 Task: Create a professional business flyer.
Action: Mouse pressed left at (451, 162)
Screenshot: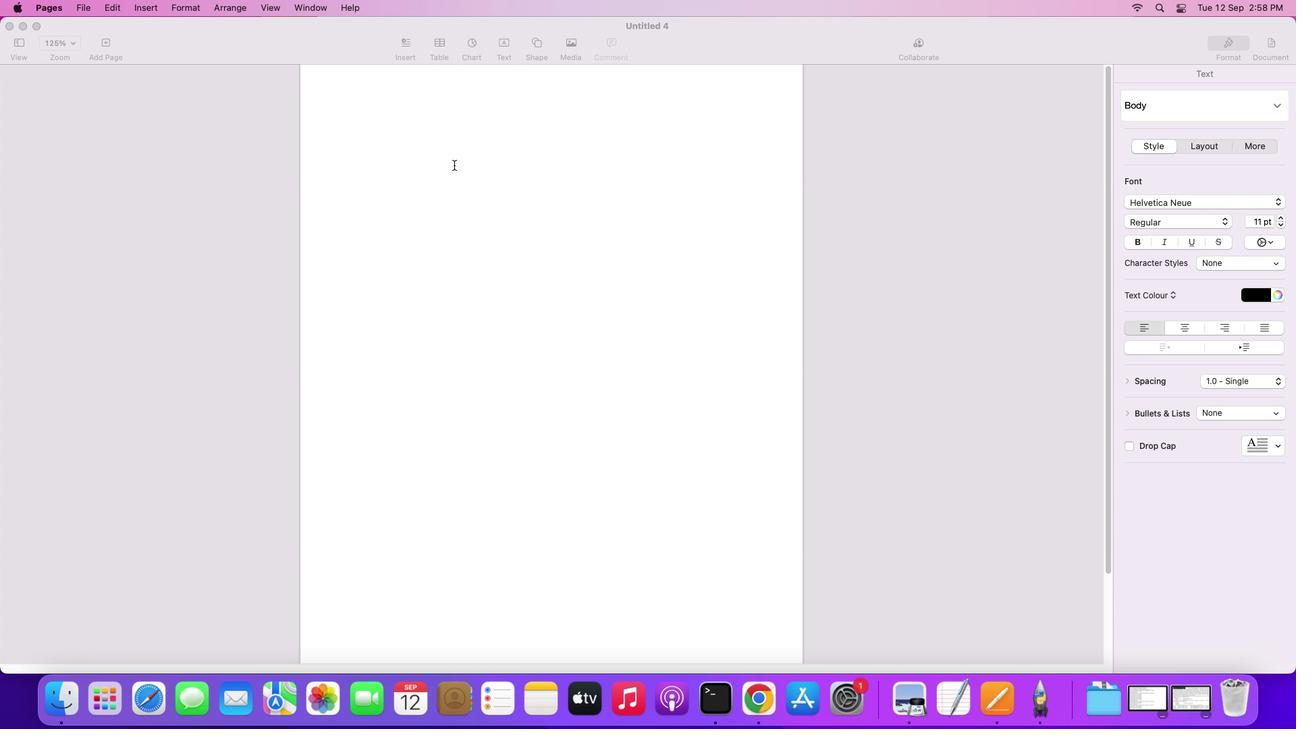 
Action: Mouse moved to (532, 43)
Screenshot: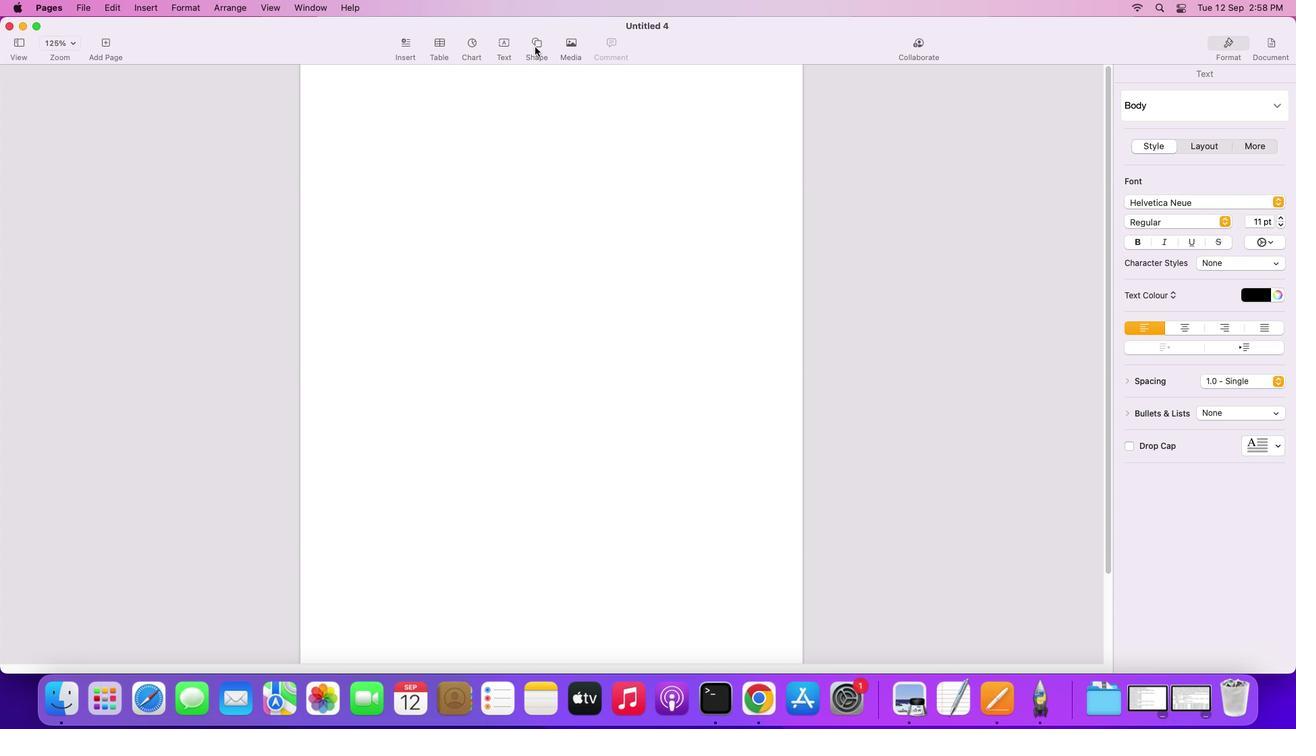 
Action: Mouse pressed left at (532, 43)
Screenshot: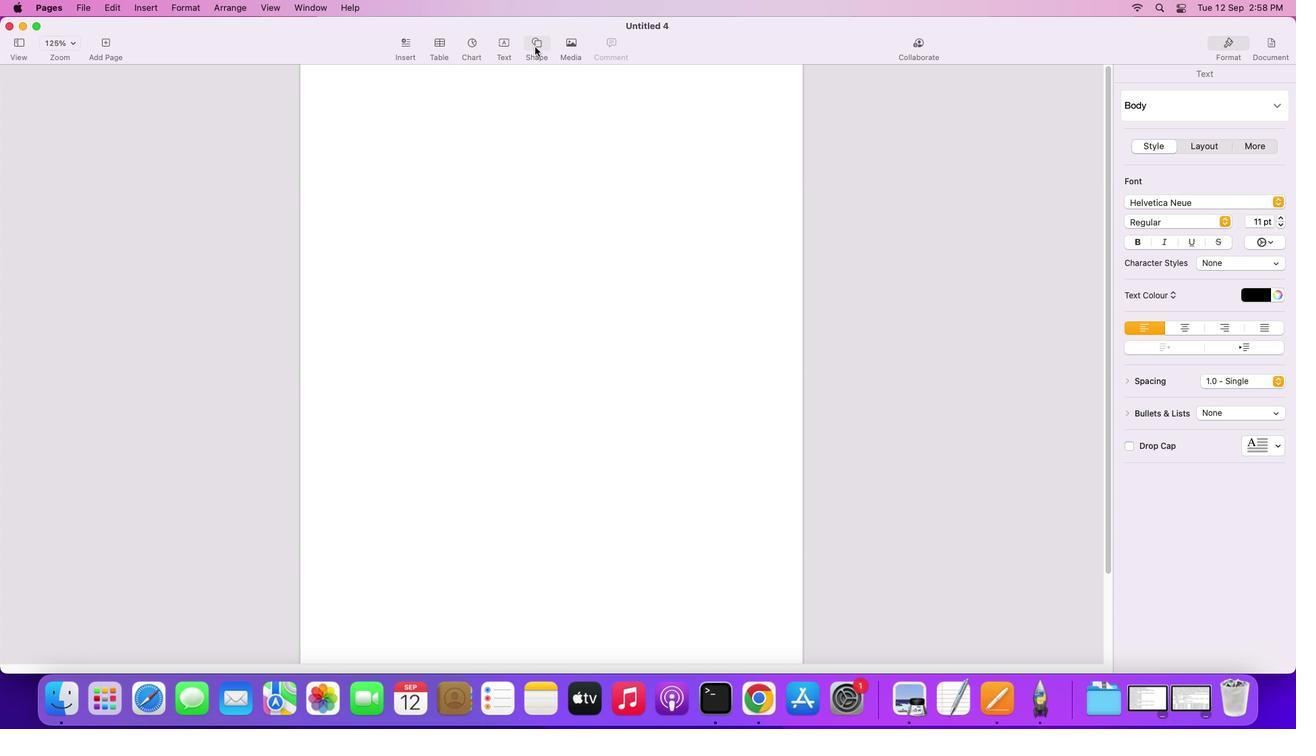 
Action: Mouse moved to (524, 151)
Screenshot: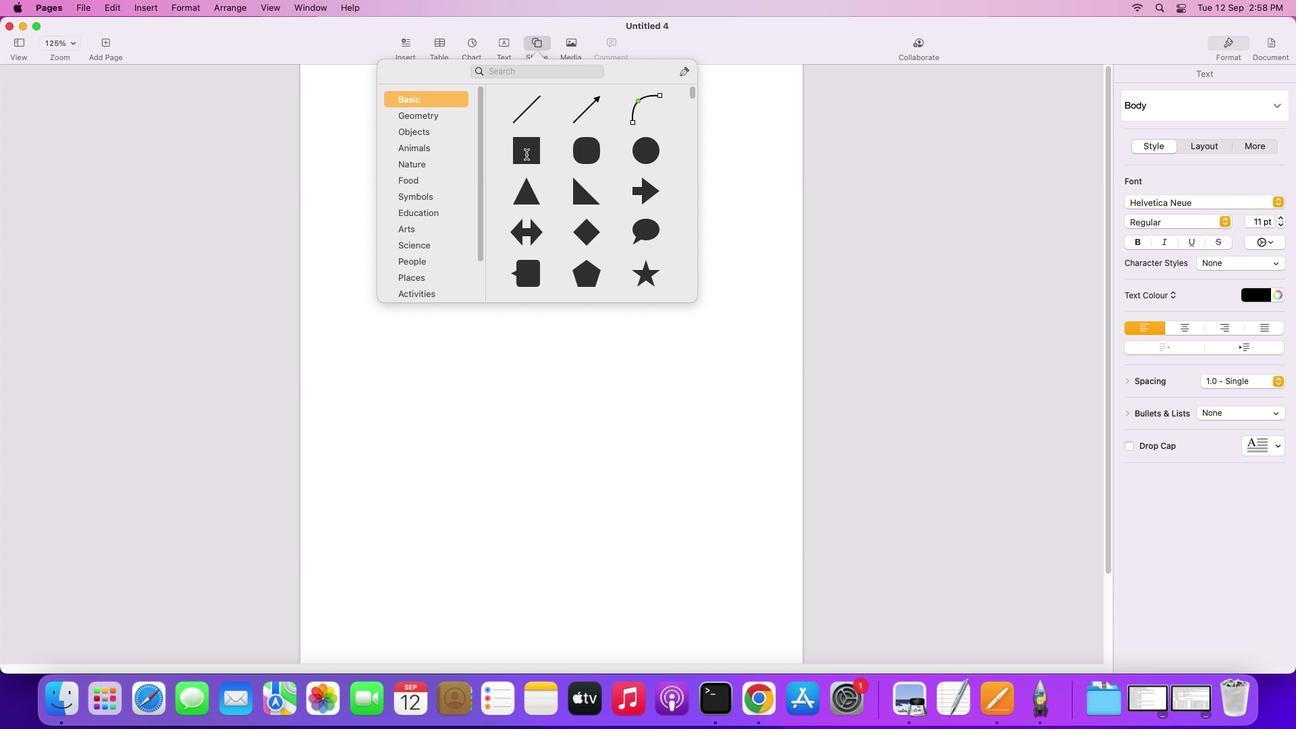 
Action: Mouse pressed left at (524, 151)
Screenshot: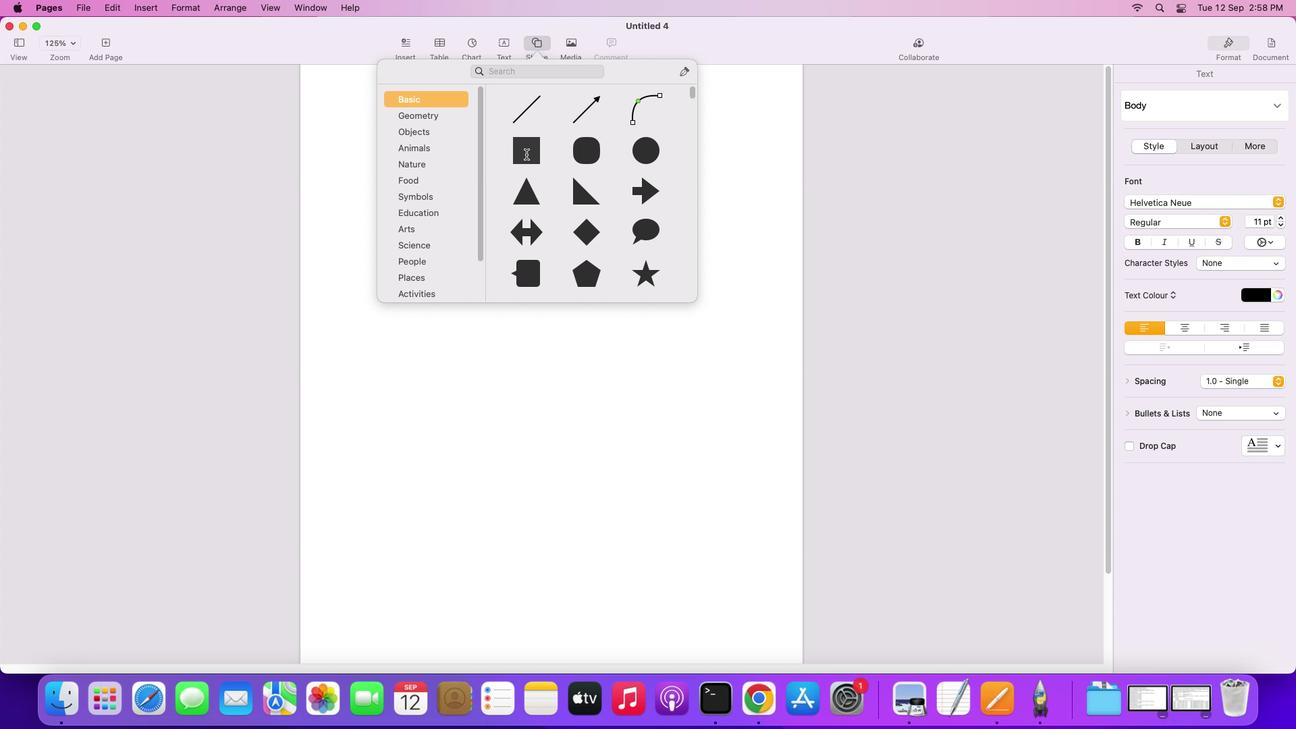 
Action: Mouse moved to (541, 165)
Screenshot: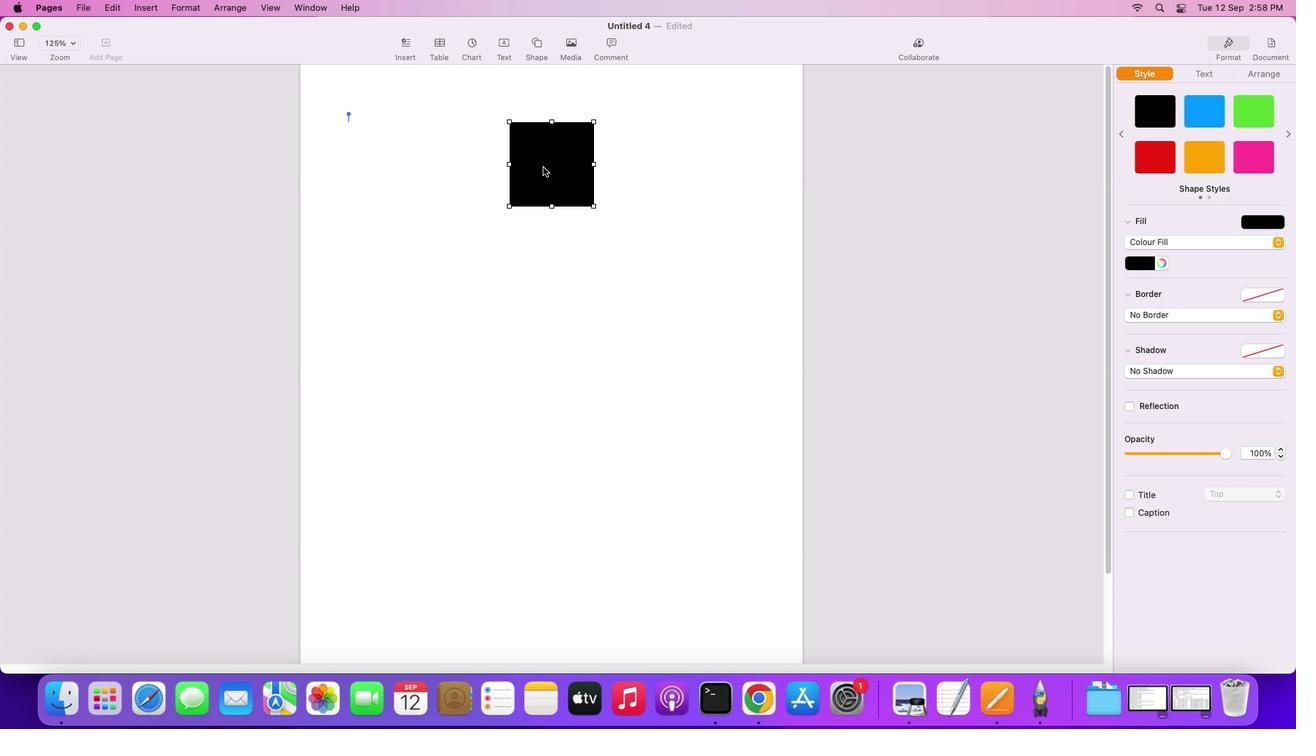 
Action: Mouse pressed left at (541, 165)
Screenshot: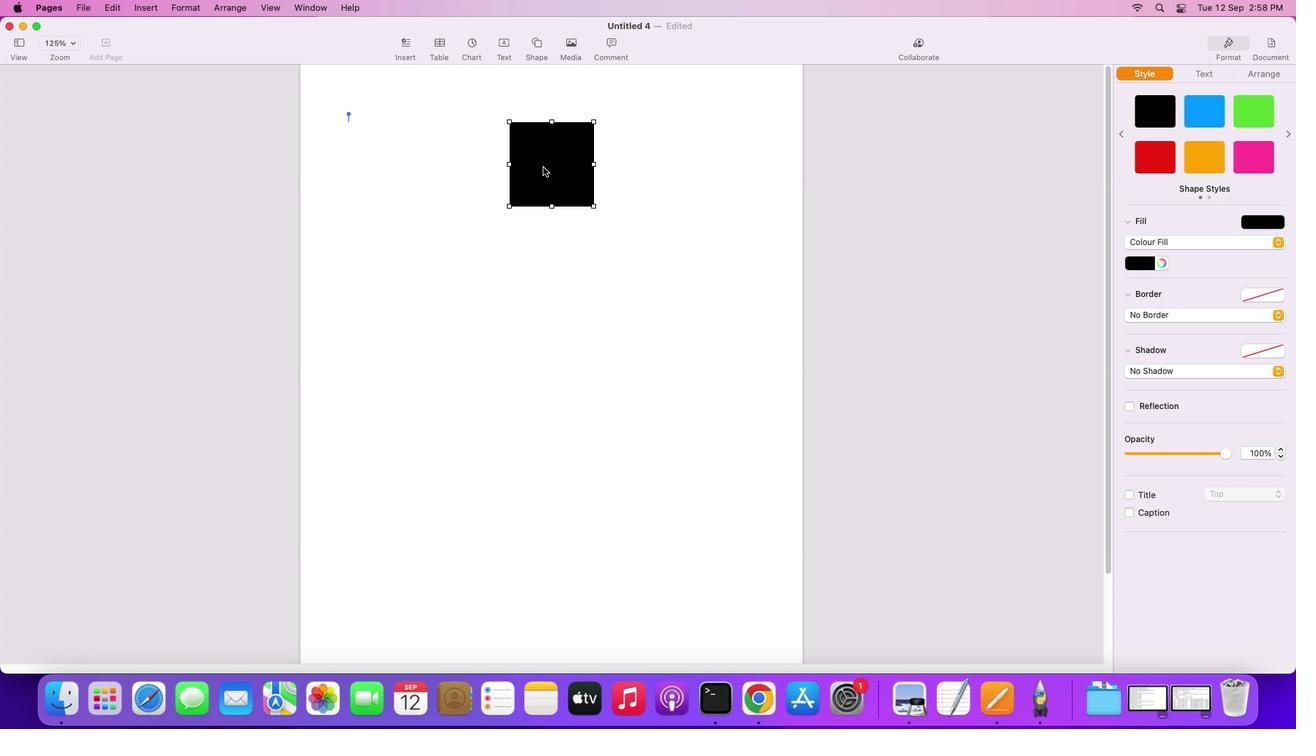 
Action: Mouse moved to (361, 117)
Screenshot: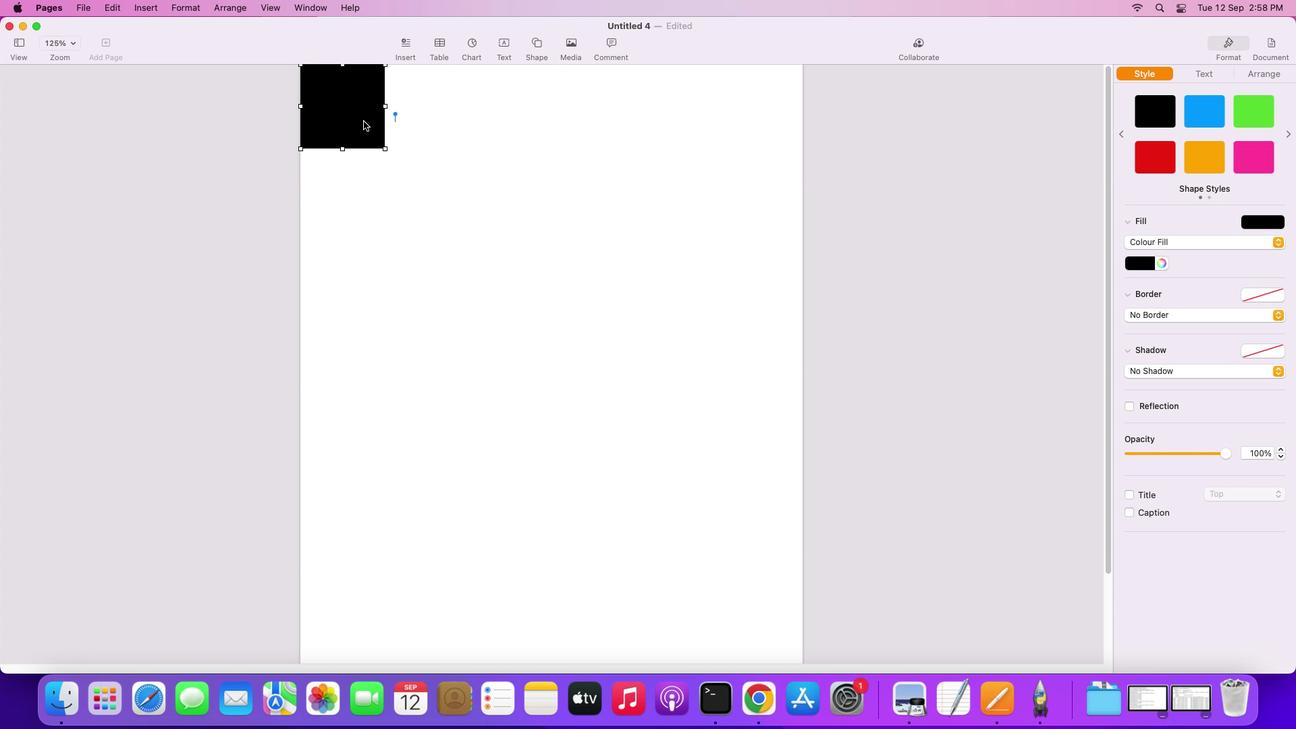 
Action: Mouse scrolled (361, 117) with delta (-2, -1)
Screenshot: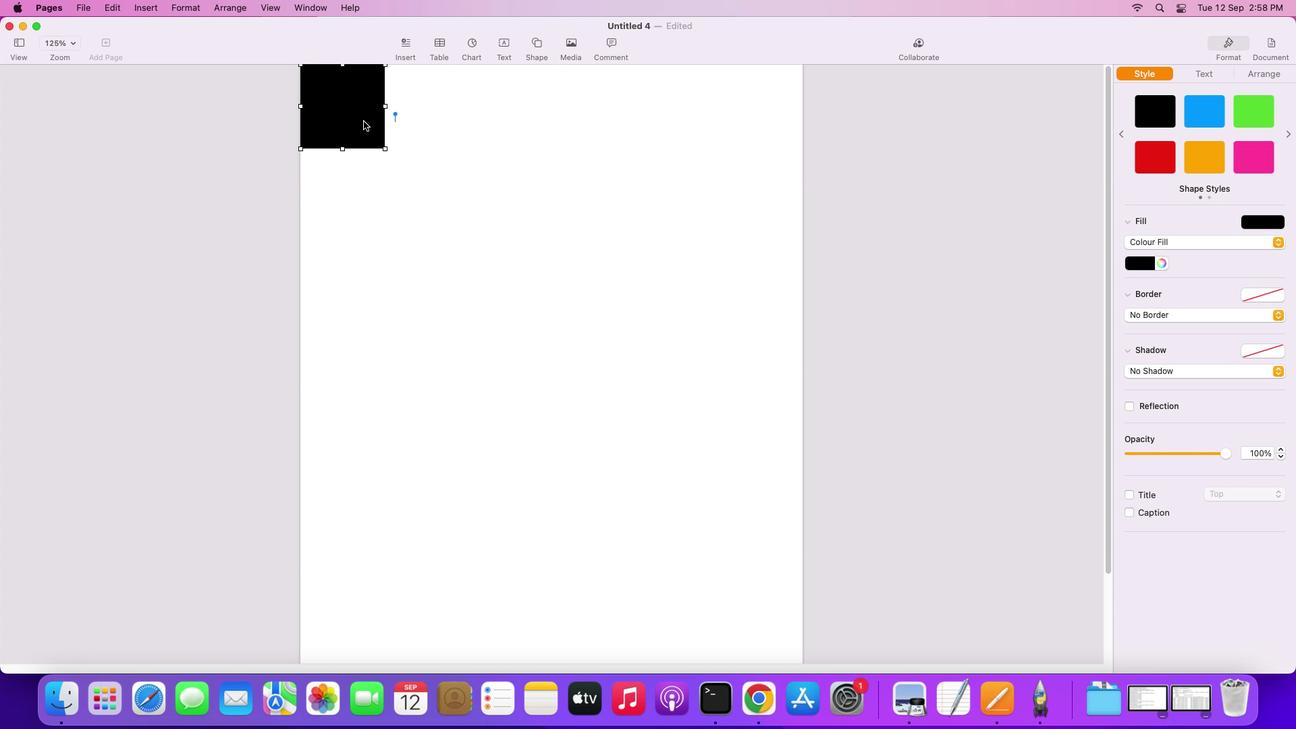 
Action: Mouse moved to (361, 118)
Screenshot: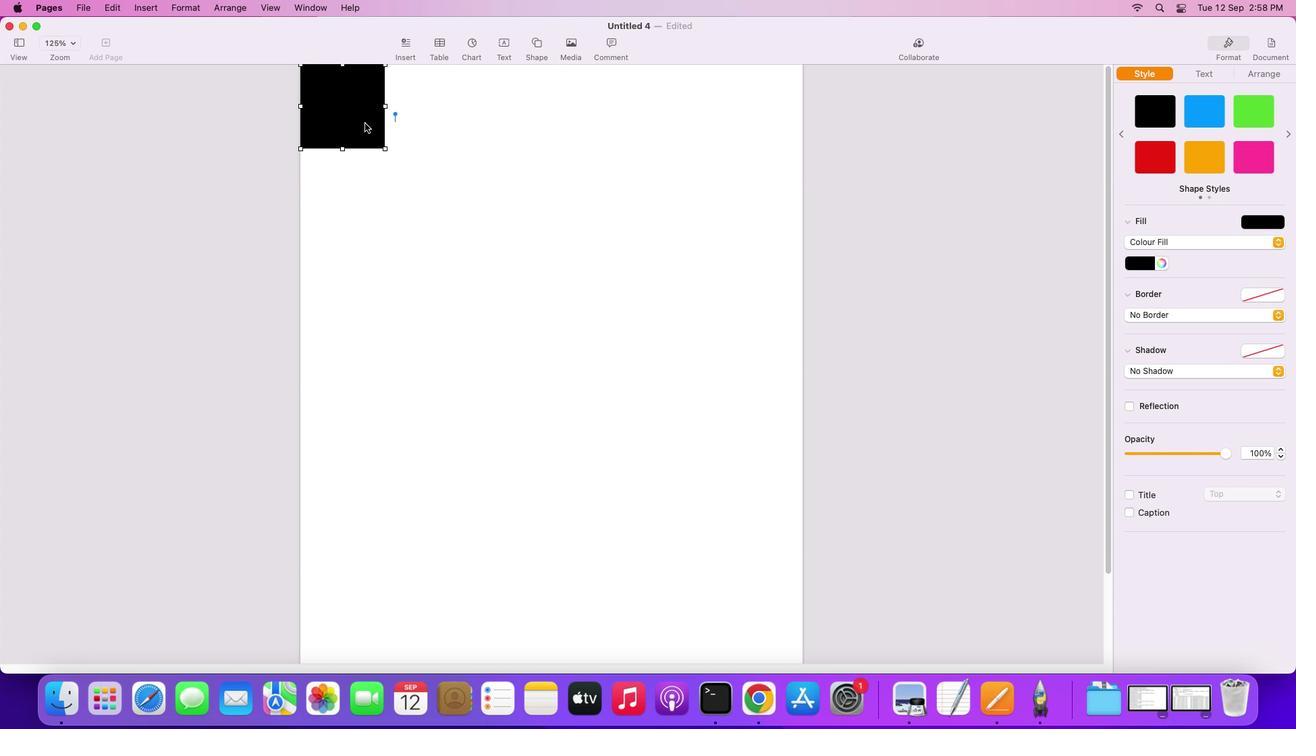 
Action: Mouse scrolled (361, 118) with delta (-2, -1)
Screenshot: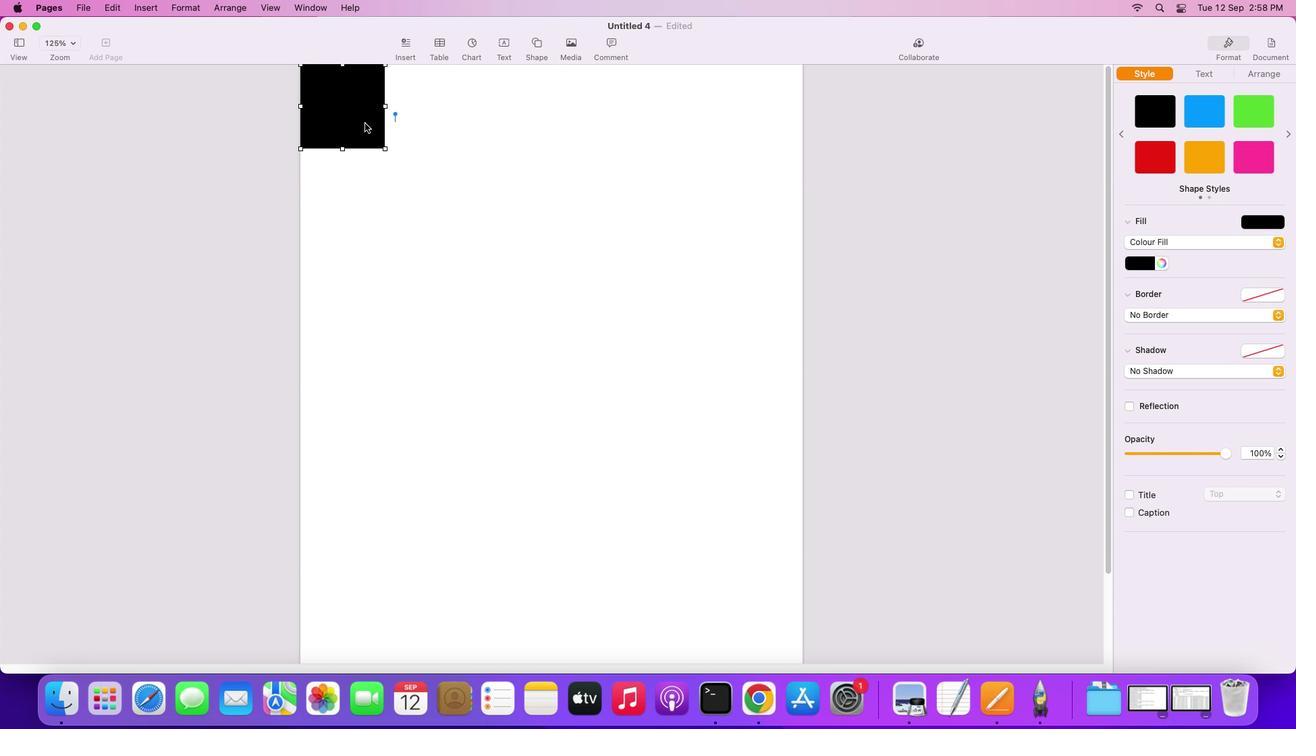 
Action: Mouse scrolled (361, 118) with delta (-2, 0)
Screenshot: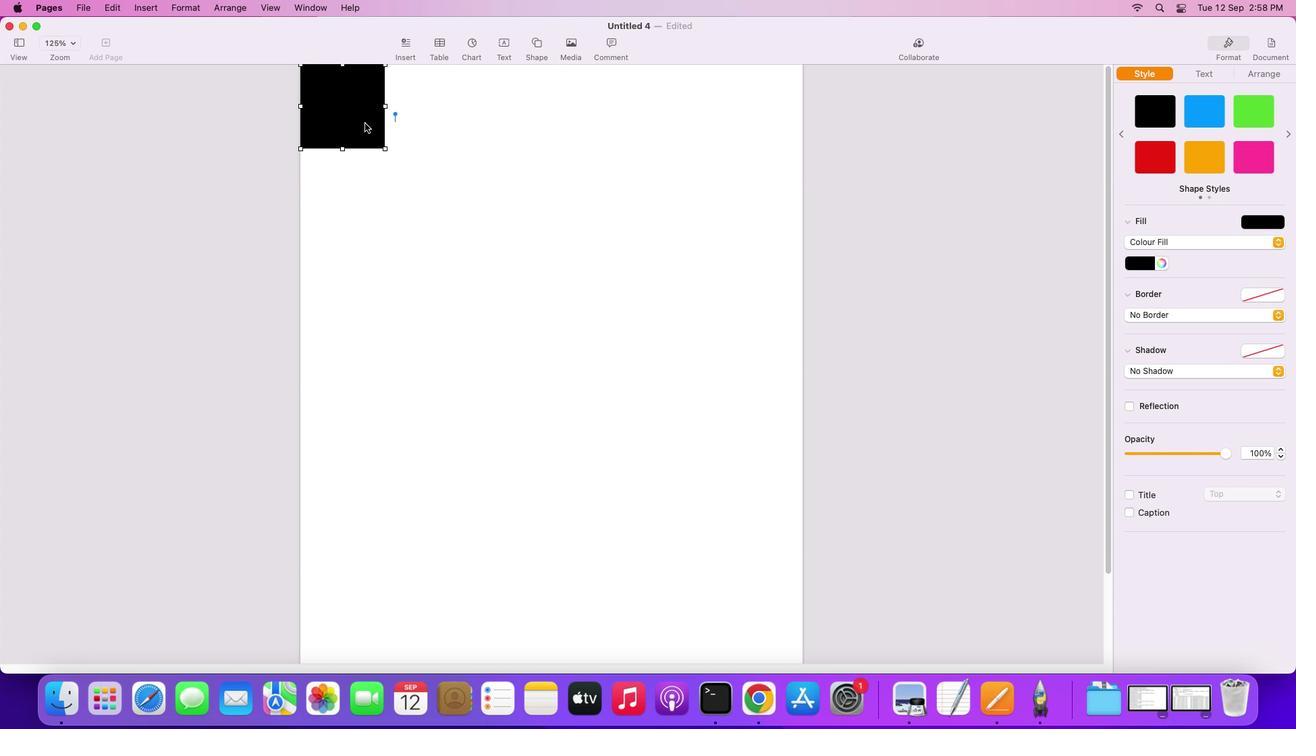 
Action: Mouse moved to (361, 118)
Screenshot: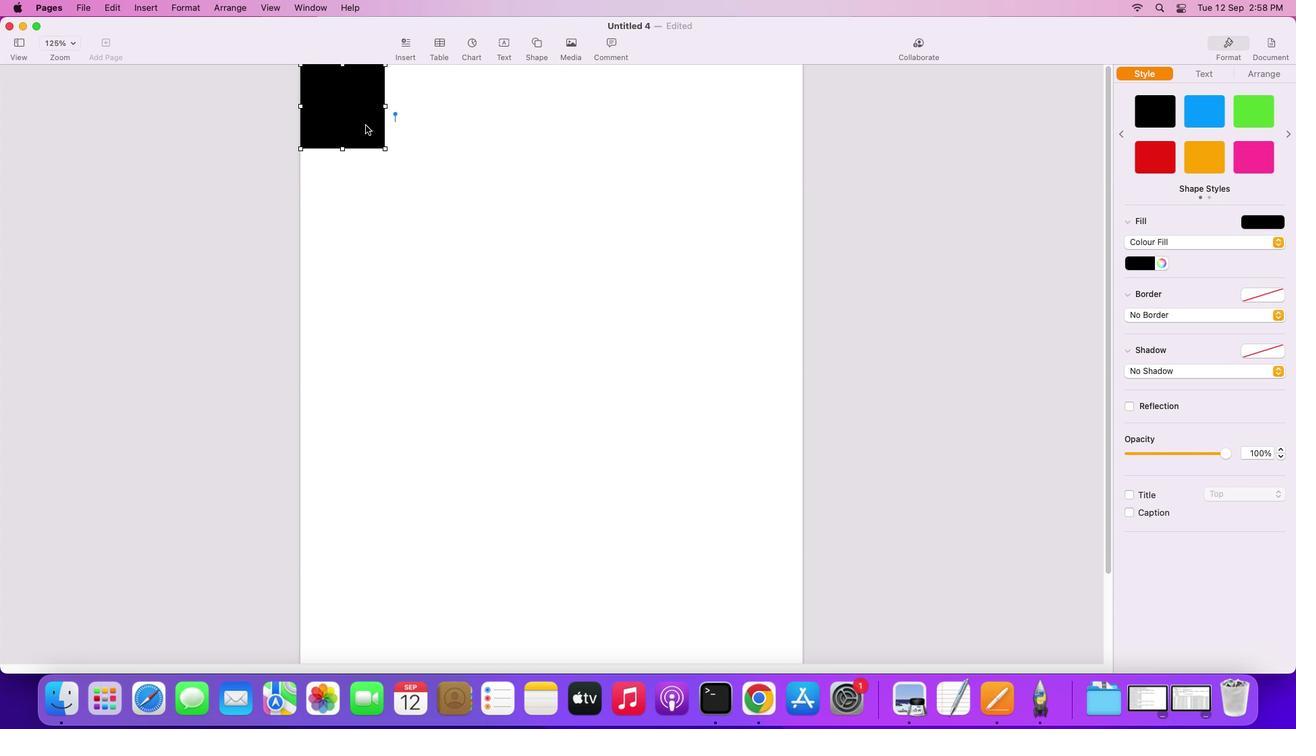 
Action: Mouse scrolled (361, 118) with delta (-2, 0)
Screenshot: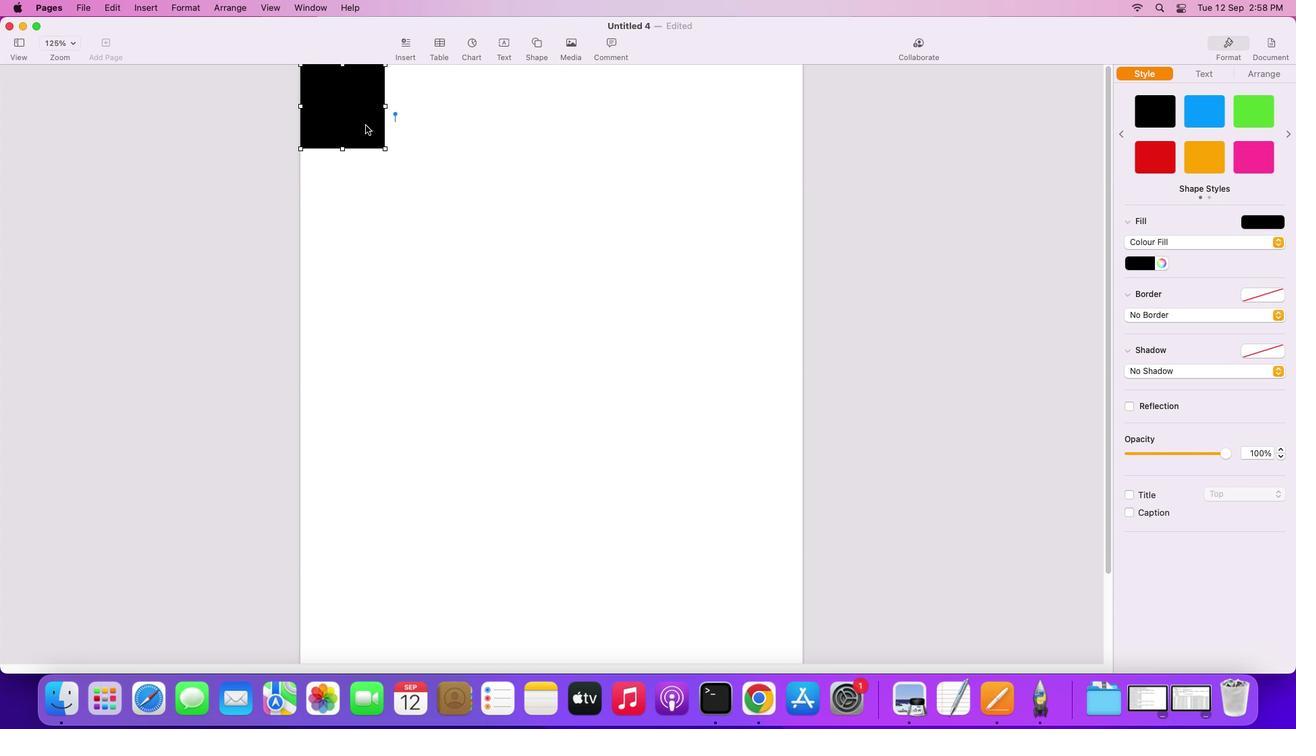 
Action: Mouse moved to (382, 104)
Screenshot: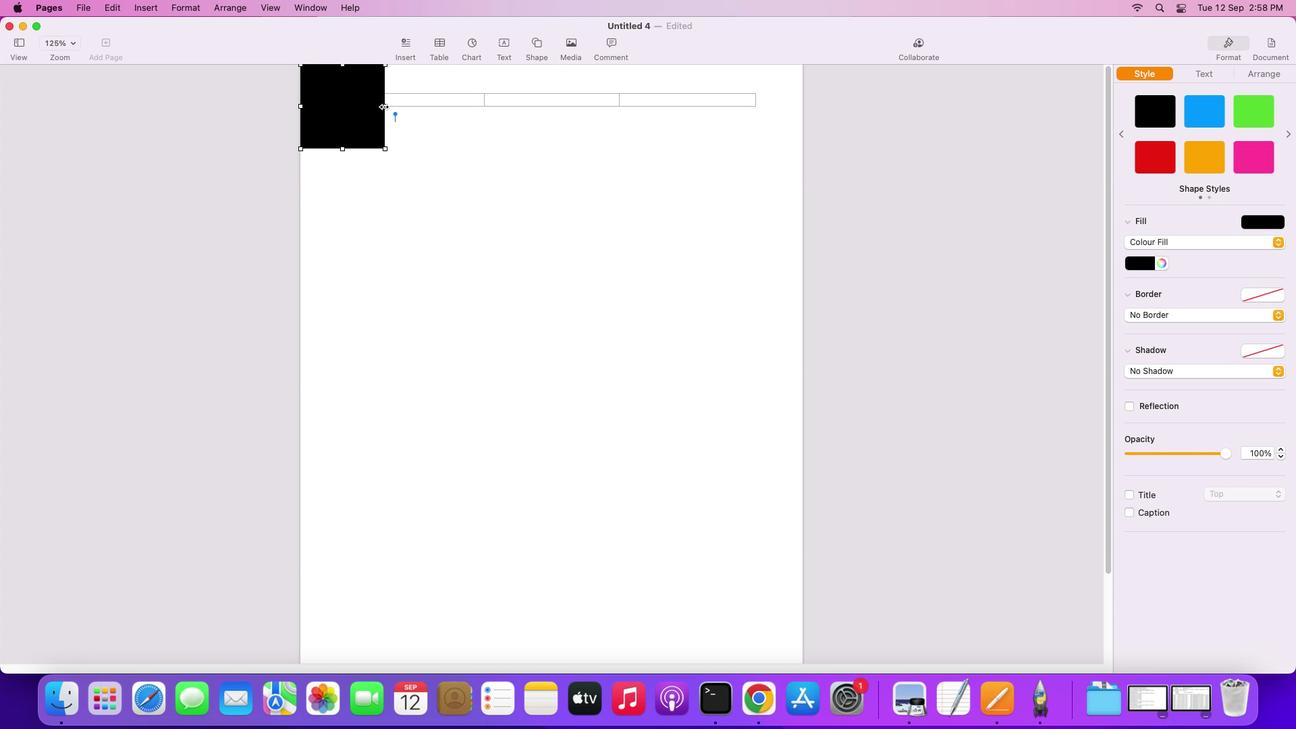 
Action: Mouse pressed left at (382, 104)
Screenshot: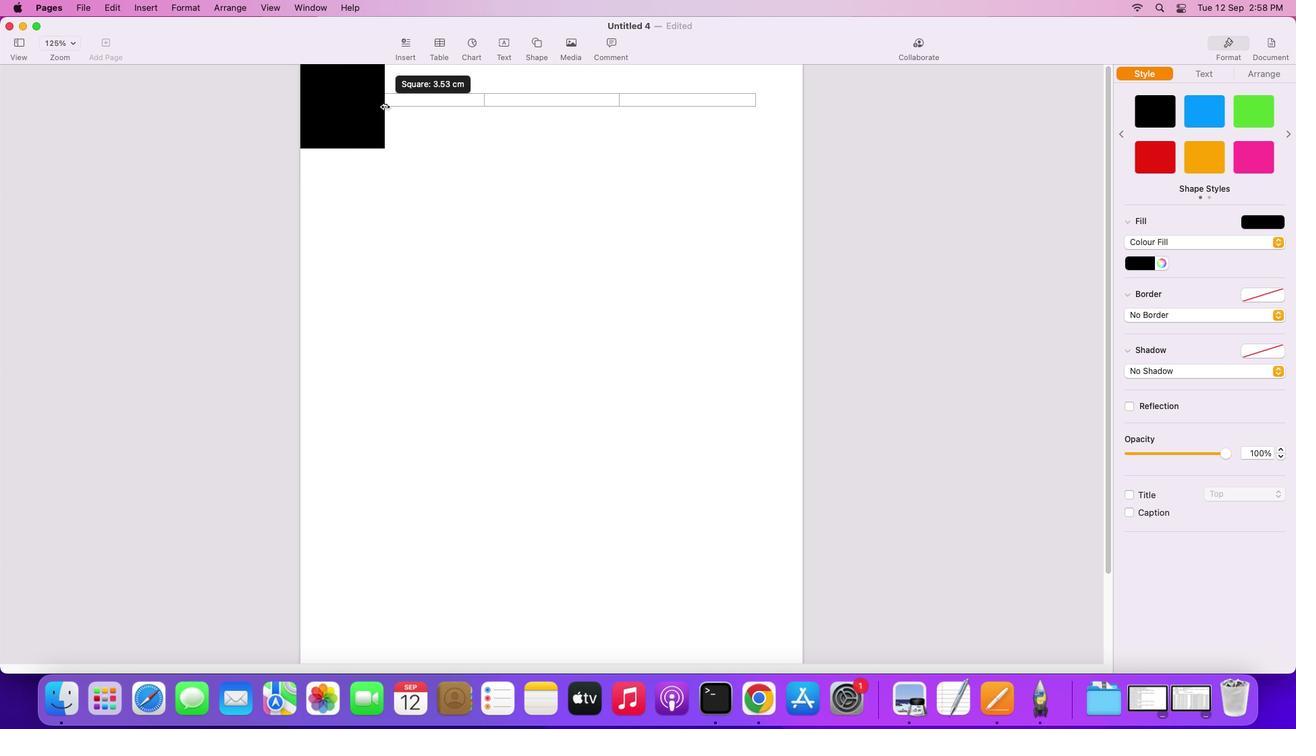 
Action: Mouse moved to (548, 145)
Screenshot: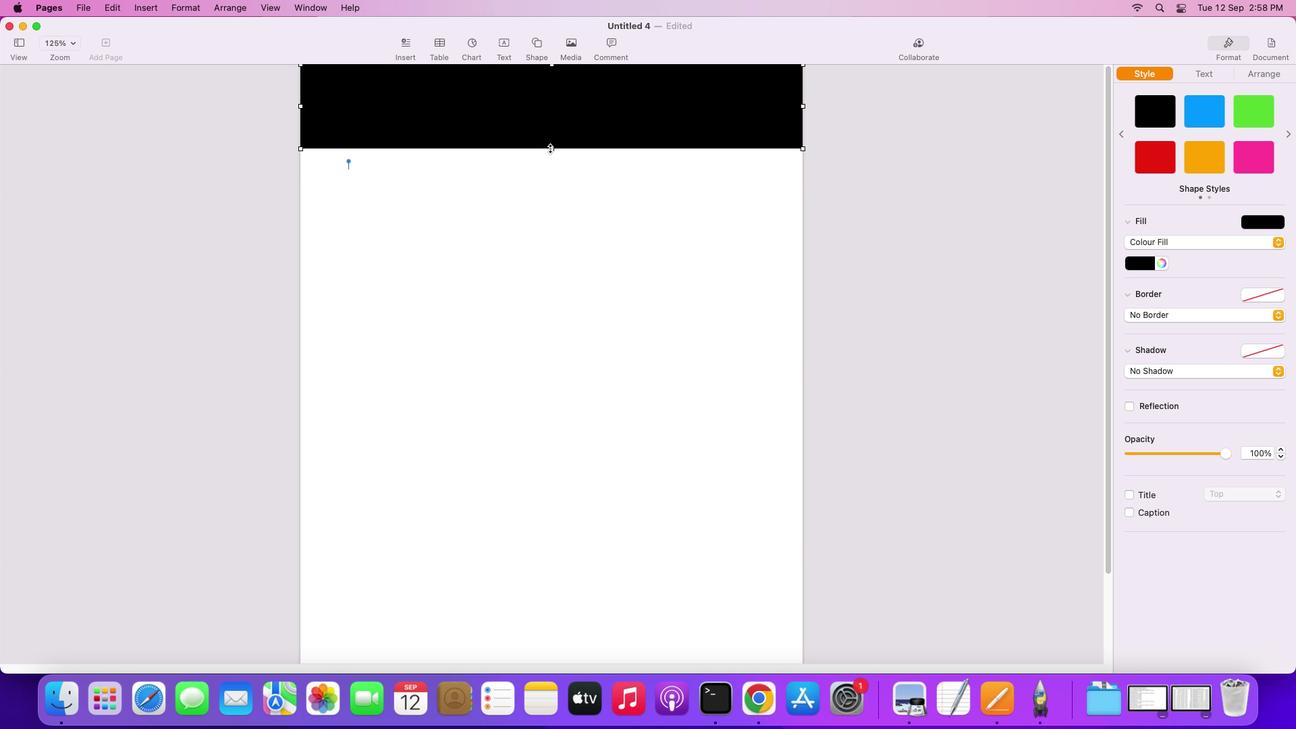 
Action: Mouse pressed left at (548, 145)
Screenshot: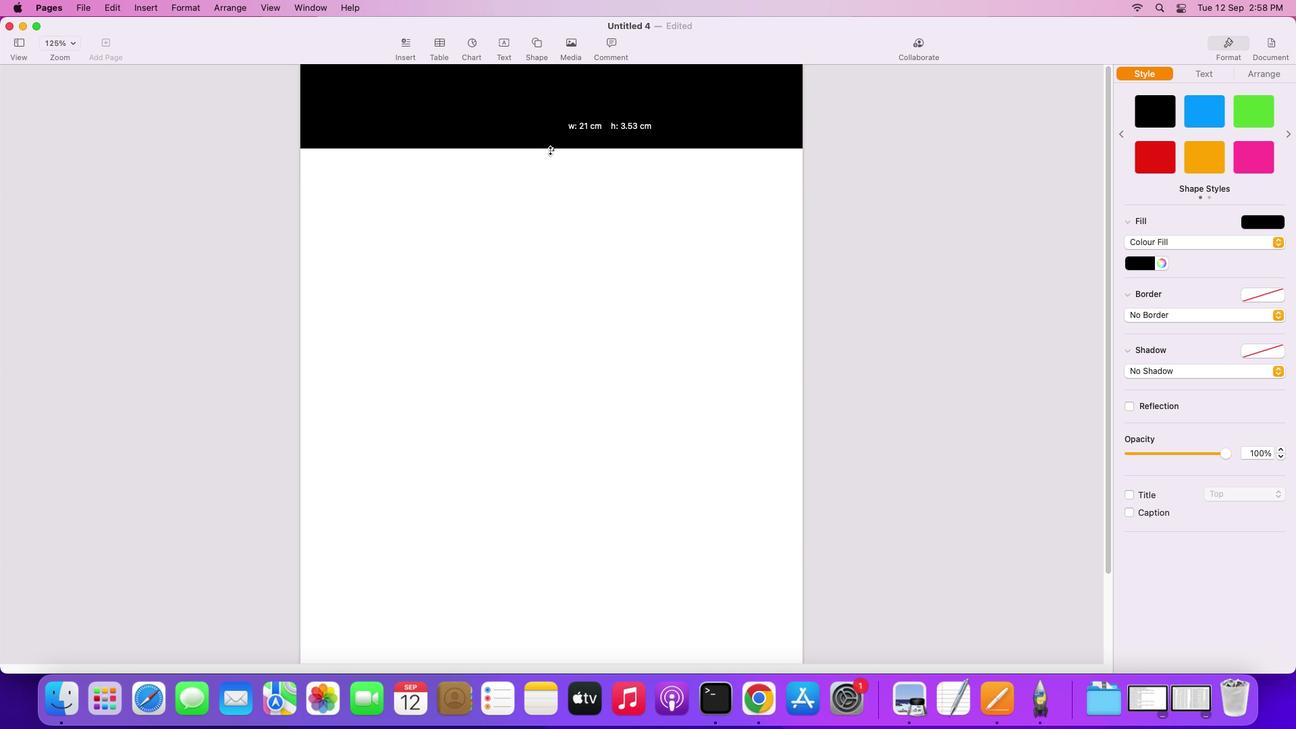 
Action: Mouse moved to (565, 305)
Screenshot: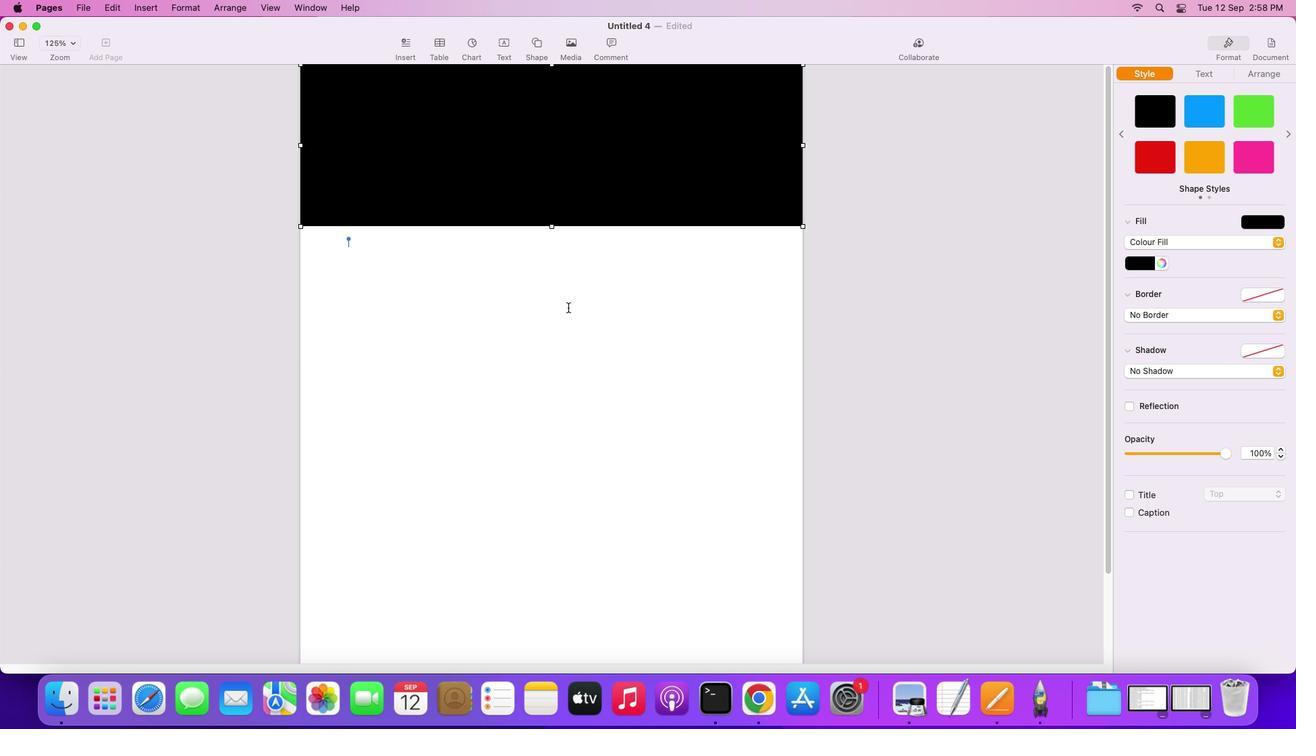 
Action: Mouse scrolled (565, 305) with delta (-2, -2)
Screenshot: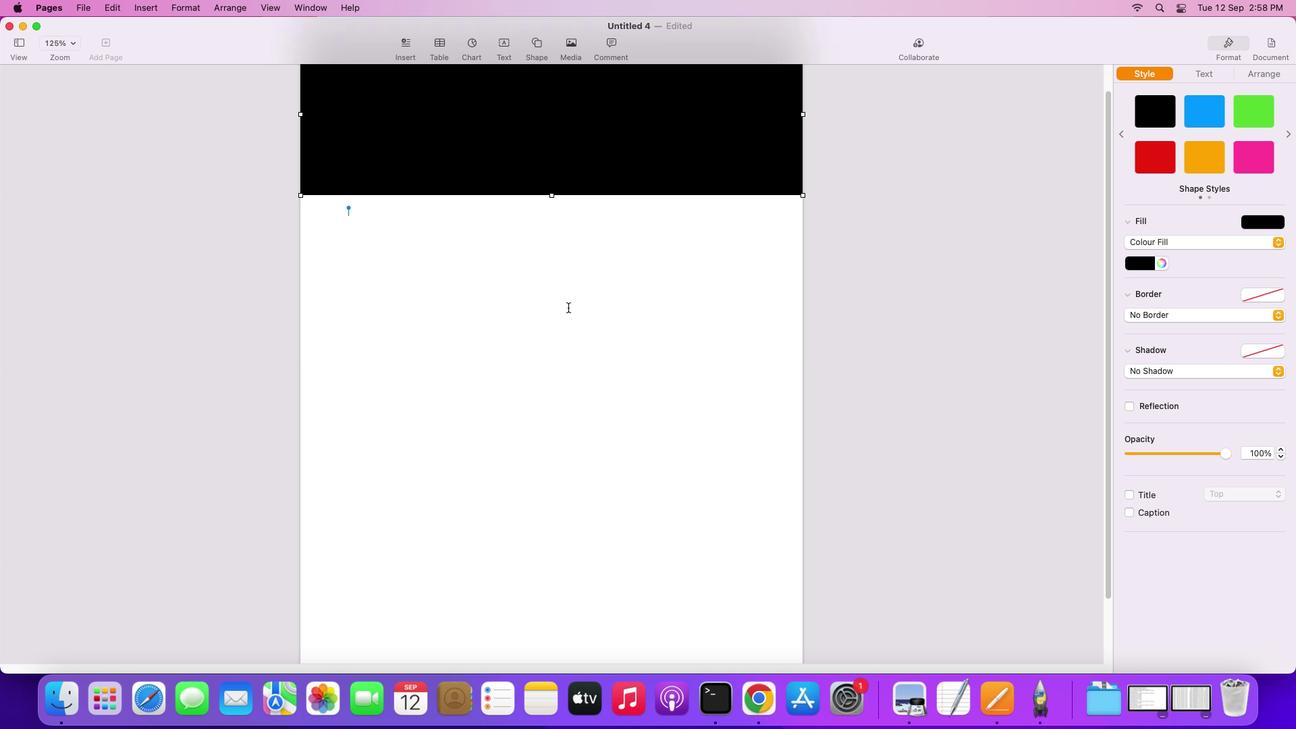 
Action: Mouse scrolled (565, 305) with delta (-2, -2)
Screenshot: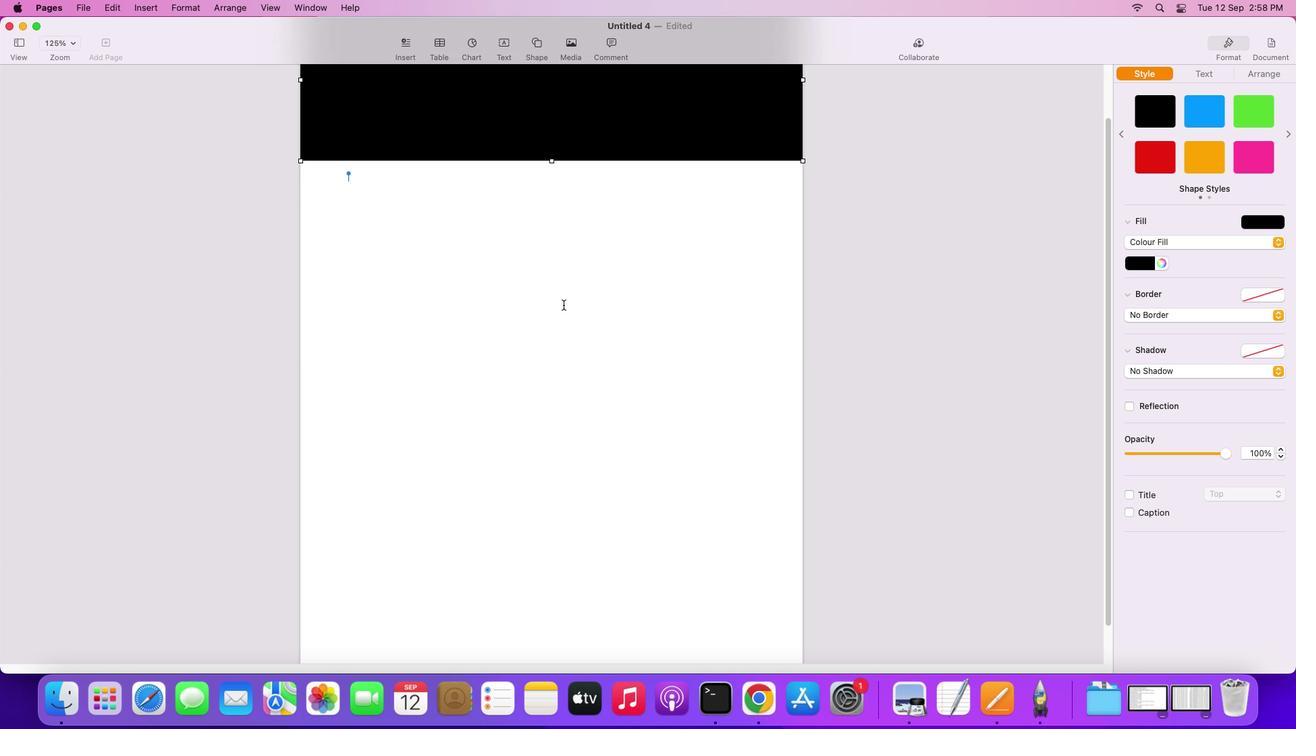 
Action: Mouse scrolled (565, 305) with delta (-2, -4)
Screenshot: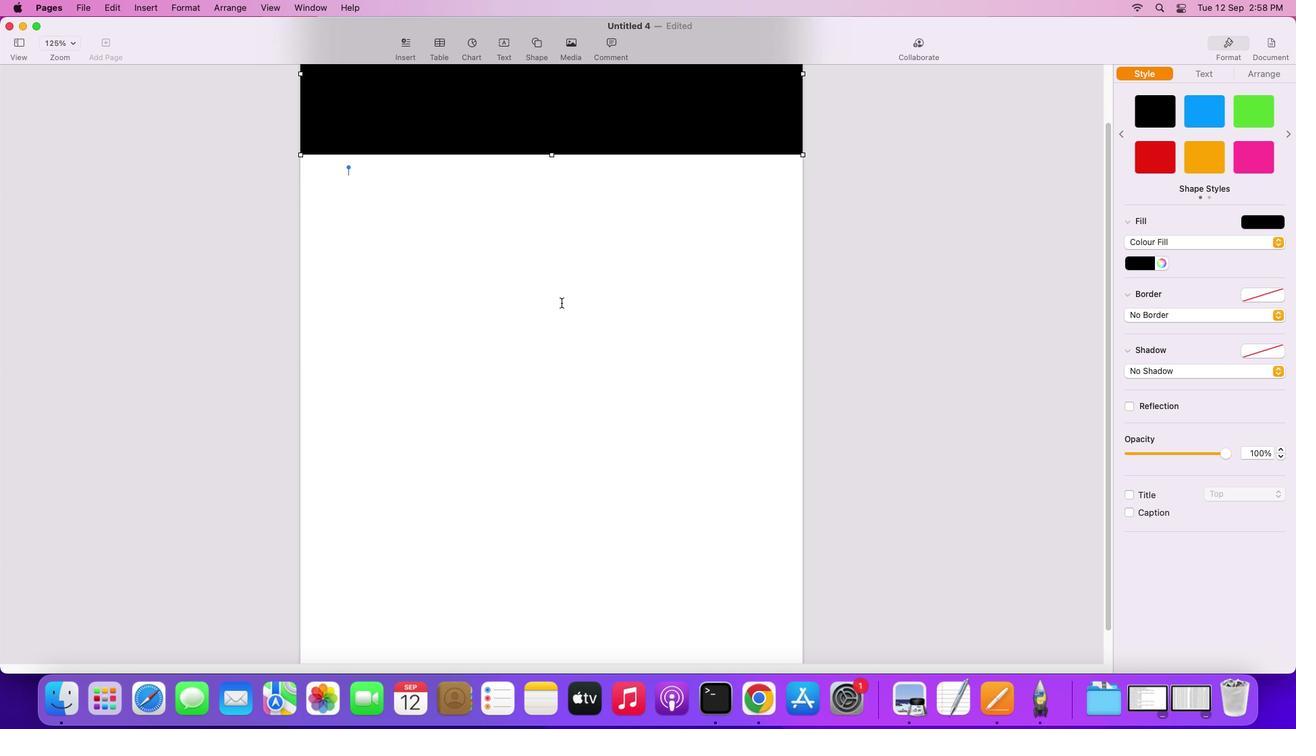 
Action: Mouse moved to (565, 304)
Screenshot: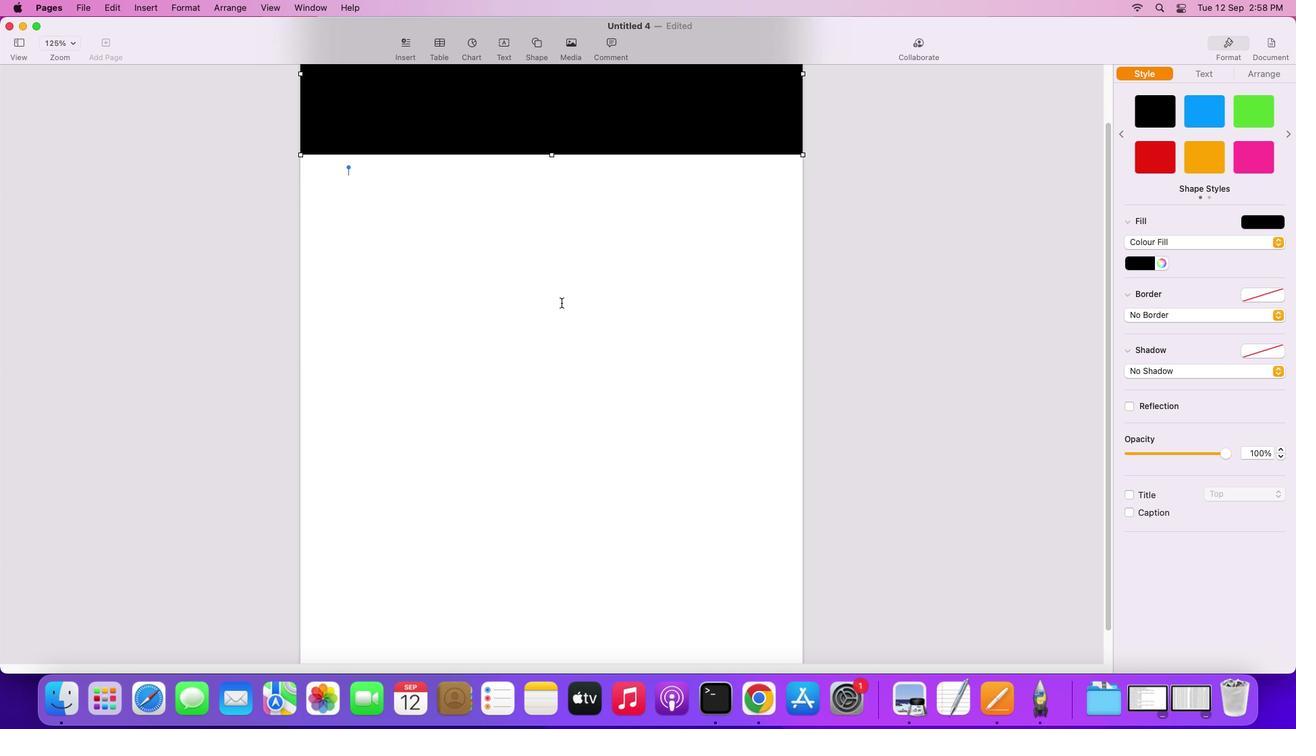 
Action: Mouse scrolled (565, 304) with delta (-2, -5)
Screenshot: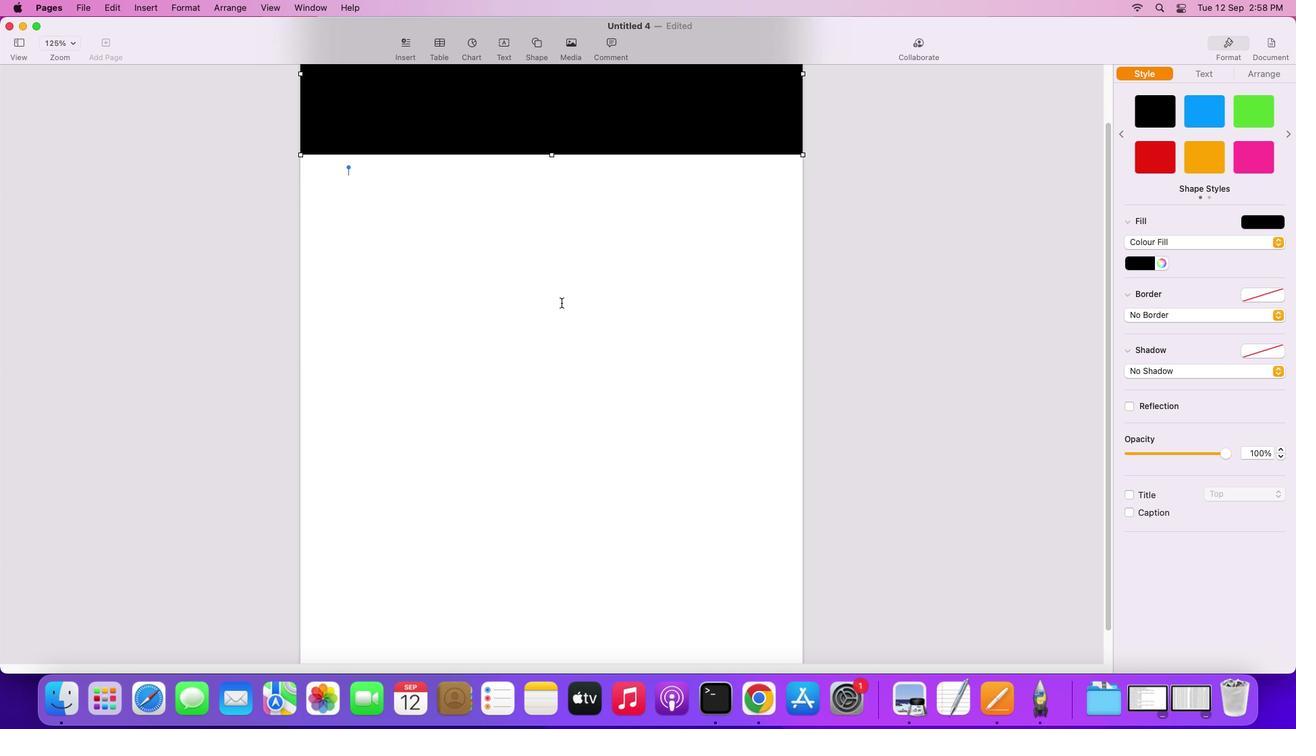 
Action: Mouse moved to (559, 300)
Screenshot: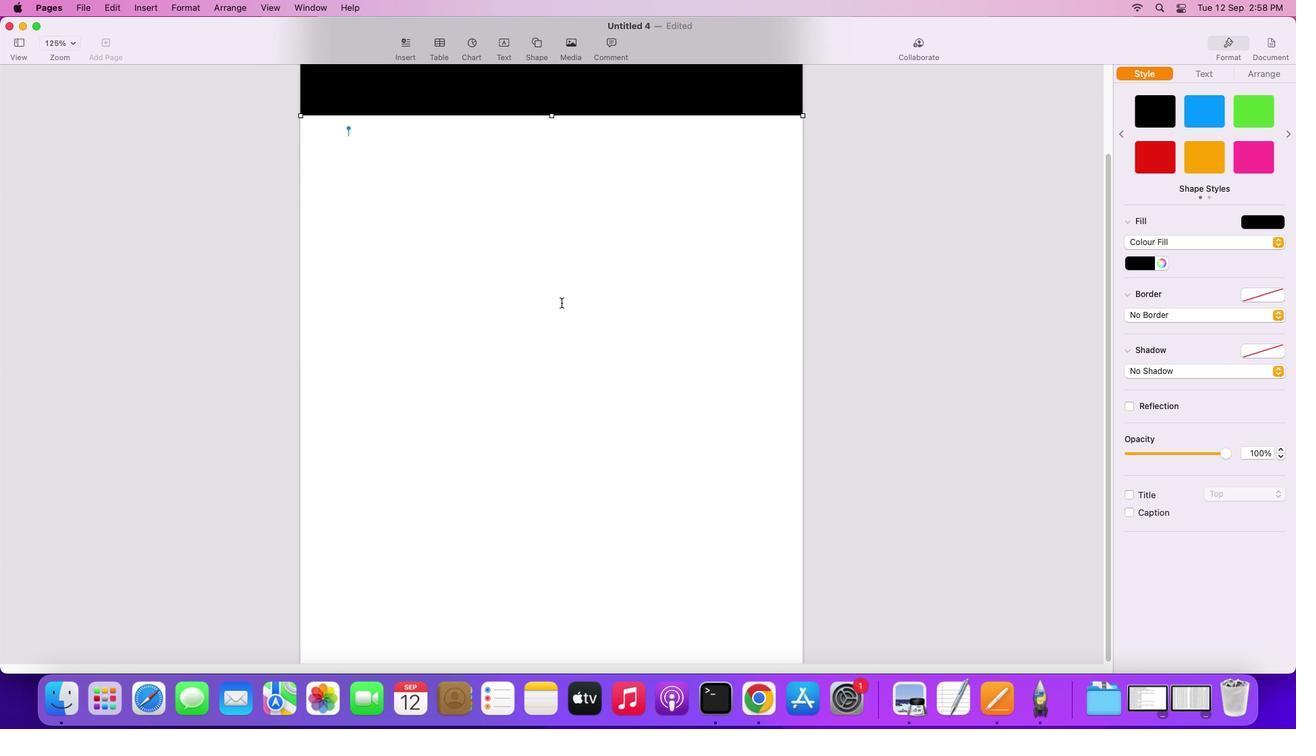 
Action: Mouse scrolled (559, 300) with delta (-2, -5)
Screenshot: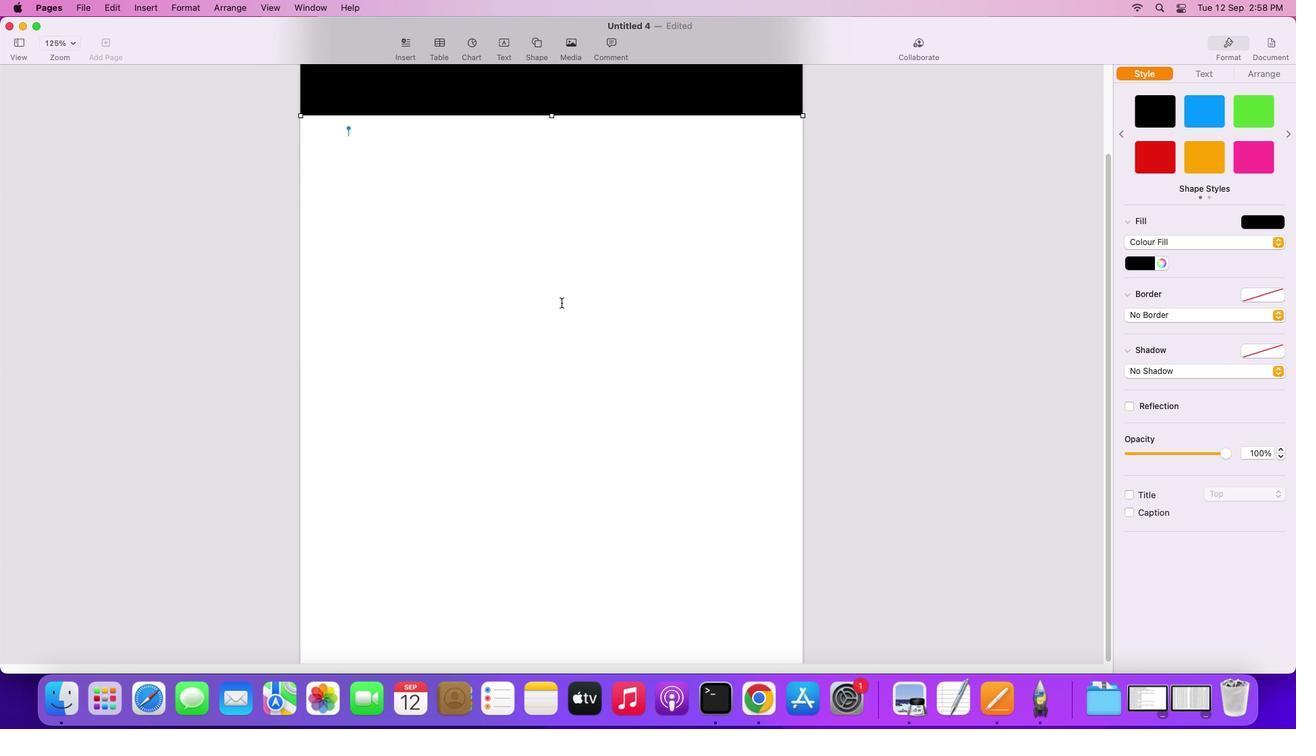 
Action: Mouse moved to (558, 300)
Screenshot: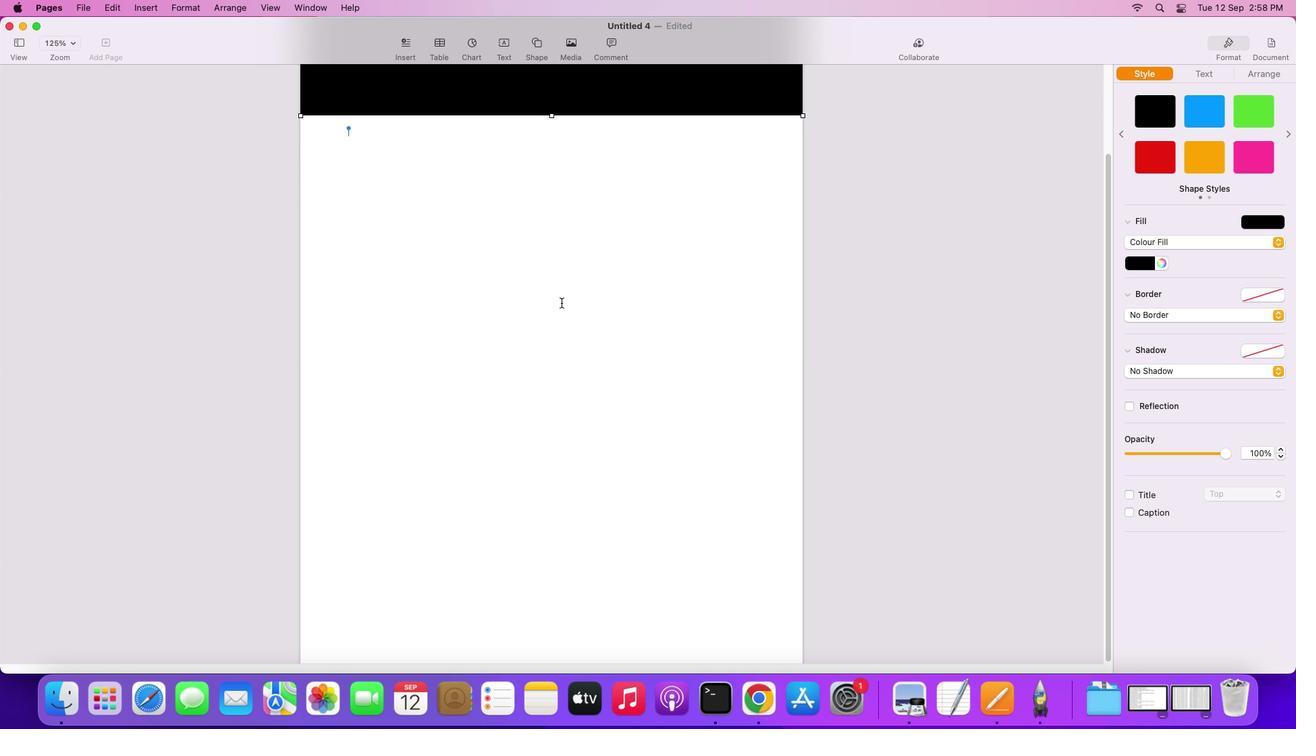 
Action: Mouse scrolled (558, 300) with delta (-2, -2)
Screenshot: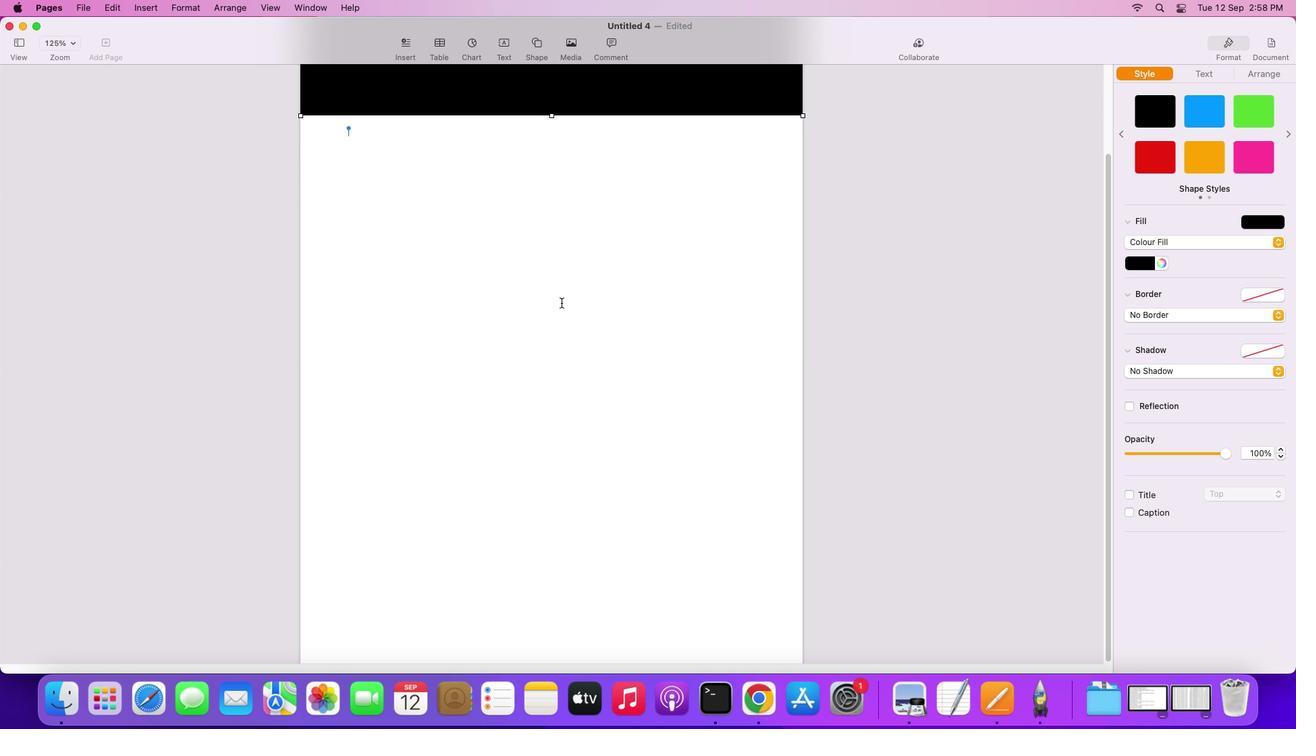 
Action: Mouse scrolled (558, 300) with delta (-2, -2)
Screenshot: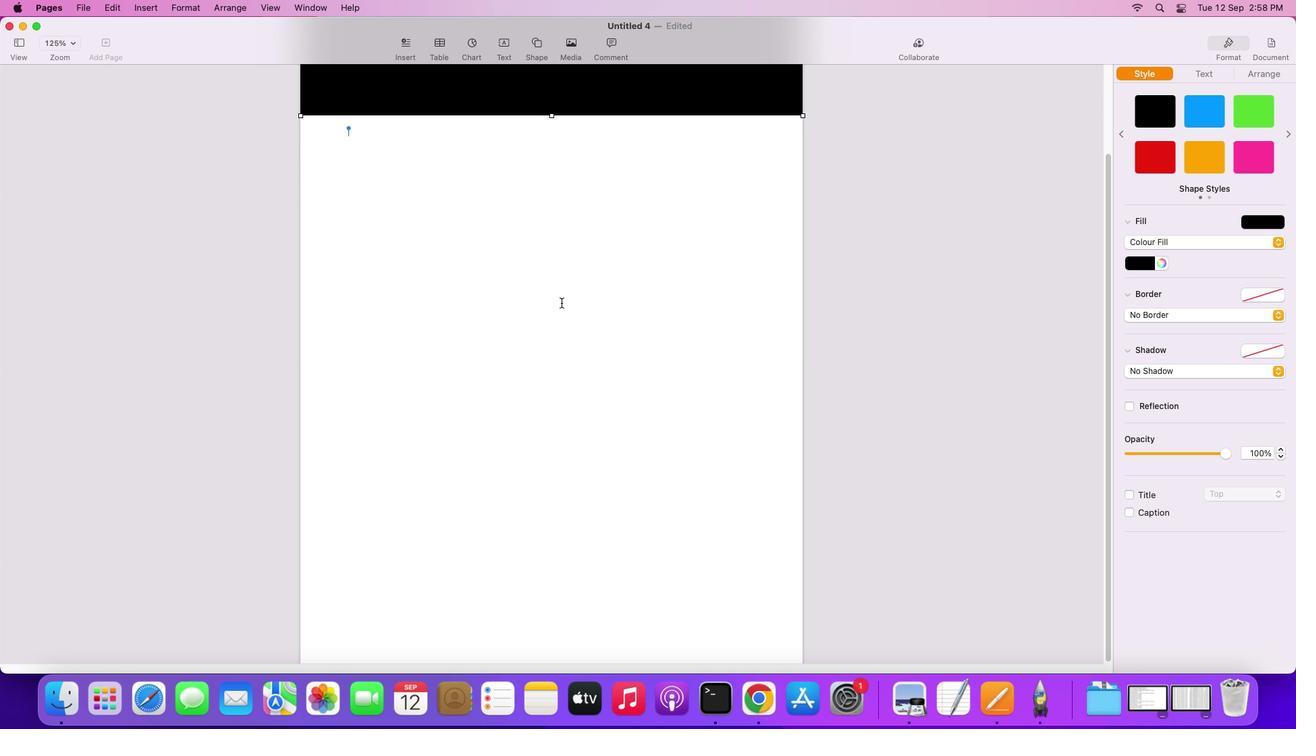 
Action: Mouse scrolled (558, 300) with delta (-2, -4)
Screenshot: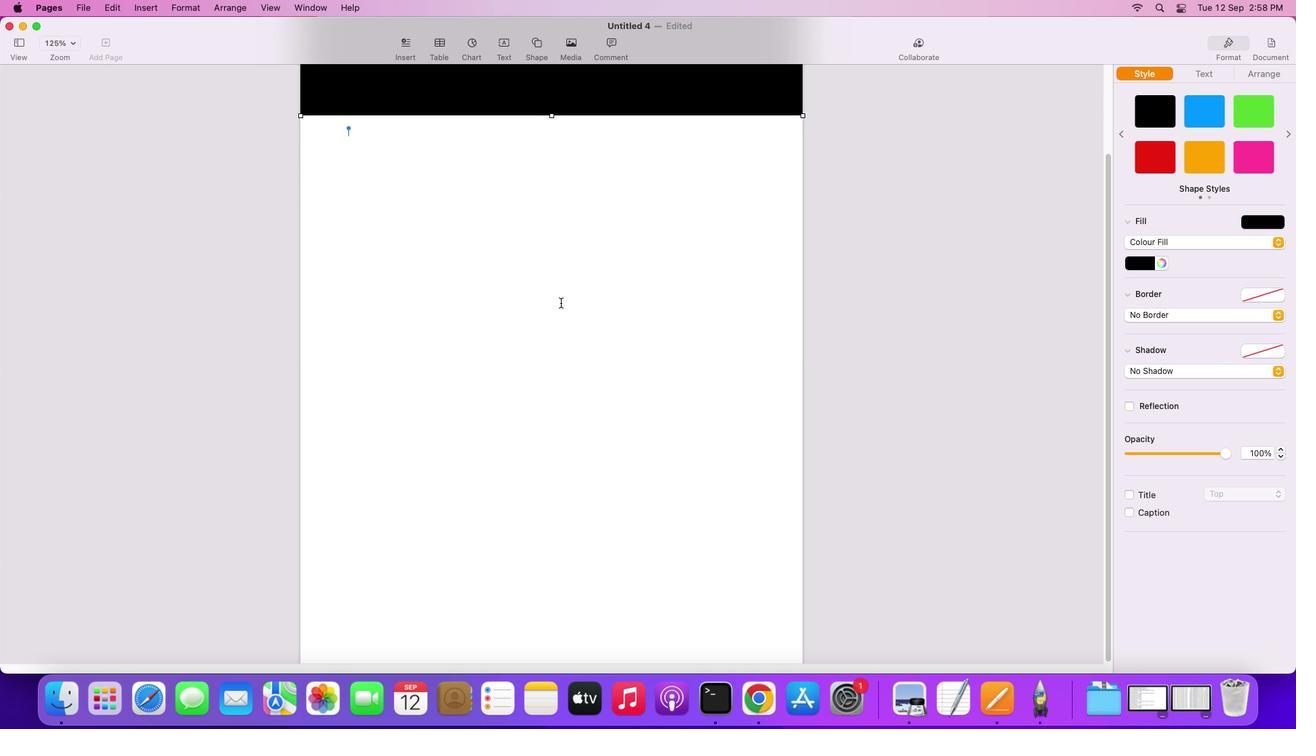 
Action: Mouse scrolled (558, 300) with delta (-2, -5)
Screenshot: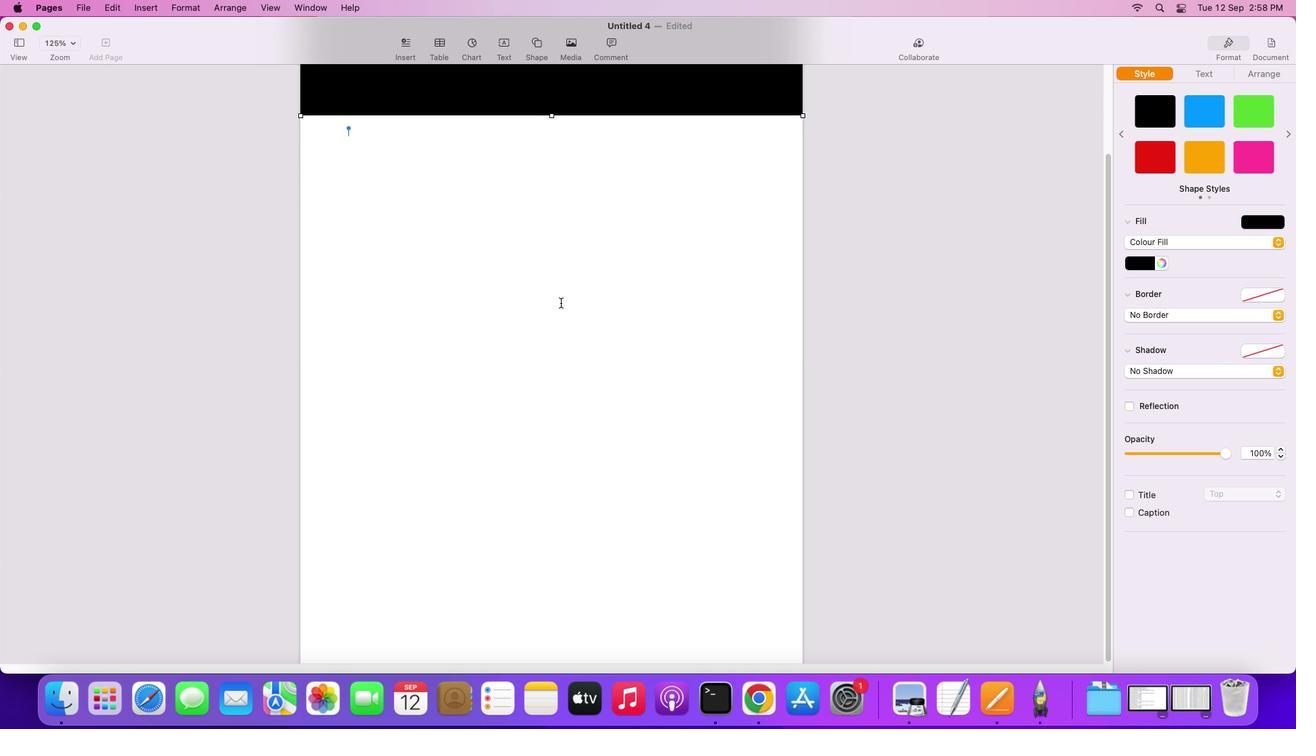 
Action: Mouse scrolled (558, 300) with delta (-2, -6)
Screenshot: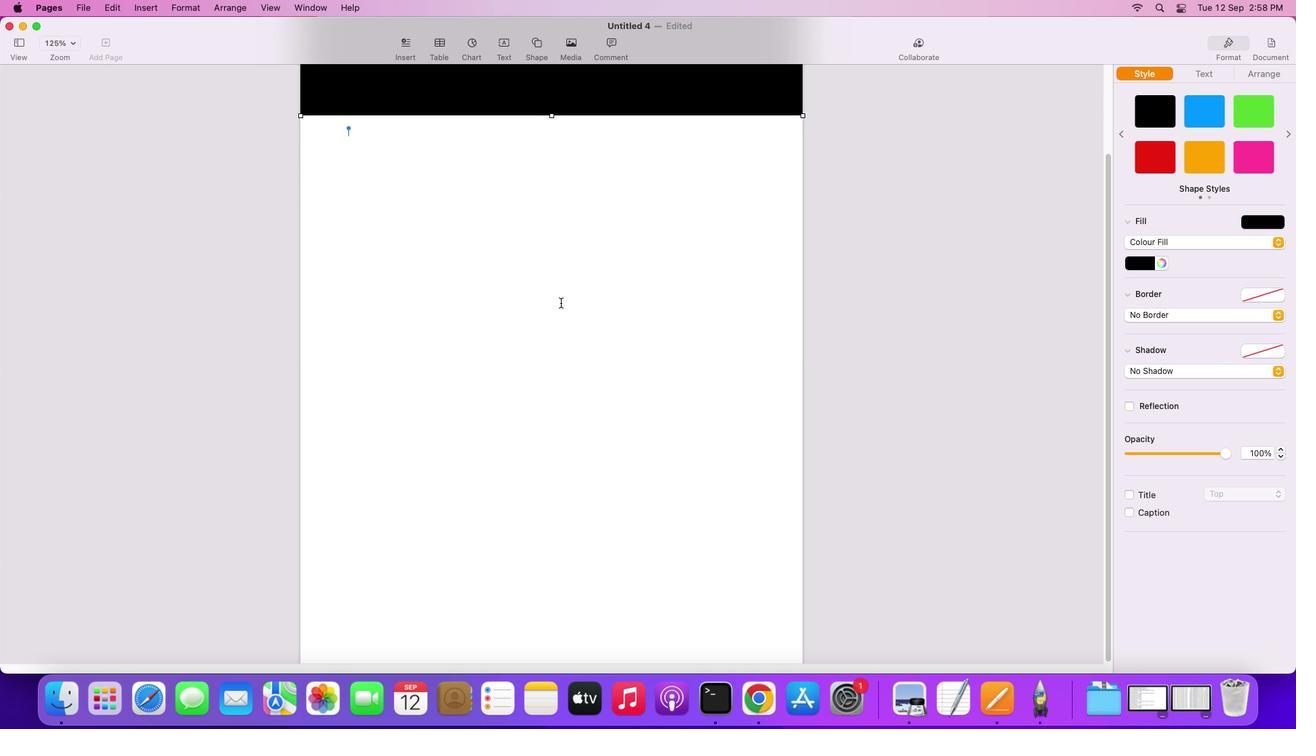 
Action: Mouse scrolled (558, 300) with delta (-2, -6)
Screenshot: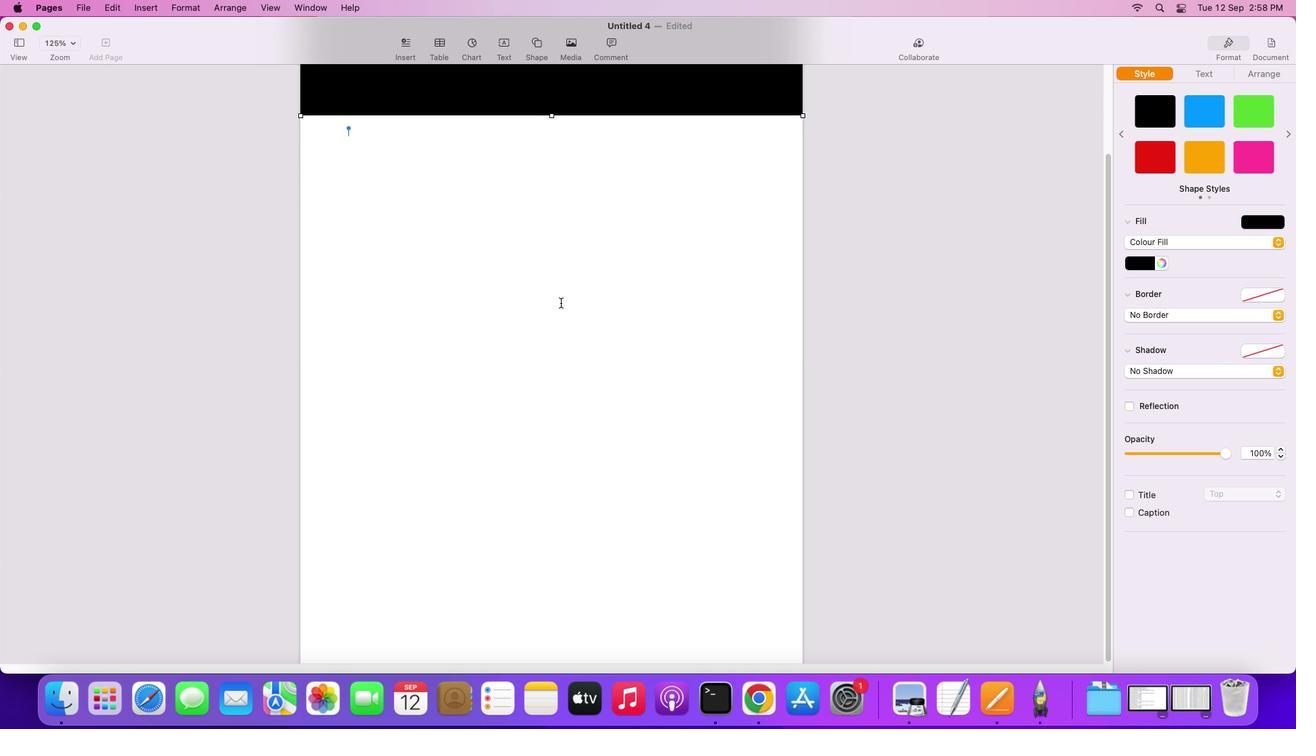 
Action: Mouse moved to (557, 299)
Screenshot: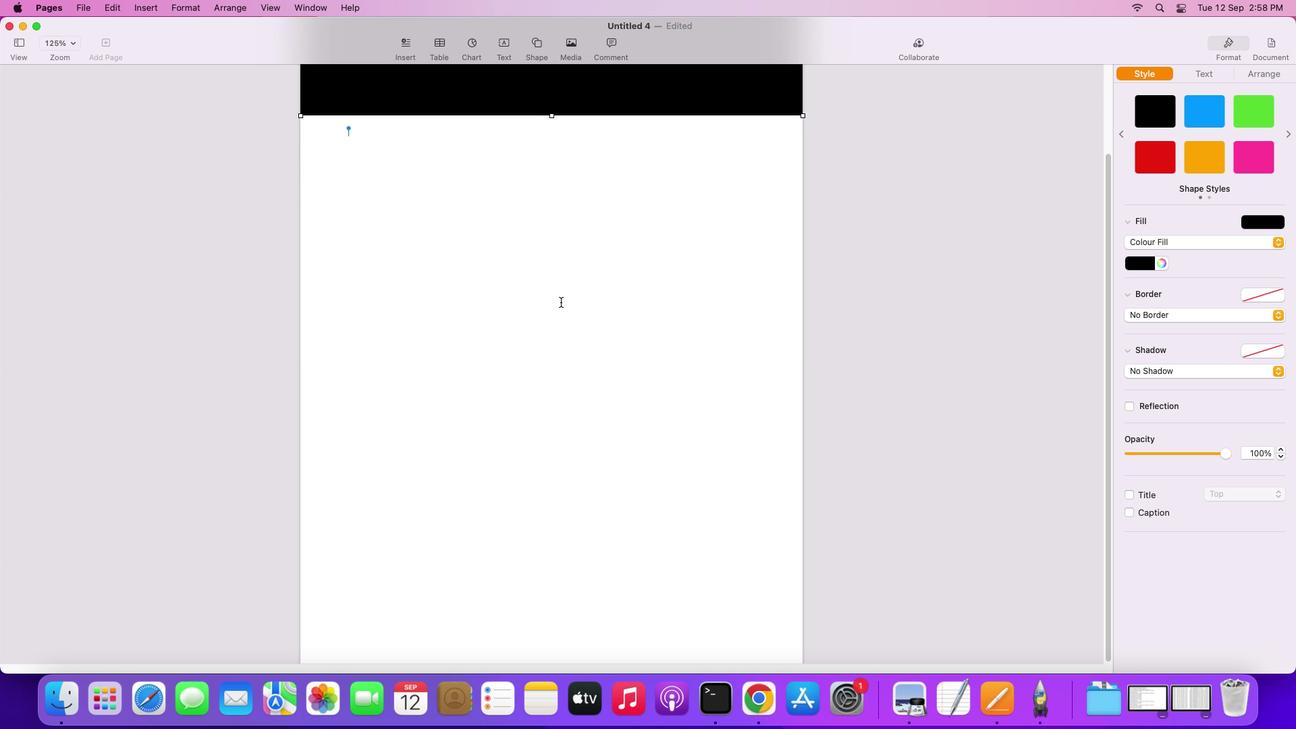 
Action: Mouse scrolled (557, 299) with delta (-2, -2)
Screenshot: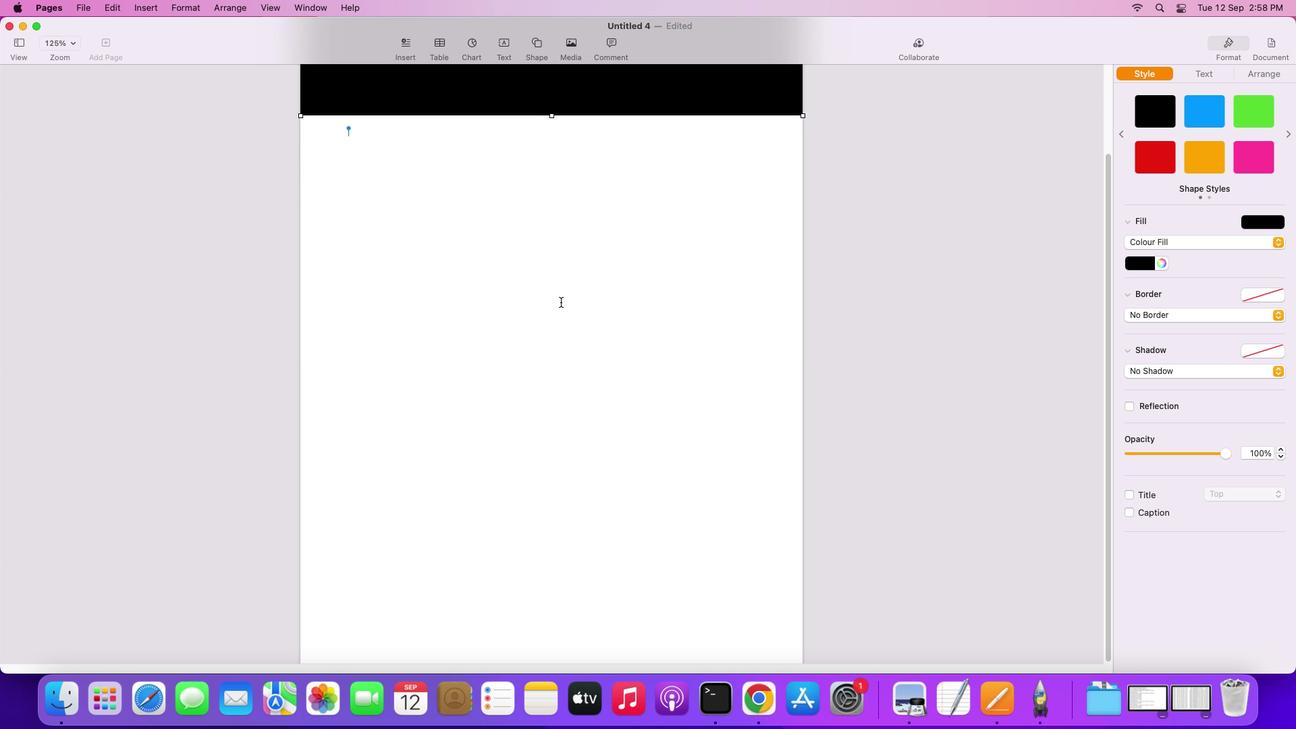 
Action: Mouse scrolled (557, 299) with delta (-2, -2)
Screenshot: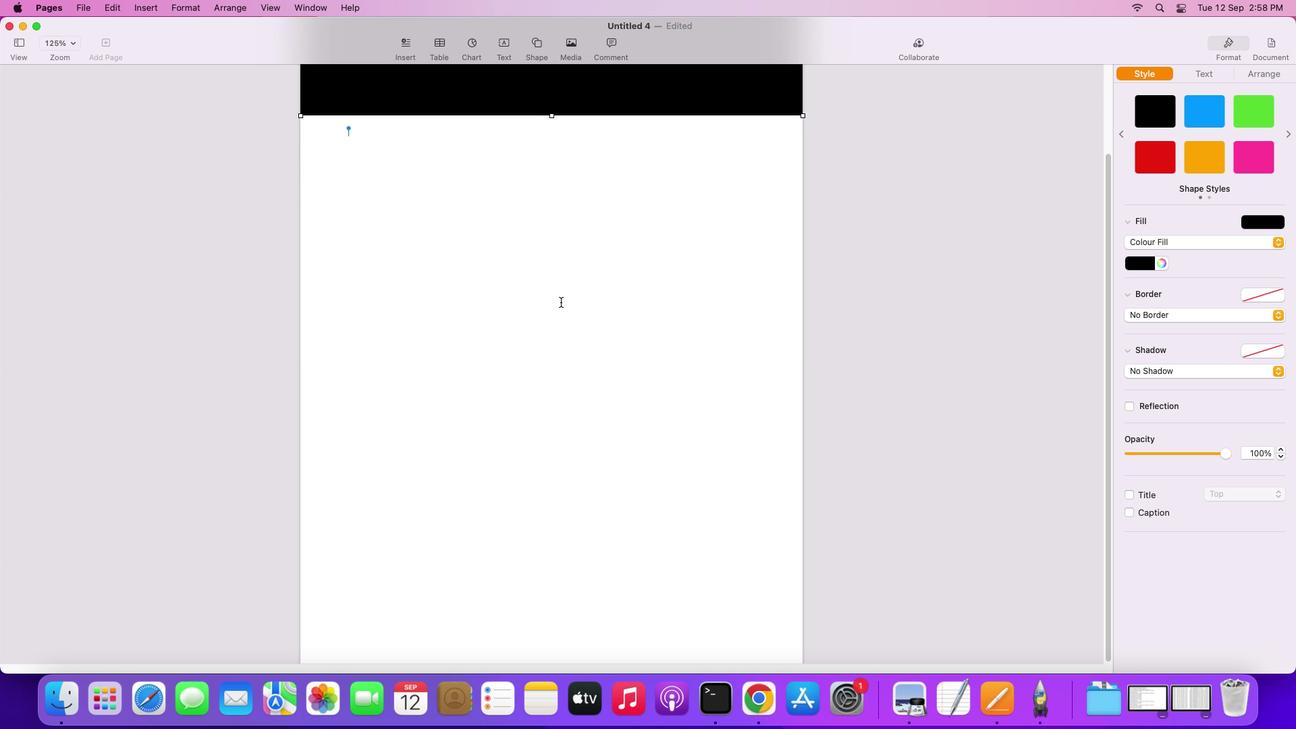 
Action: Mouse scrolled (557, 299) with delta (-2, -4)
Screenshot: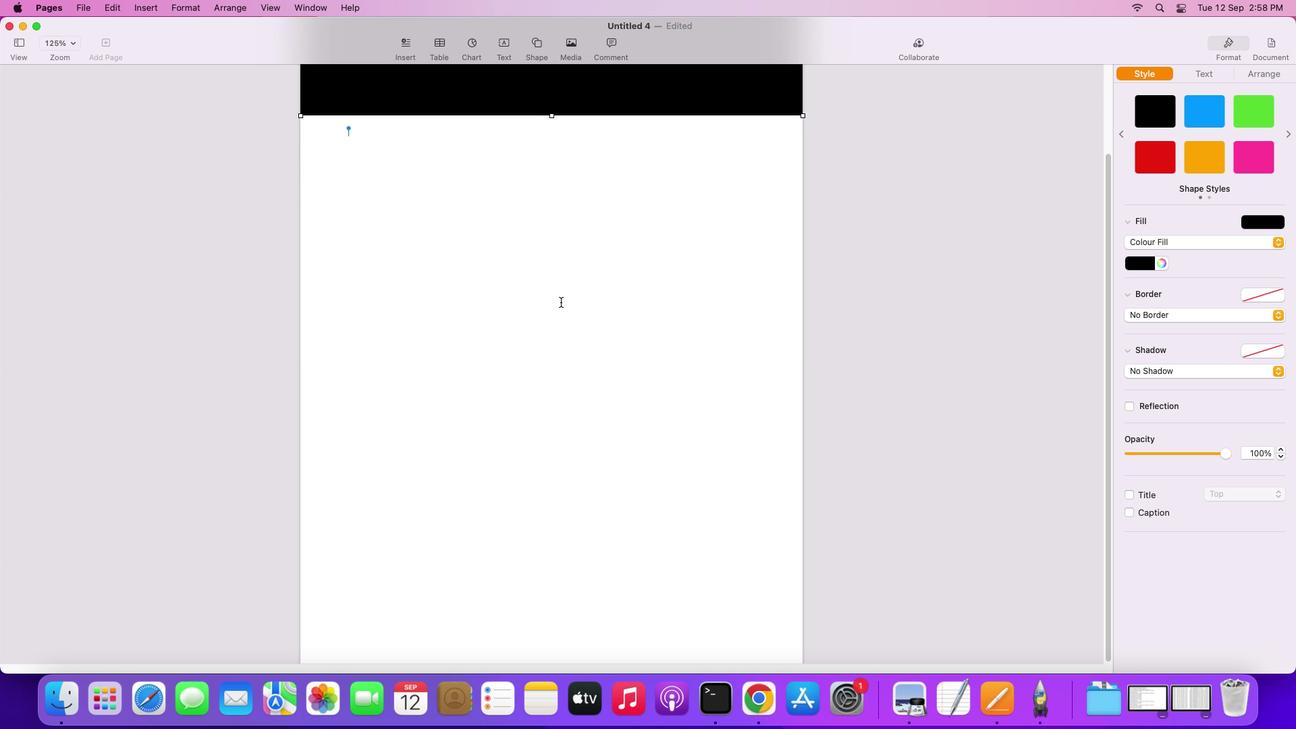 
Action: Mouse scrolled (557, 299) with delta (-2, -4)
Screenshot: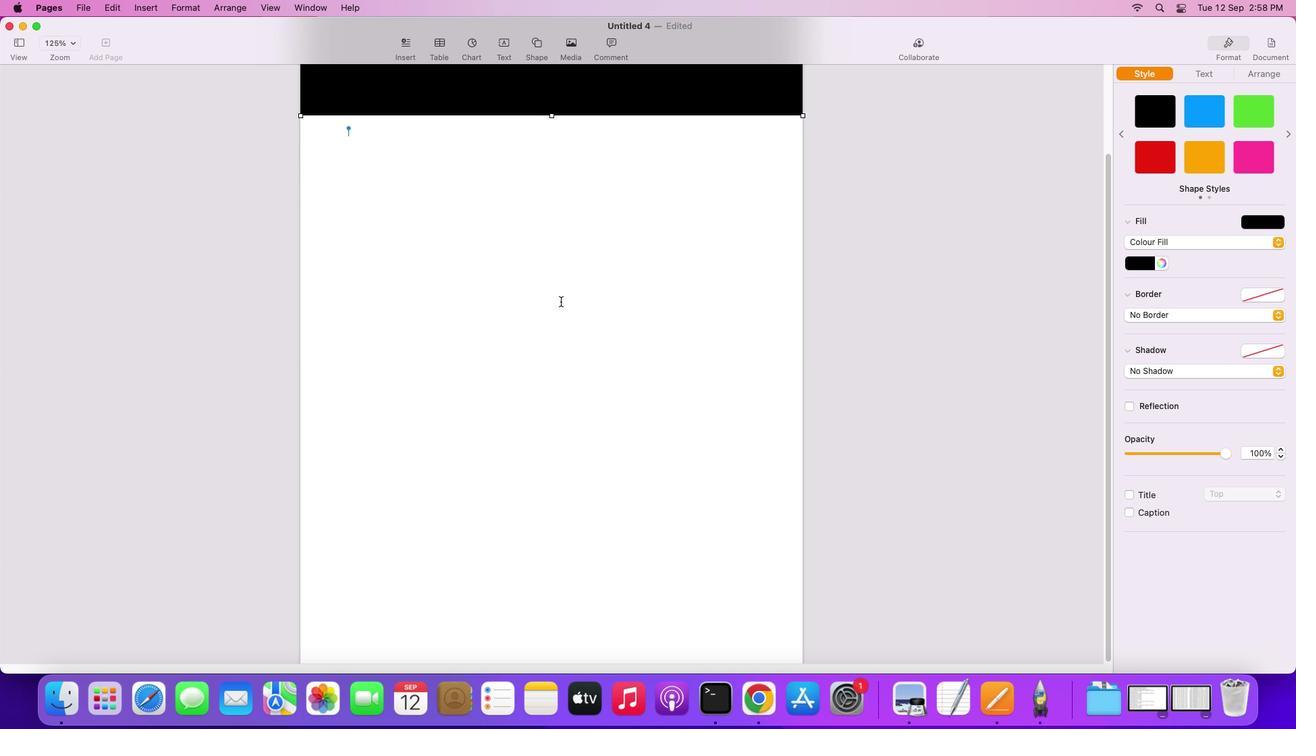 
Action: Mouse moved to (555, 296)
Screenshot: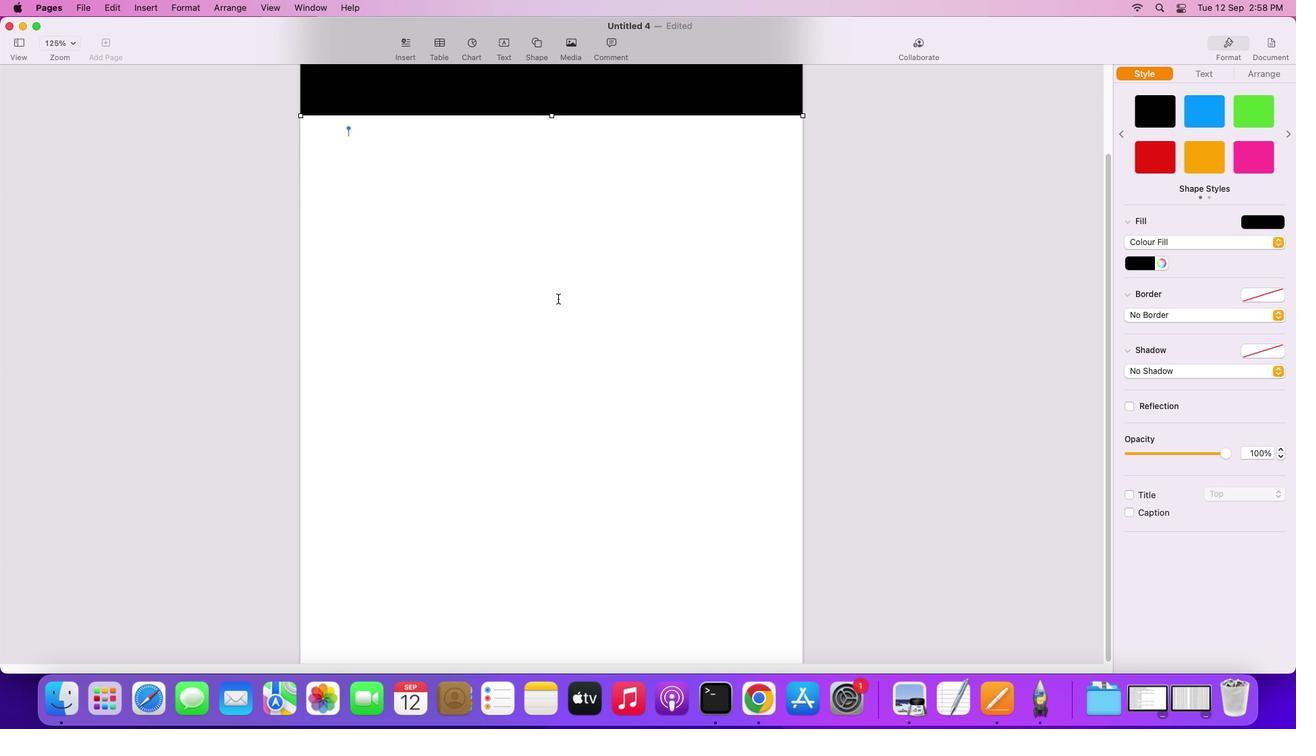 
Action: Mouse scrolled (555, 296) with delta (-2, -1)
Screenshot: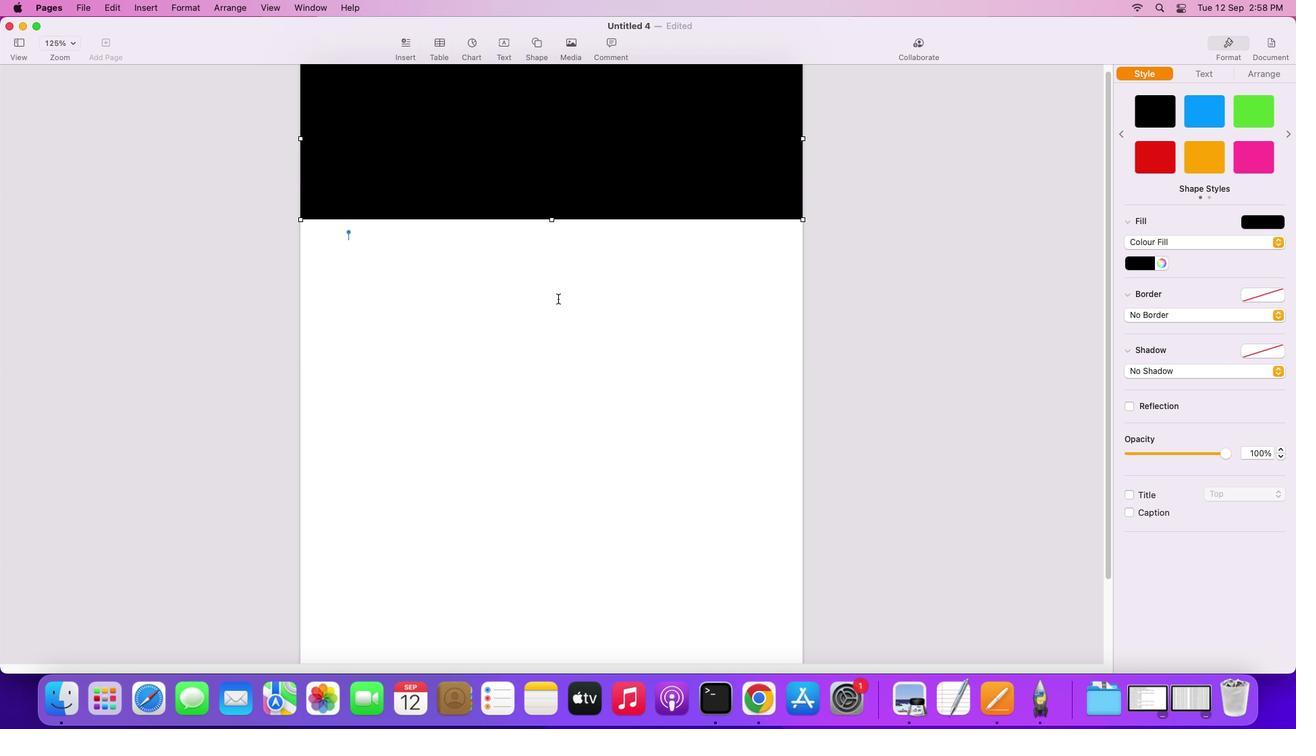 
Action: Mouse scrolled (555, 296) with delta (-2, -1)
Screenshot: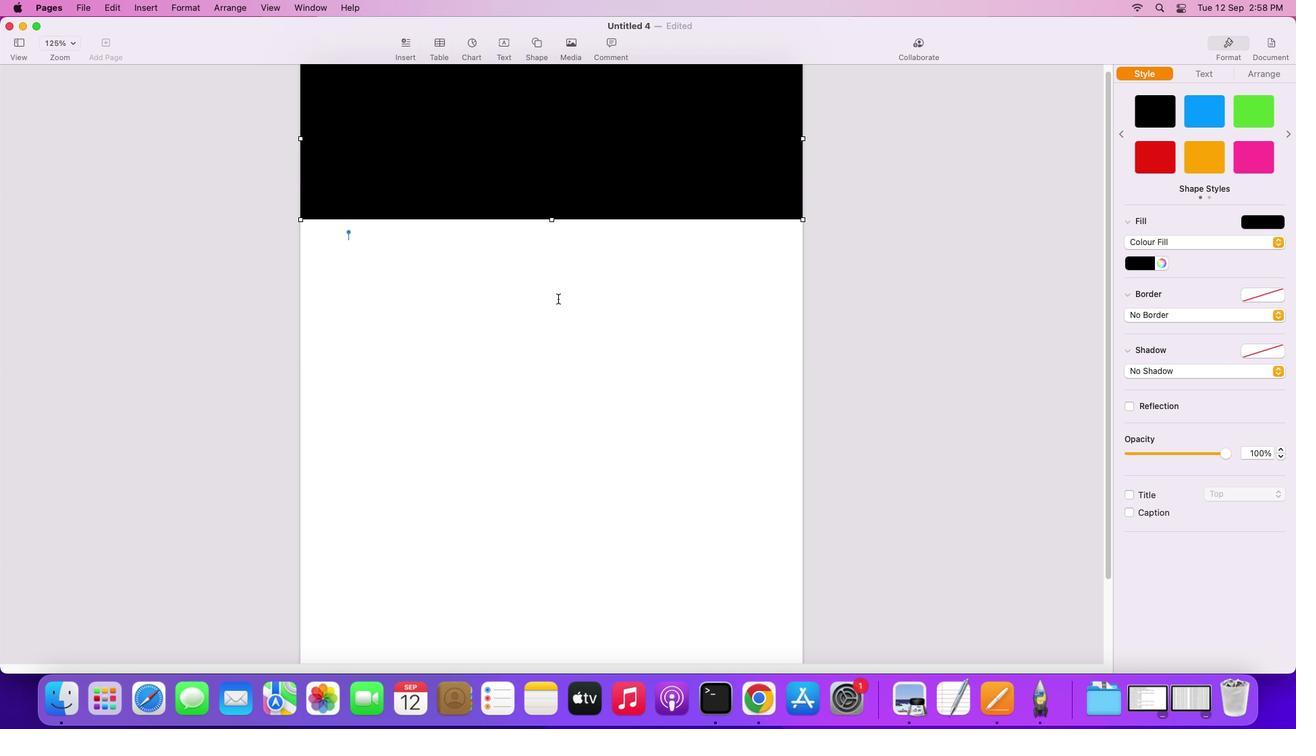 
Action: Mouse scrolled (555, 296) with delta (-2, 0)
Screenshot: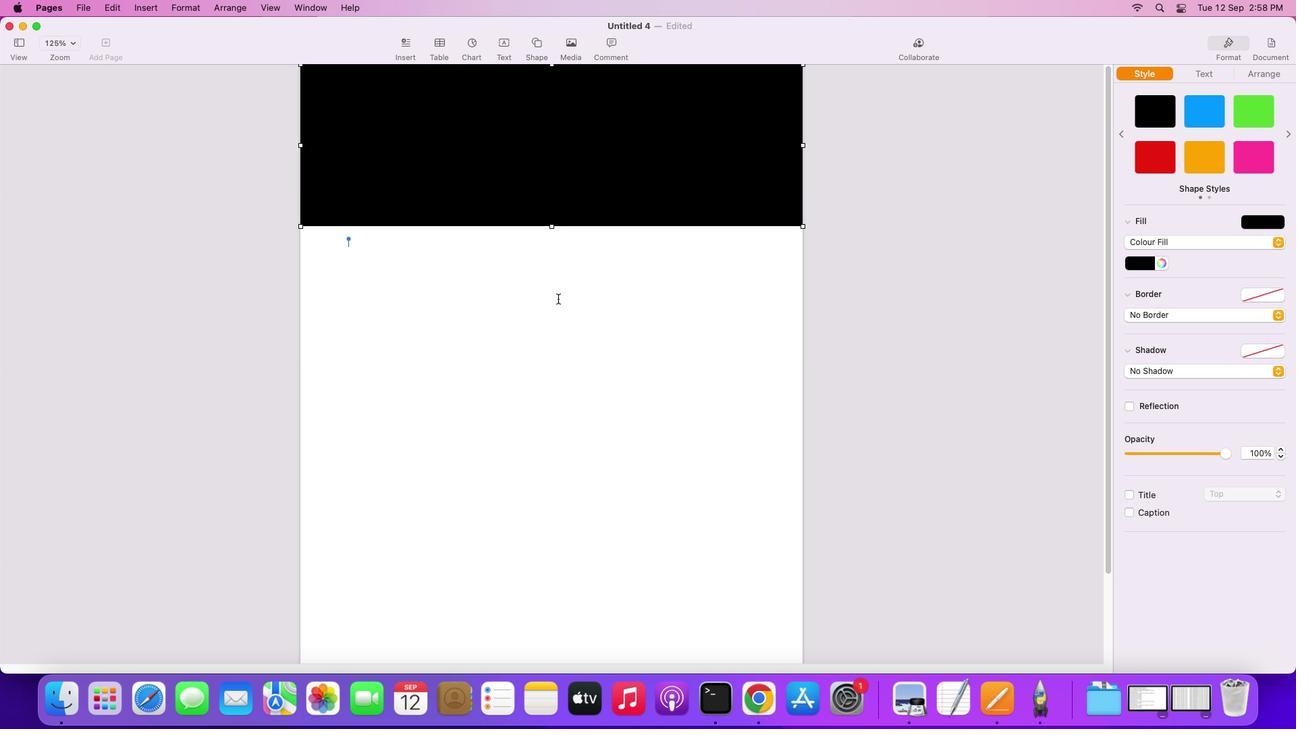 
Action: Mouse scrolled (555, 296) with delta (-2, 0)
Screenshot: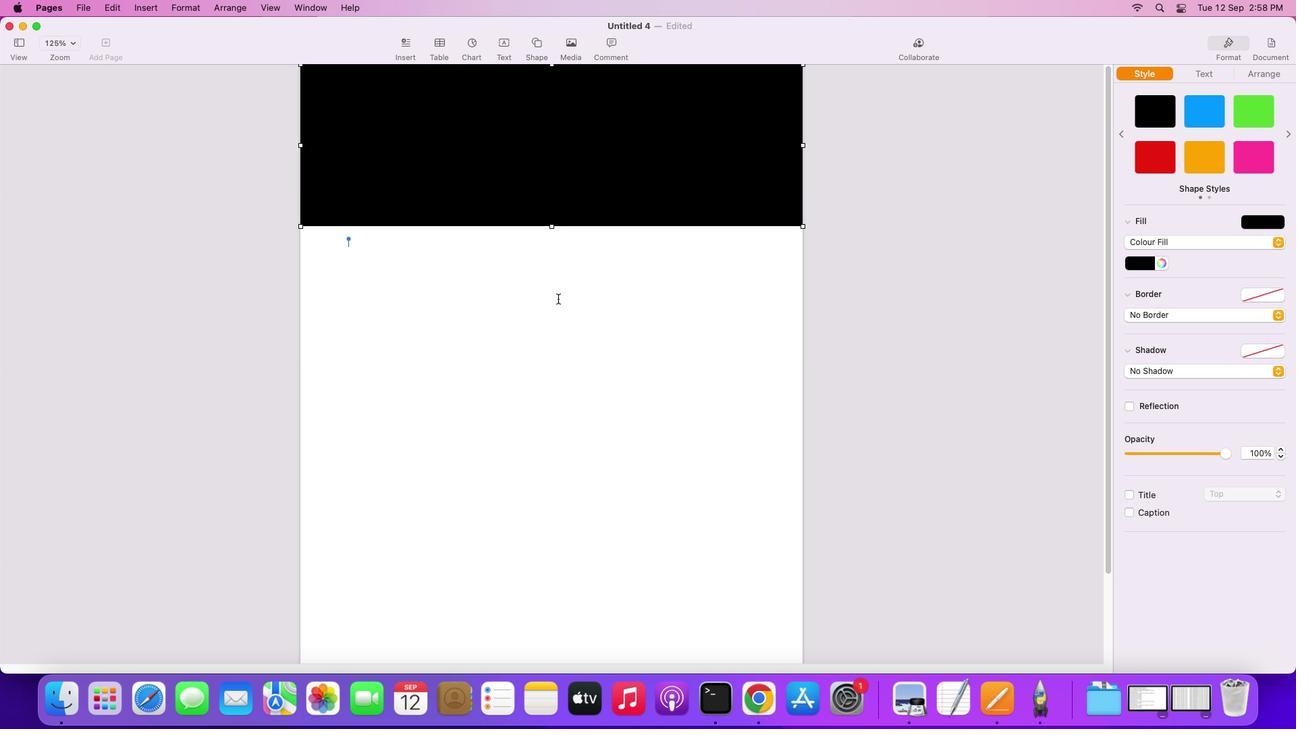 
Action: Mouse scrolled (555, 296) with delta (-2, 1)
Screenshot: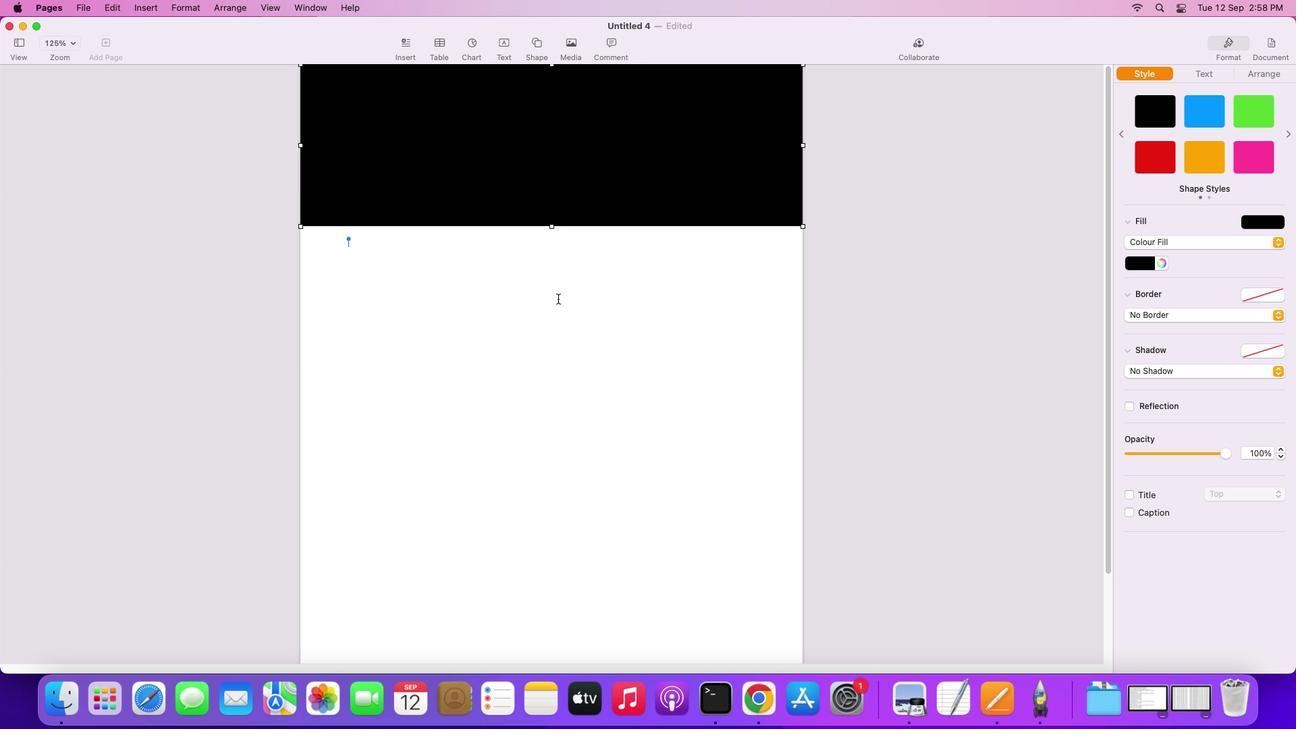 
Action: Mouse scrolled (555, 296) with delta (-2, 2)
Screenshot: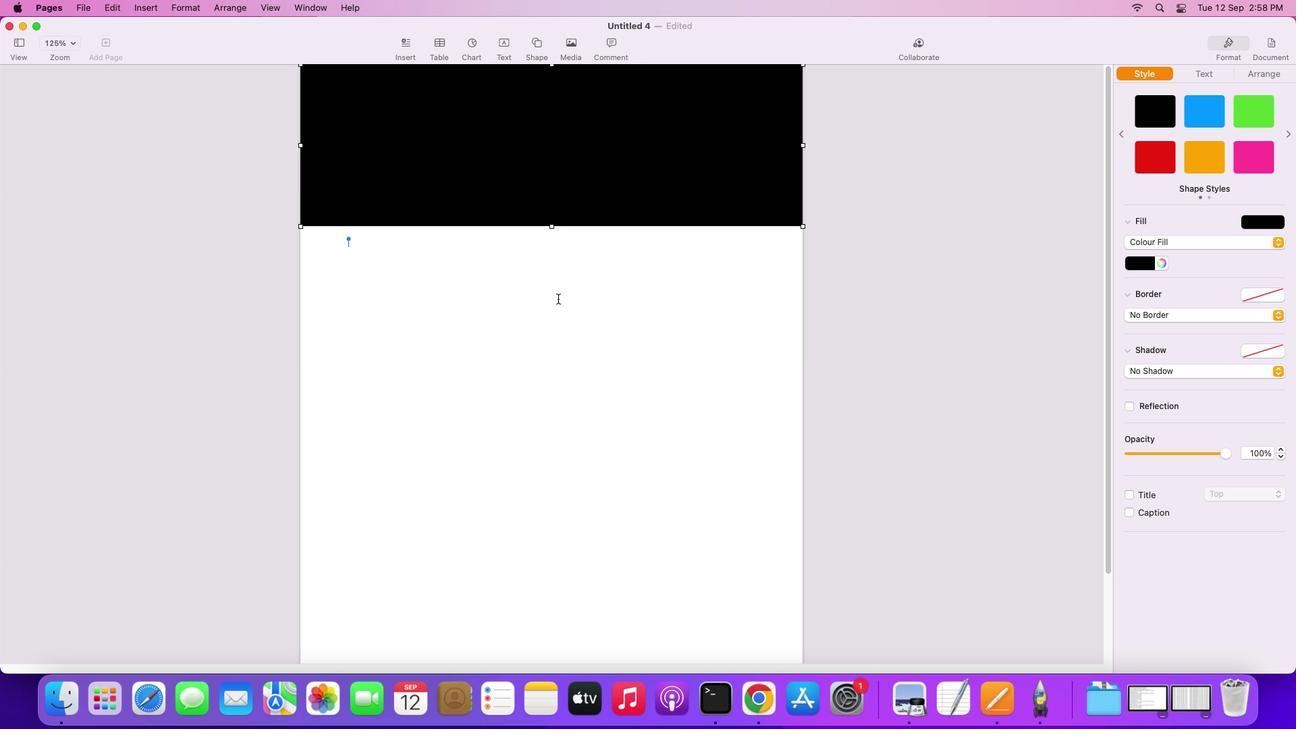 
Action: Mouse scrolled (555, 296) with delta (-2, 2)
Screenshot: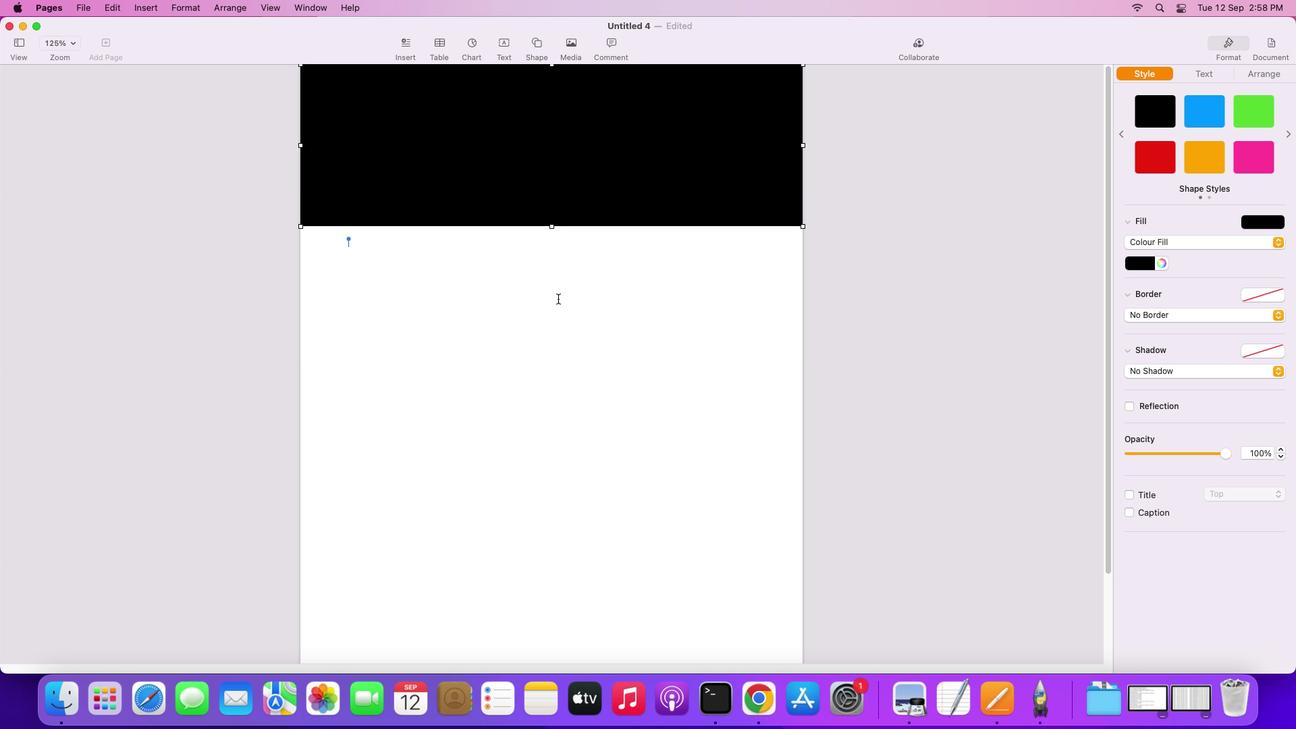 
Action: Mouse moved to (555, 178)
Screenshot: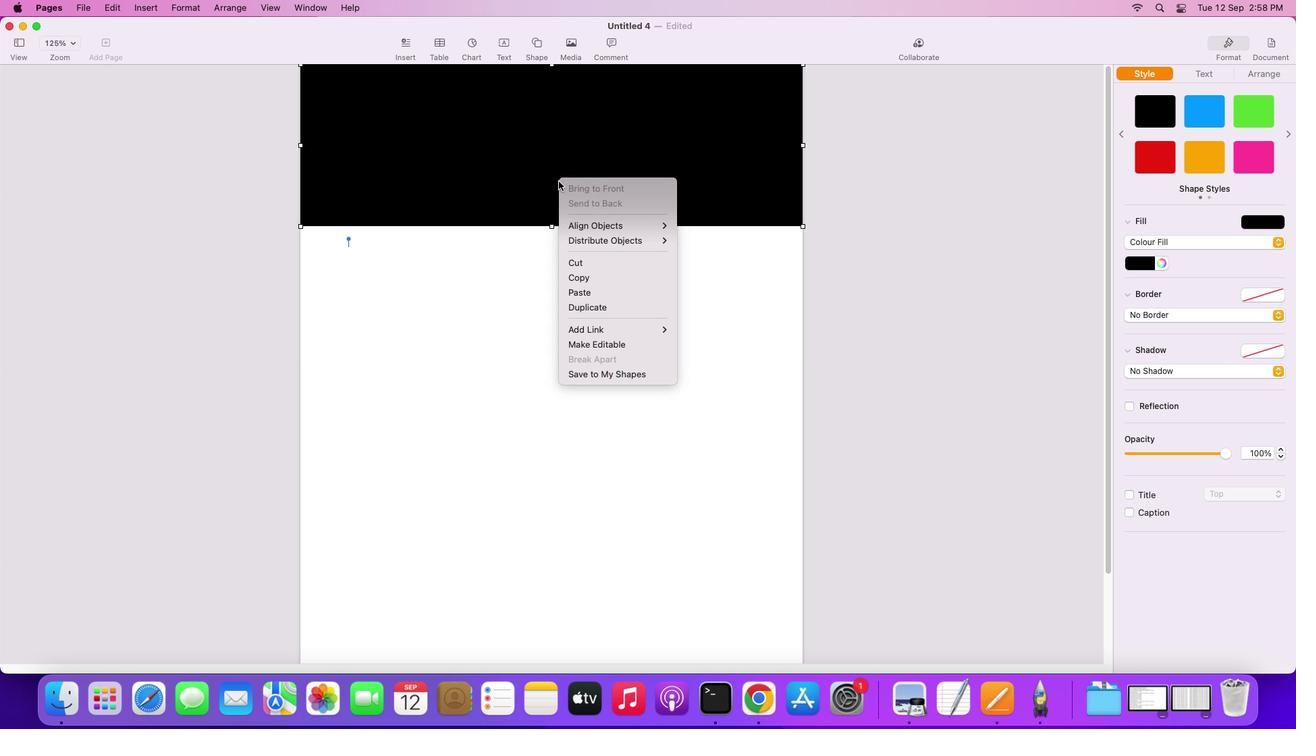
Action: Mouse pressed right at (555, 178)
Screenshot: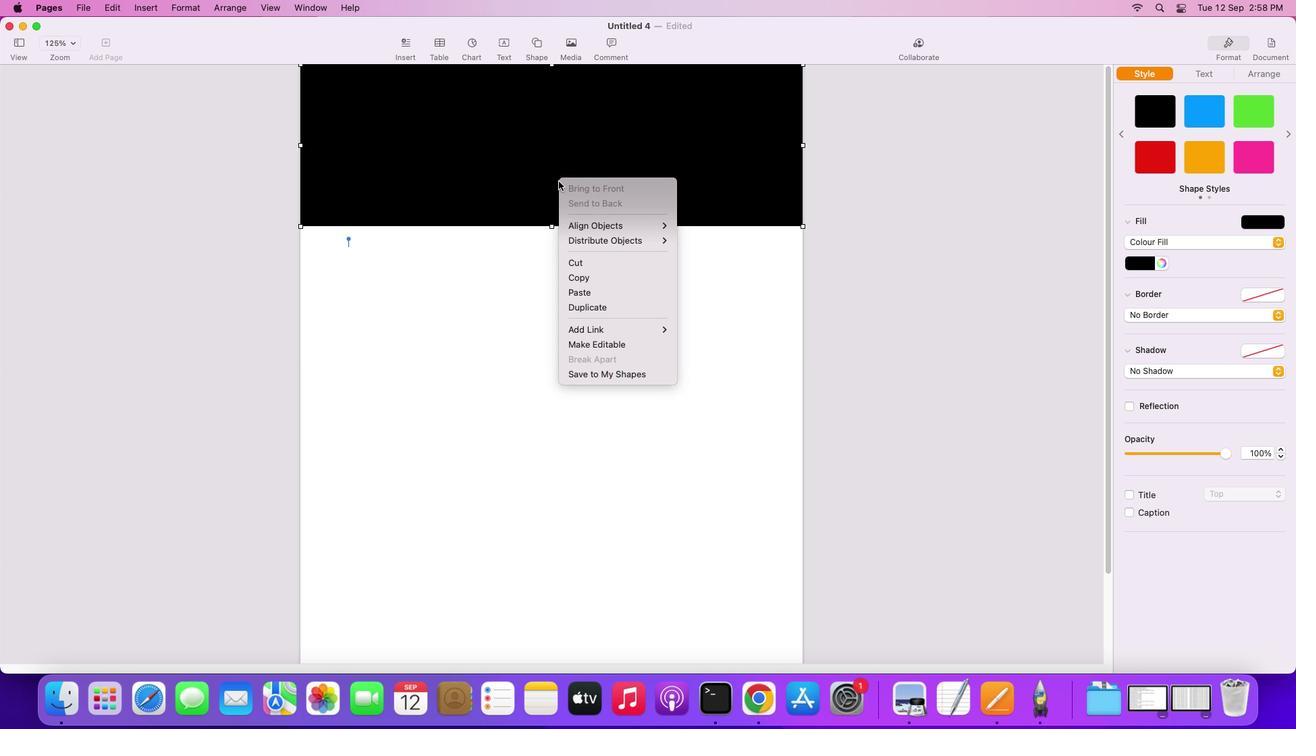 
Action: Mouse moved to (611, 340)
Screenshot: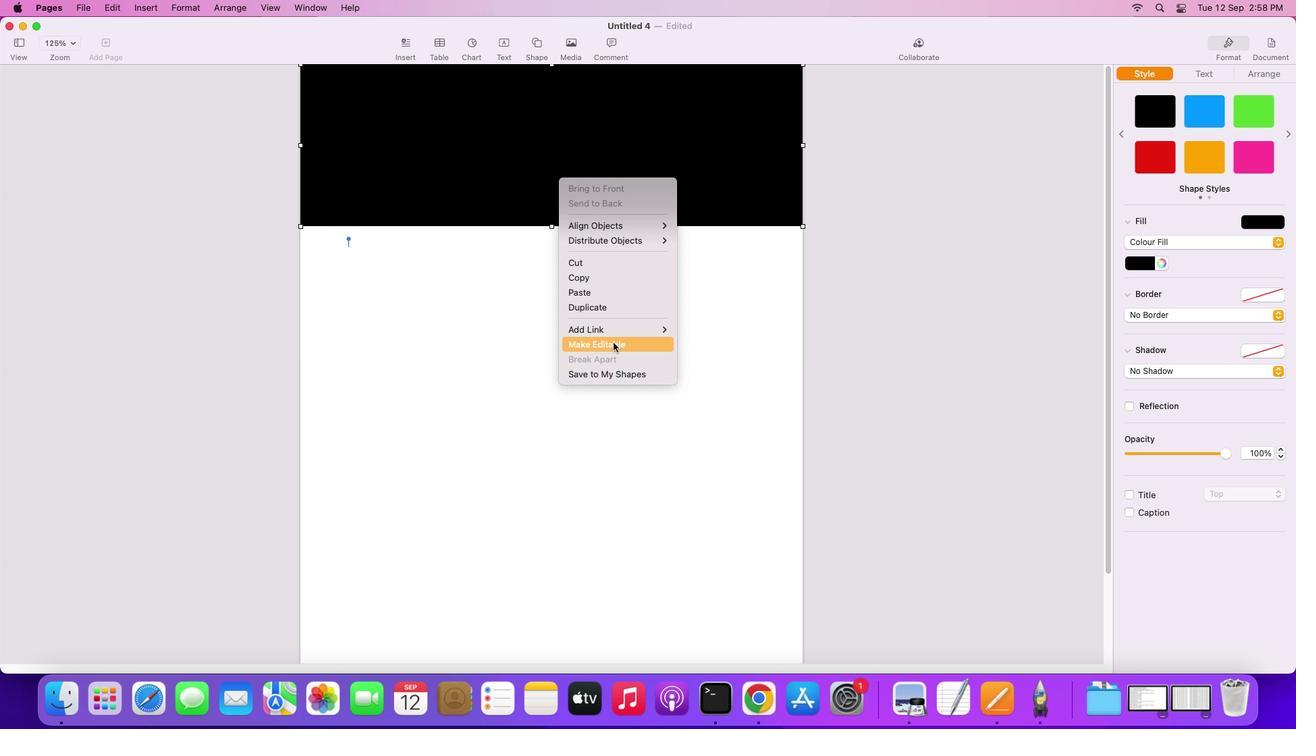 
Action: Mouse pressed left at (611, 340)
Screenshot: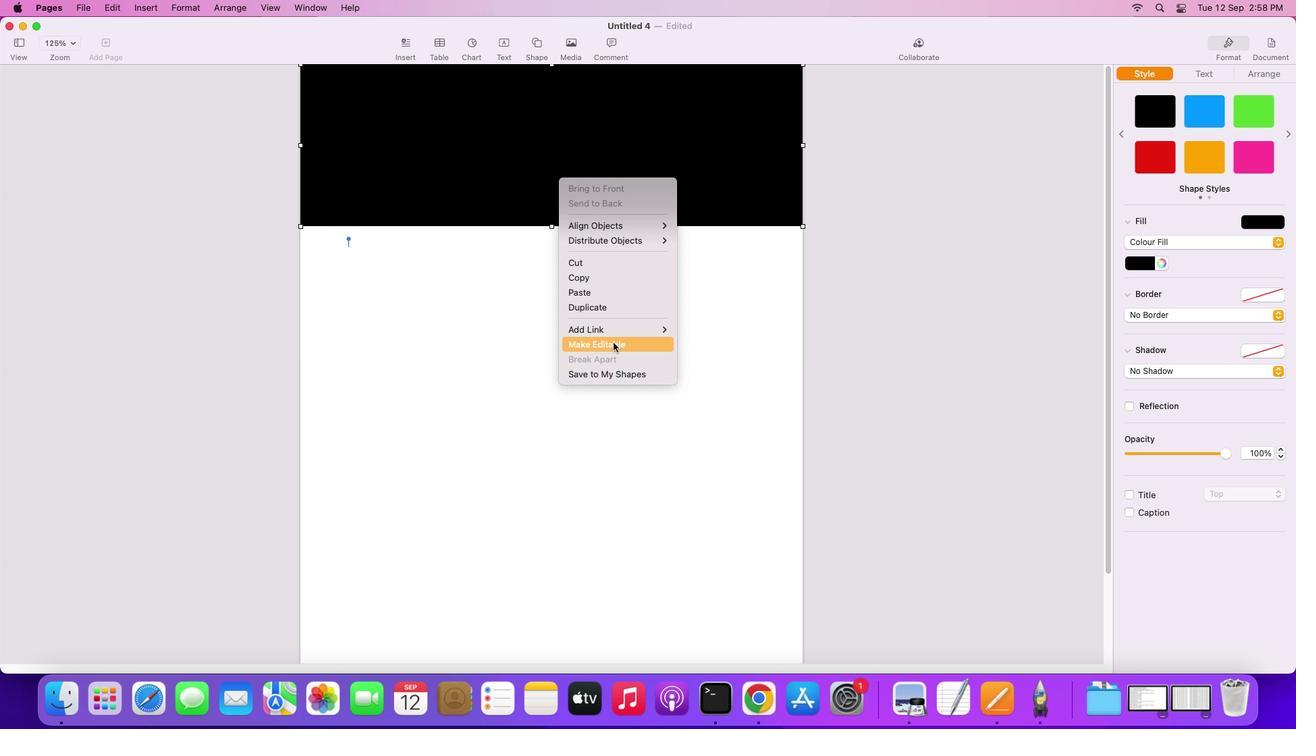 
Action: Mouse moved to (548, 221)
Screenshot: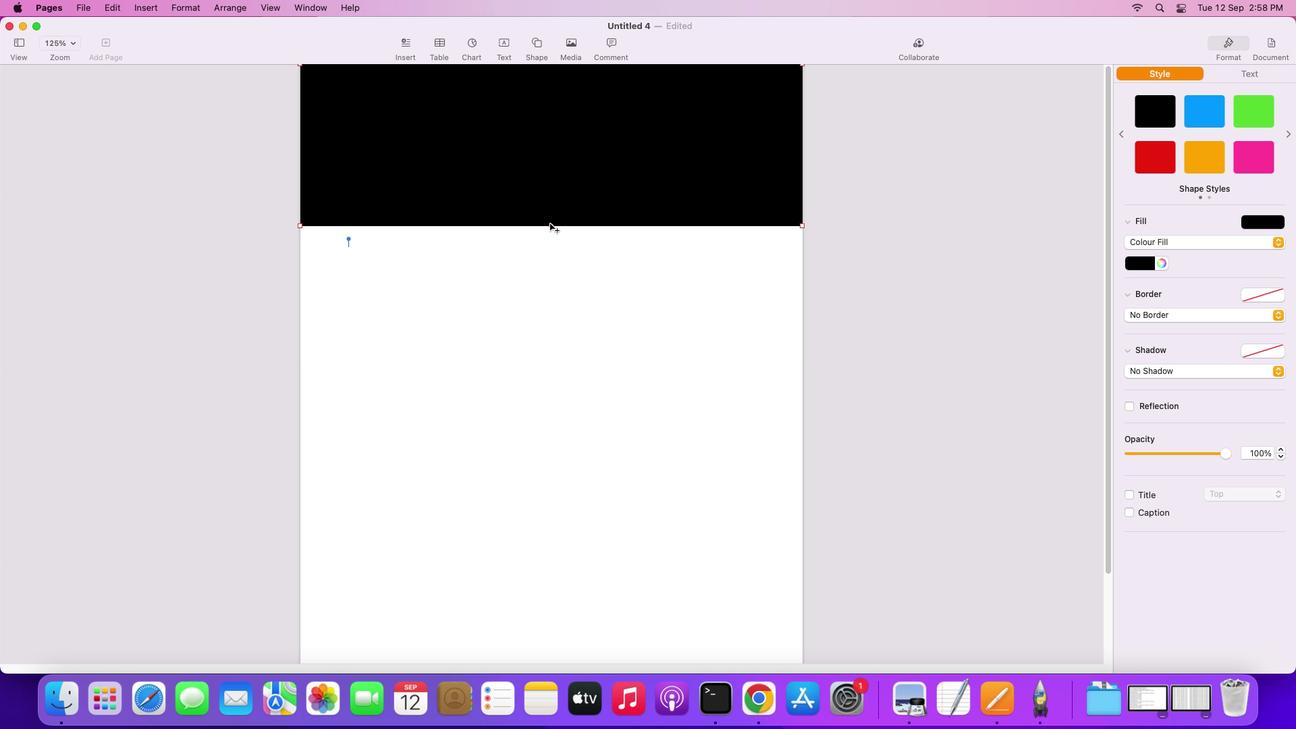 
Action: Mouse pressed left at (548, 221)
Screenshot: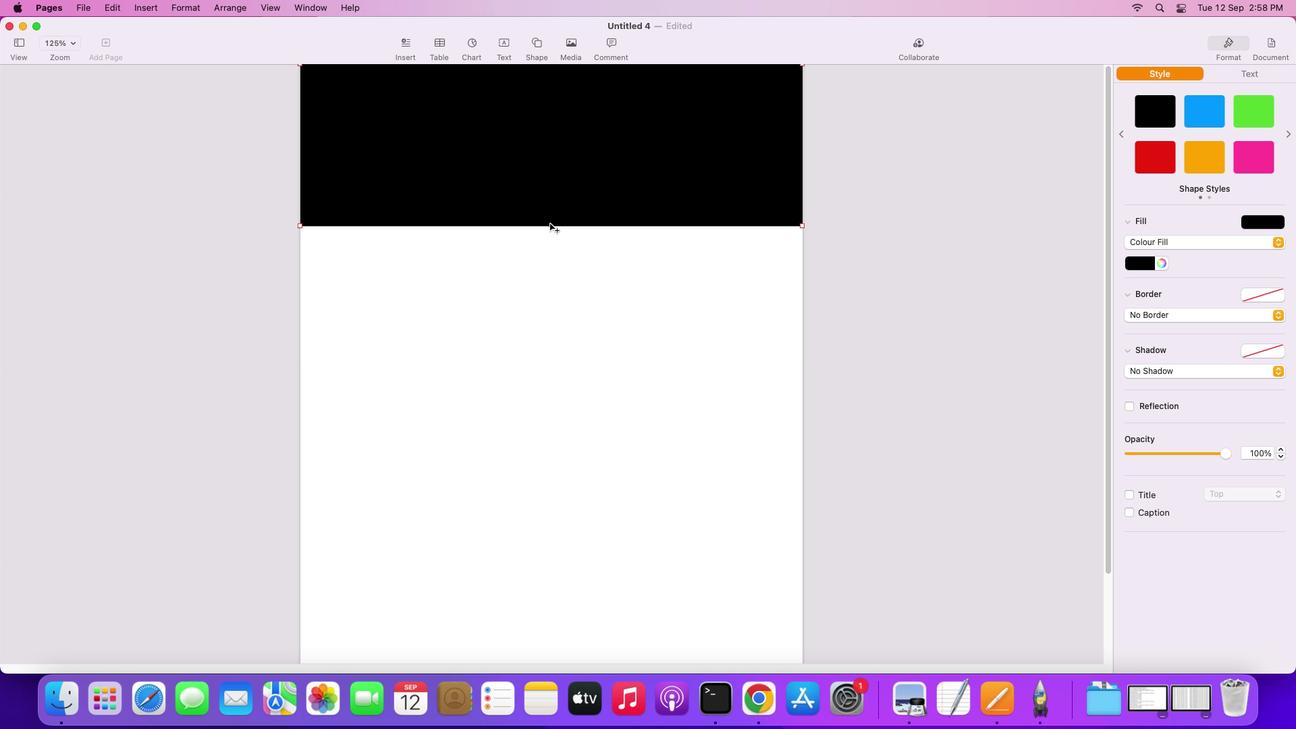 
Action: Mouse moved to (447, 297)
Screenshot: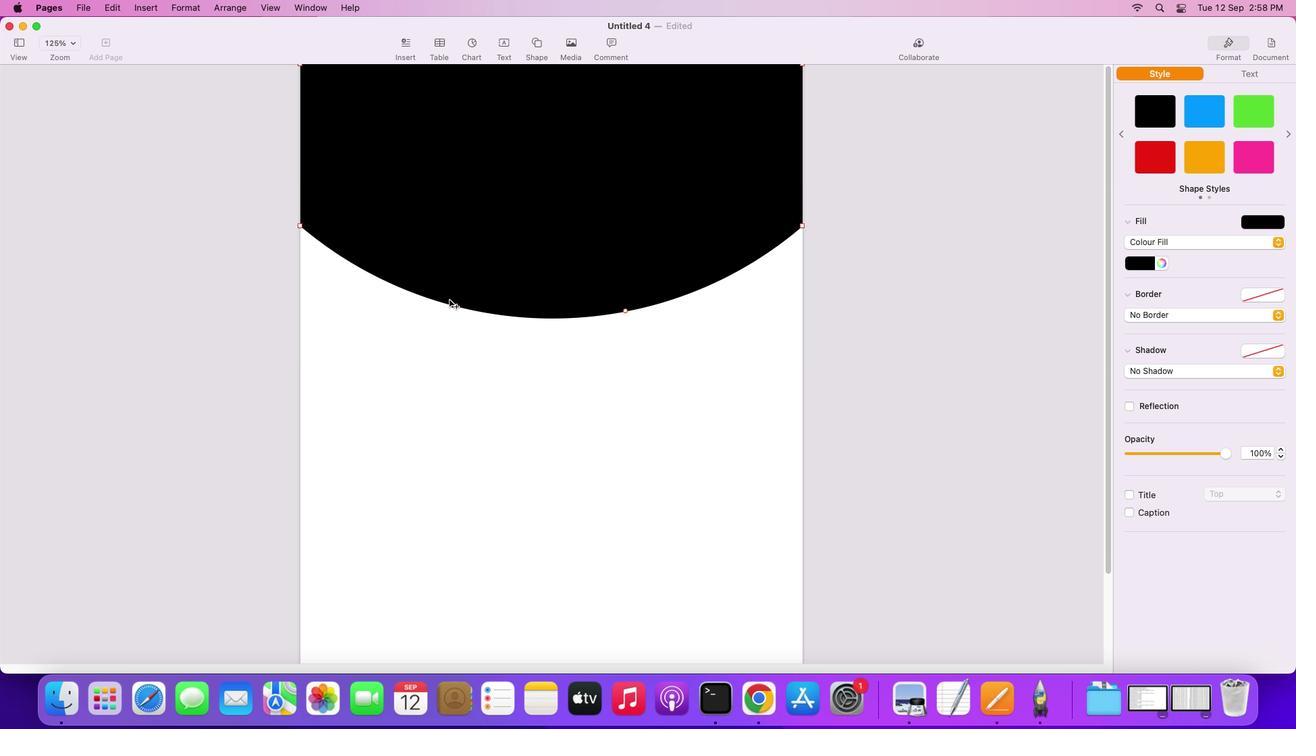 
Action: Mouse pressed left at (447, 297)
Screenshot: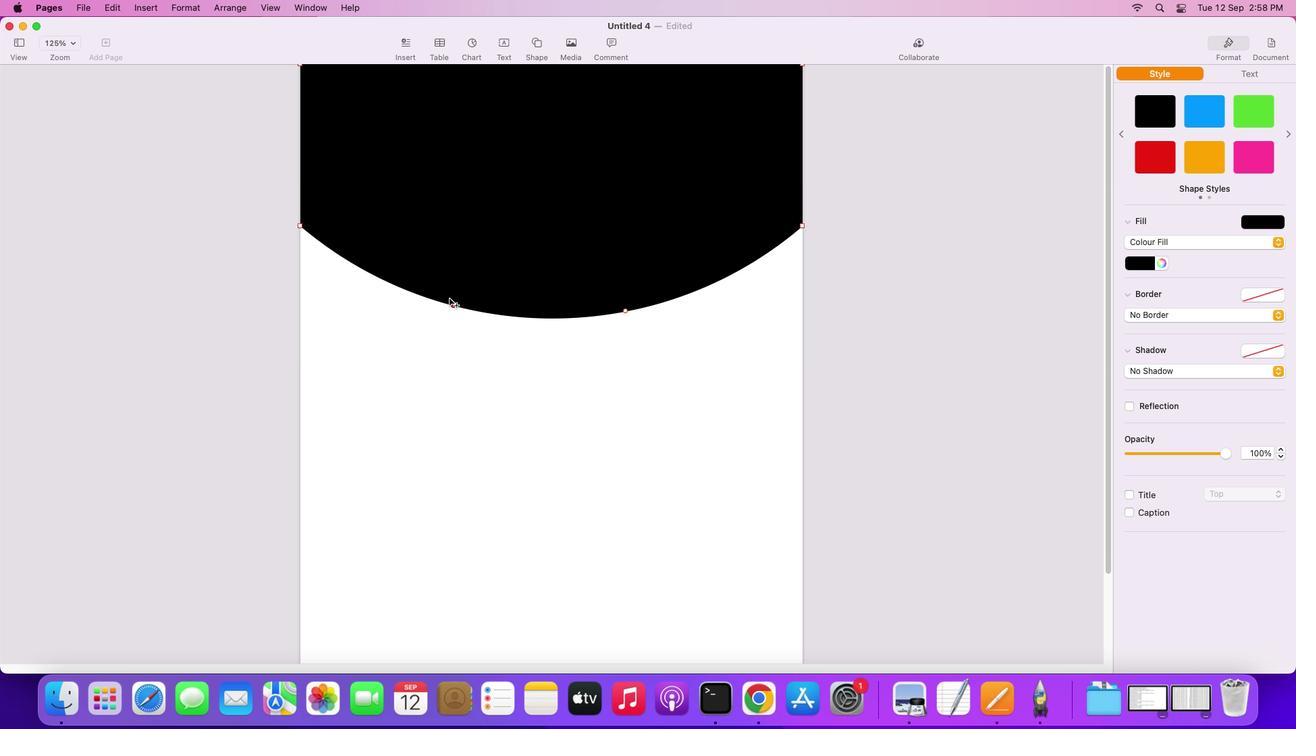 
Action: Mouse moved to (728, 295)
Screenshot: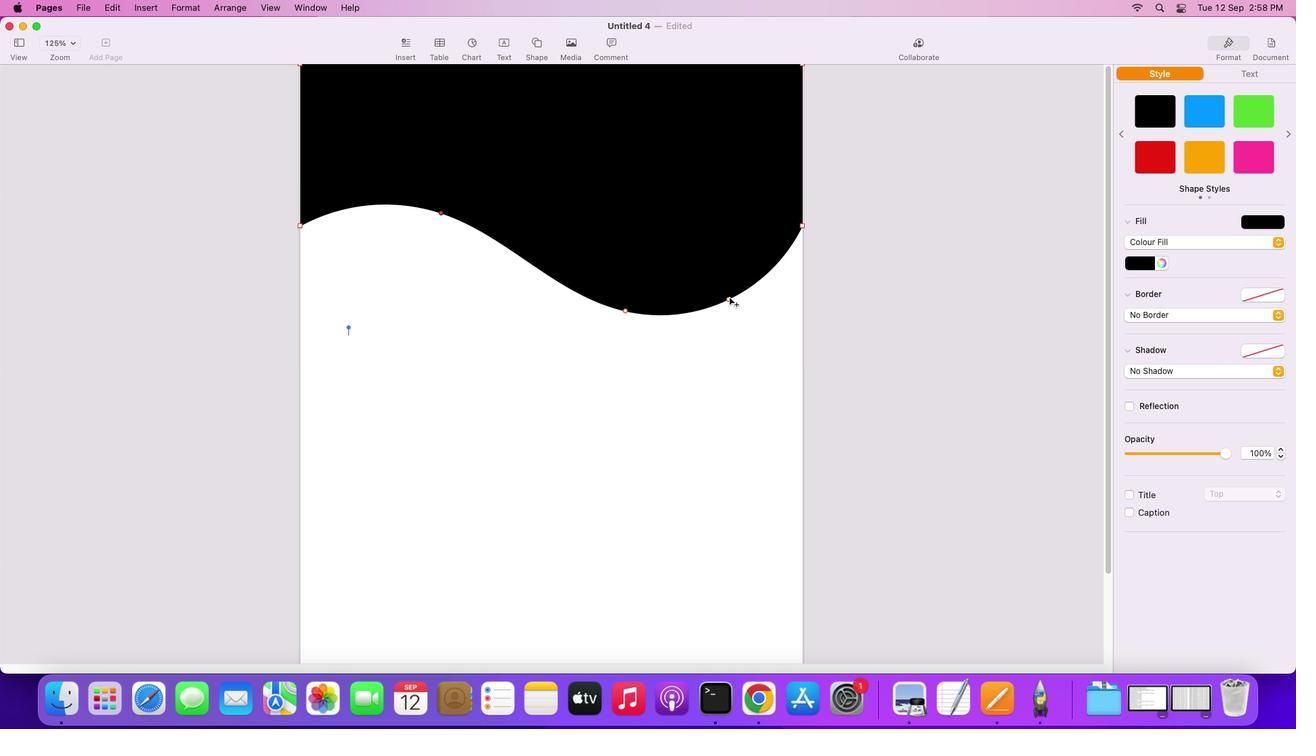 
Action: Mouse pressed left at (728, 295)
Screenshot: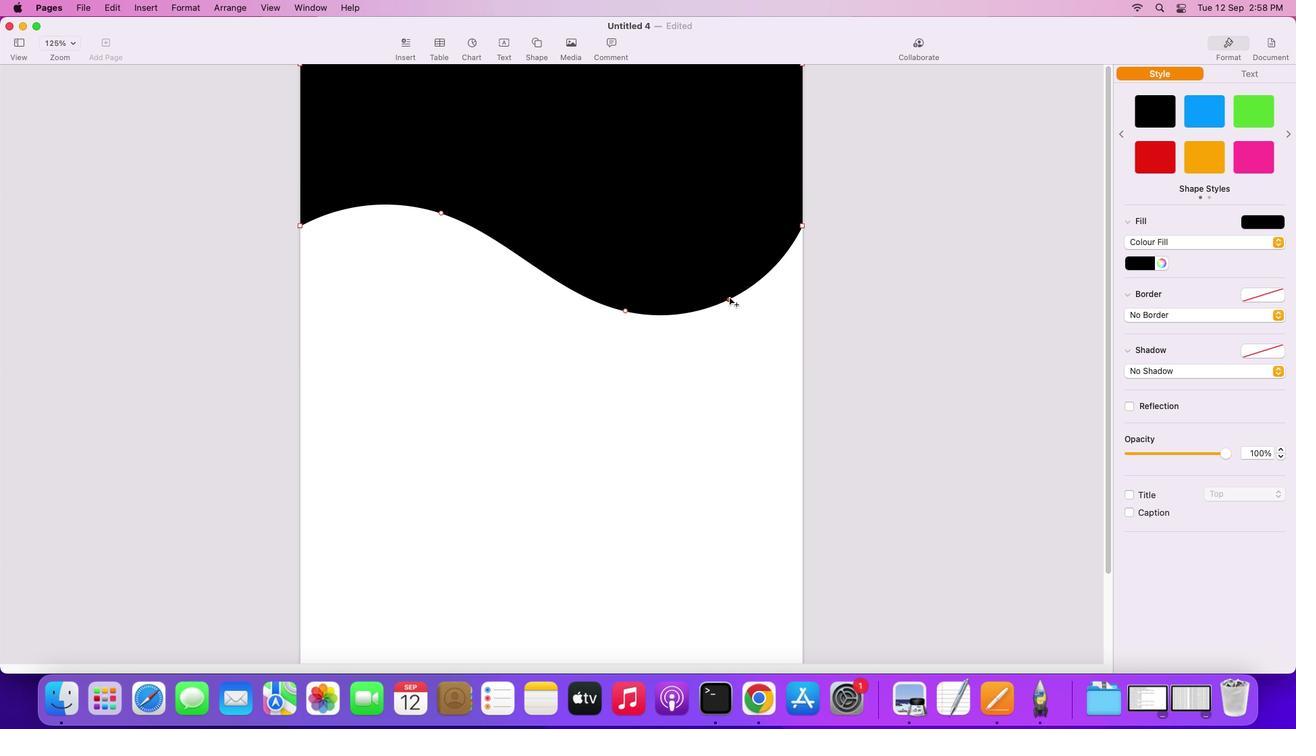 
Action: Mouse moved to (571, 362)
Screenshot: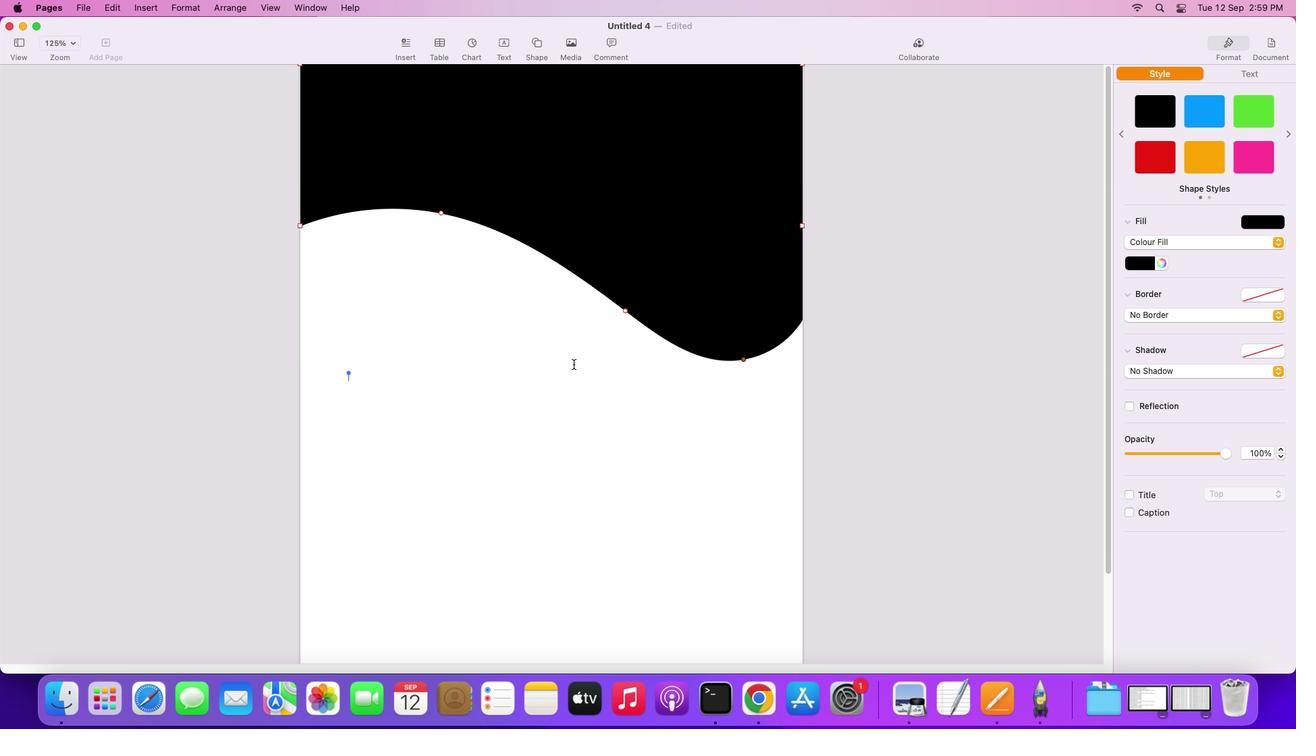 
Action: Mouse pressed left at (571, 362)
Screenshot: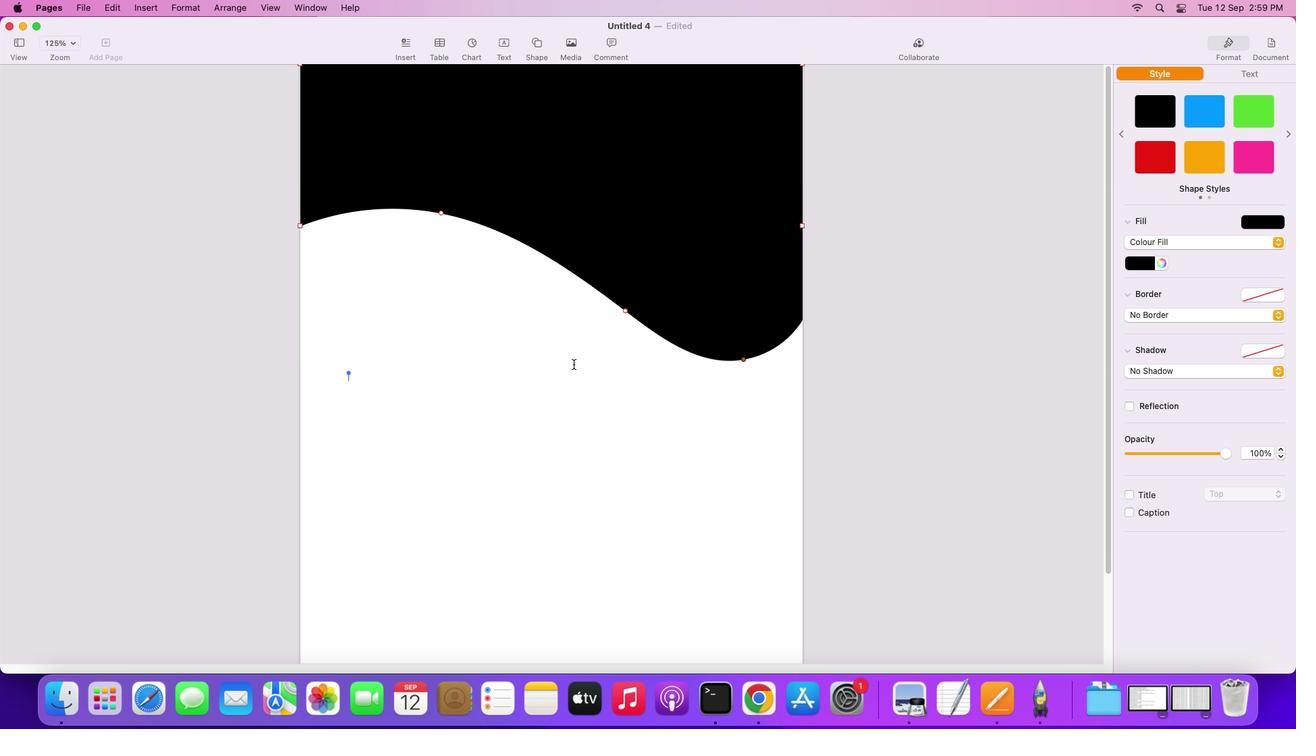 
Action: Mouse moved to (553, 185)
Screenshot: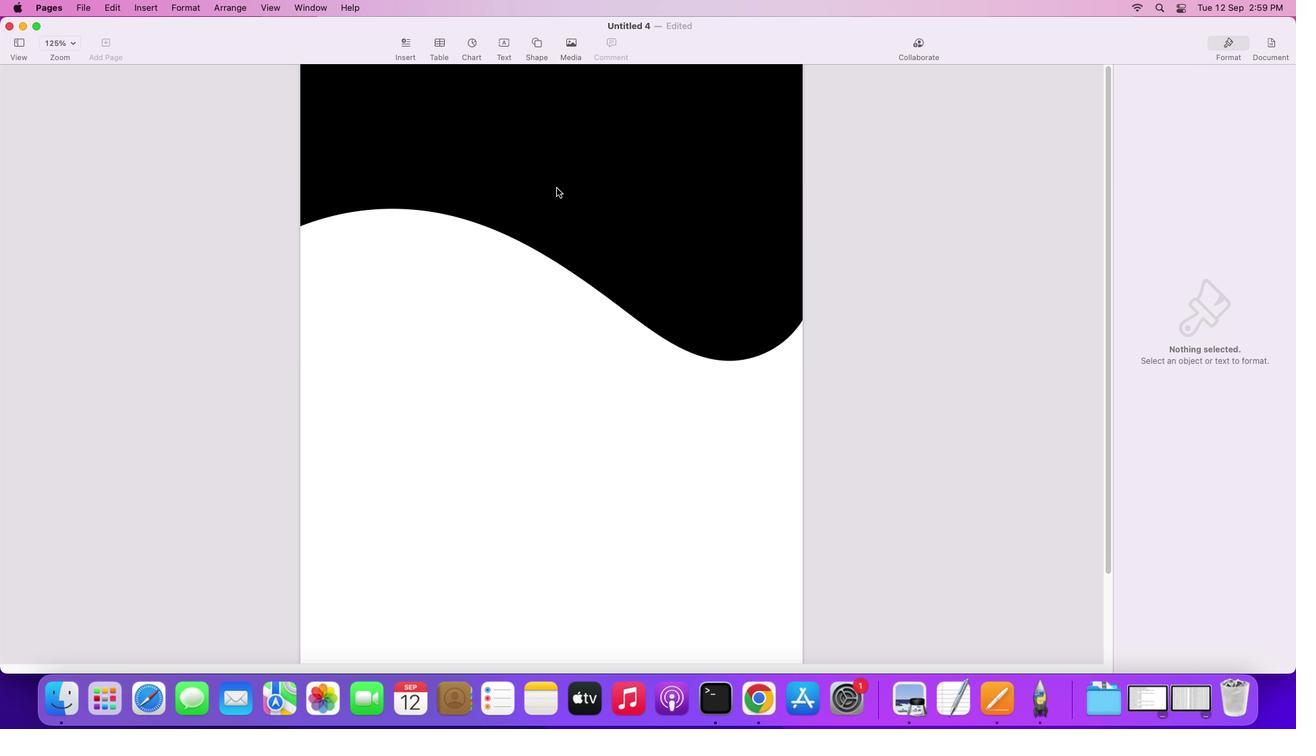 
Action: Mouse pressed left at (553, 185)
Screenshot: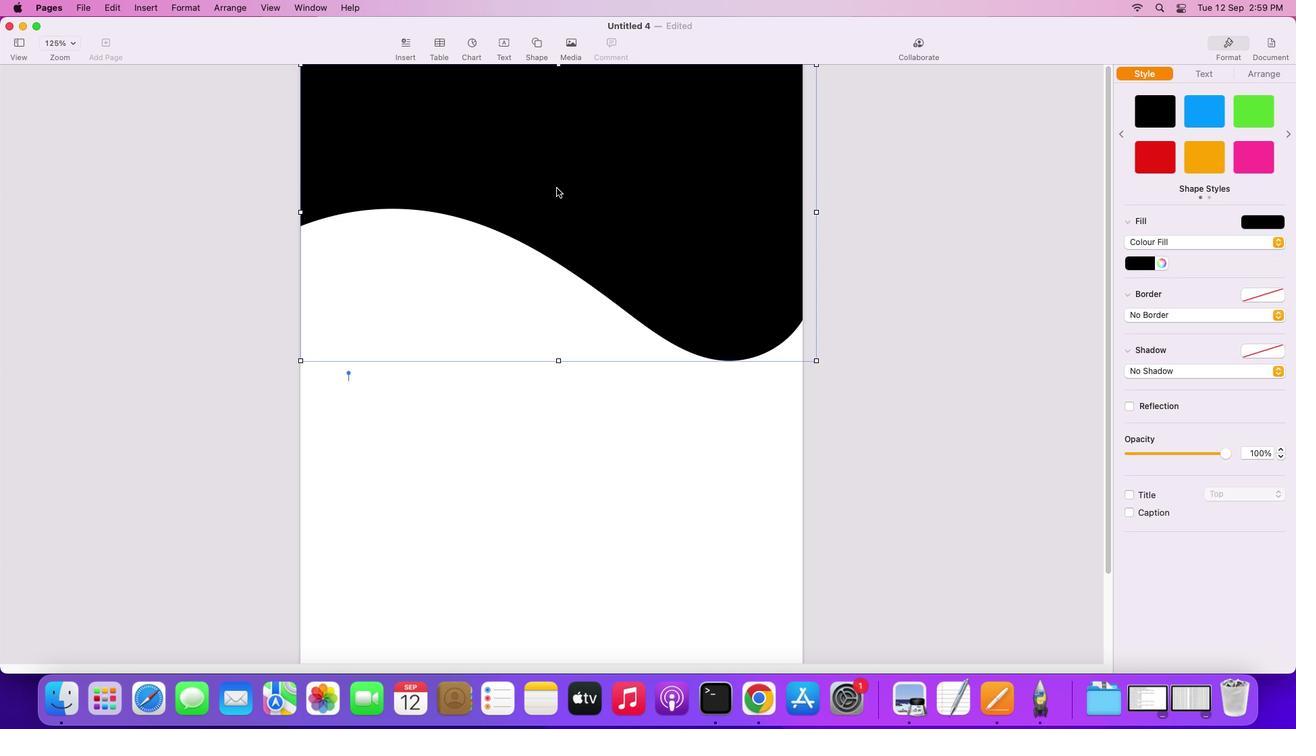 
Action: Key pressed Key.alt
Screenshot: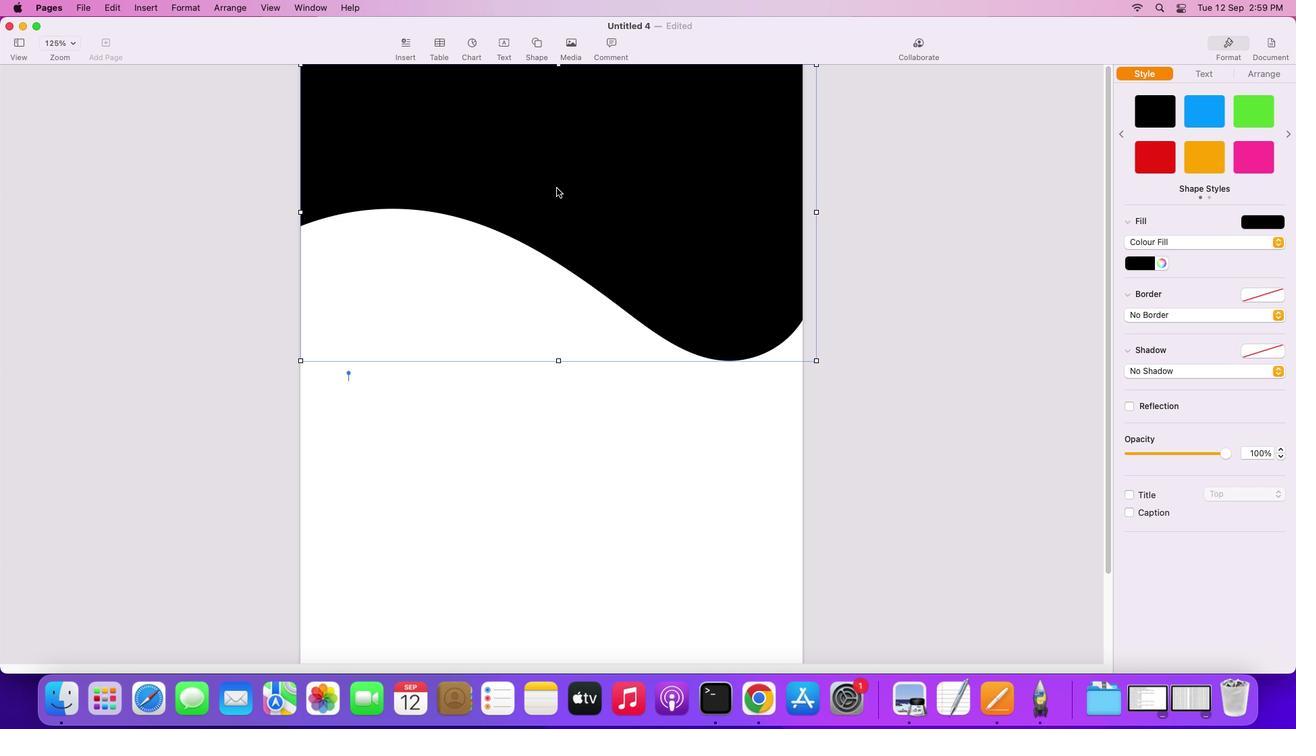 
Action: Mouse pressed left at (553, 185)
Screenshot: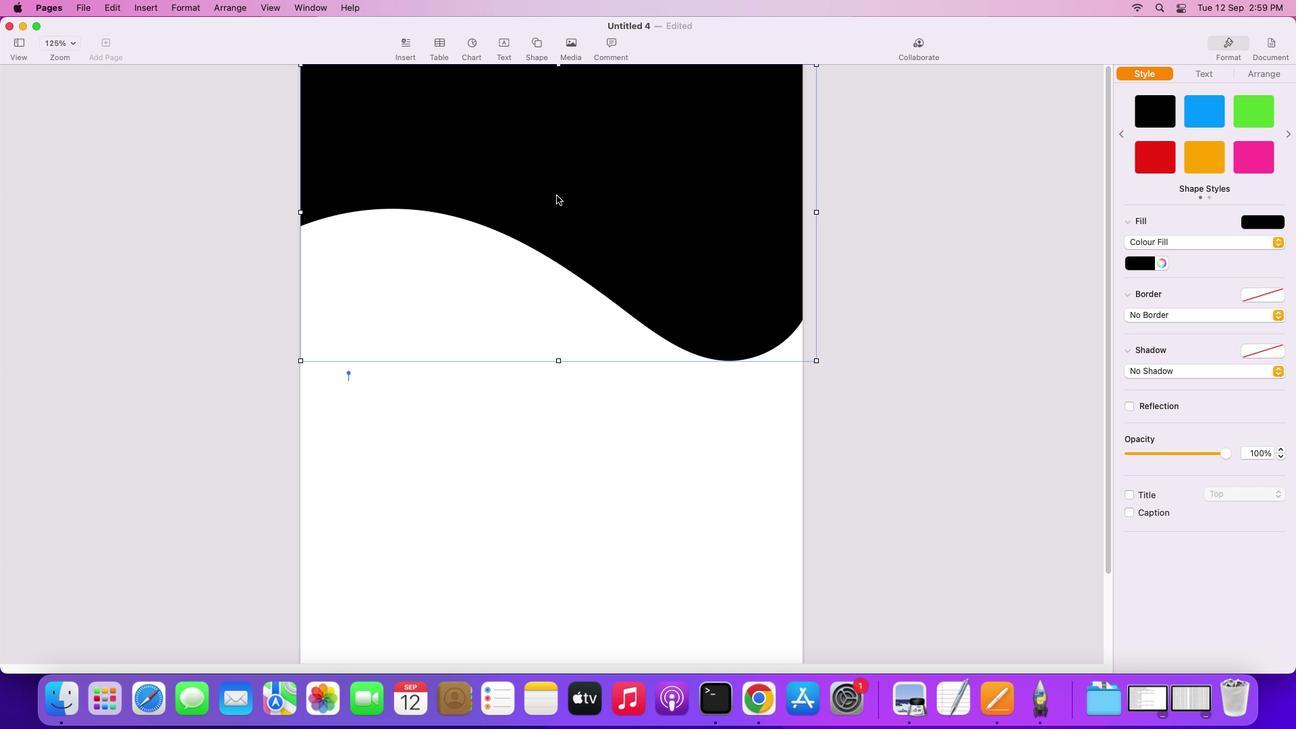 
Action: Mouse moved to (1260, 70)
Screenshot: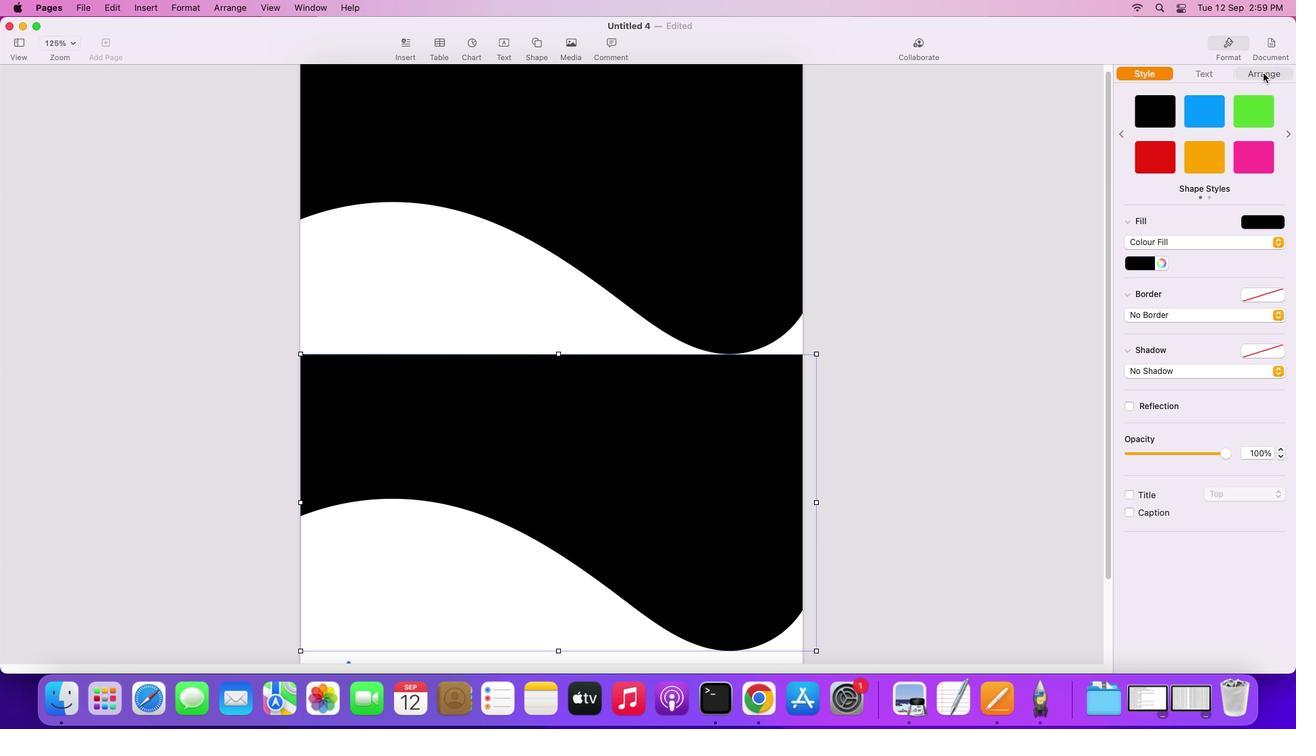 
Action: Mouse pressed left at (1260, 70)
Screenshot: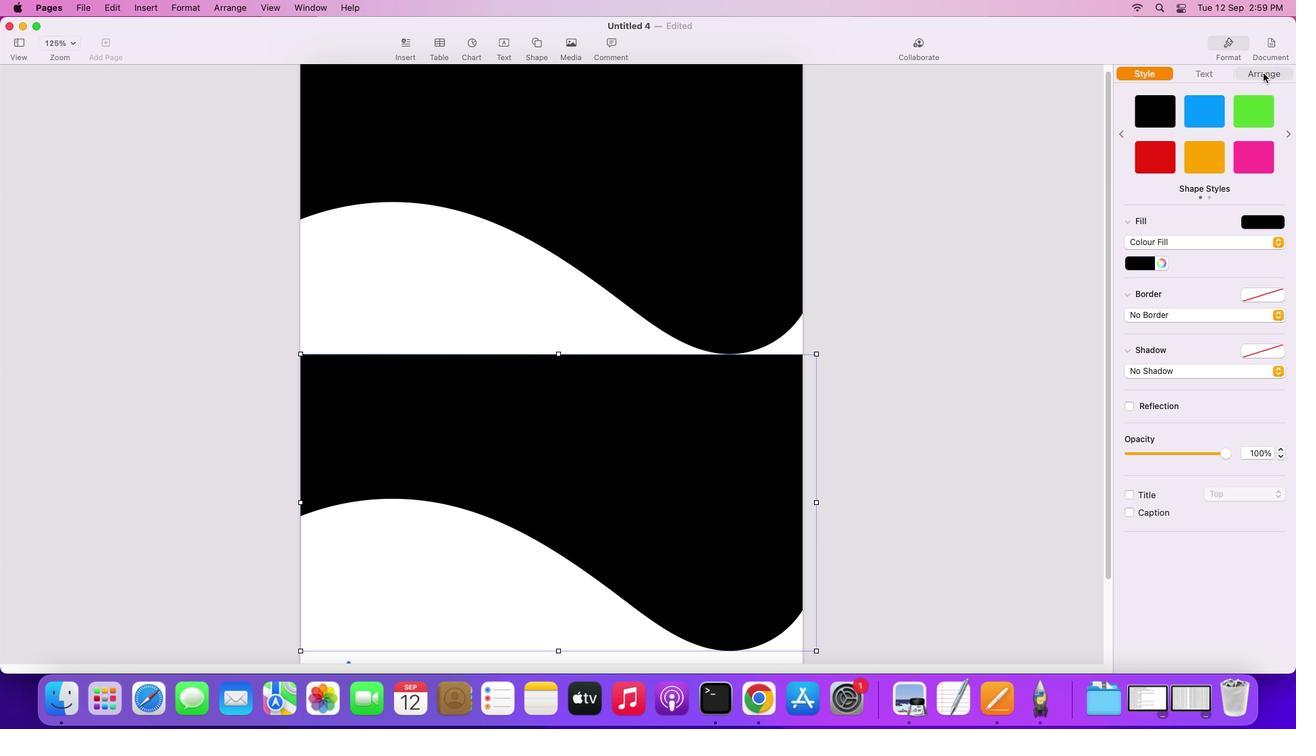 
Action: Mouse moved to (1271, 412)
Screenshot: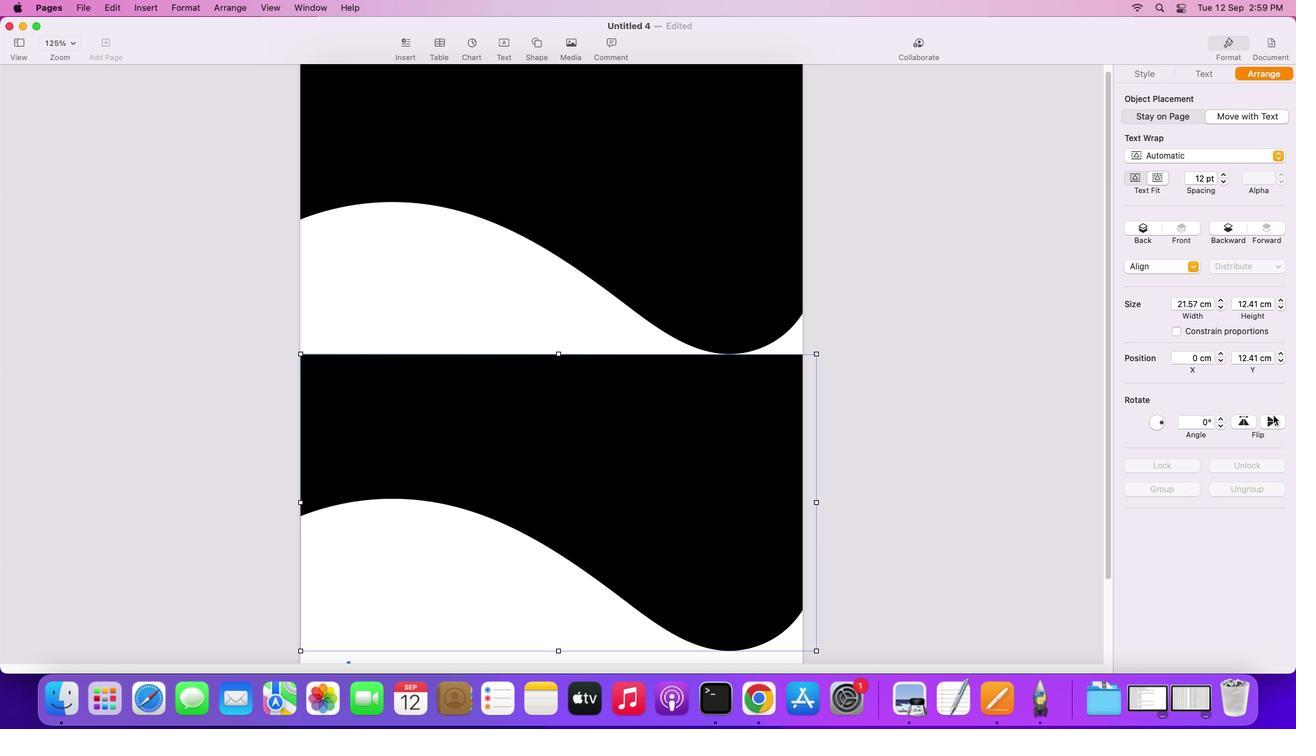 
Action: Mouse pressed left at (1271, 412)
Screenshot: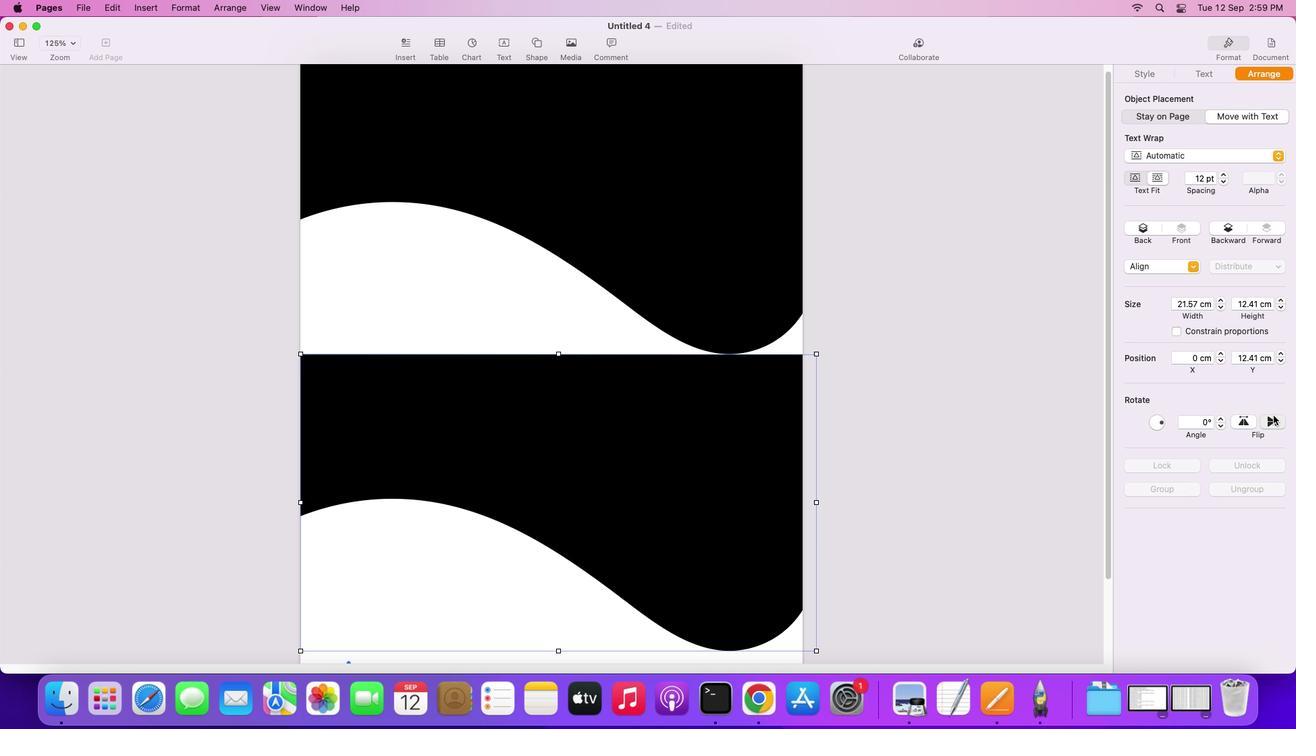 
Action: Mouse moved to (1270, 416)
Screenshot: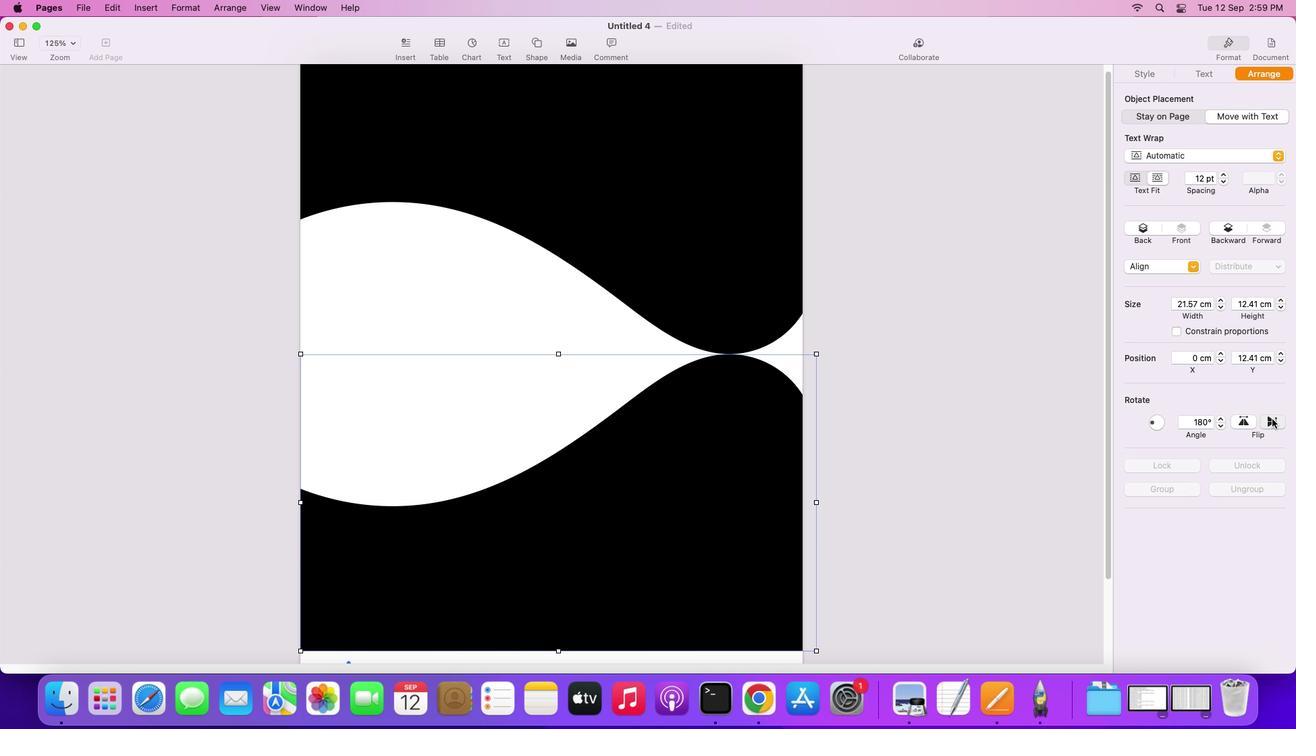 
Action: Mouse pressed left at (1270, 416)
Screenshot: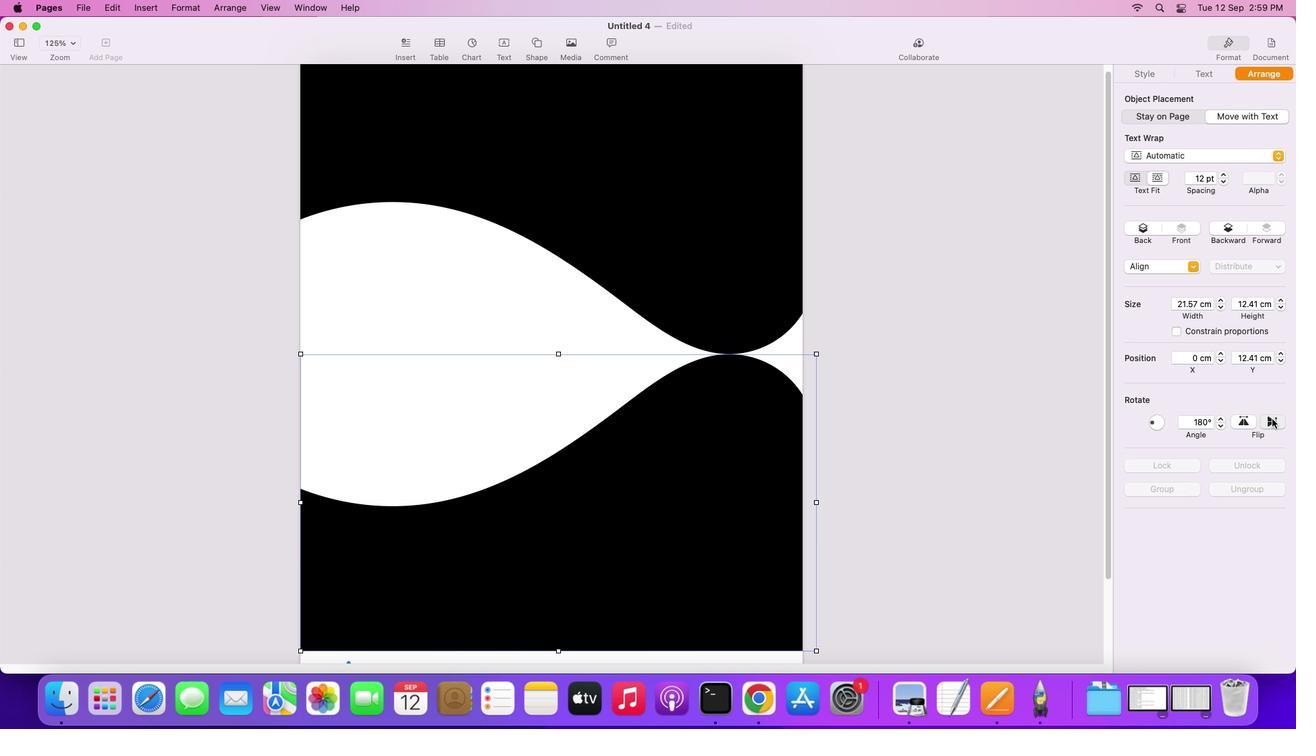 
Action: Mouse moved to (572, 402)
Screenshot: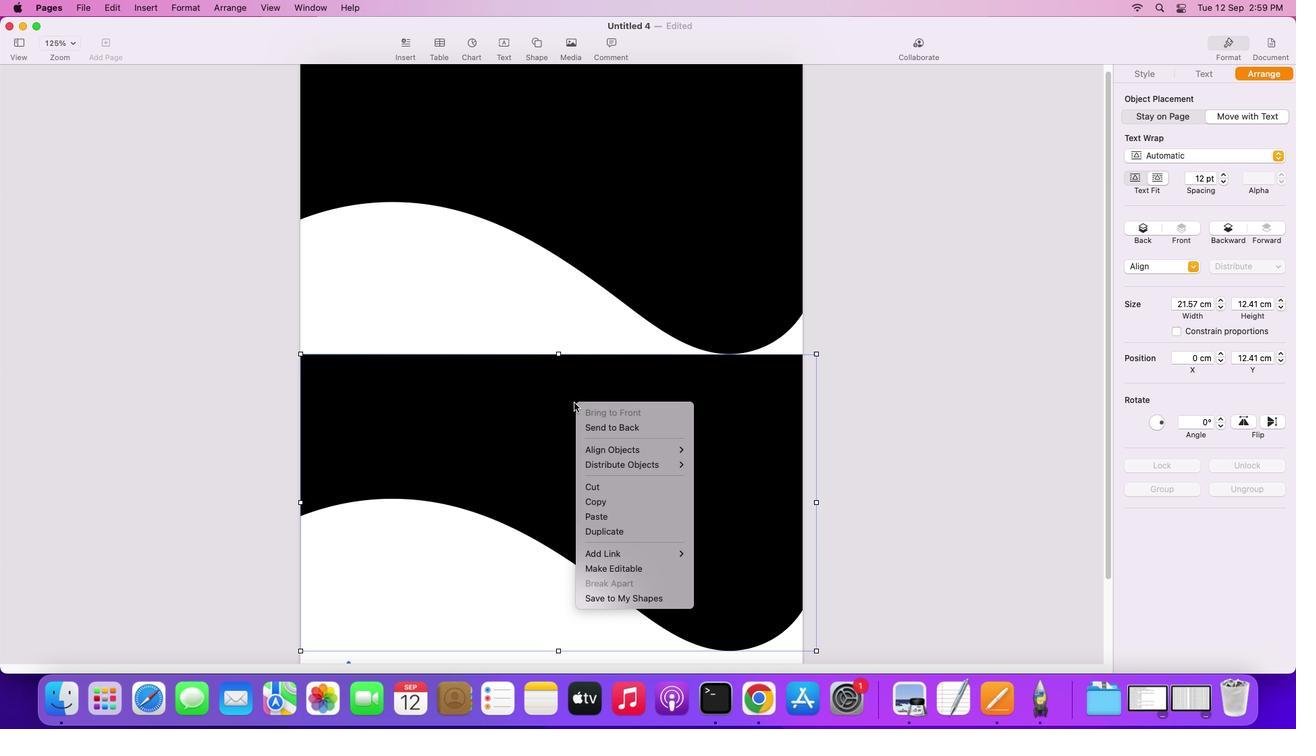 
Action: Mouse pressed right at (572, 402)
Screenshot: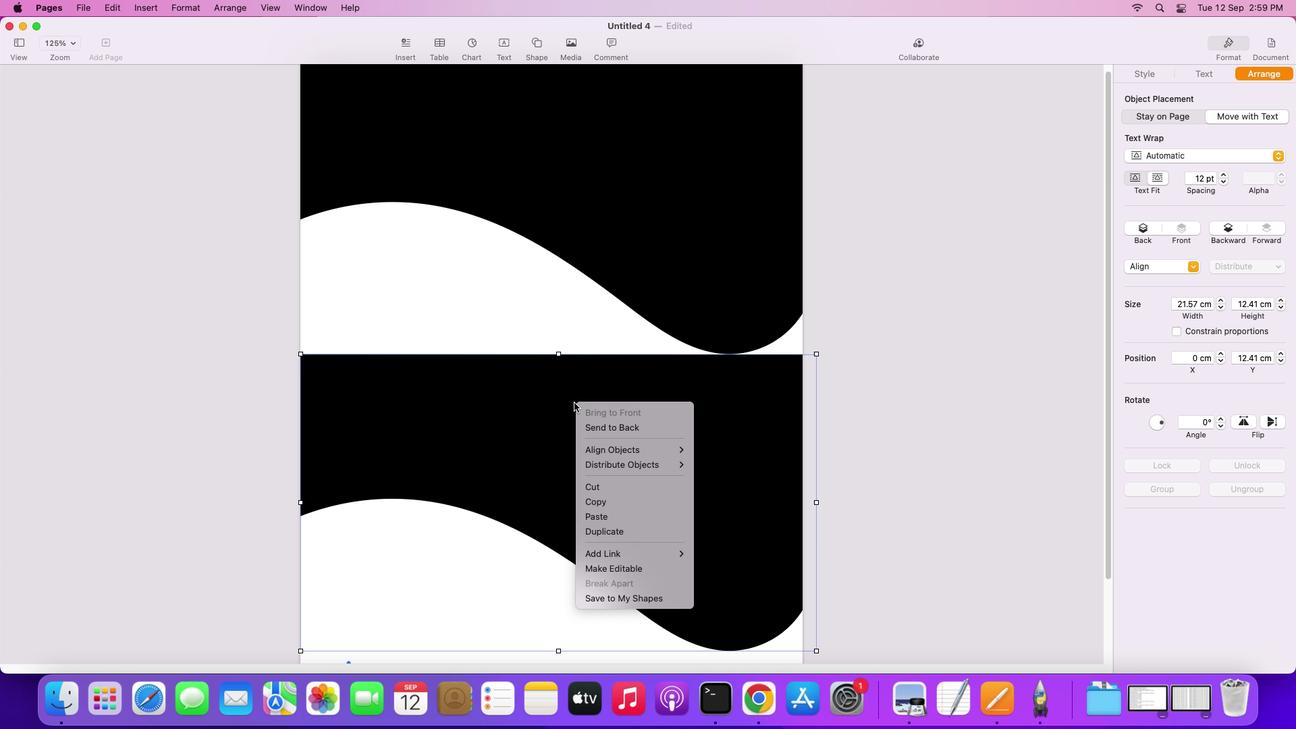 
Action: Mouse moved to (638, 563)
Screenshot: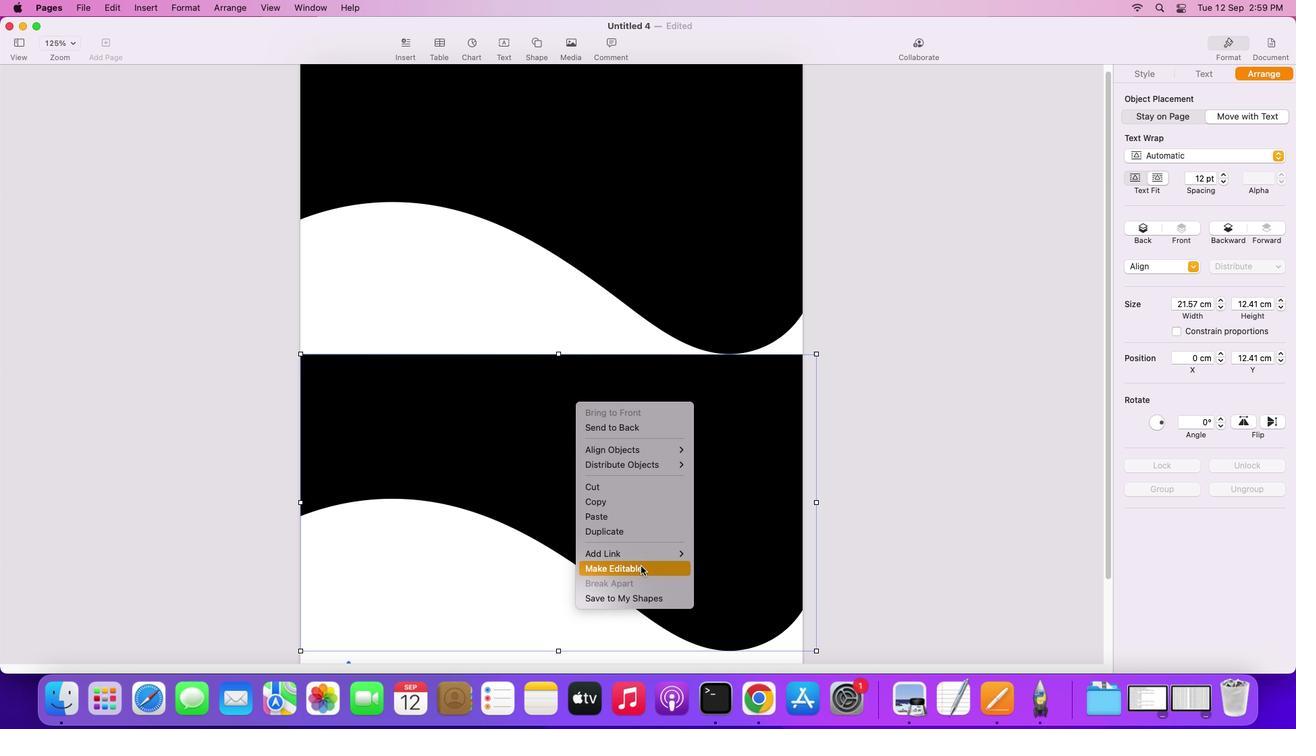 
Action: Mouse pressed left at (638, 563)
Screenshot: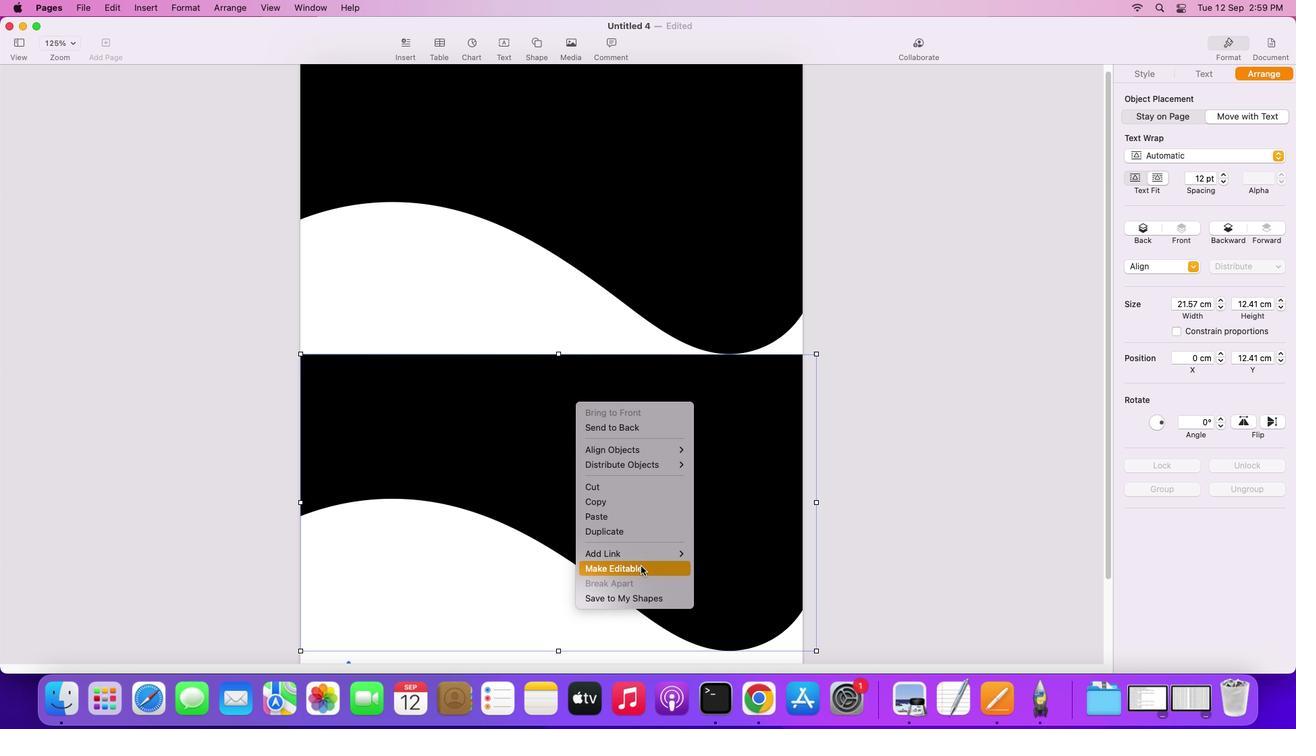 
Action: Mouse moved to (547, 348)
Screenshot: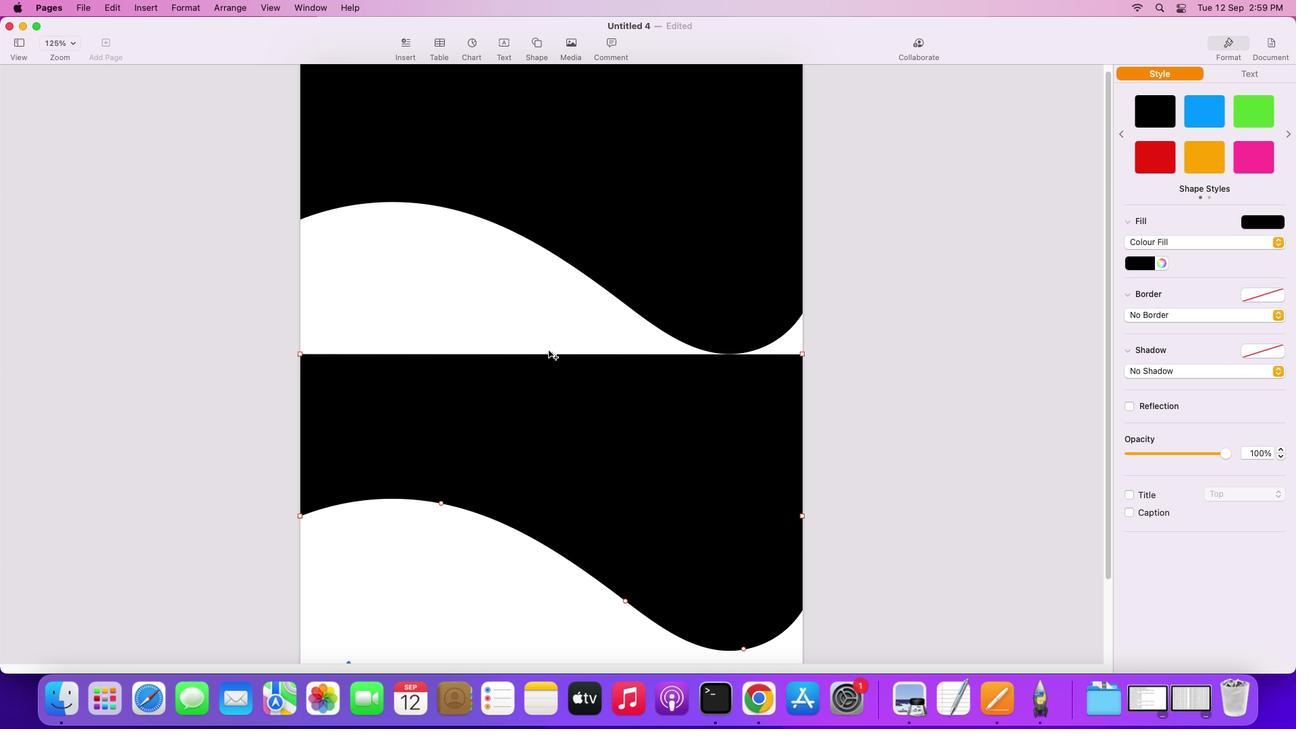 
Action: Mouse pressed left at (547, 348)
Screenshot: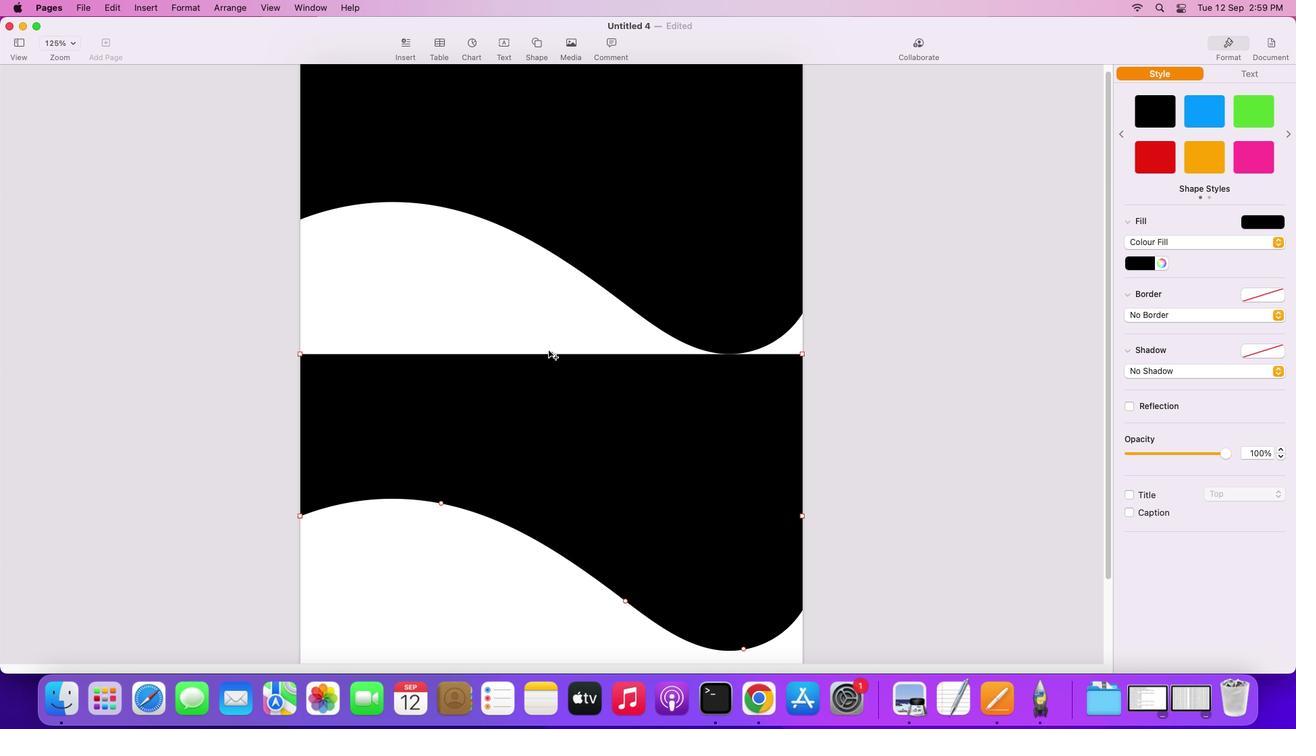 
Action: Mouse moved to (297, 351)
Screenshot: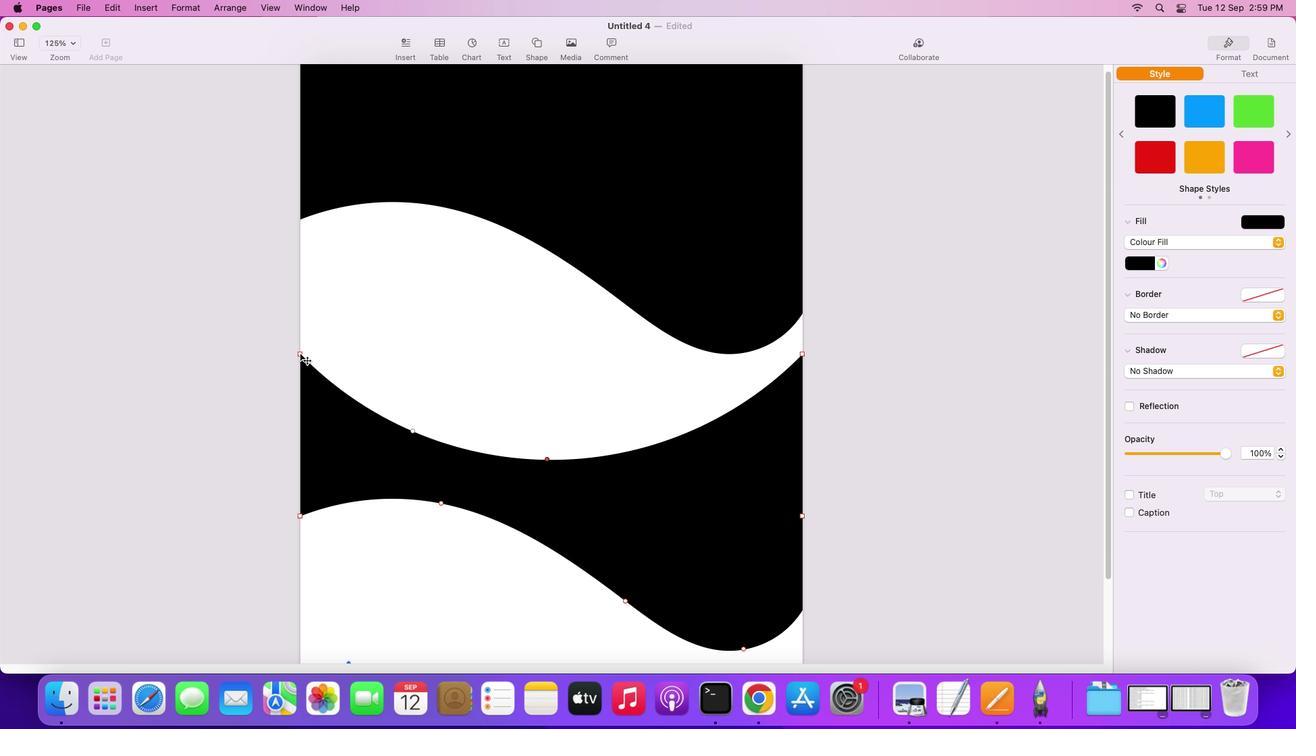 
Action: Mouse pressed left at (297, 351)
Screenshot: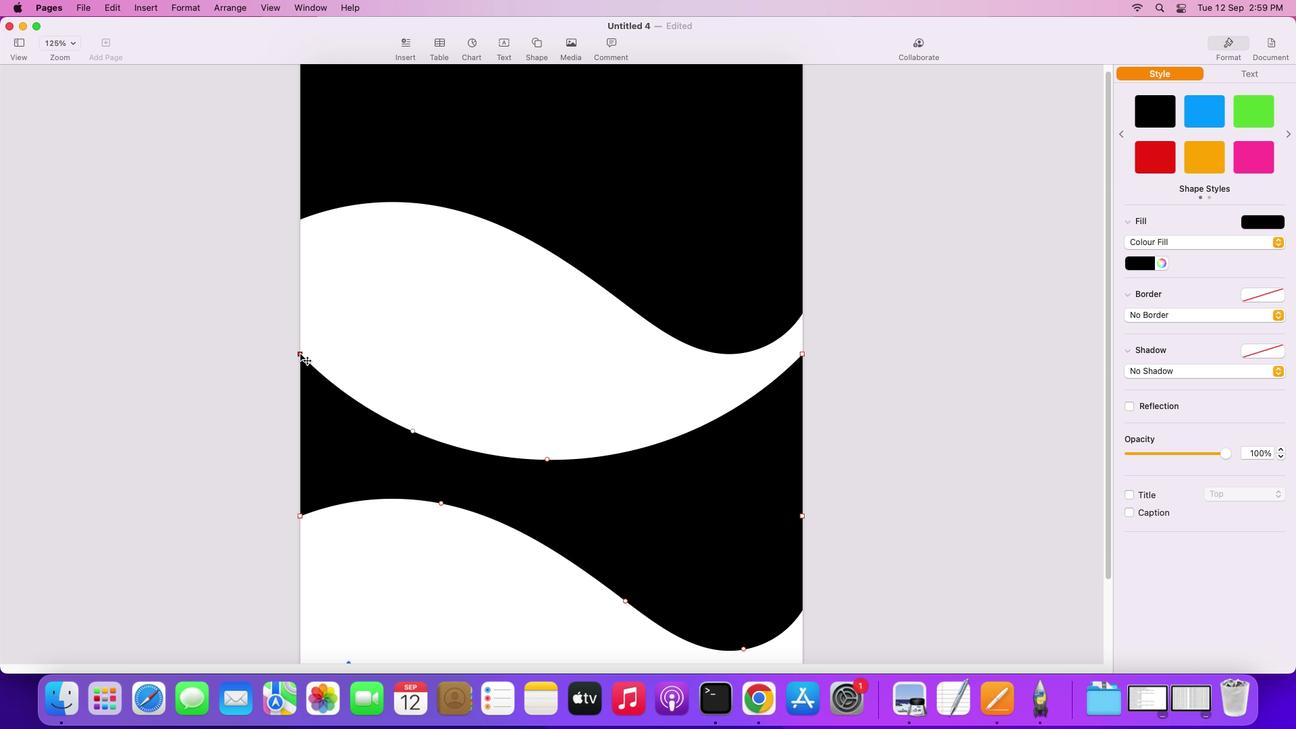 
Action: Mouse moved to (416, 463)
Screenshot: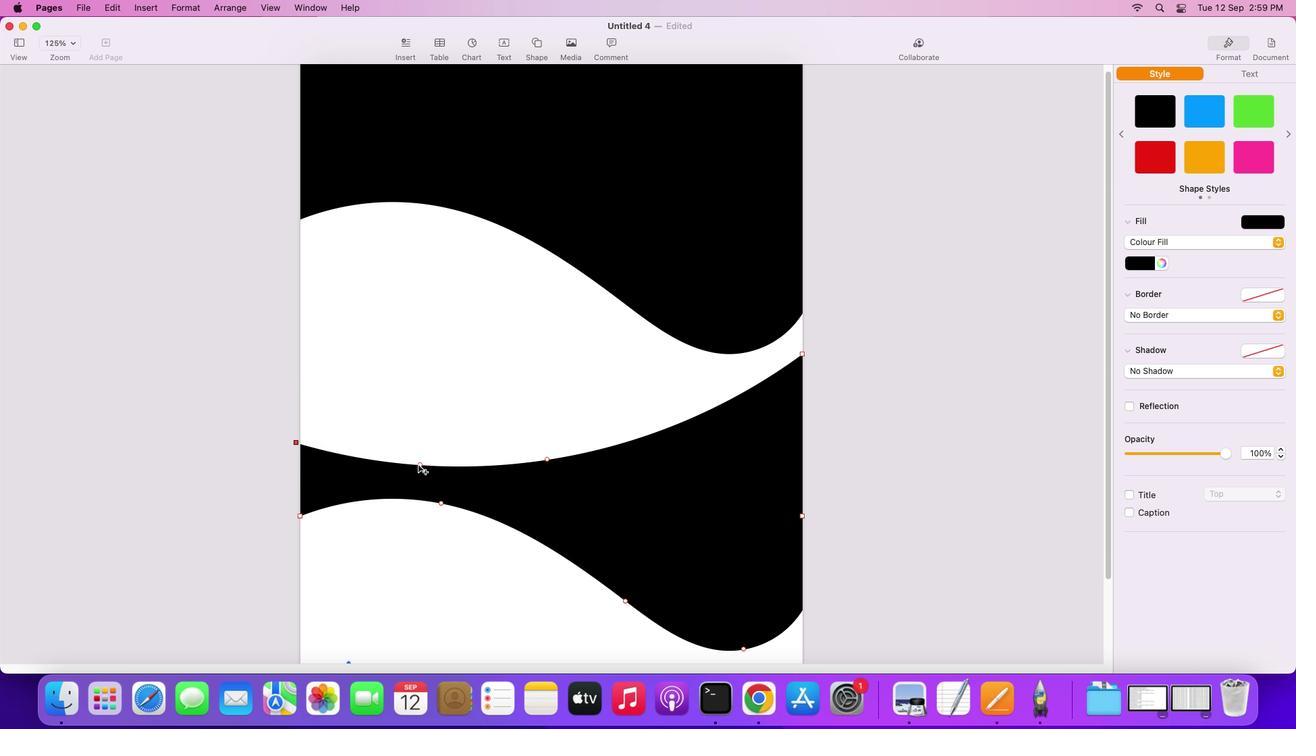 
Action: Mouse pressed left at (416, 463)
Screenshot: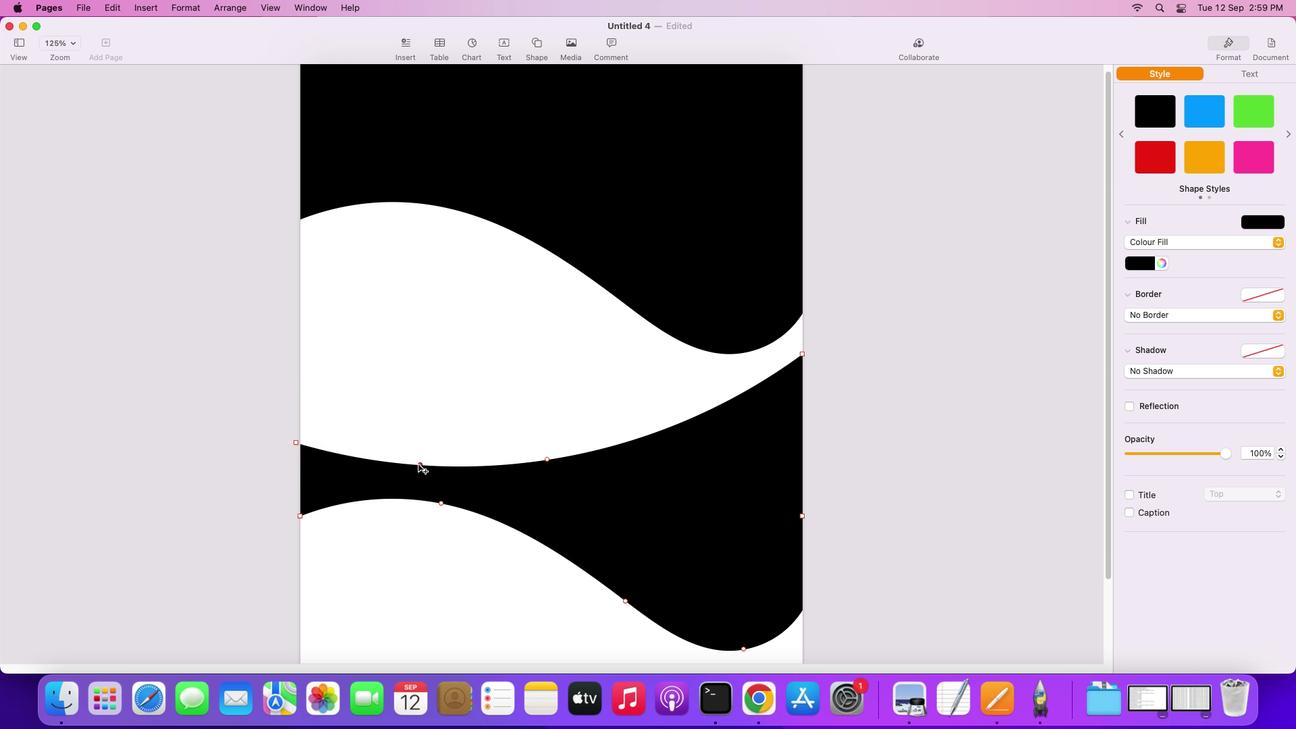 
Action: Mouse moved to (295, 437)
Screenshot: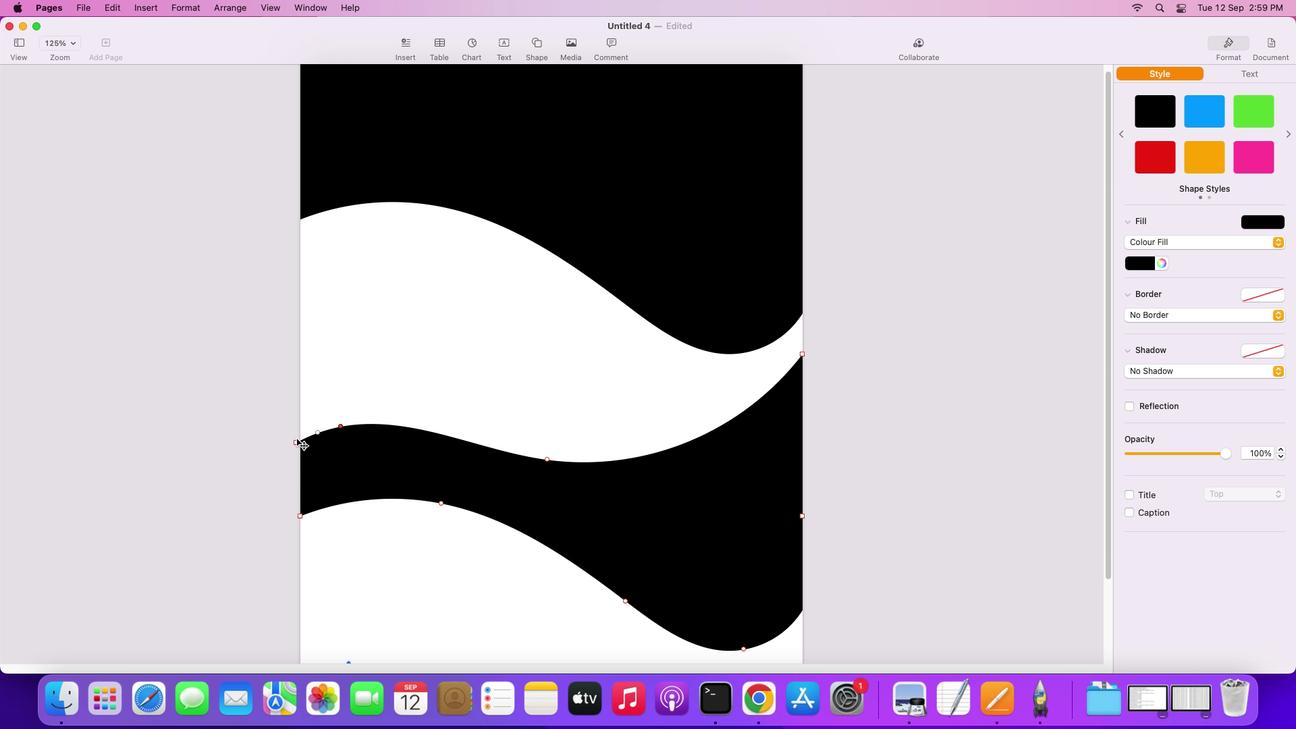 
Action: Mouse pressed left at (295, 437)
Screenshot: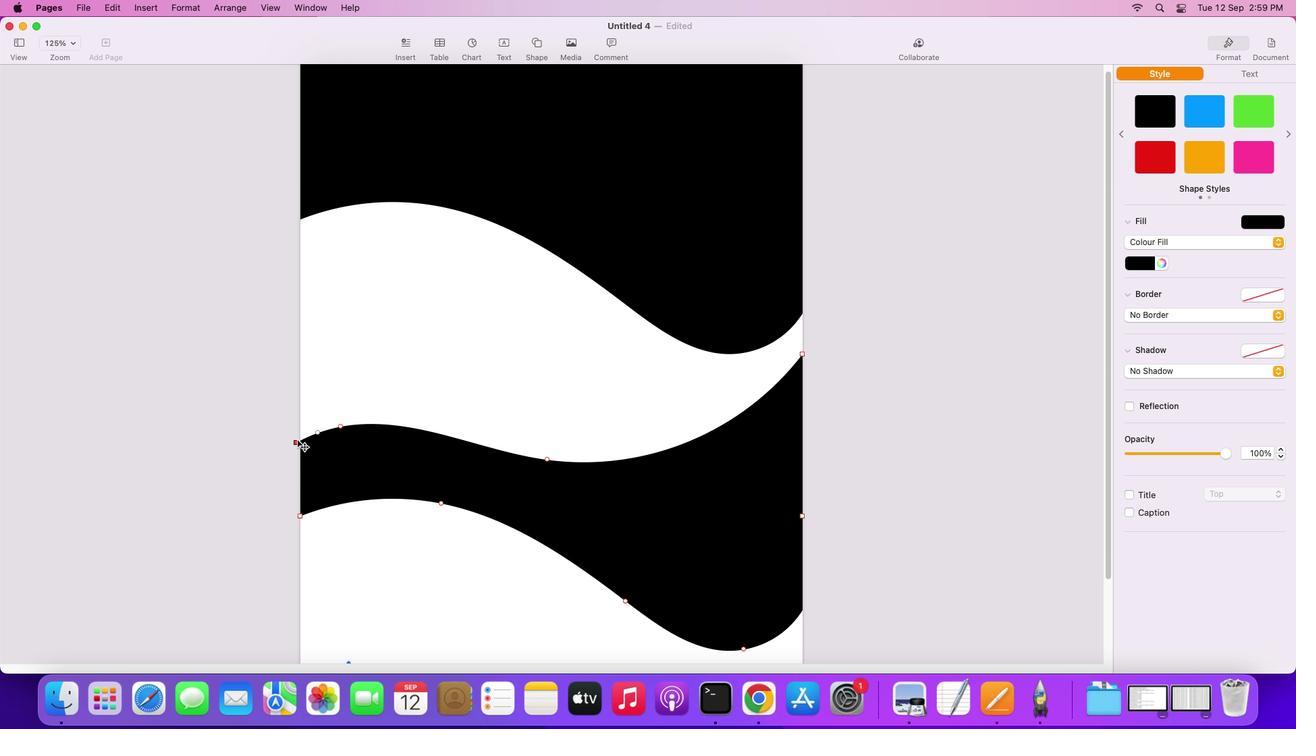 
Action: Mouse moved to (403, 418)
Screenshot: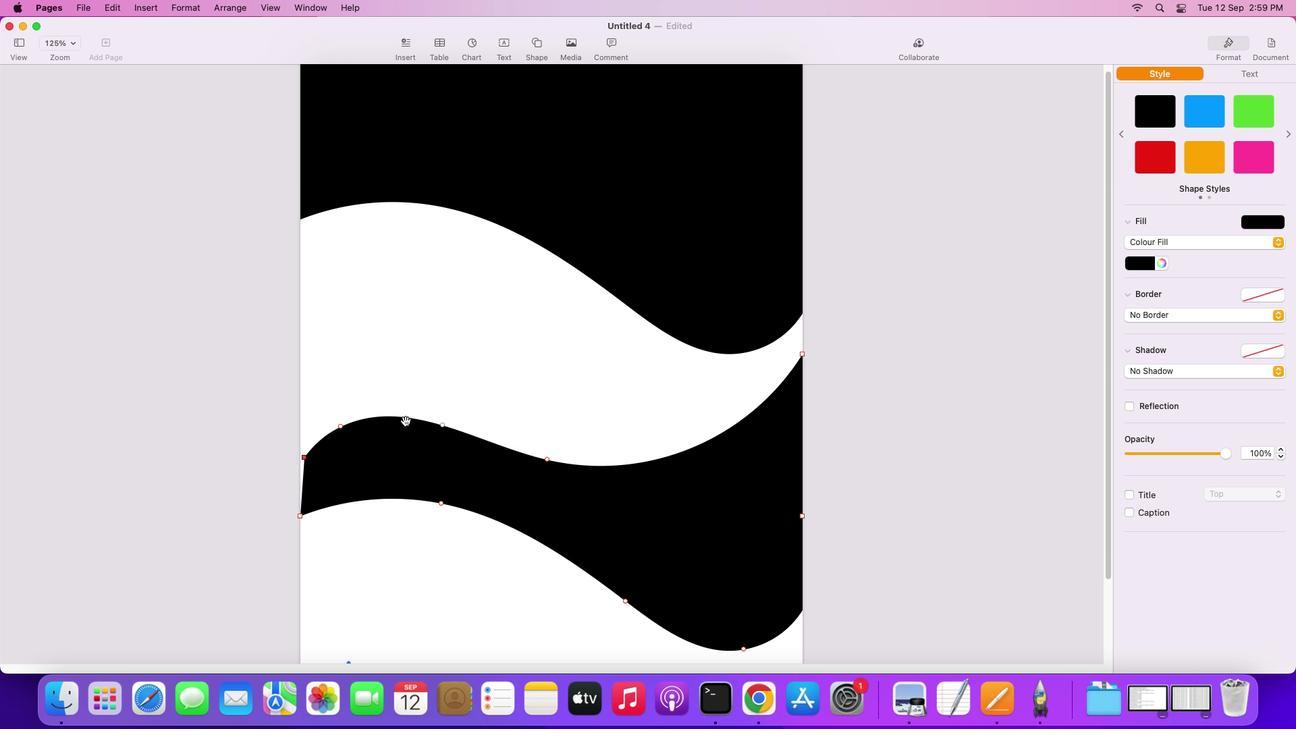 
Action: Mouse pressed left at (403, 418)
Screenshot: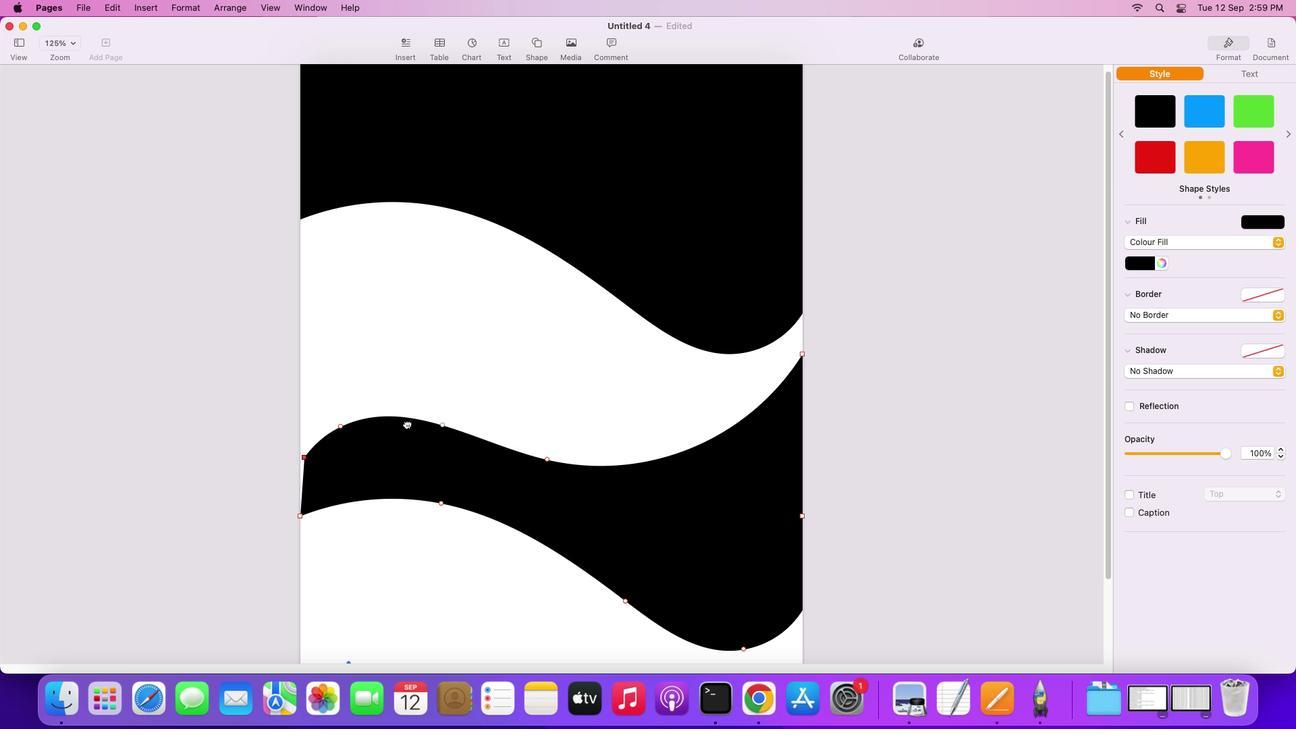 
Action: Mouse moved to (338, 421)
Screenshot: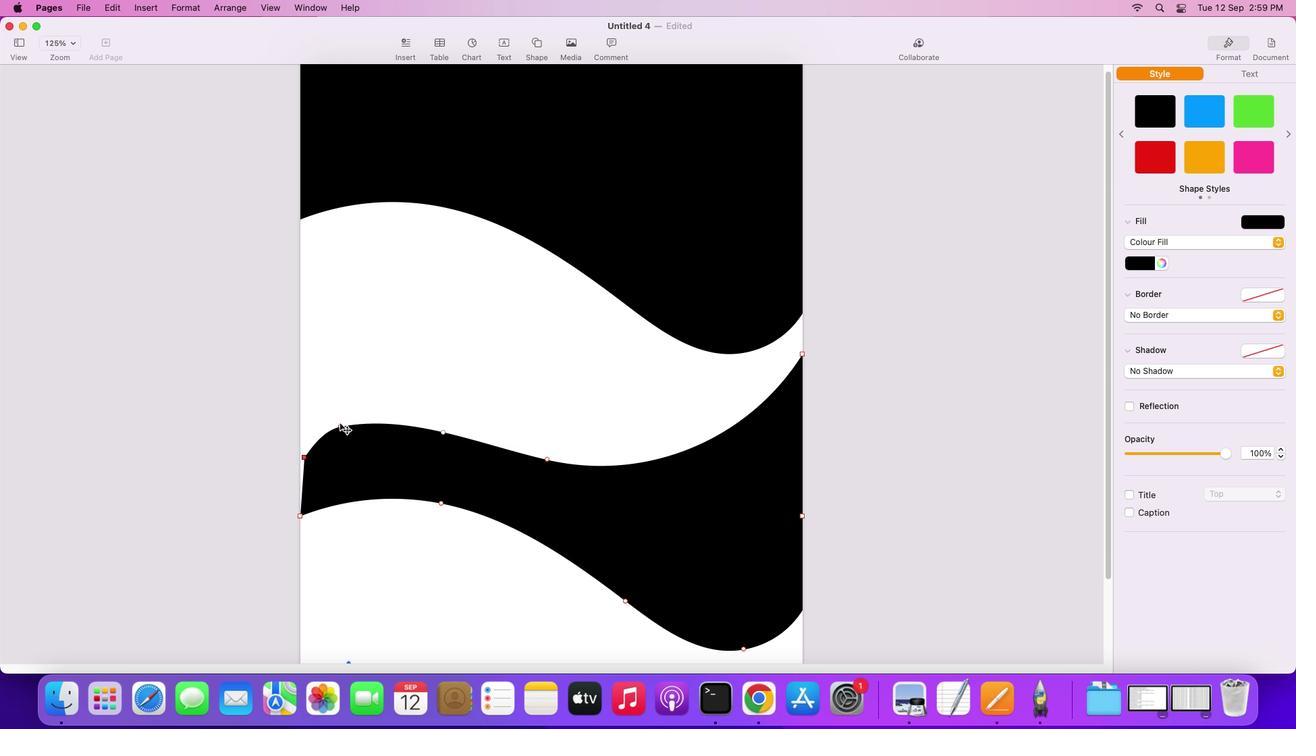 
Action: Mouse pressed left at (338, 421)
Screenshot: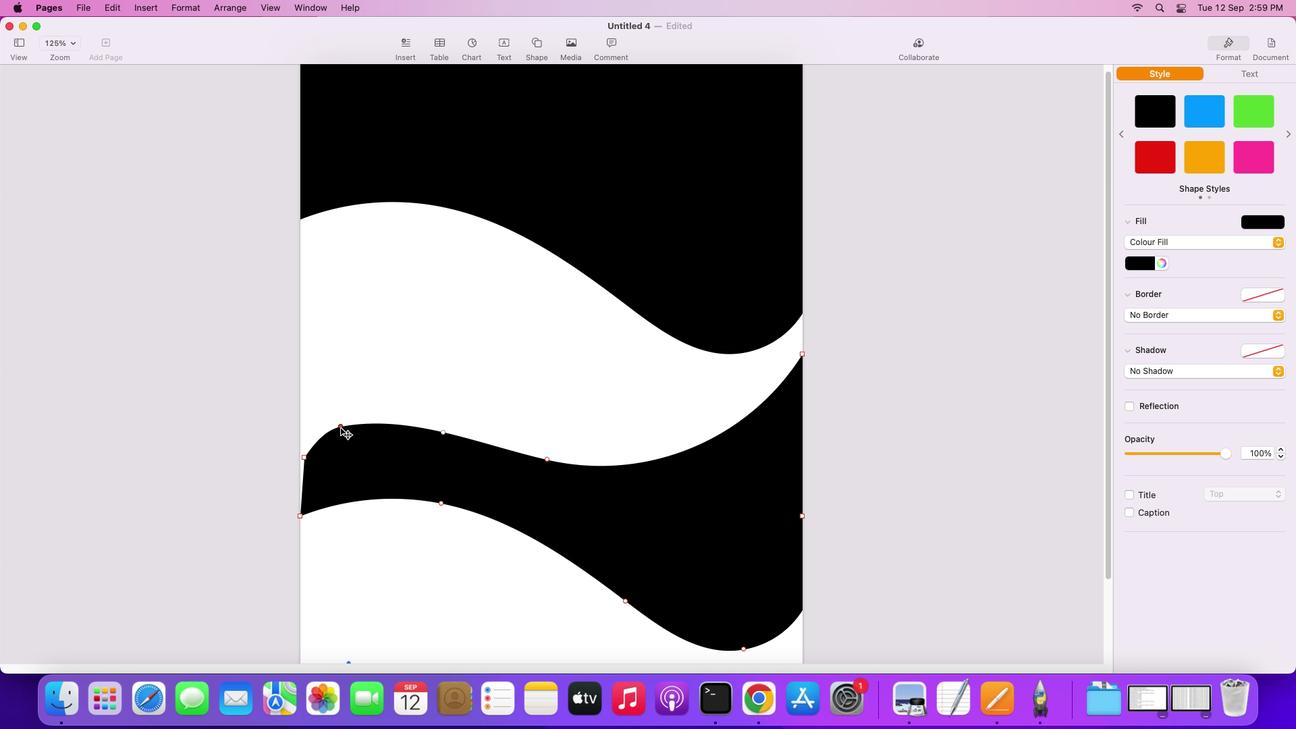 
Action: Mouse moved to (798, 352)
Screenshot: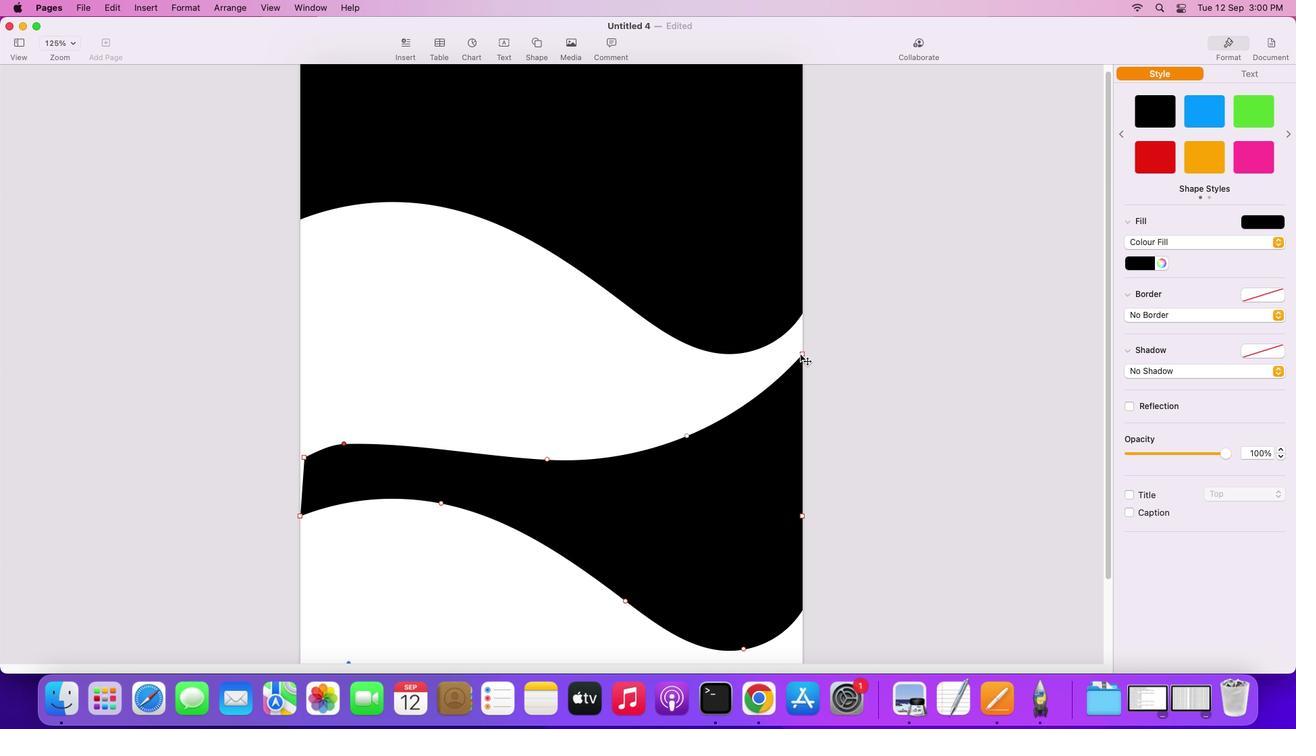 
Action: Mouse pressed left at (798, 352)
Screenshot: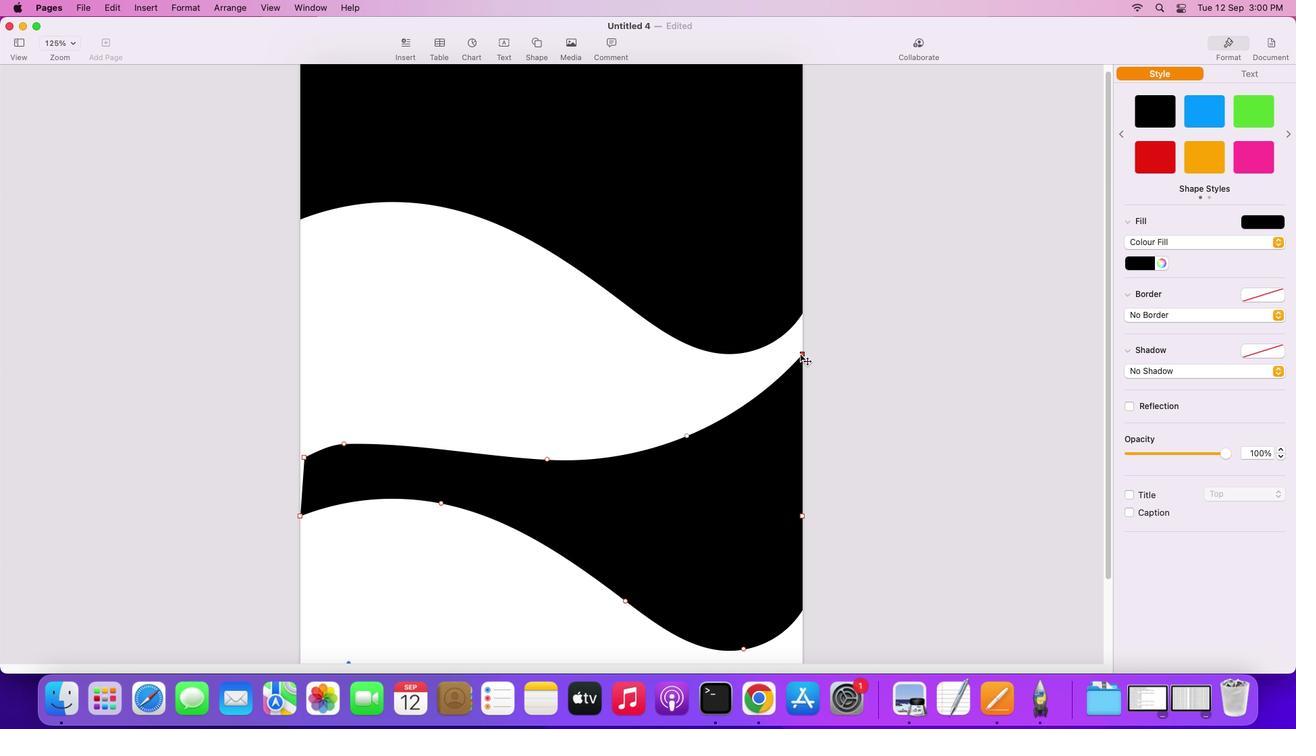 
Action: Mouse moved to (677, 489)
Screenshot: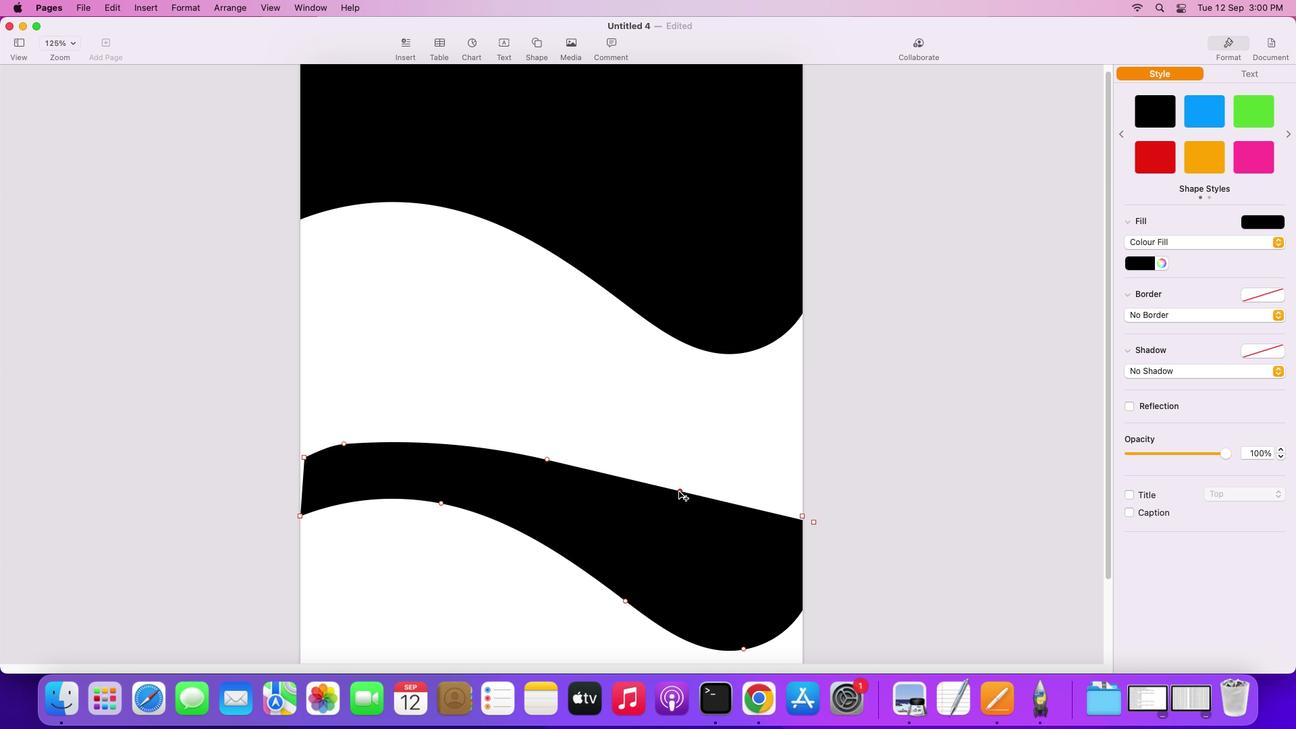 
Action: Mouse pressed left at (677, 489)
Screenshot: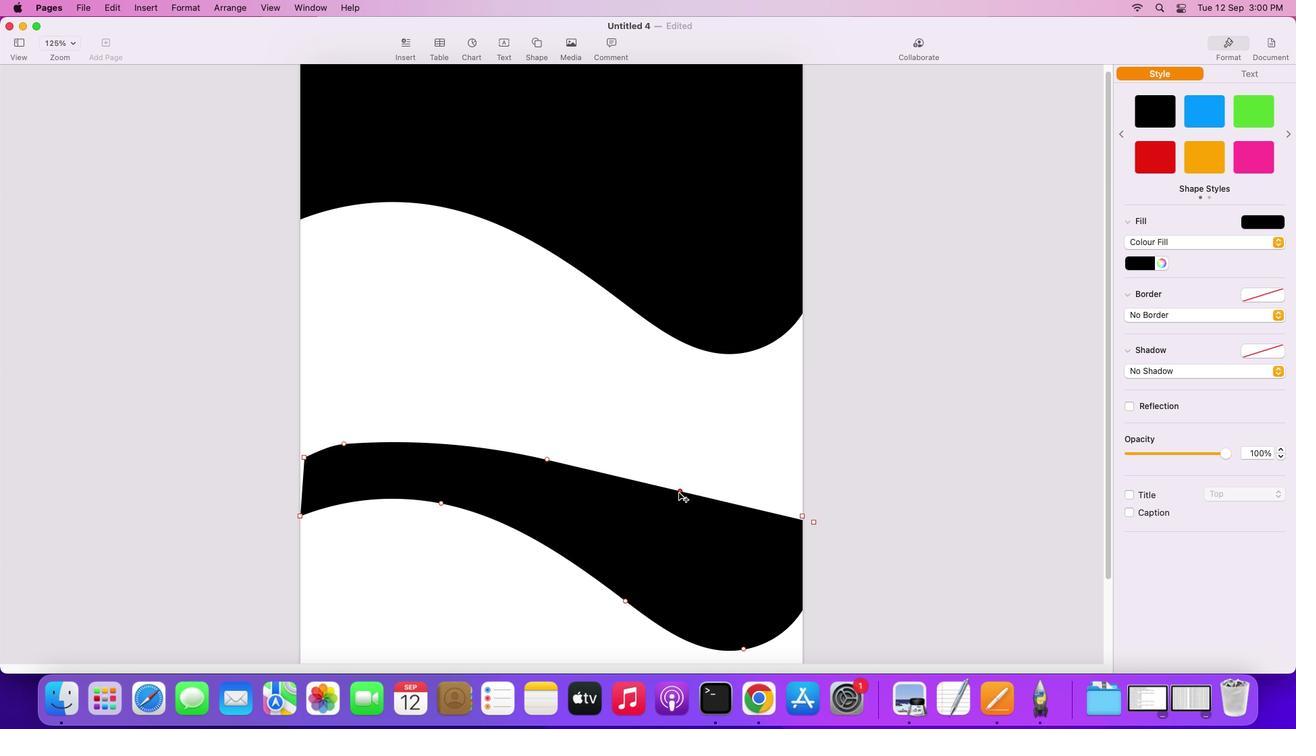 
Action: Mouse moved to (540, 457)
Screenshot: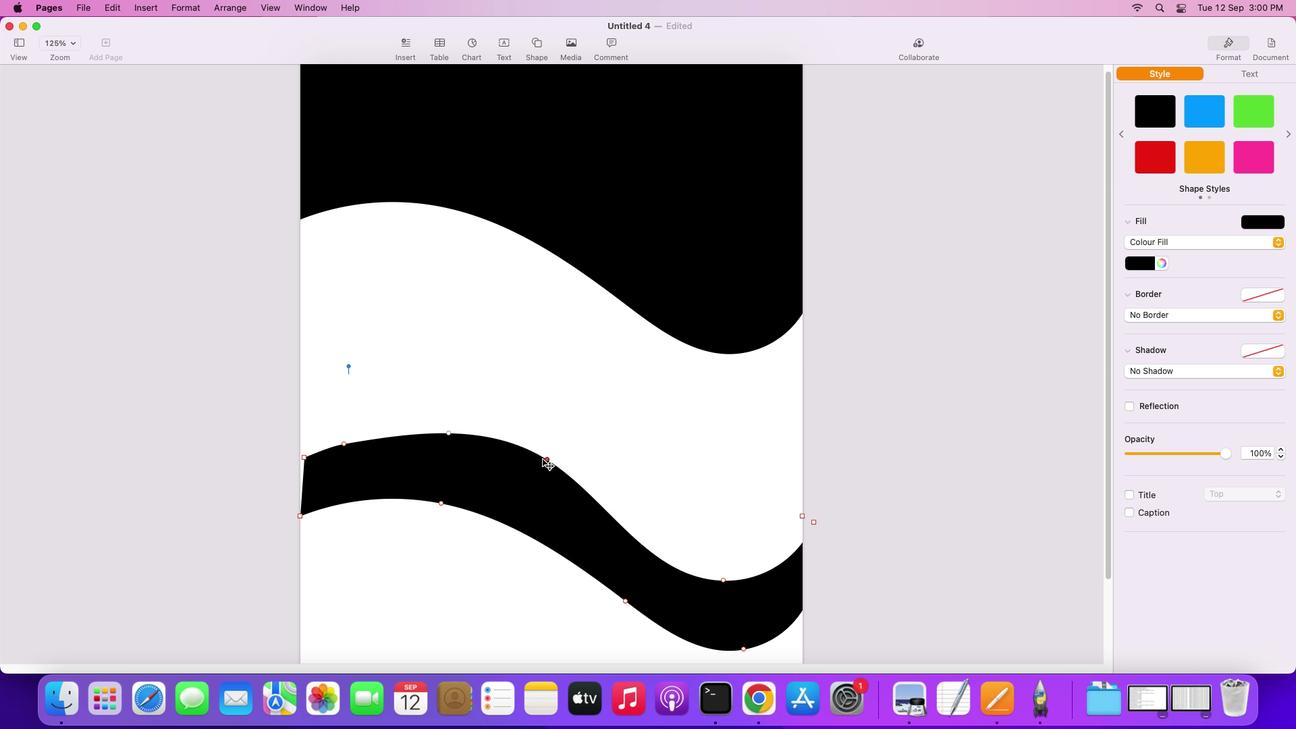 
Action: Mouse pressed left at (540, 457)
Screenshot: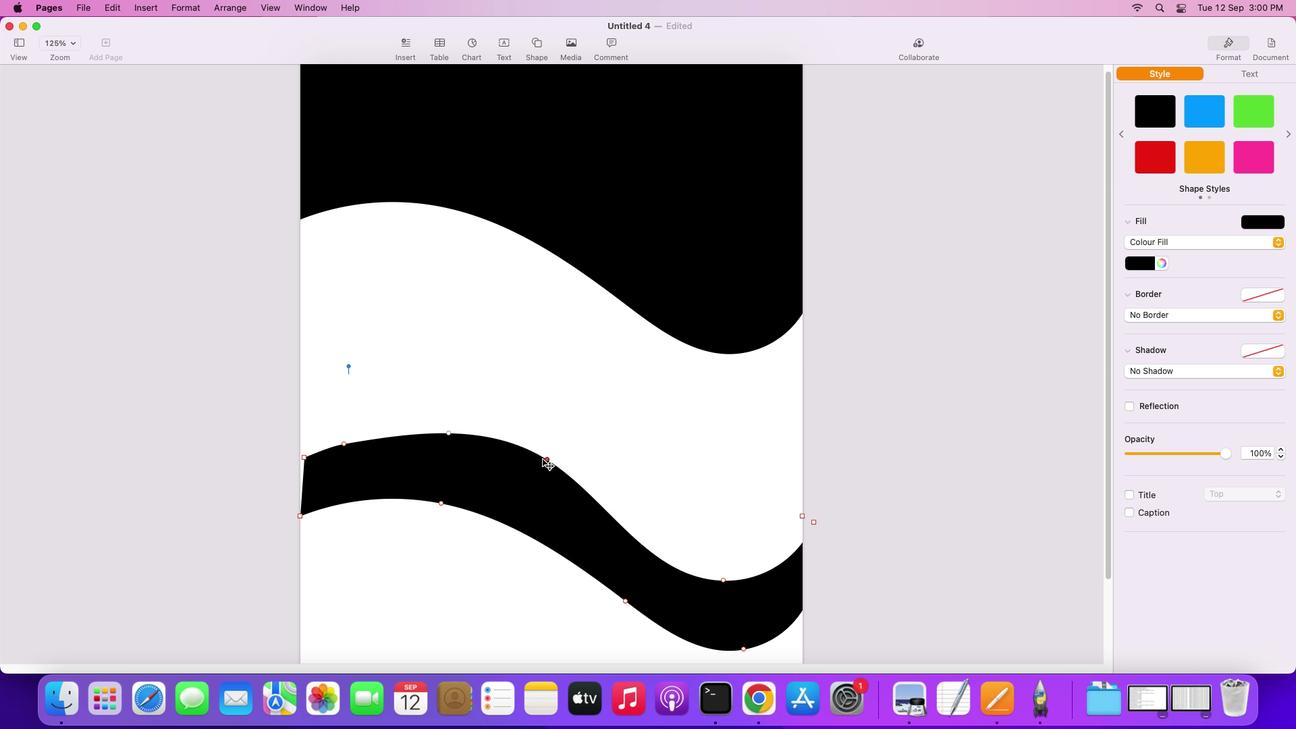 
Action: Mouse moved to (443, 438)
Screenshot: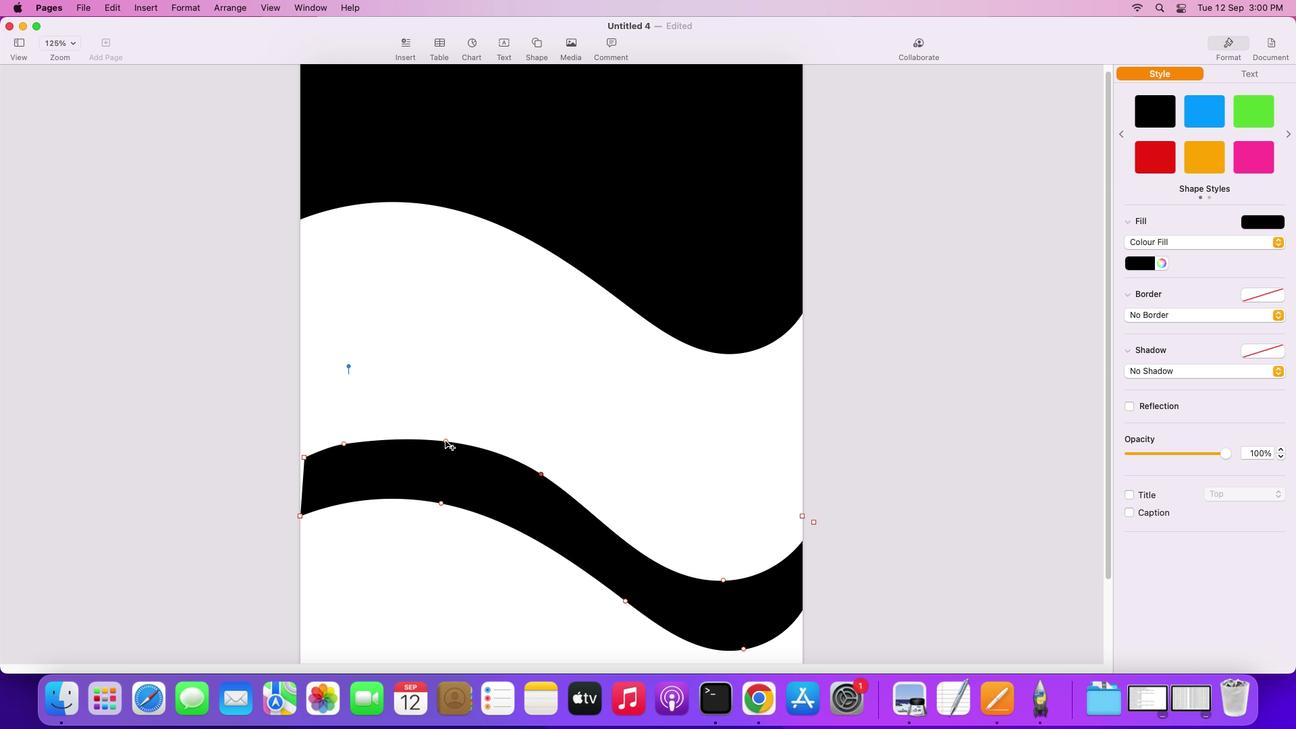 
Action: Mouse pressed left at (443, 438)
Screenshot: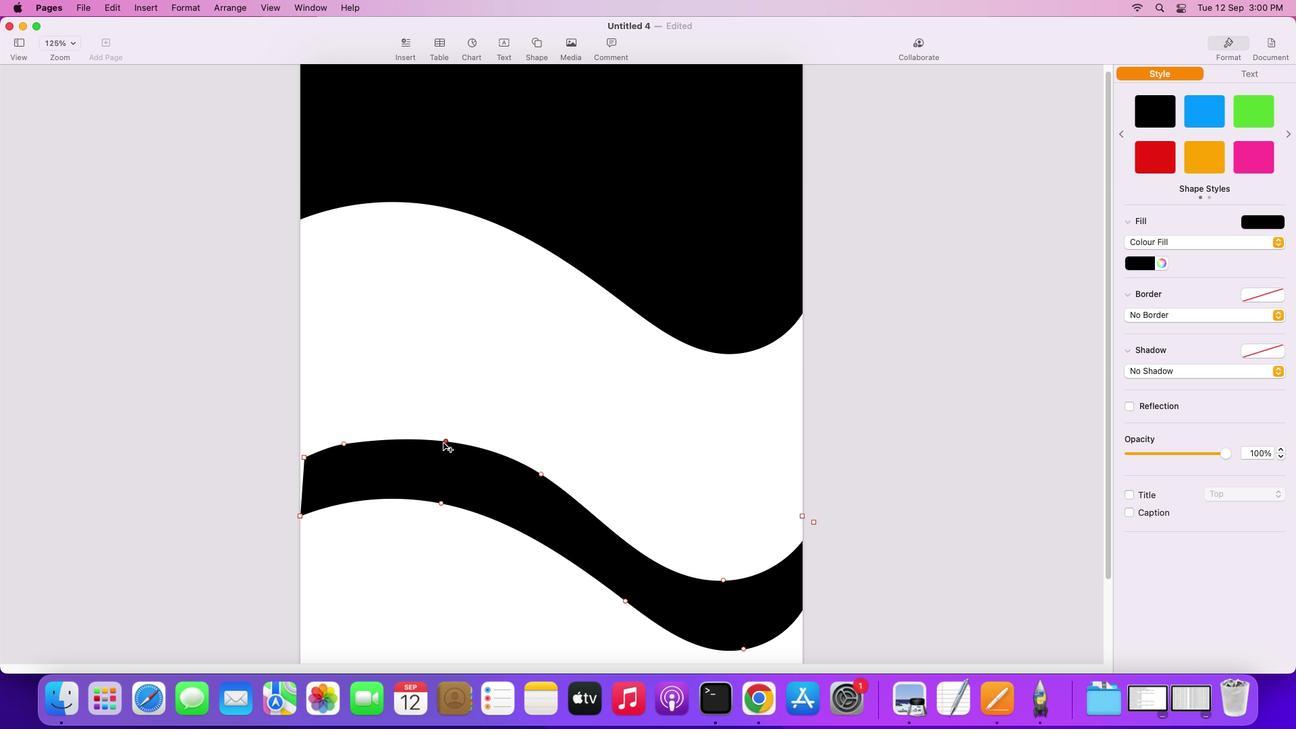 
Action: Mouse moved to (337, 441)
Screenshot: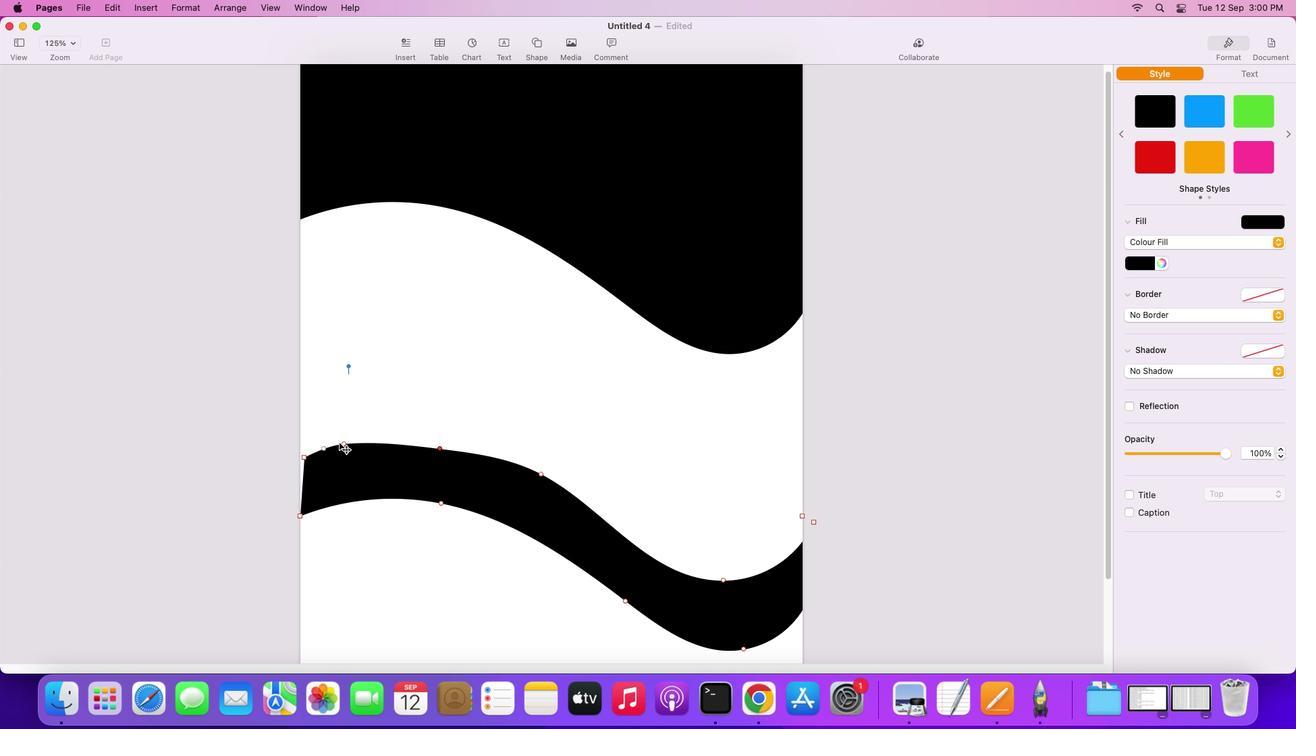 
Action: Mouse pressed left at (337, 441)
Screenshot: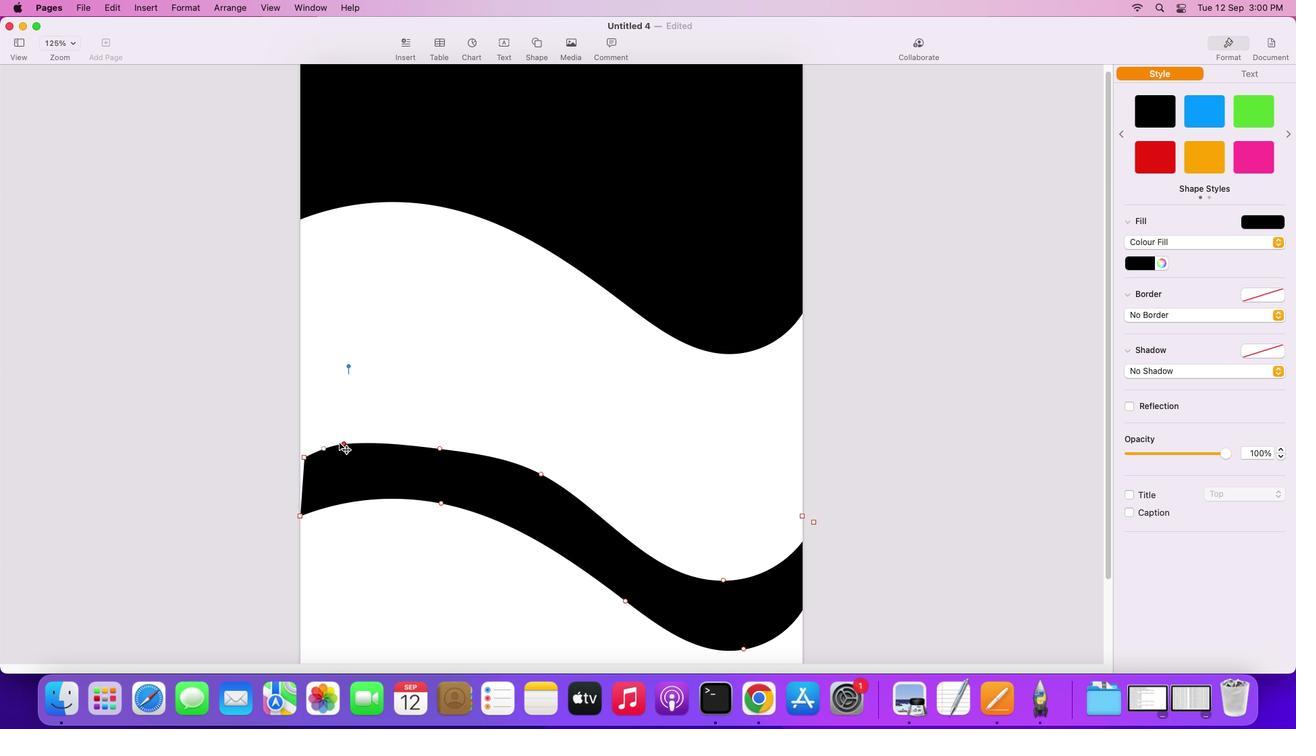 
Action: Mouse moved to (300, 454)
Screenshot: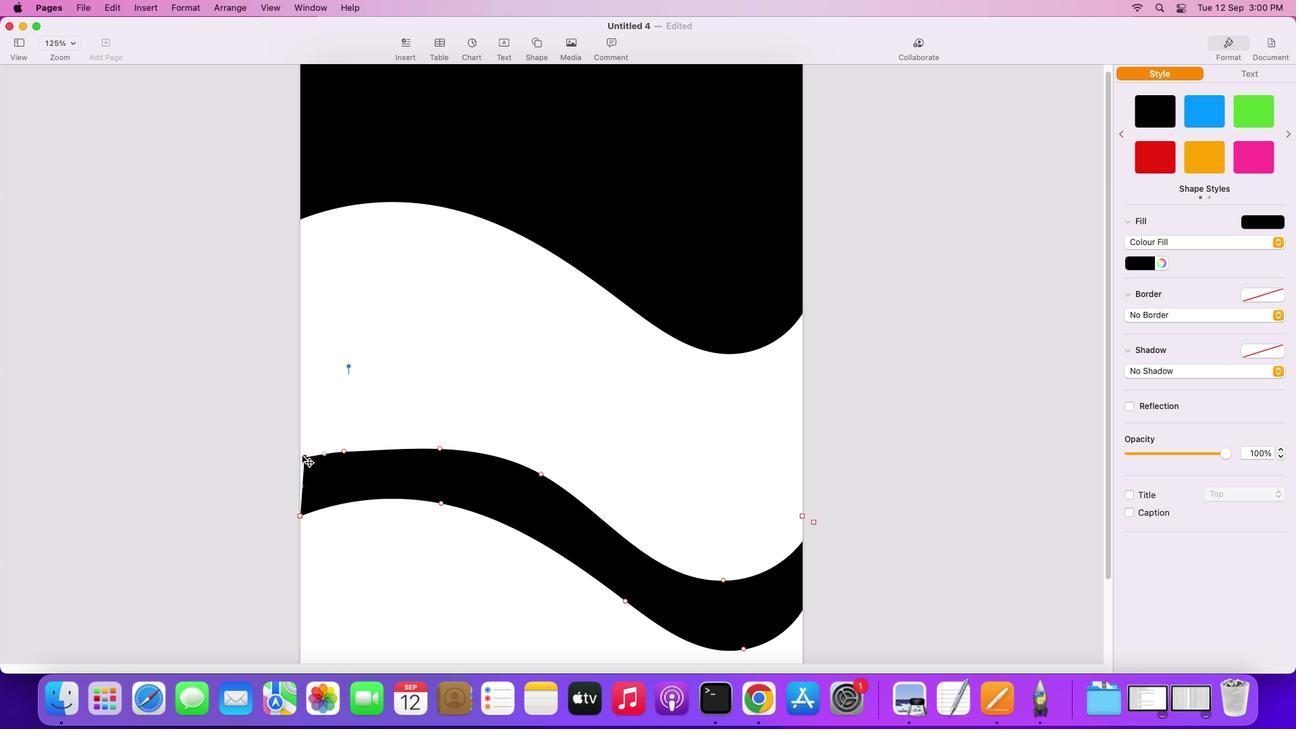 
Action: Mouse pressed left at (300, 454)
Screenshot: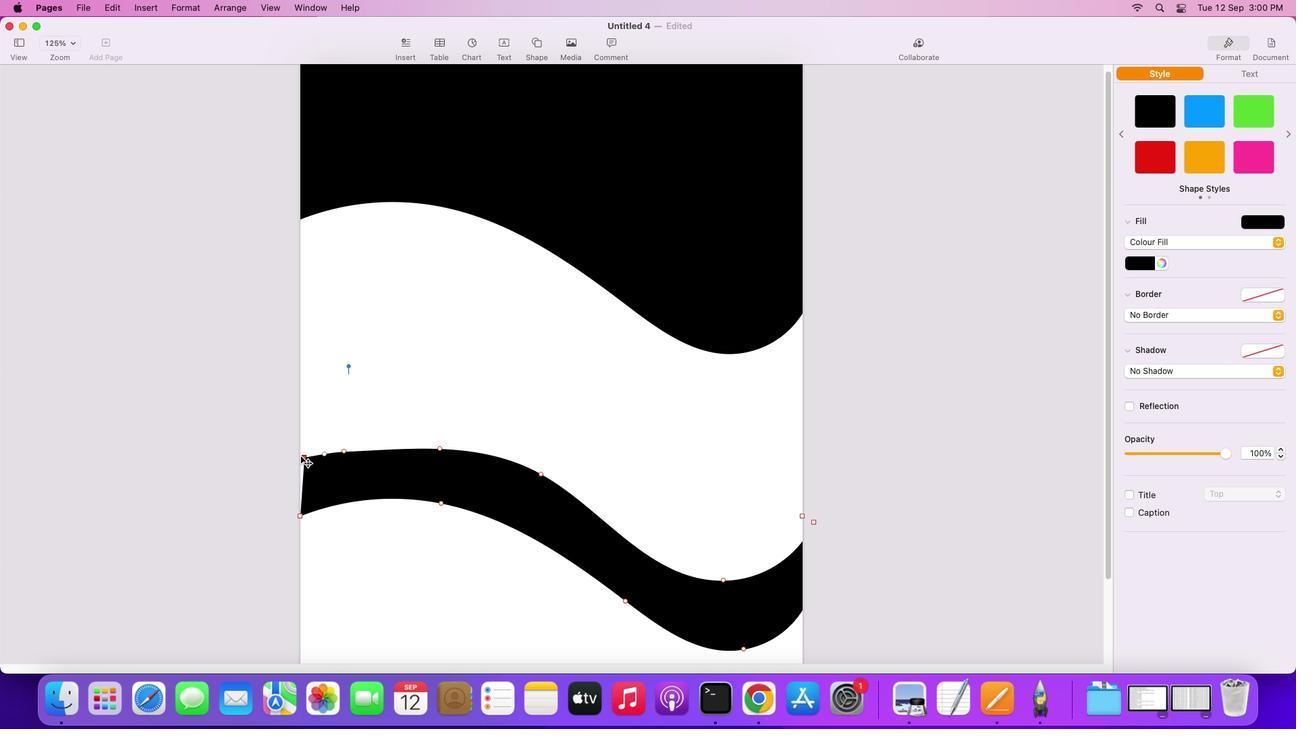 
Action: Mouse moved to (420, 383)
Screenshot: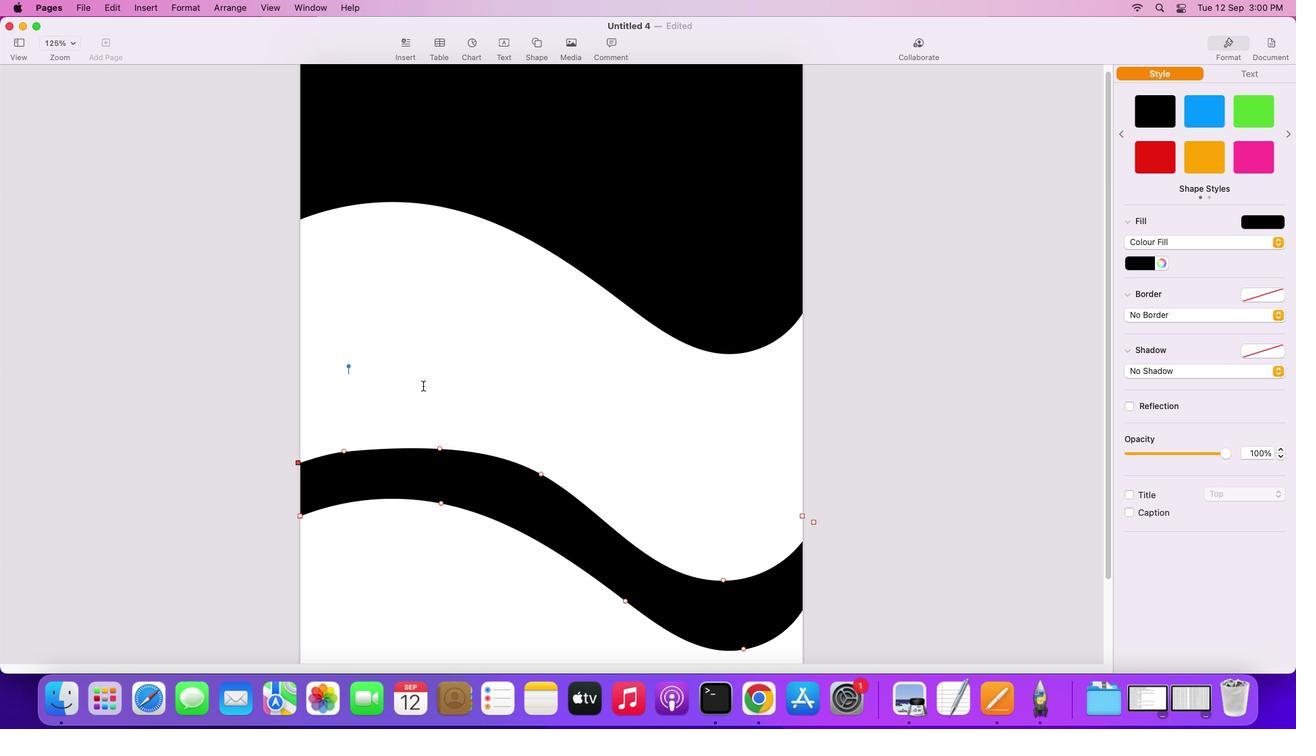 
Action: Mouse pressed left at (420, 383)
Screenshot: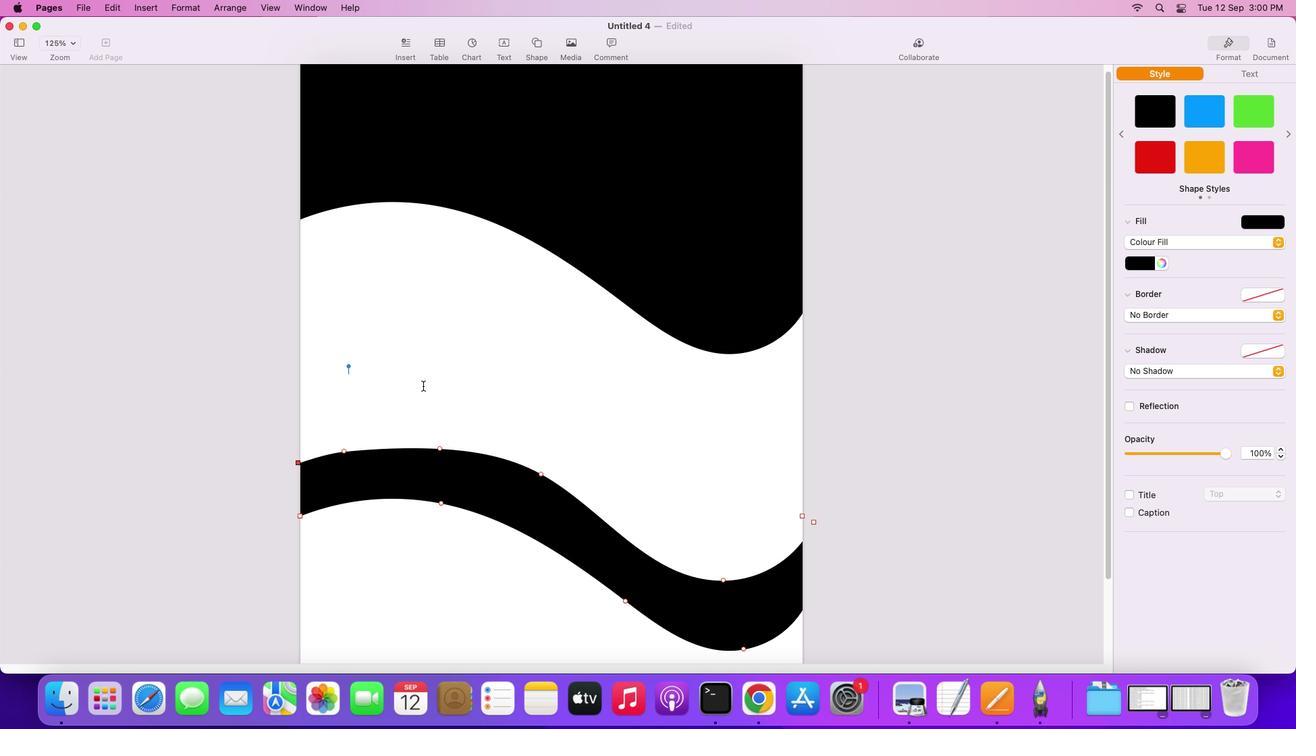 
Action: Mouse moved to (449, 416)
Screenshot: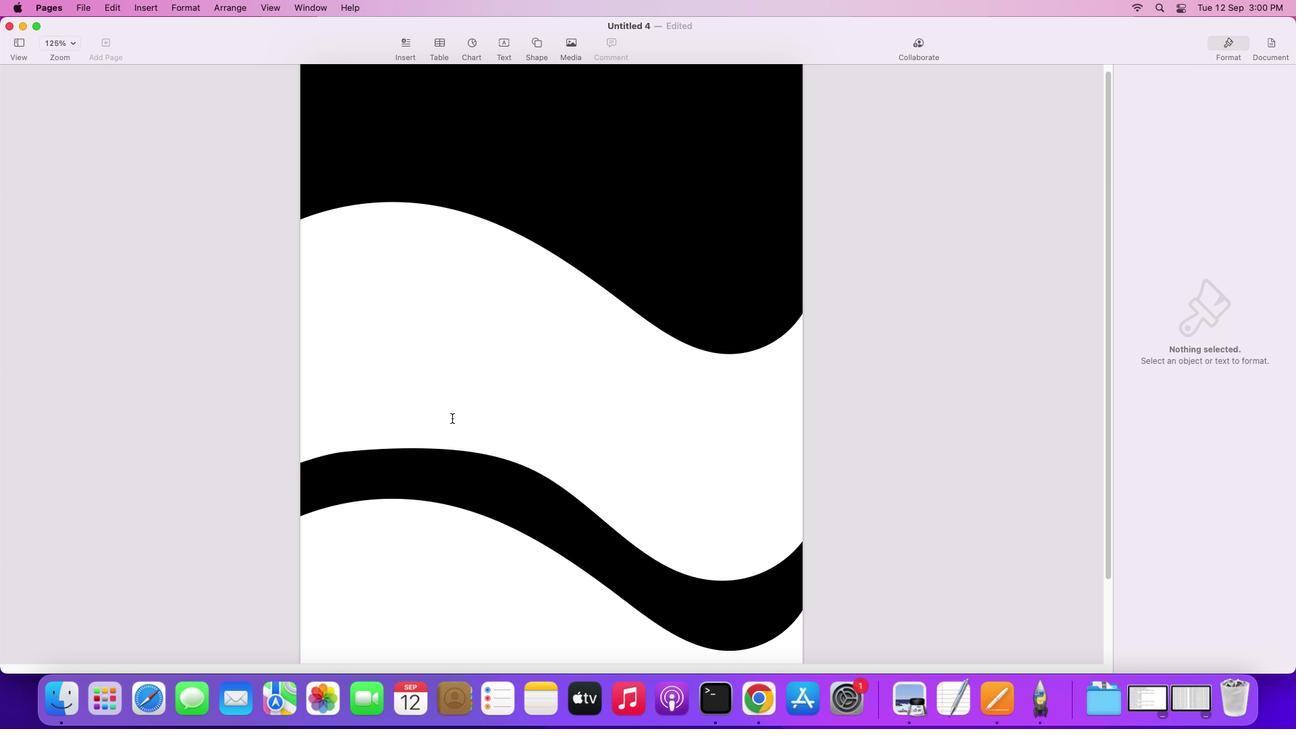 
Action: Key pressed Key.cmd'z''z''z''z''z''z''z''z''z'
Screenshot: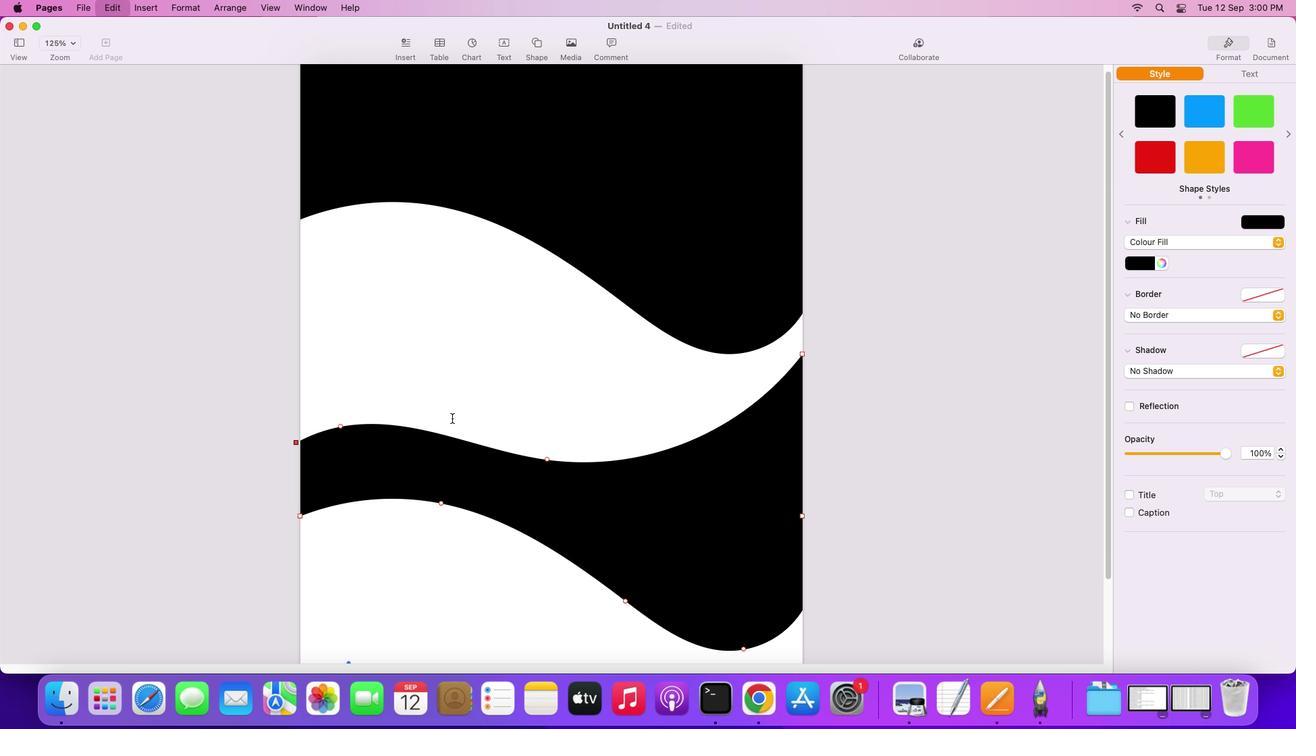 
Action: Mouse moved to (799, 351)
Screenshot: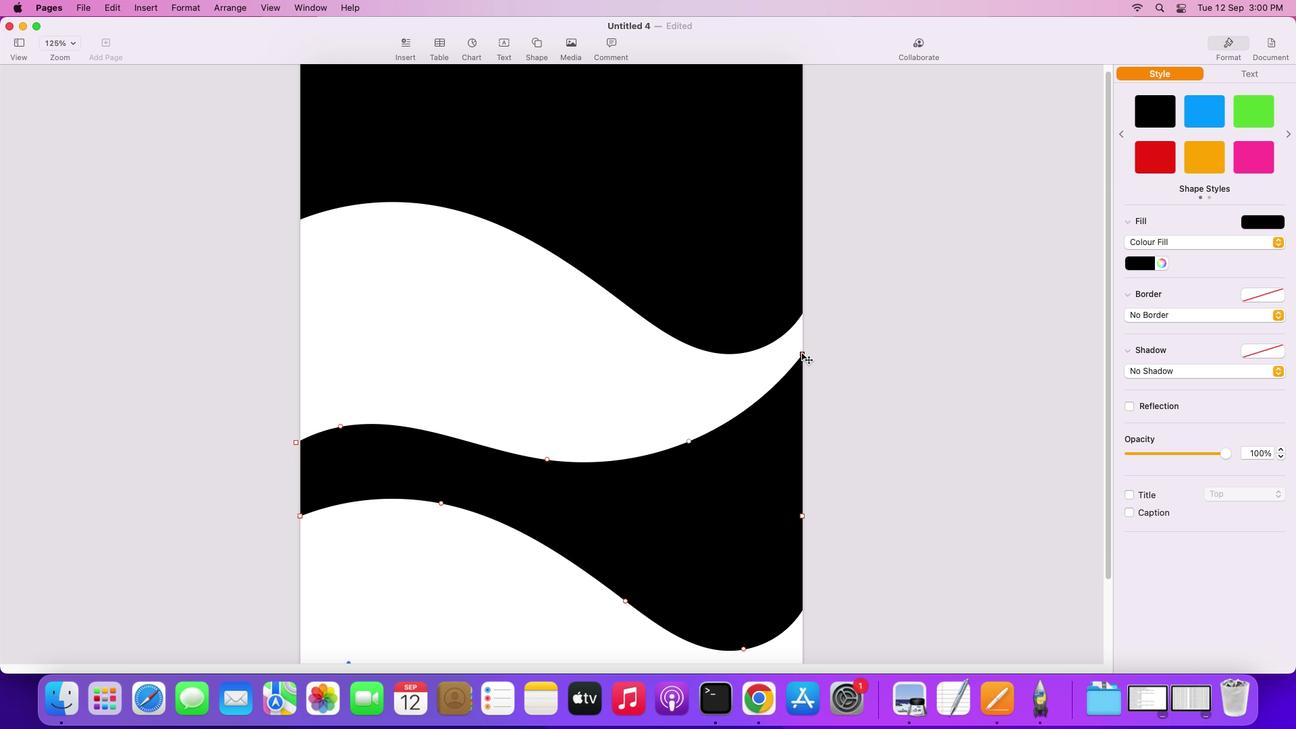 
Action: Mouse pressed left at (799, 351)
Screenshot: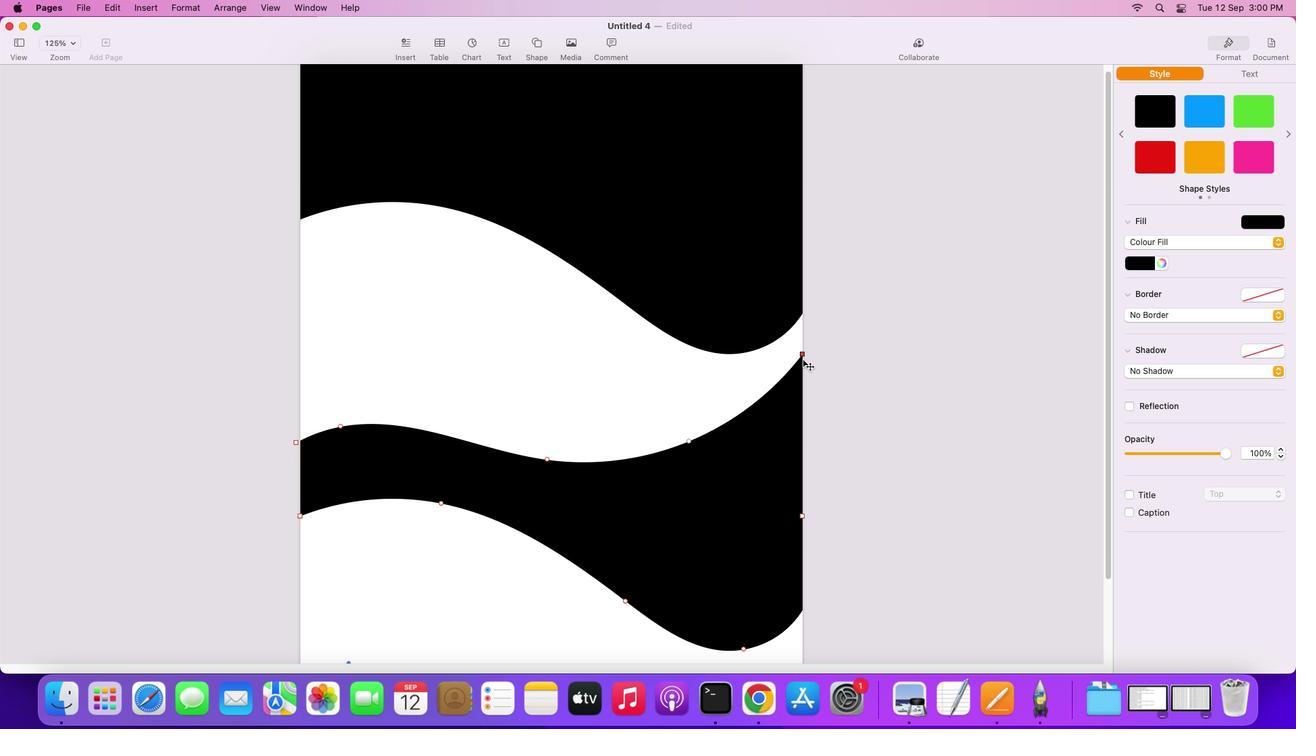 
Action: Mouse moved to (672, 505)
Screenshot: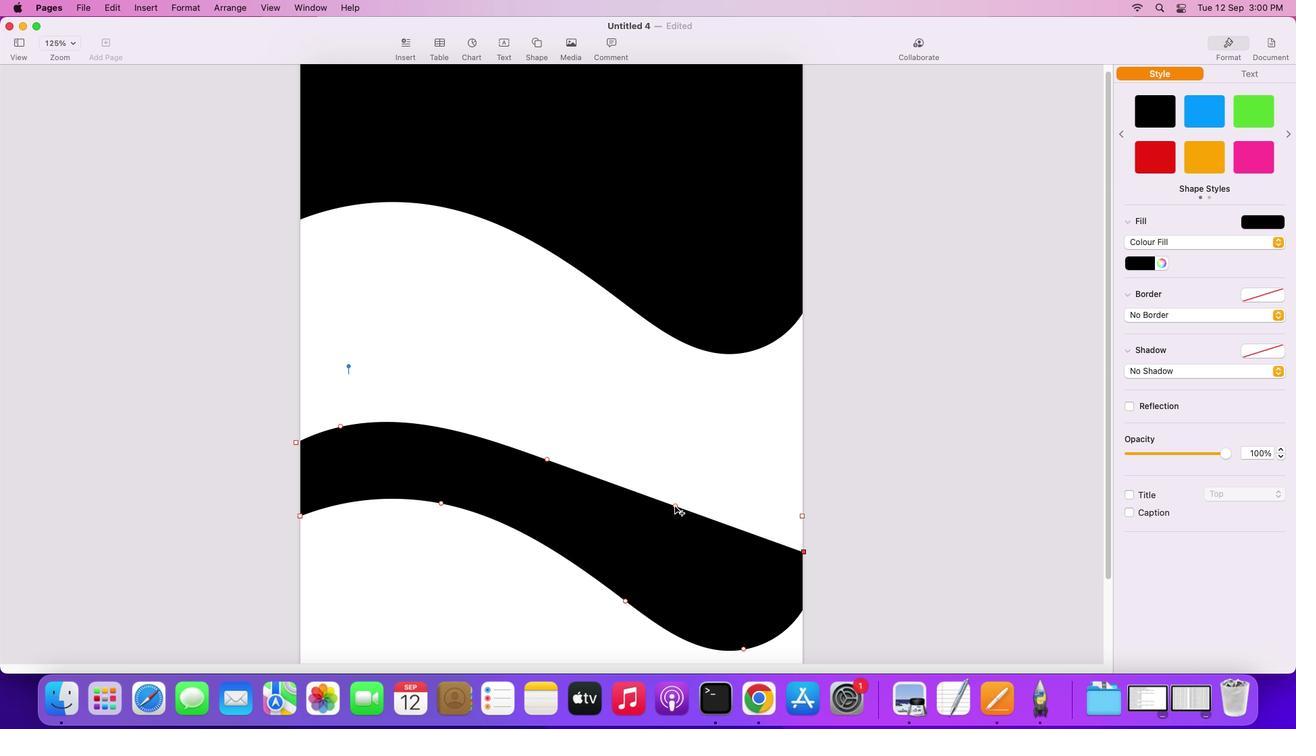 
Action: Mouse pressed left at (672, 505)
Screenshot: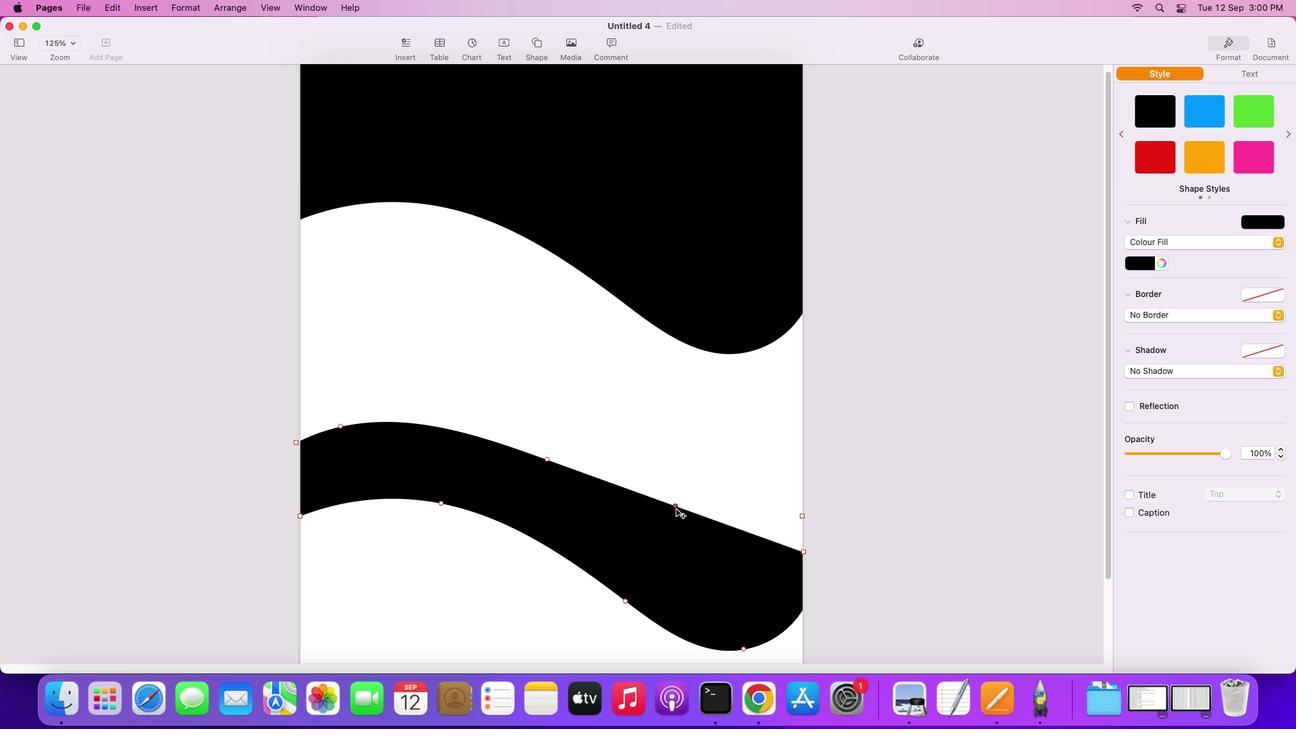 
Action: Mouse moved to (443, 415)
Screenshot: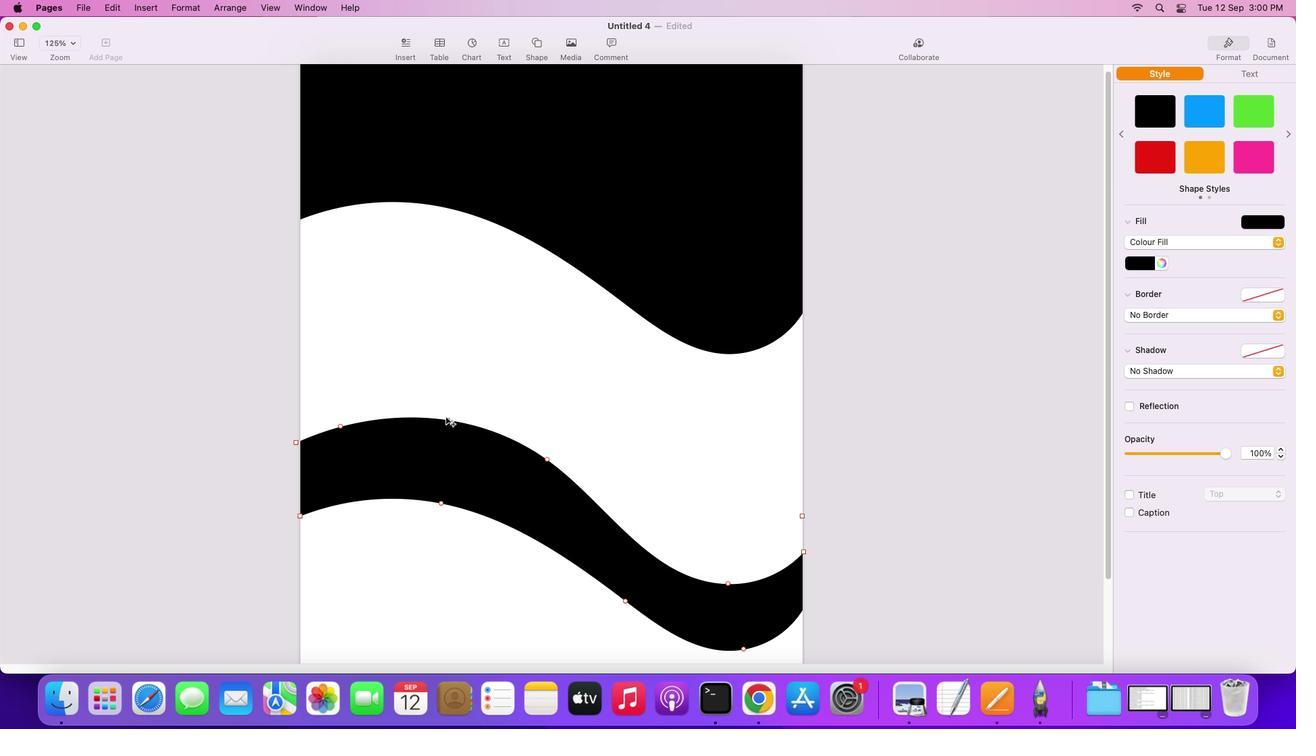 
Action: Mouse pressed left at (443, 415)
Screenshot: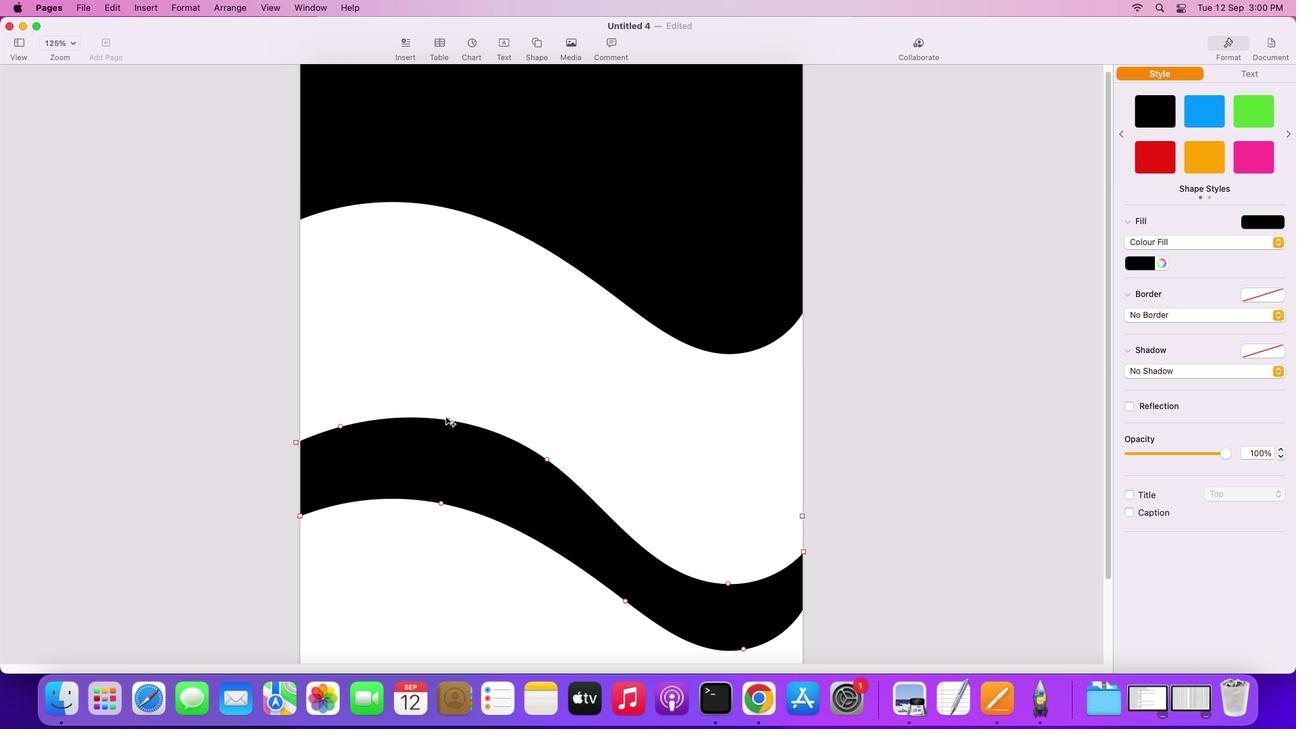 
Action: Mouse moved to (443, 416)
Screenshot: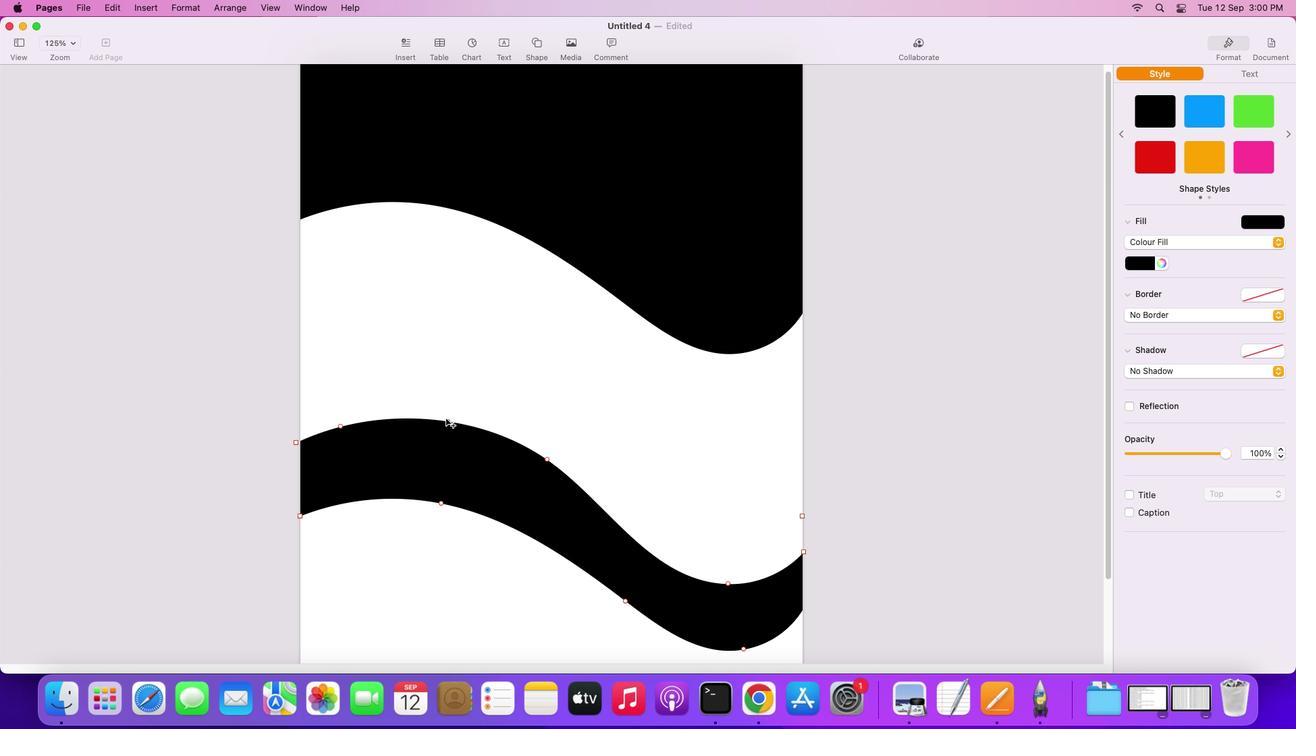 
Action: Key pressed Key.cmd'z'
Screenshot: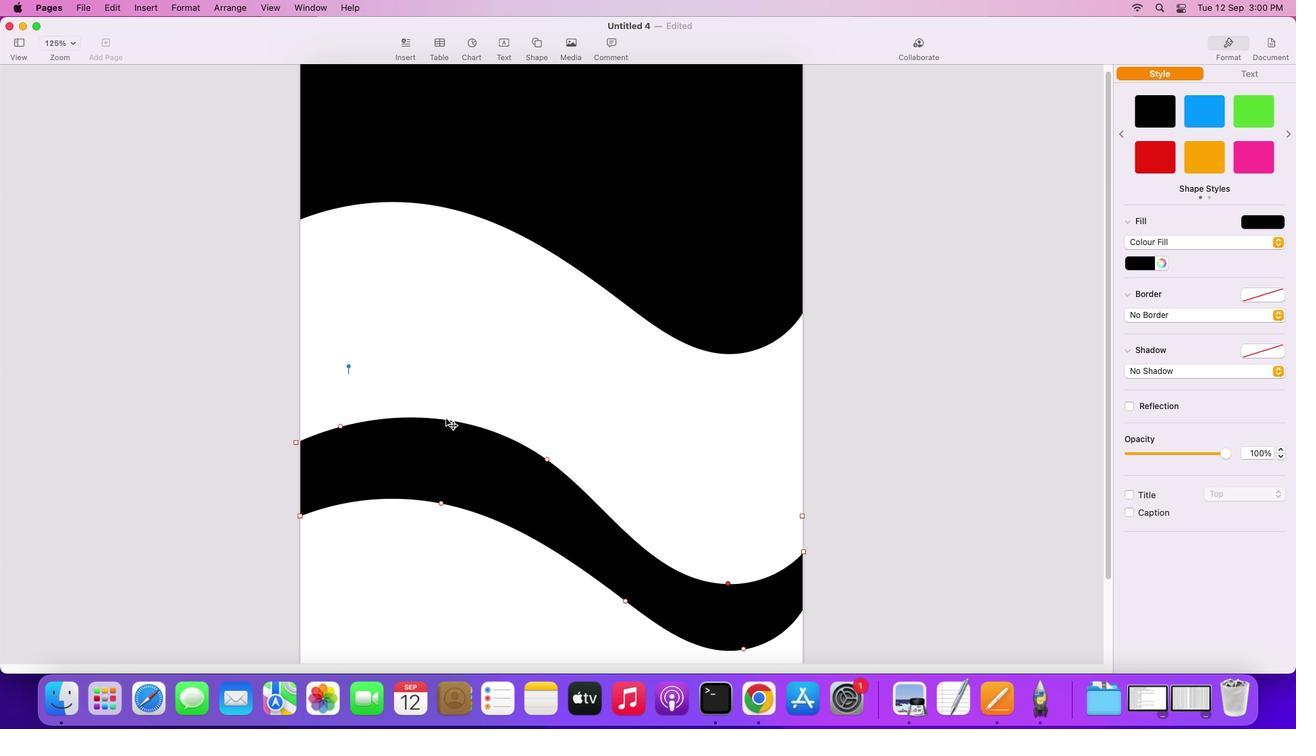 
Action: Mouse moved to (300, 439)
Screenshot: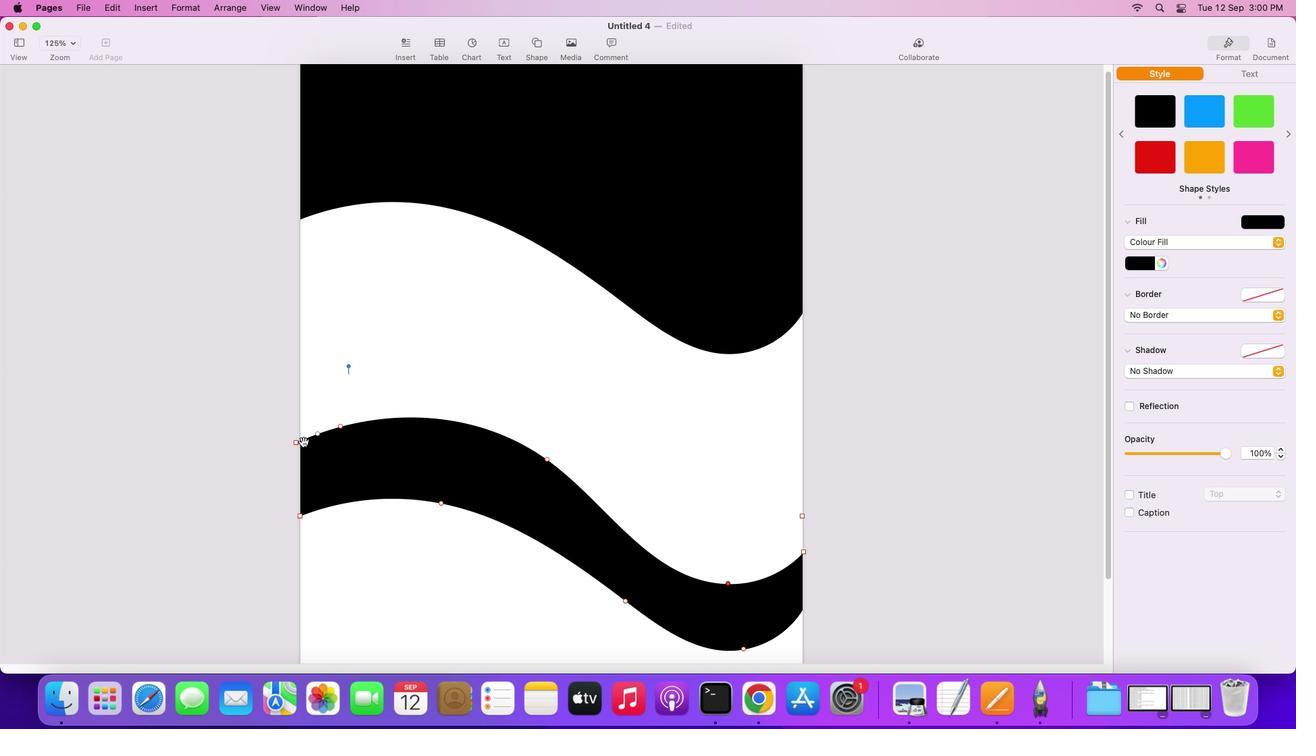 
Action: Mouse pressed left at (300, 439)
Screenshot: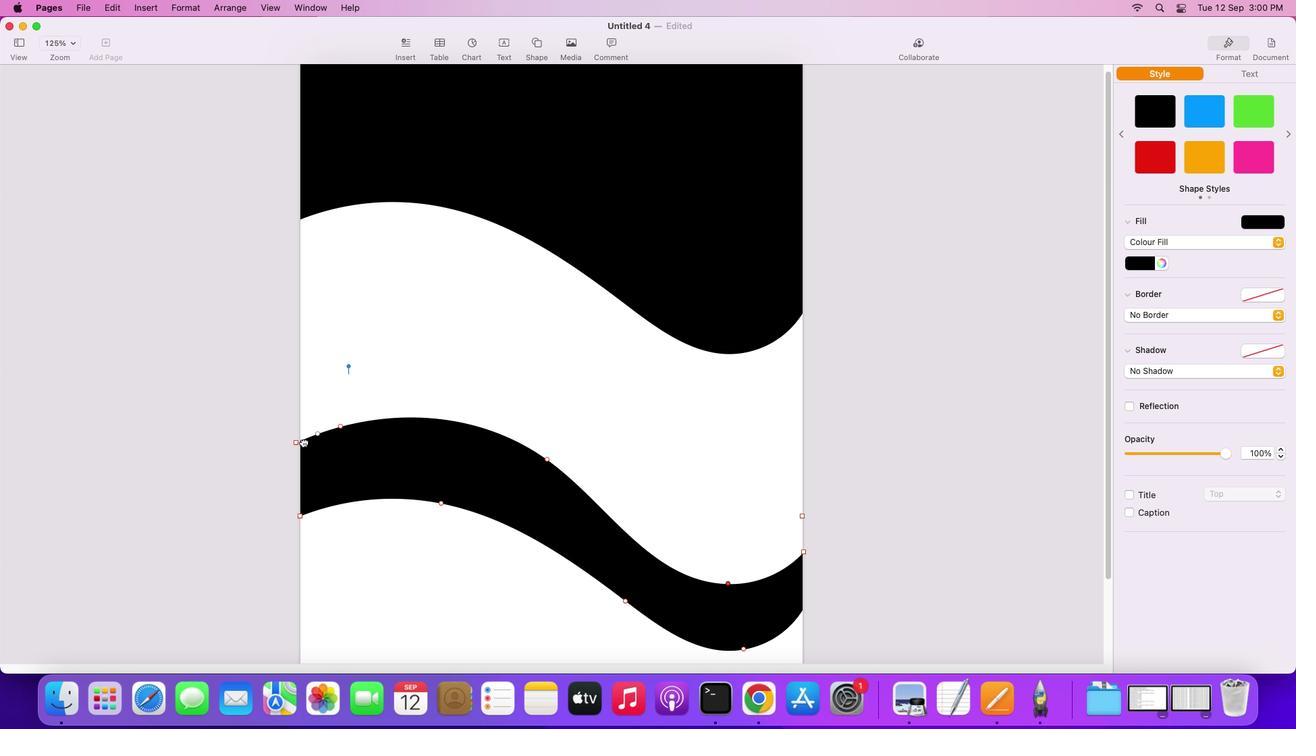 
Action: Mouse moved to (301, 437)
Screenshot: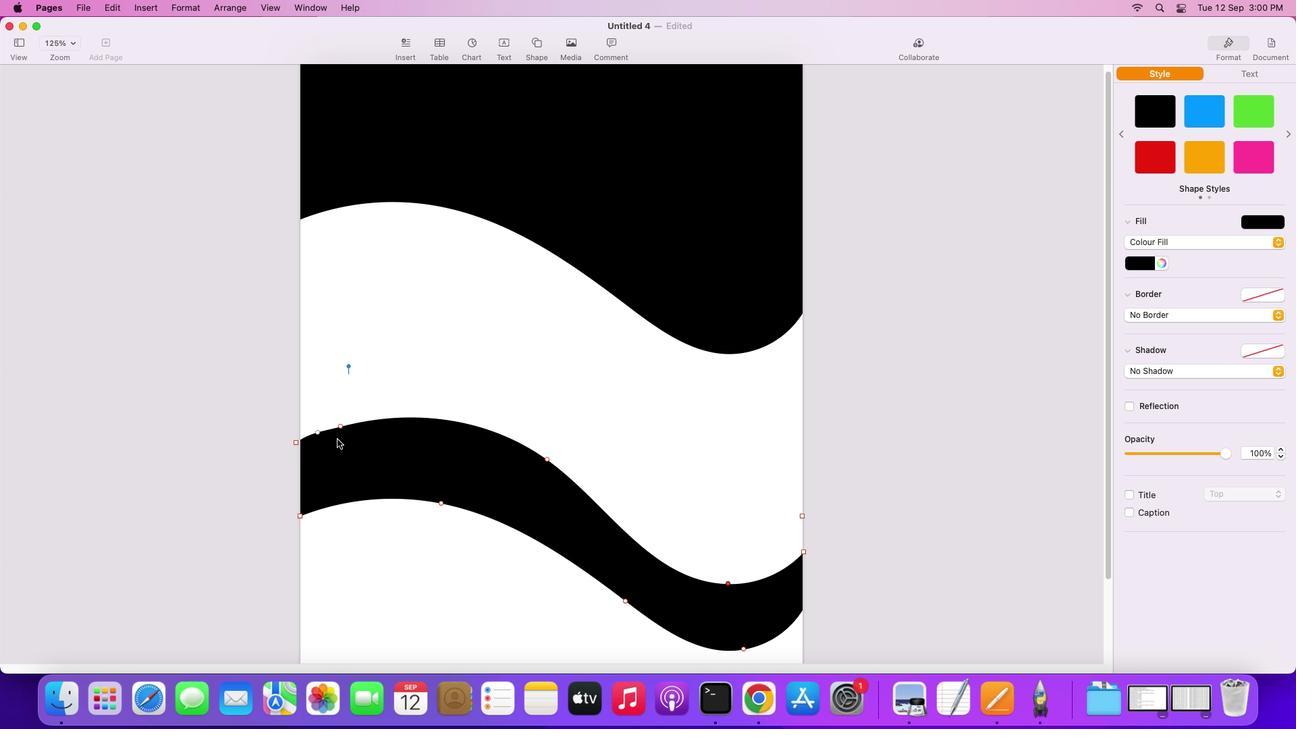 
Action: Key pressed Key.cmd
Screenshot: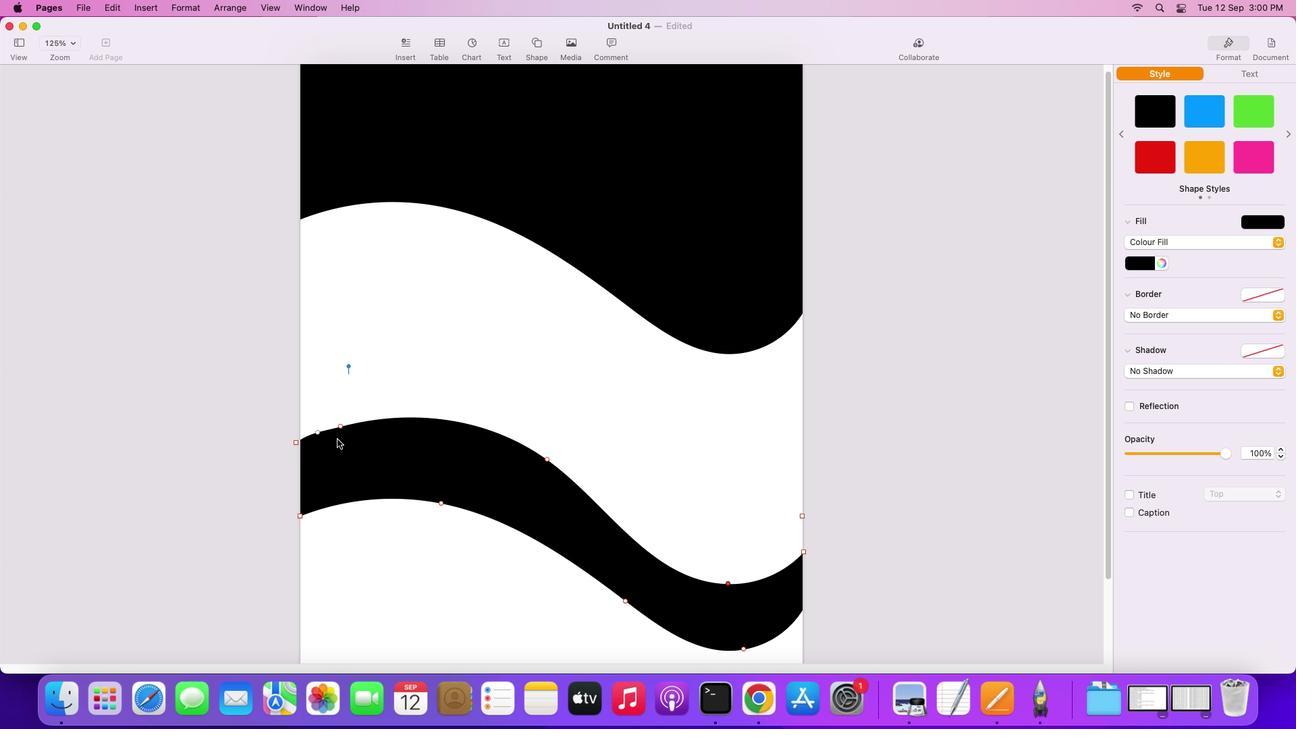 
Action: Mouse moved to (336, 436)
Screenshot: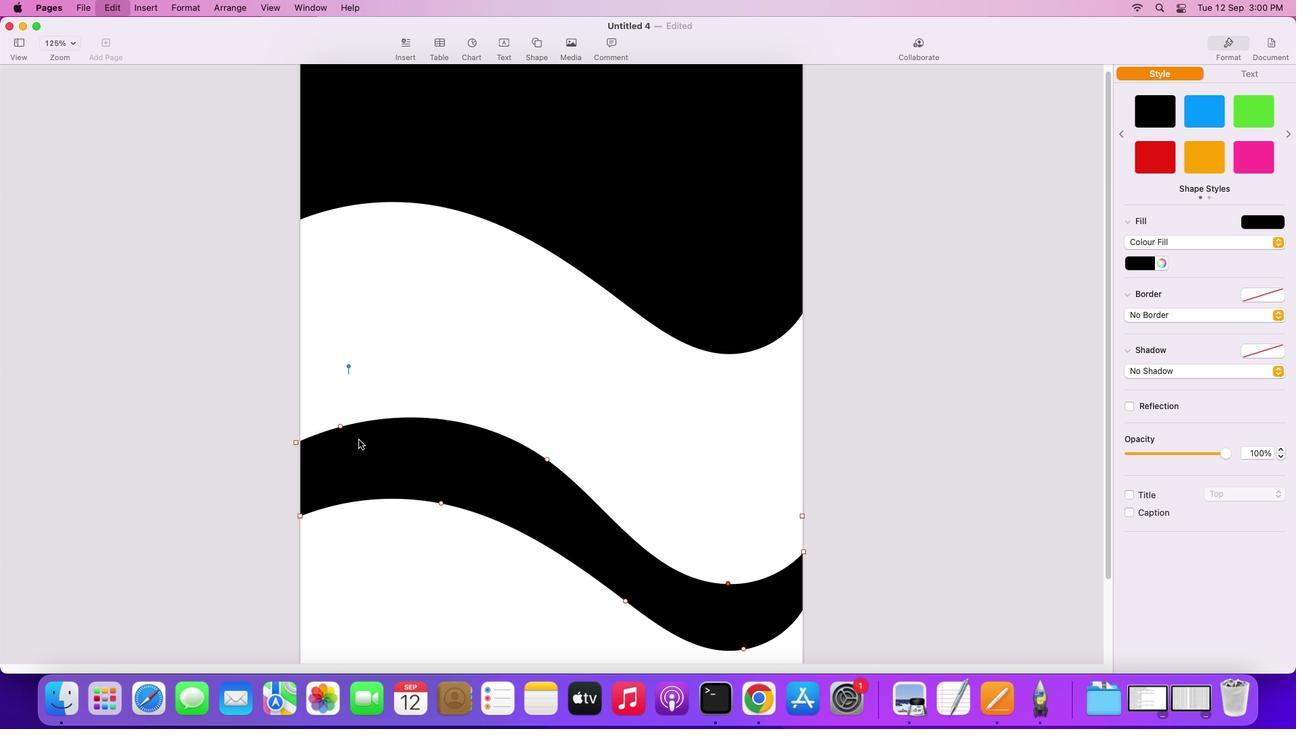 
Action: Key pressed 'z'
Screenshot: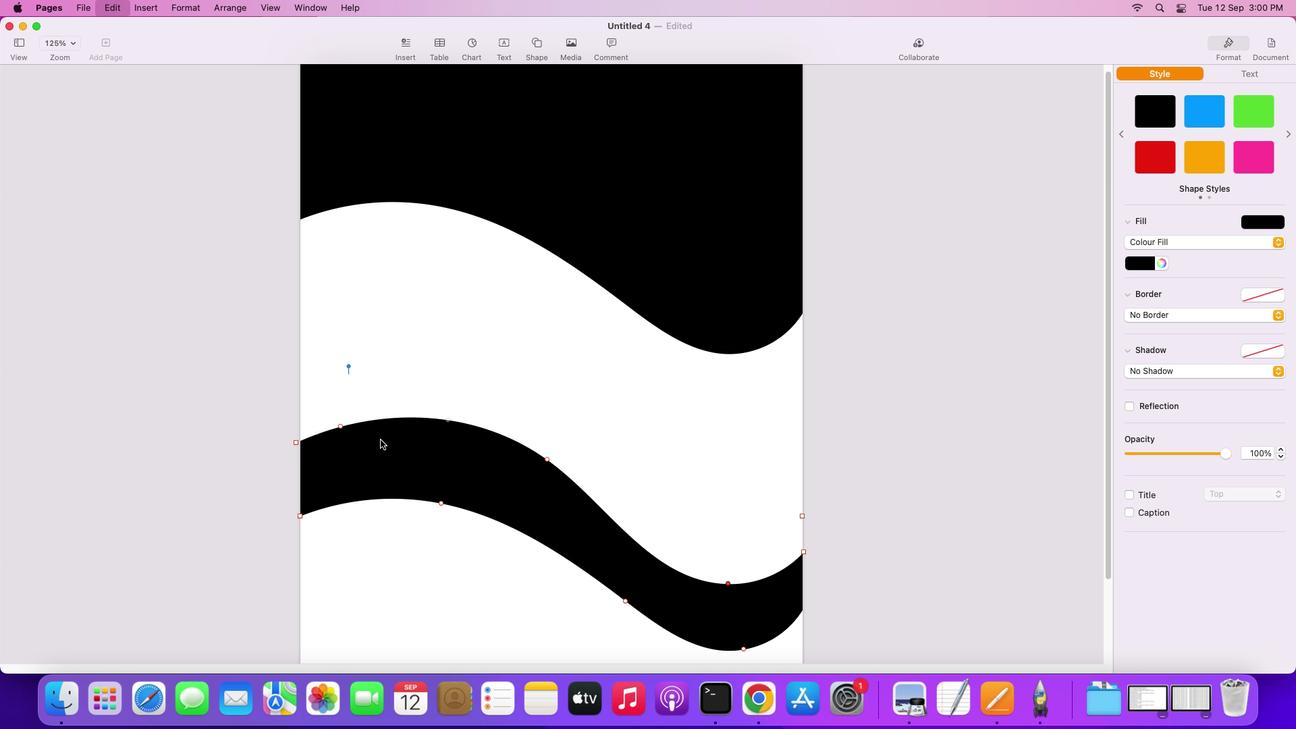 
Action: Mouse moved to (543, 457)
Screenshot: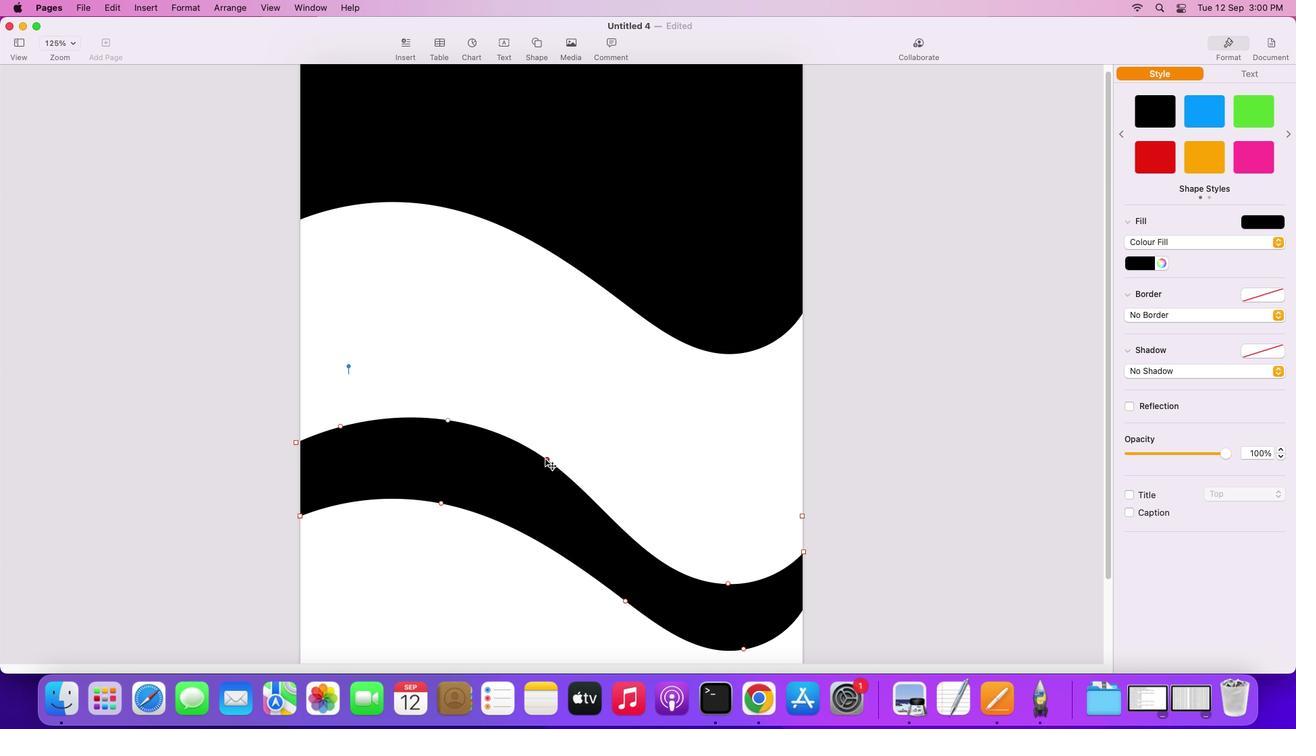 
Action: Mouse pressed left at (543, 457)
Screenshot: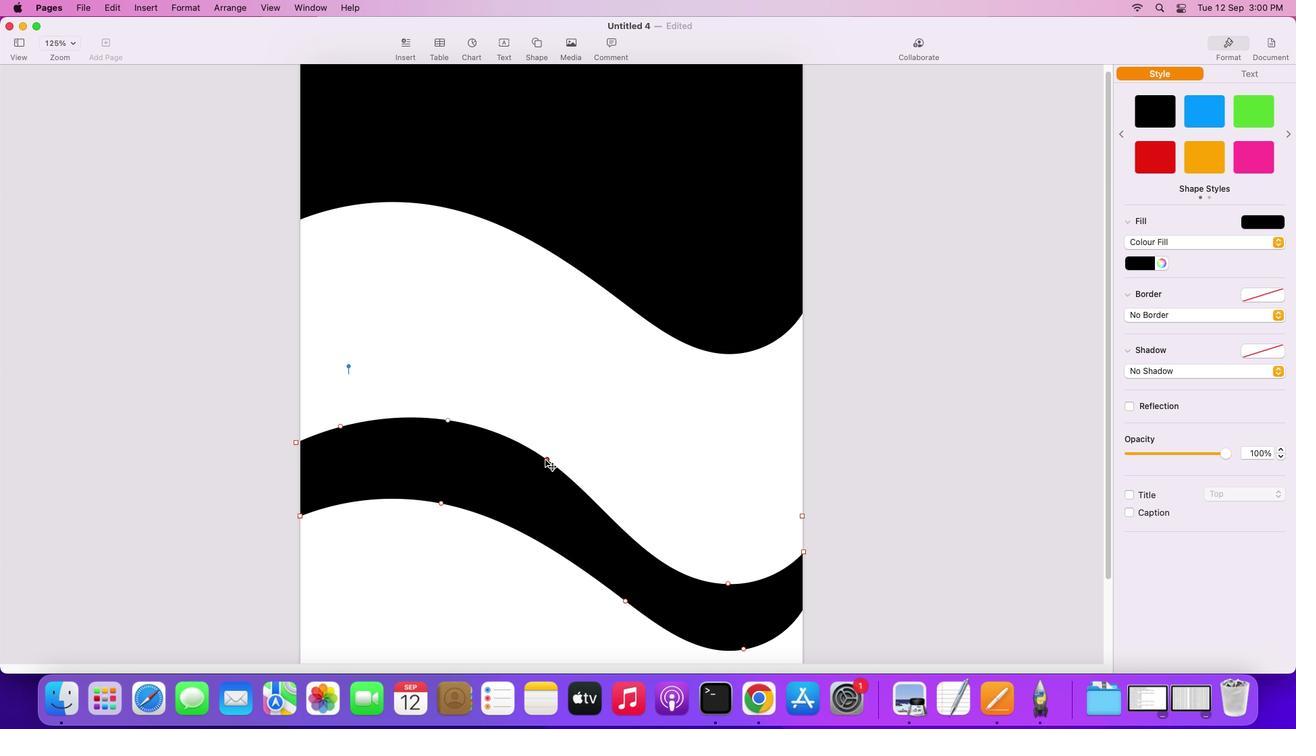 
Action: Mouse moved to (439, 423)
Screenshot: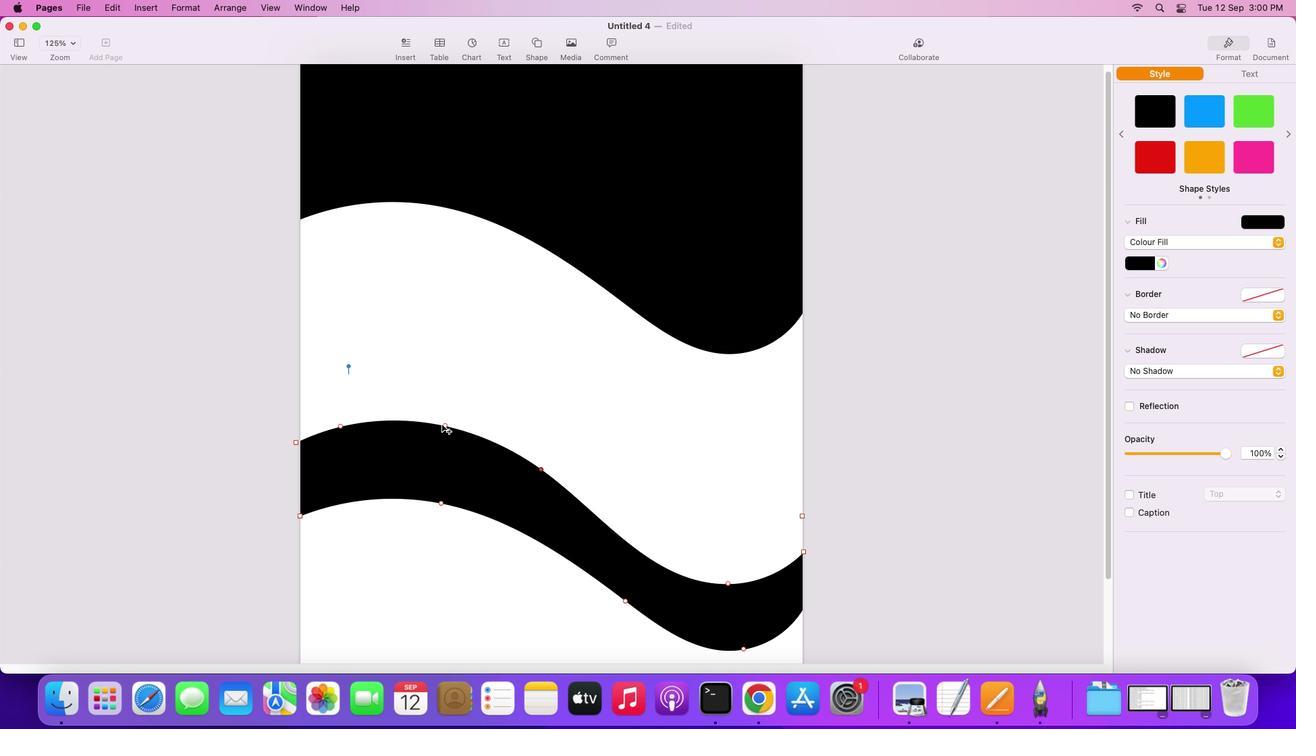 
Action: Mouse pressed left at (439, 423)
Screenshot: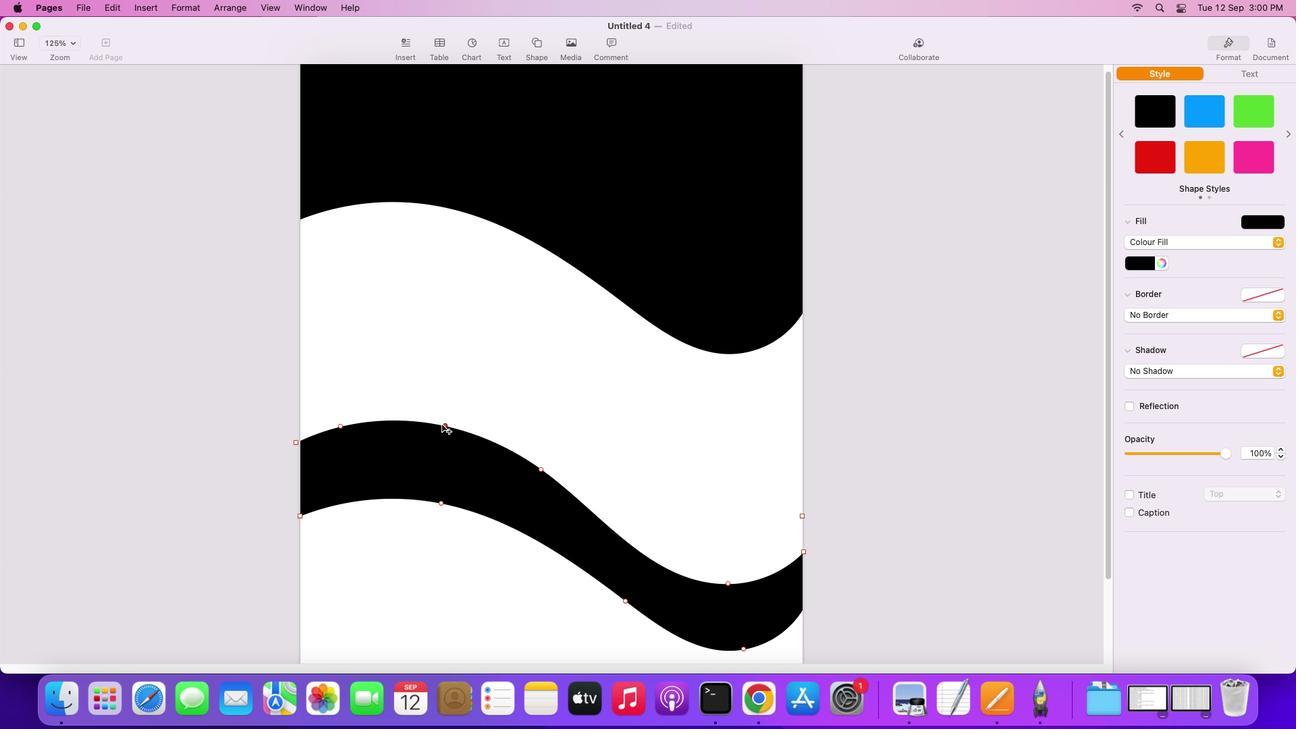 
Action: Mouse moved to (335, 422)
Screenshot: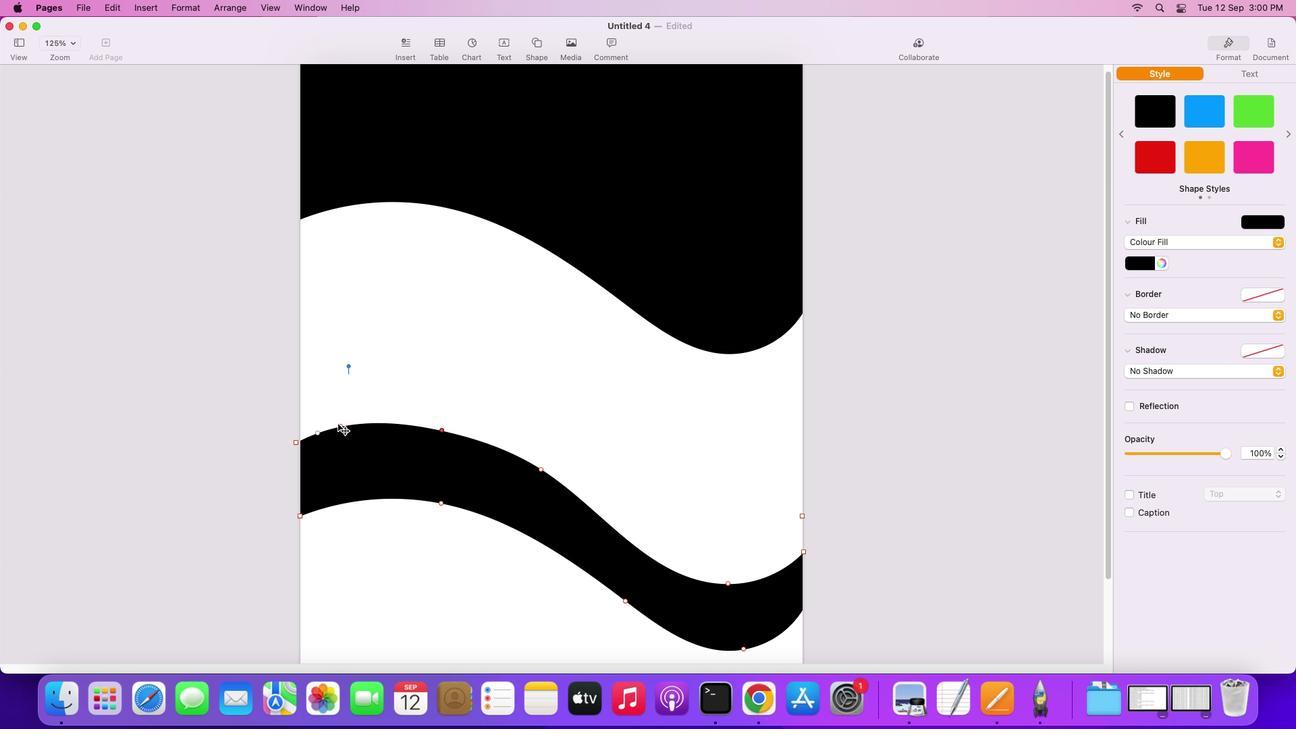 
Action: Mouse pressed left at (335, 422)
Screenshot: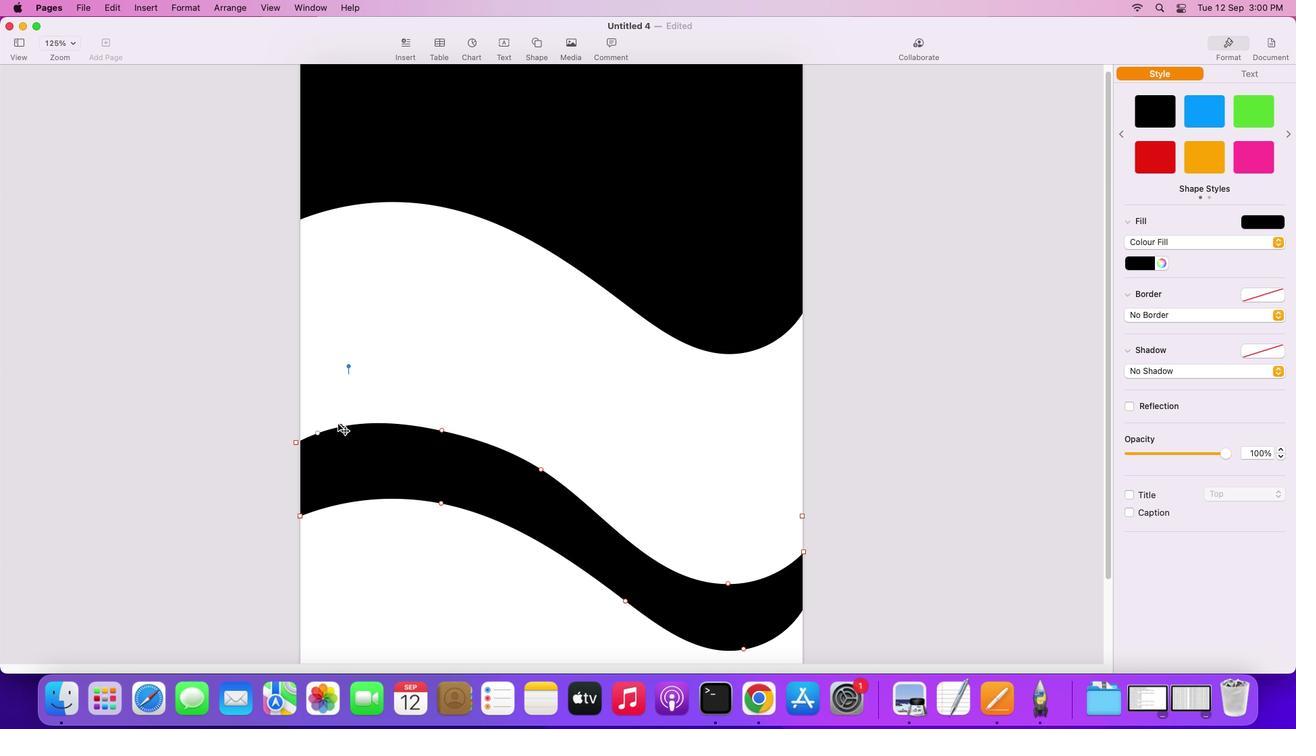 
Action: Mouse moved to (295, 438)
Screenshot: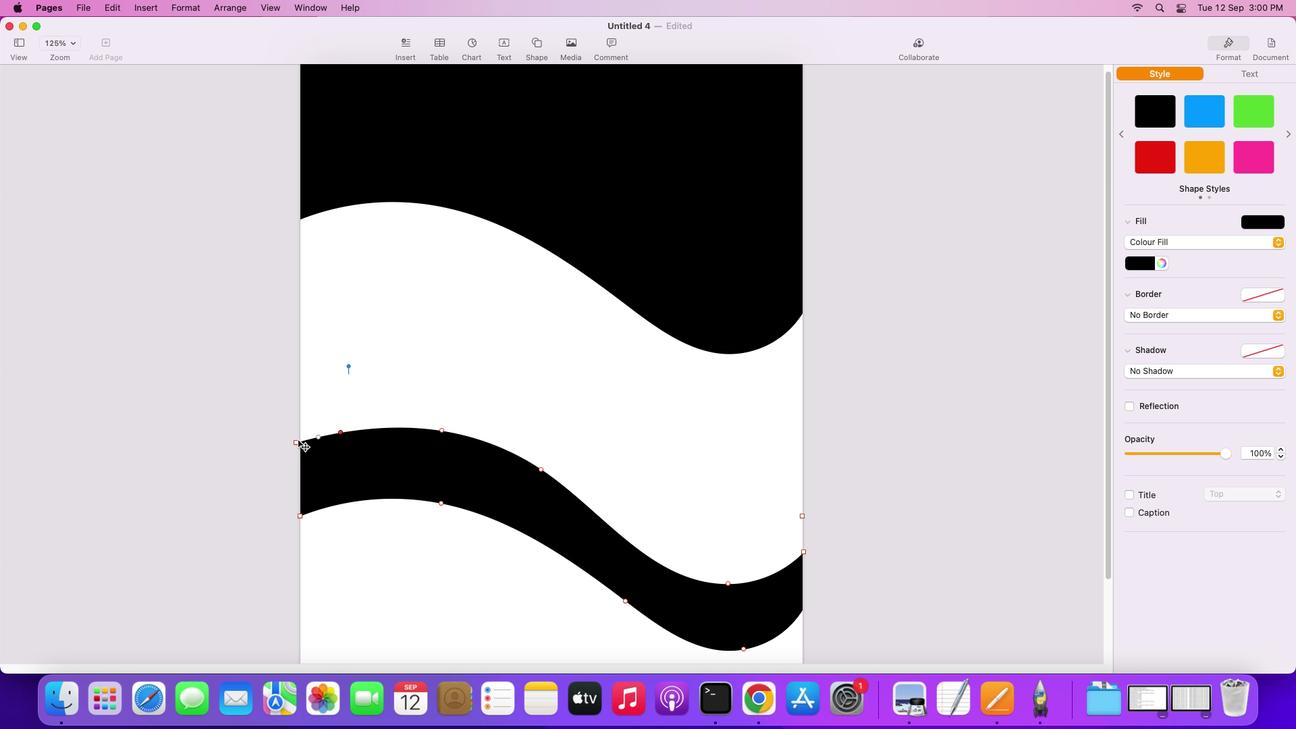 
Action: Mouse pressed left at (295, 438)
Screenshot: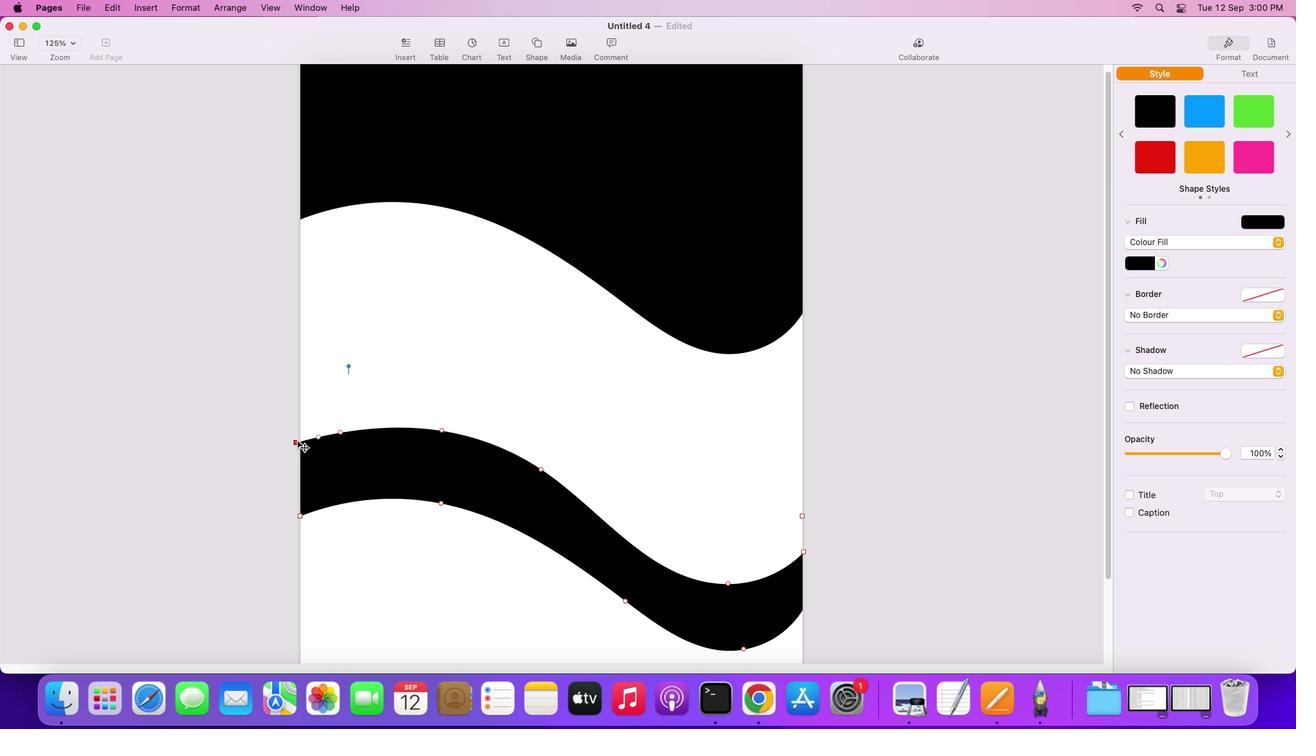 
Action: Mouse moved to (337, 428)
Screenshot: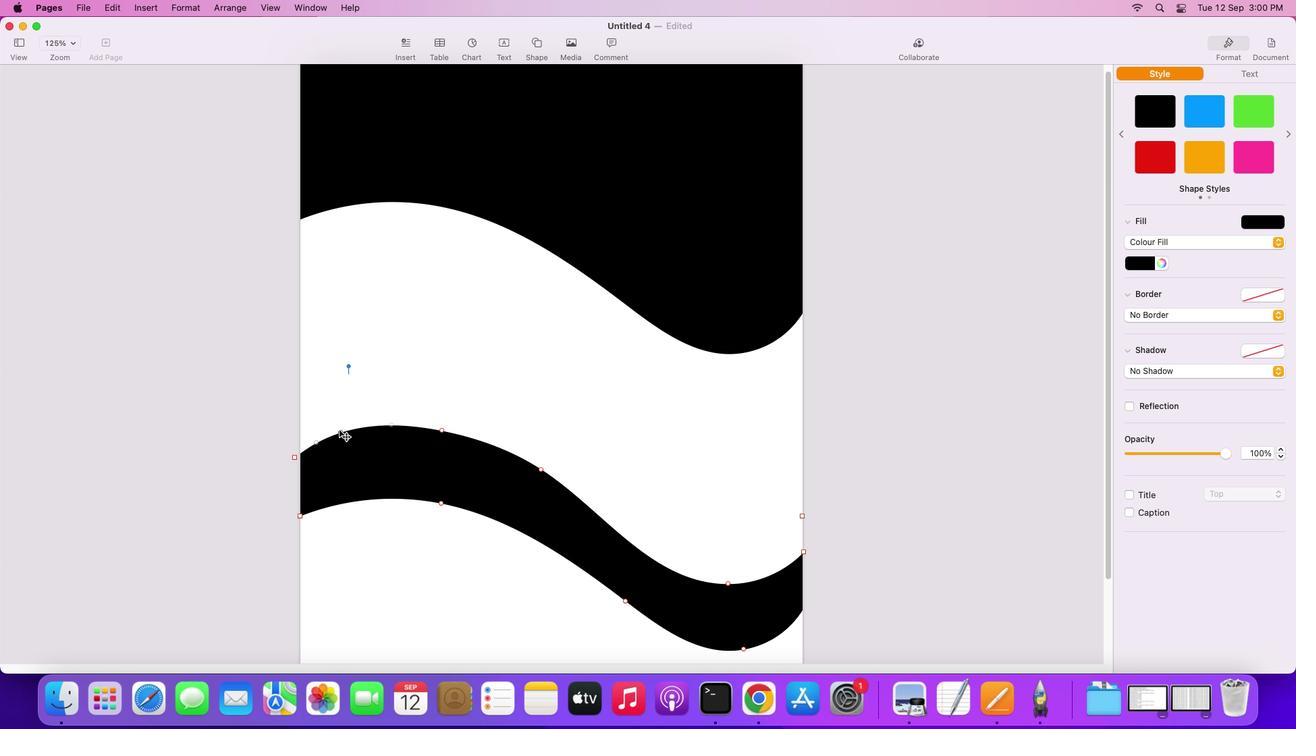 
Action: Mouse pressed left at (337, 428)
Screenshot: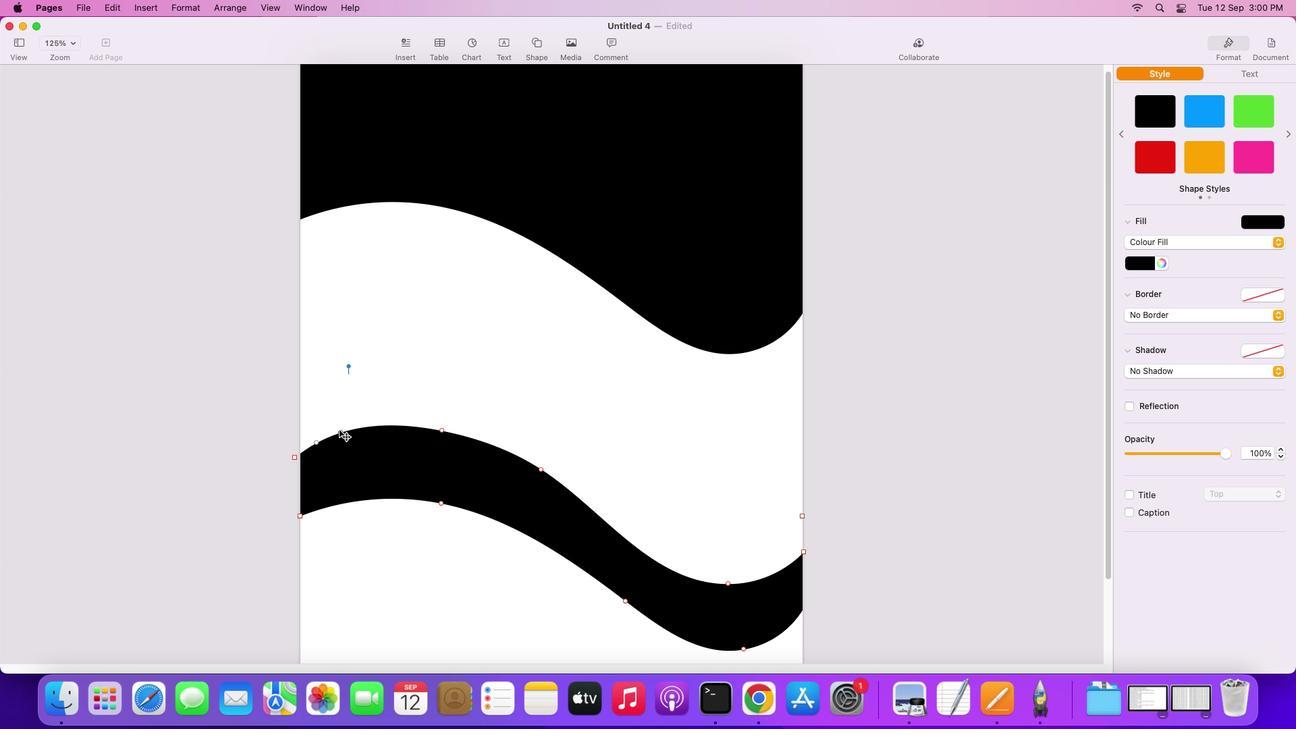 
Action: Mouse moved to (388, 426)
Screenshot: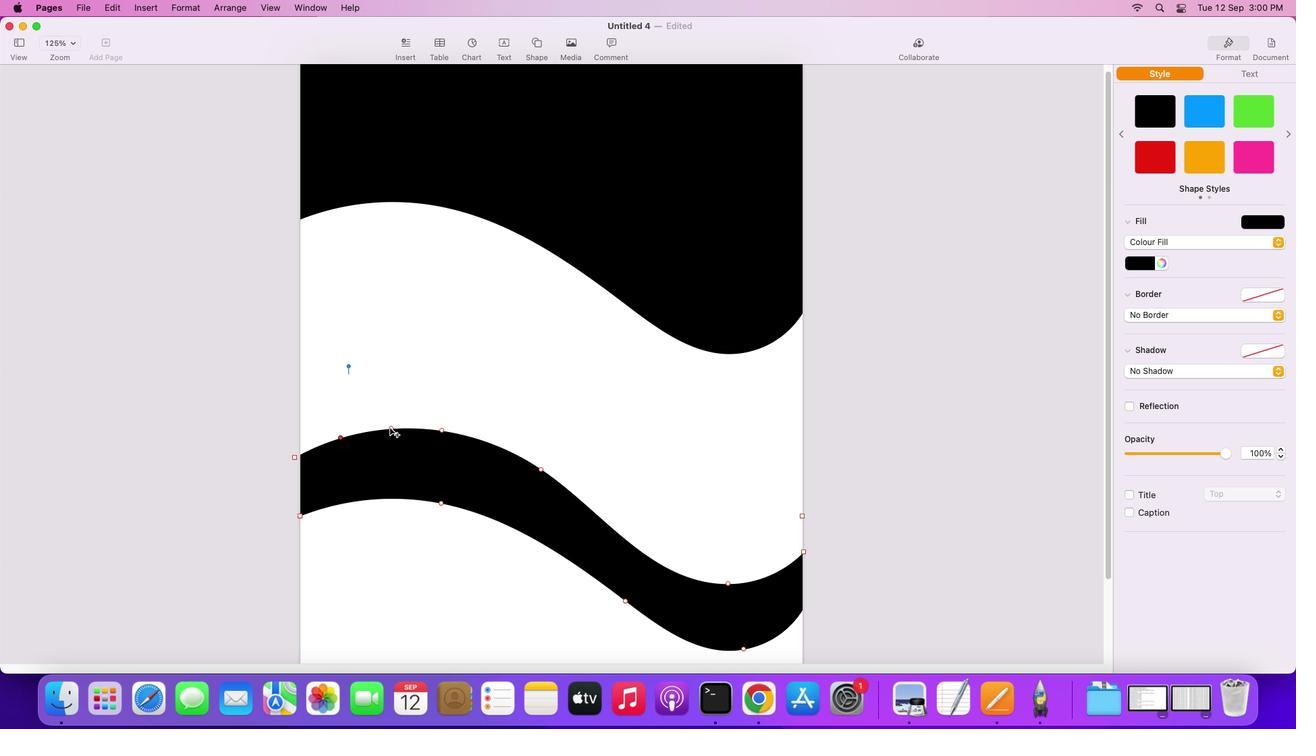 
Action: Mouse pressed left at (388, 426)
Screenshot: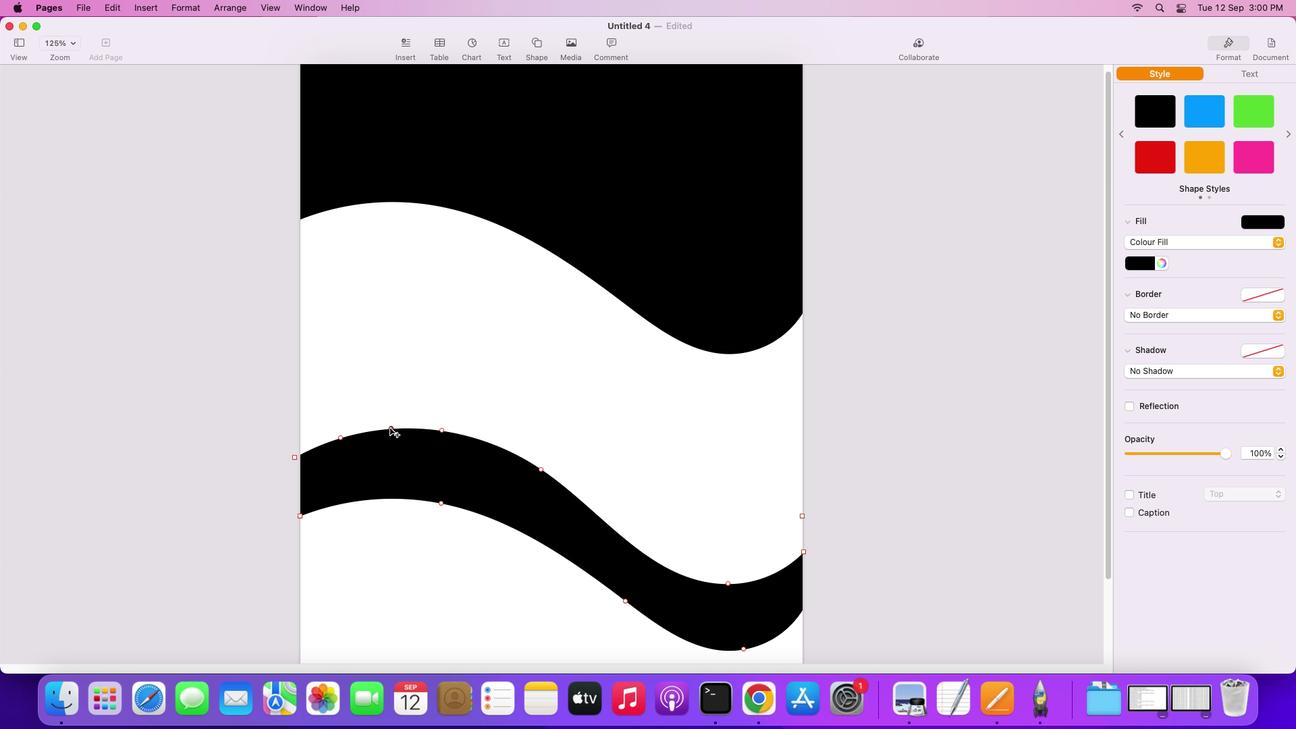 
Action: Mouse moved to (434, 424)
Screenshot: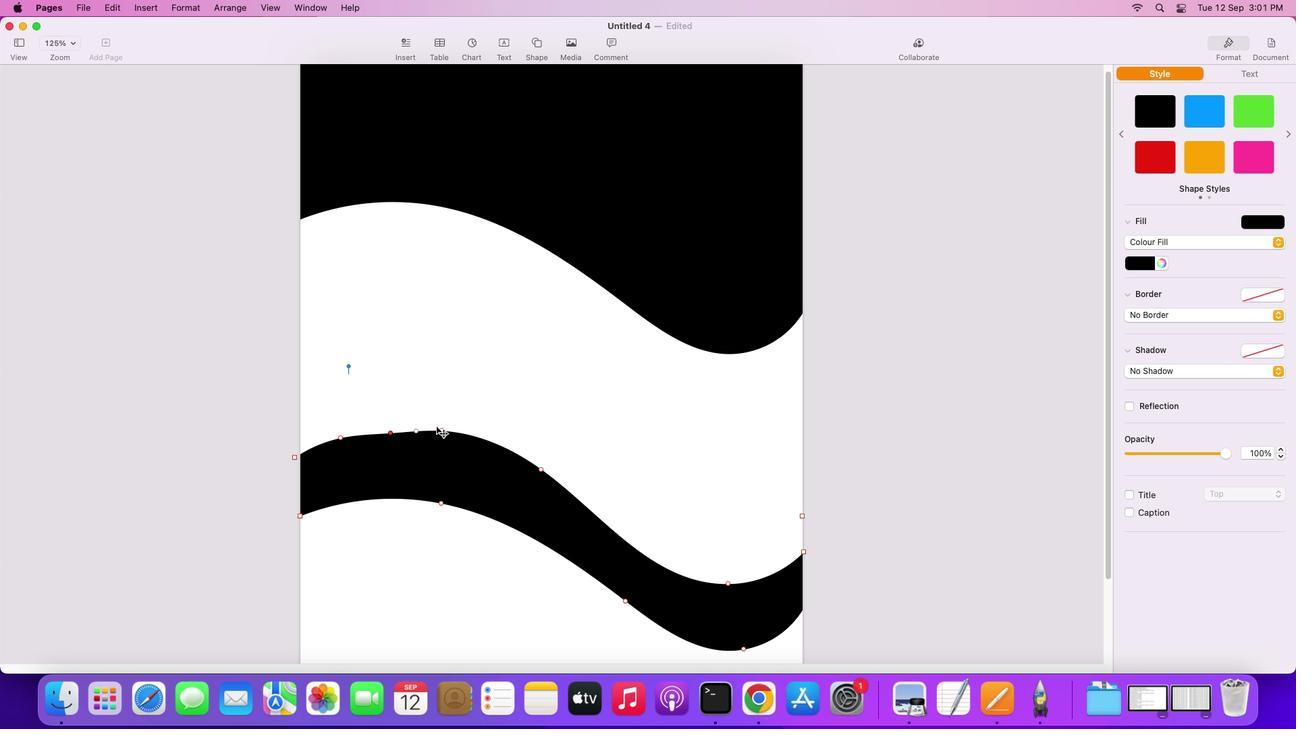 
Action: Mouse pressed left at (434, 424)
Screenshot: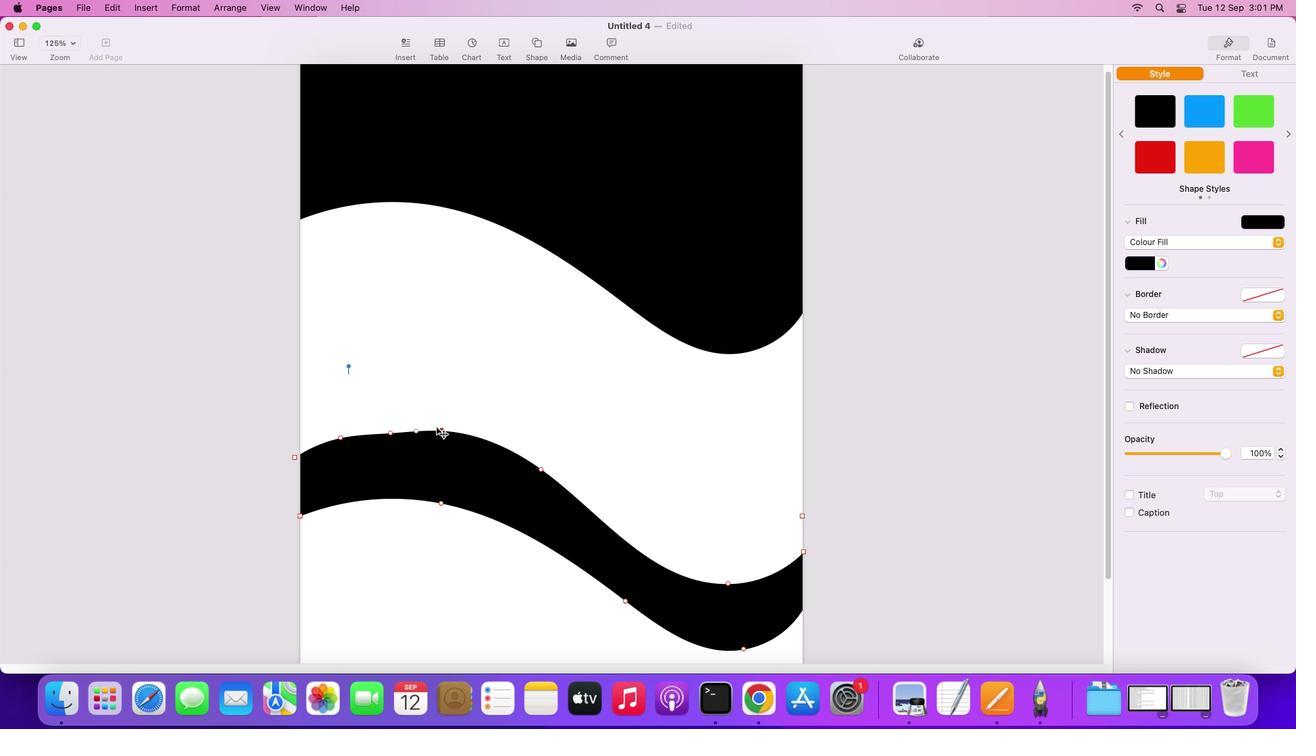 
Action: Mouse moved to (539, 463)
Screenshot: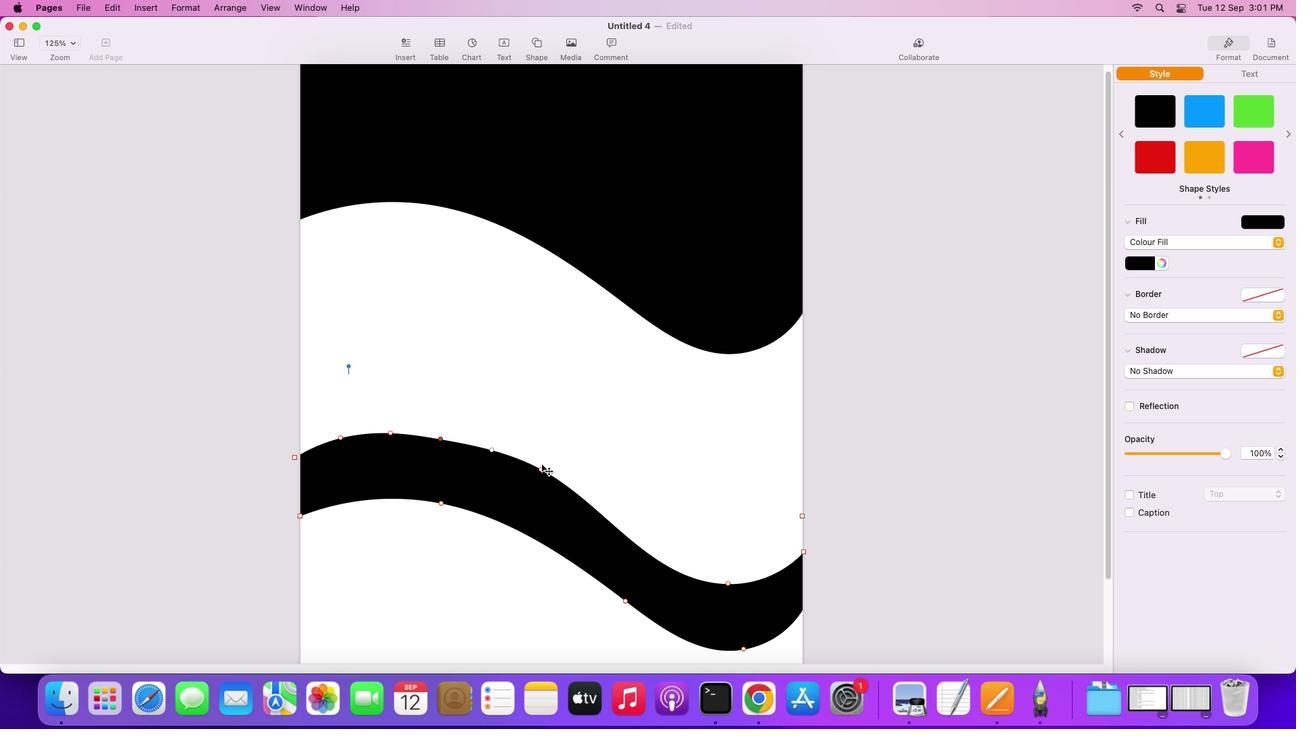 
Action: Mouse pressed left at (539, 463)
Screenshot: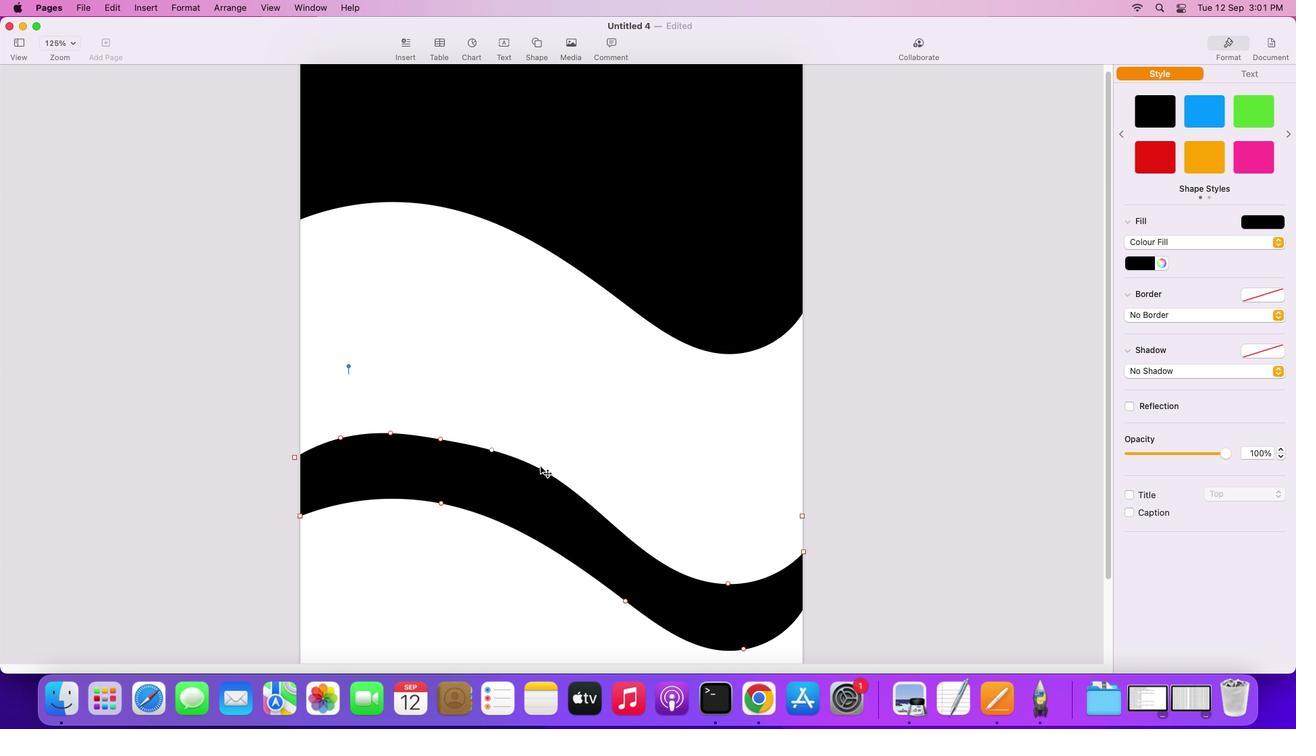 
Action: Mouse moved to (484, 449)
Screenshot: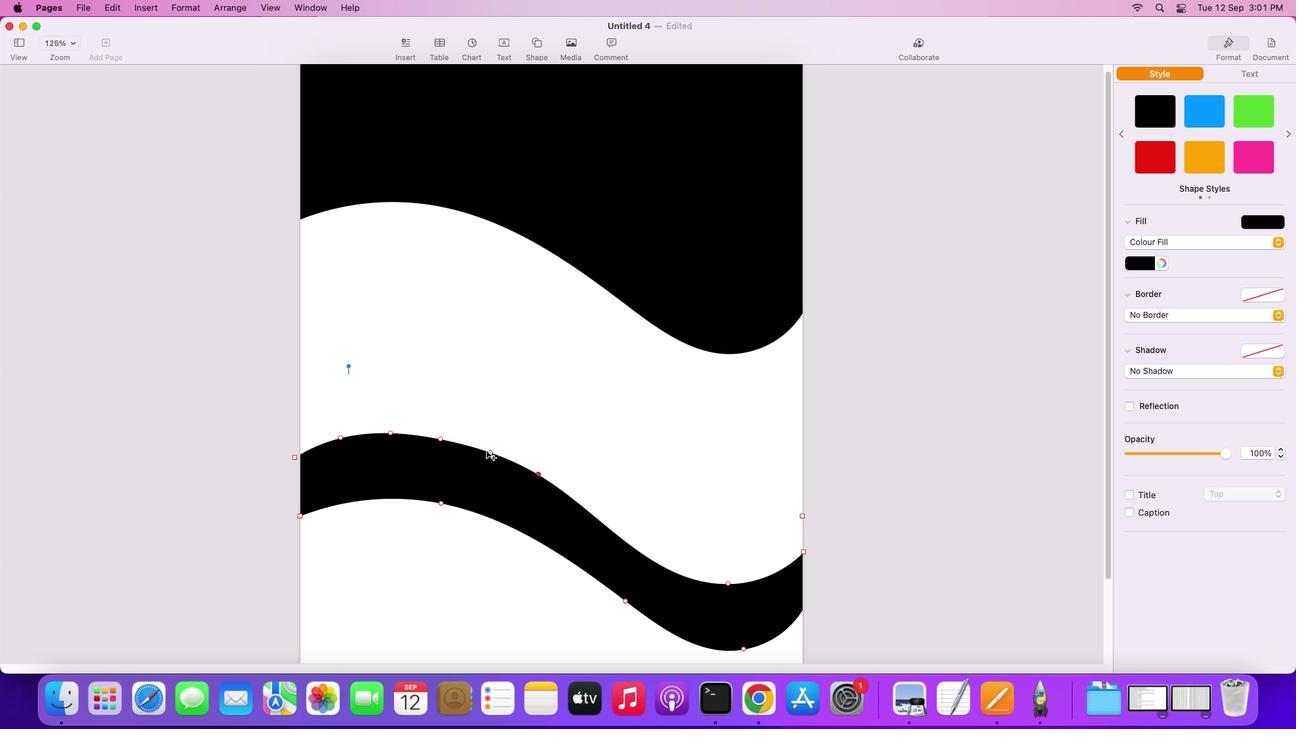 
Action: Mouse pressed left at (484, 449)
Screenshot: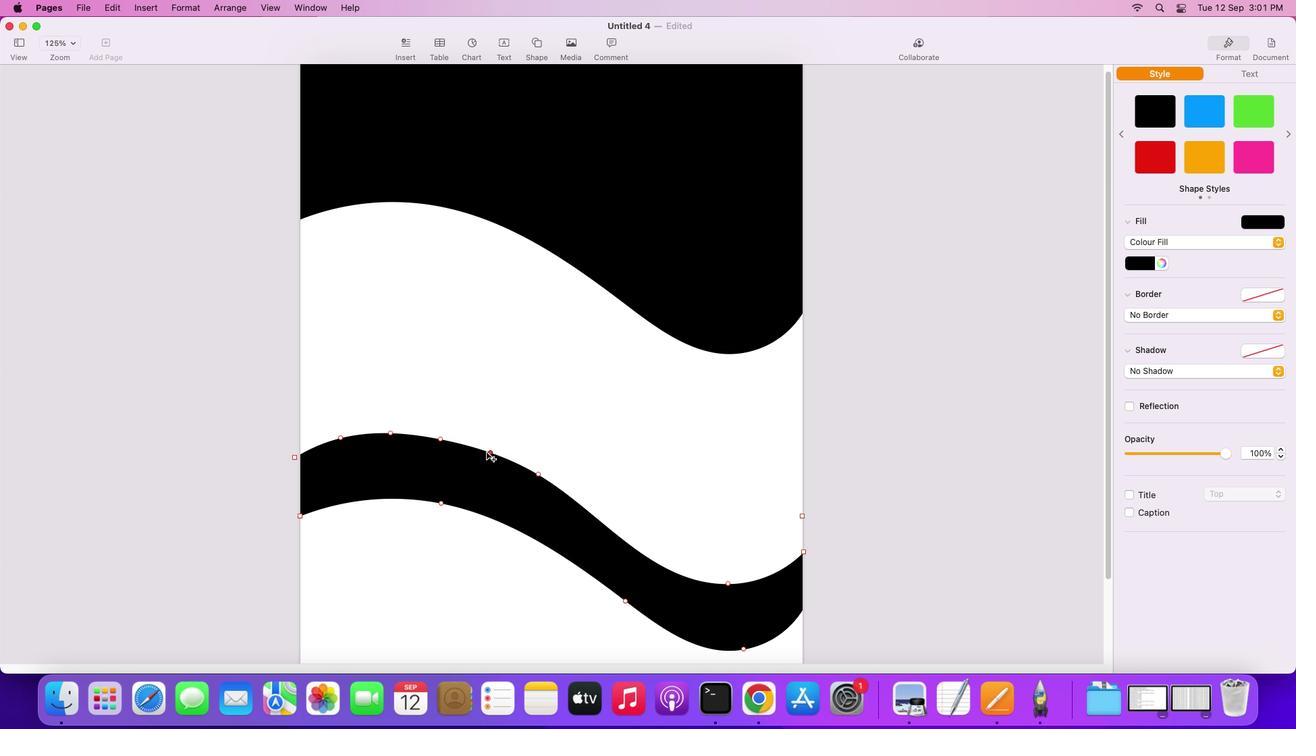 
Action: Mouse moved to (436, 434)
Screenshot: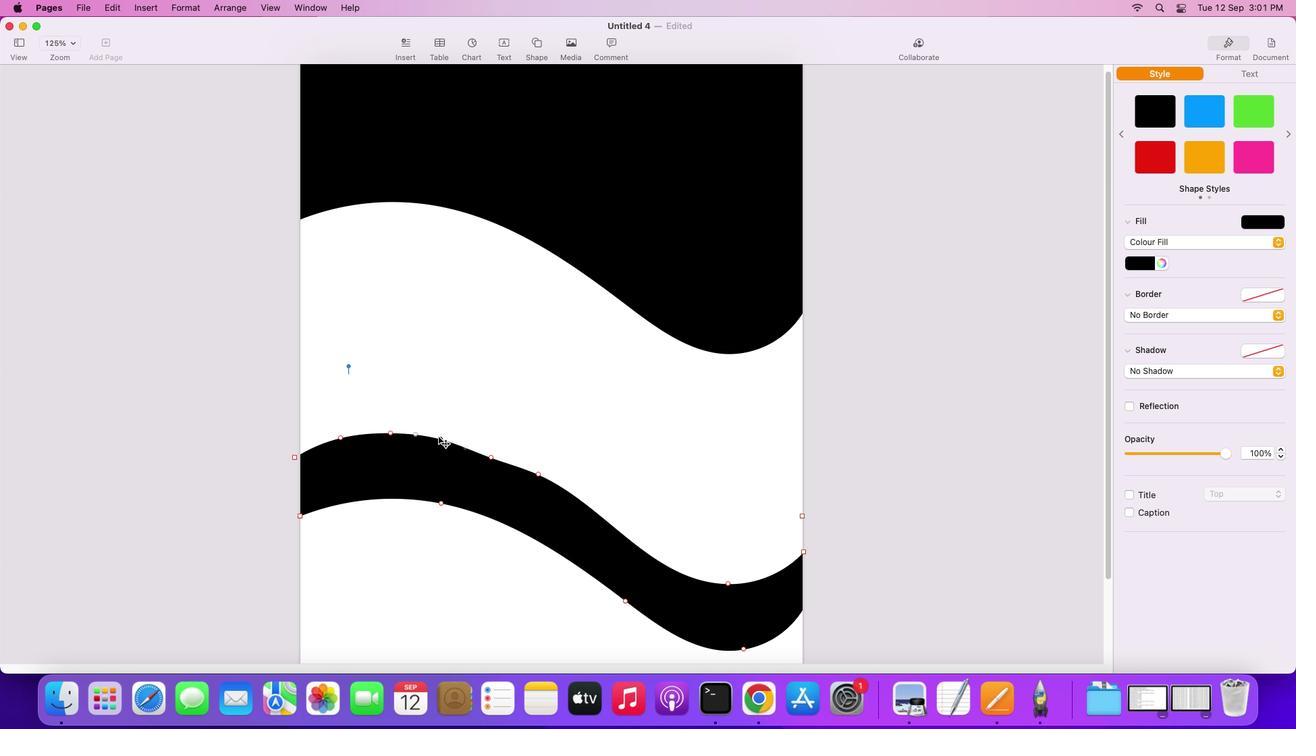 
Action: Mouse pressed left at (436, 434)
Screenshot: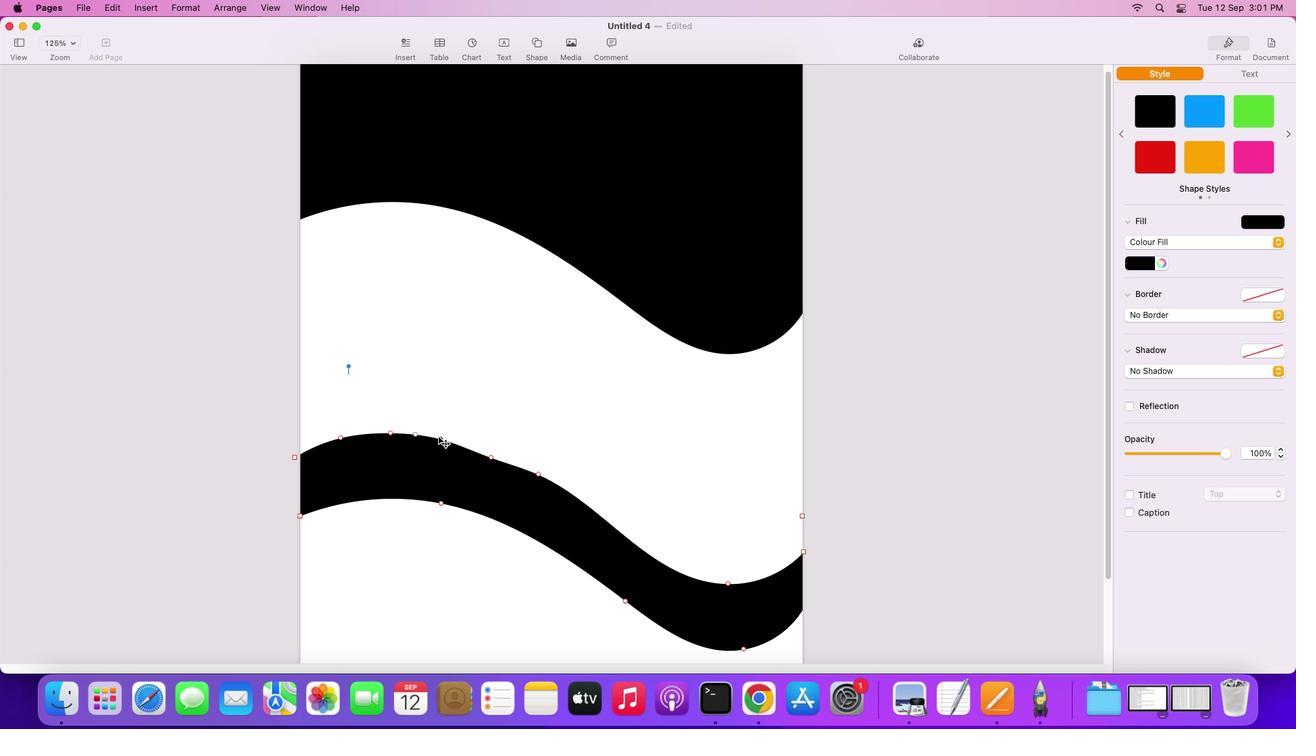 
Action: Mouse moved to (387, 432)
Screenshot: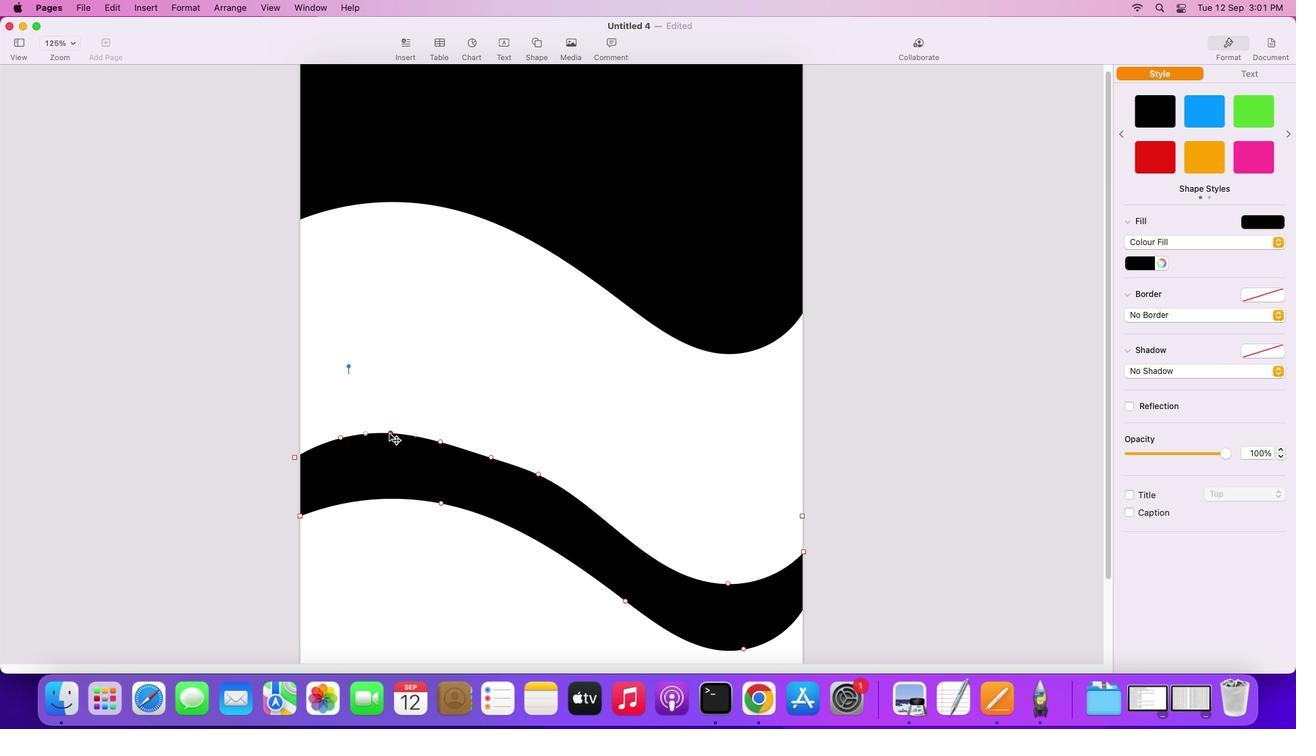 
Action: Mouse pressed left at (387, 432)
Screenshot: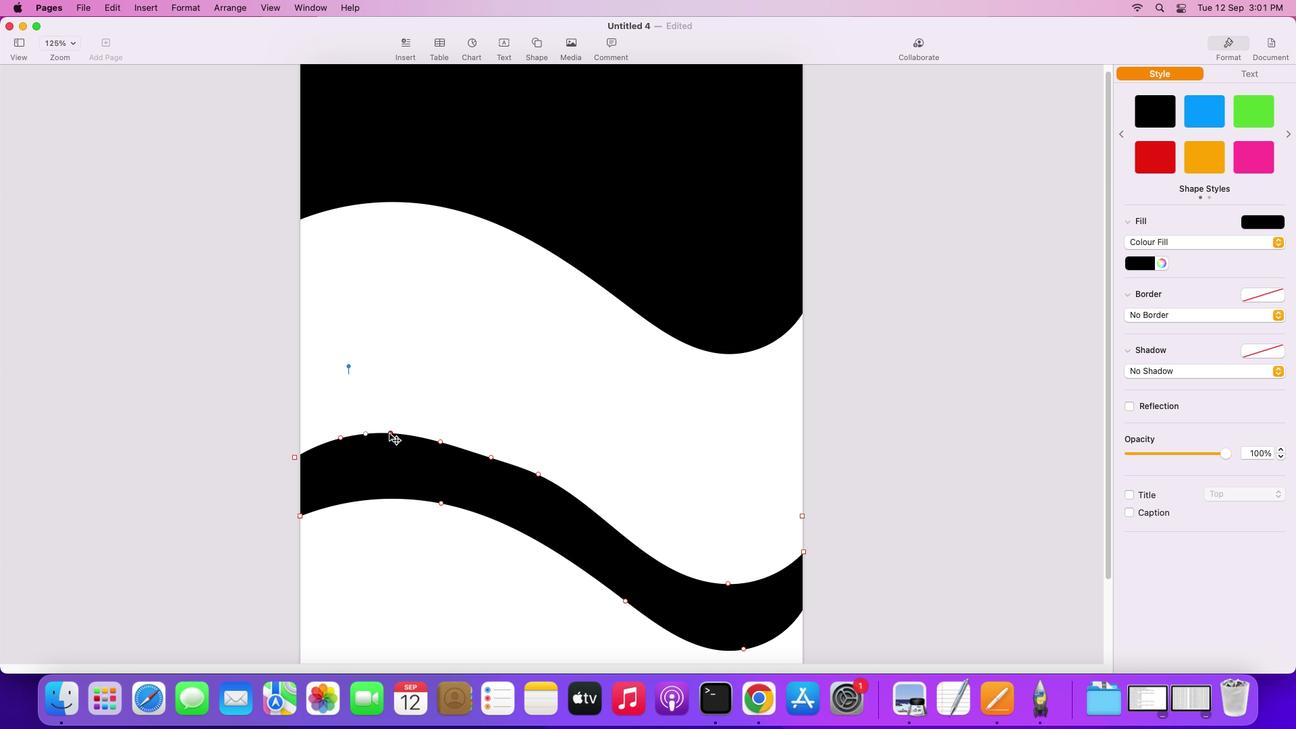 
Action: Mouse moved to (362, 432)
Screenshot: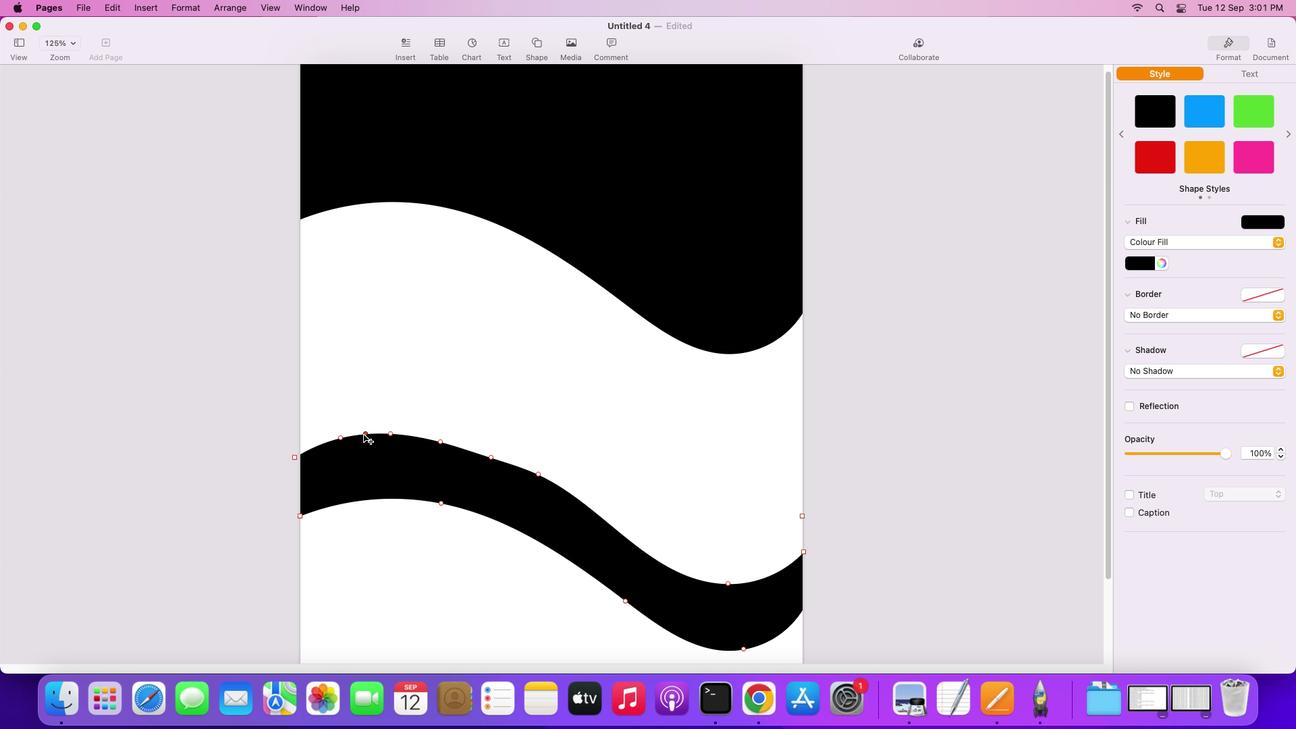 
Action: Mouse pressed left at (362, 432)
Screenshot: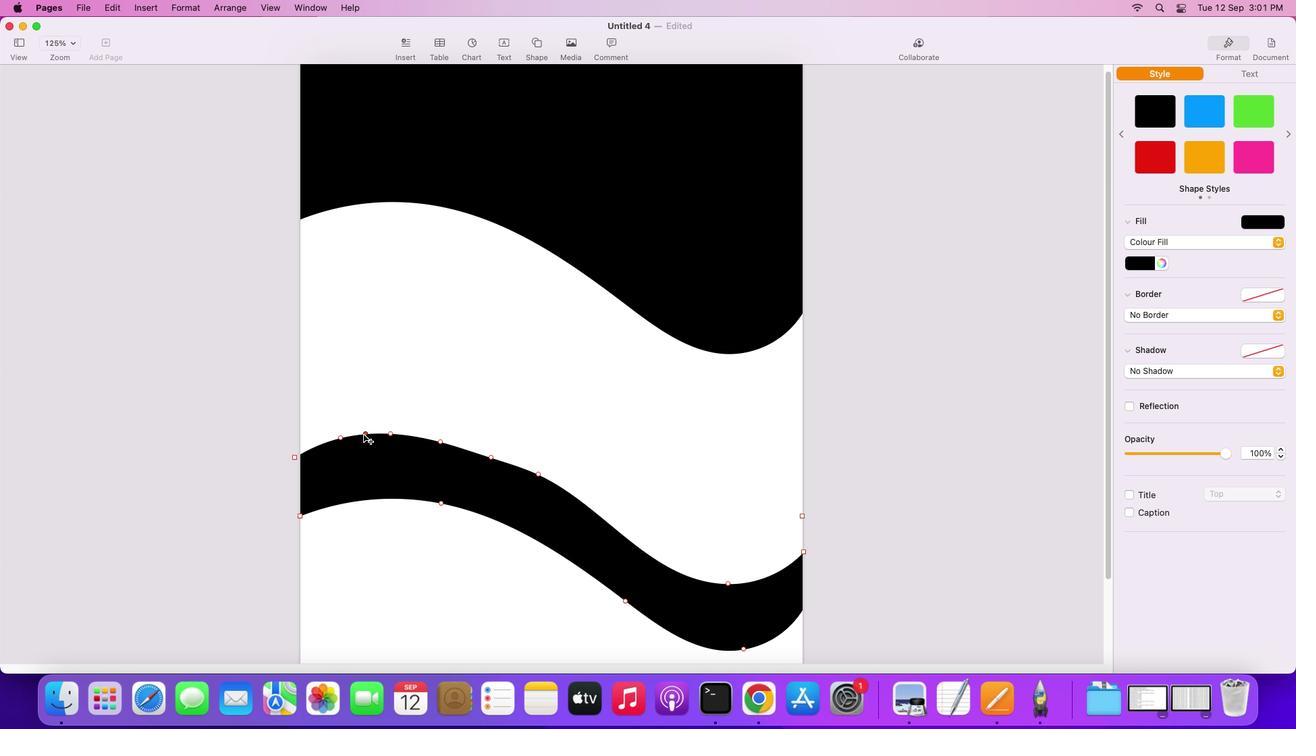 
Action: Mouse moved to (336, 434)
Screenshot: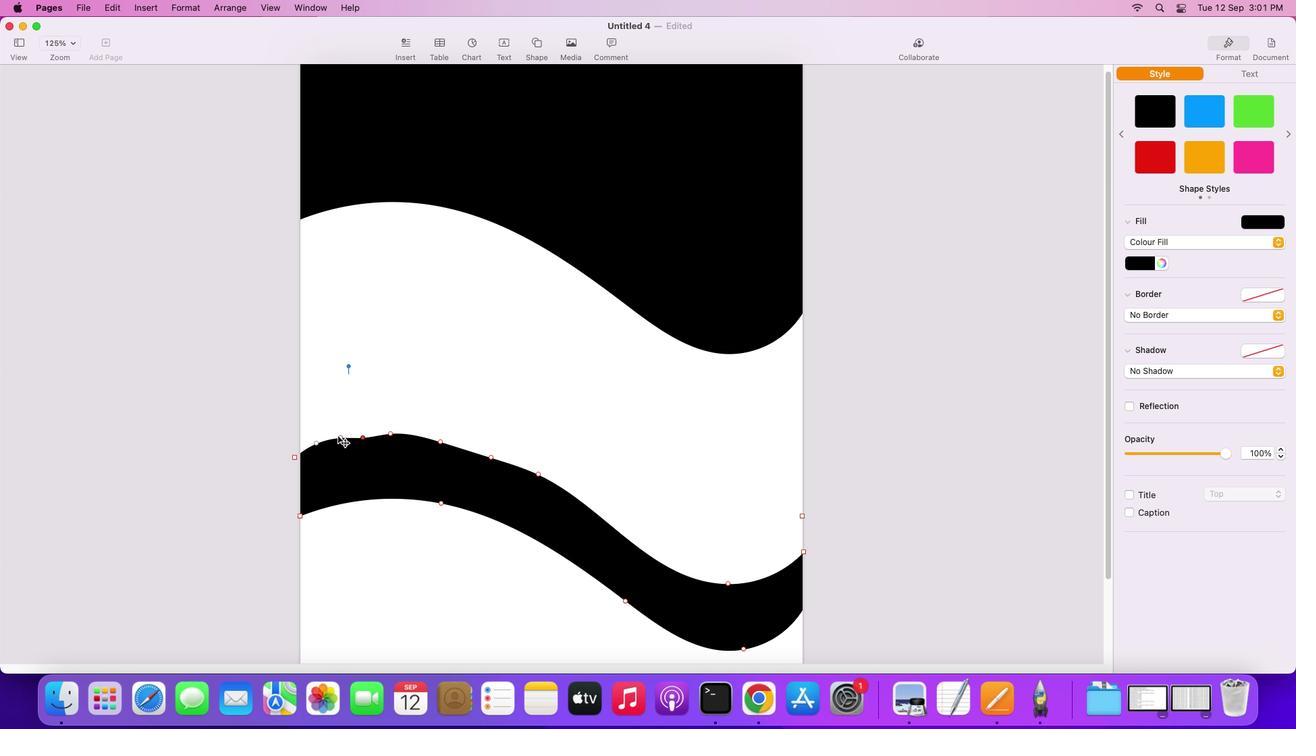 
Action: Key pressed Key.cmd'z''z''z''z''z'
Screenshot: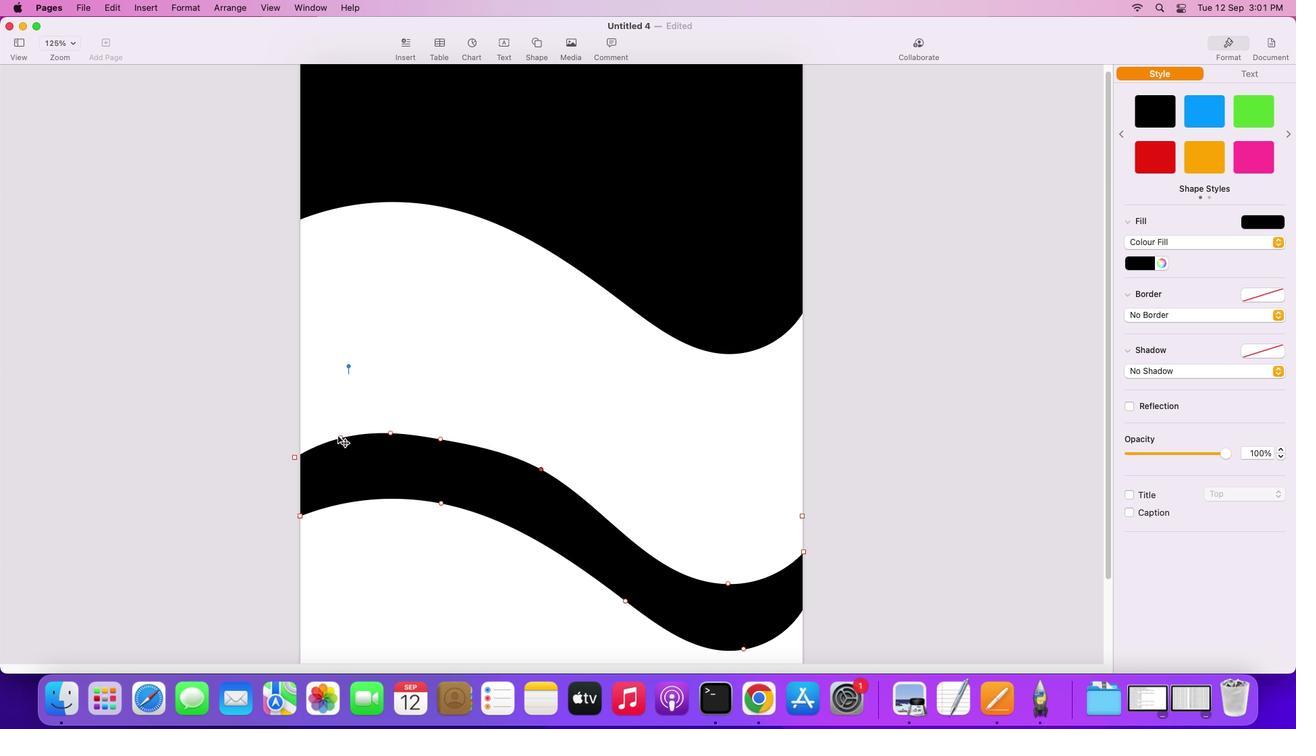 
Action: Mouse moved to (336, 434)
Screenshot: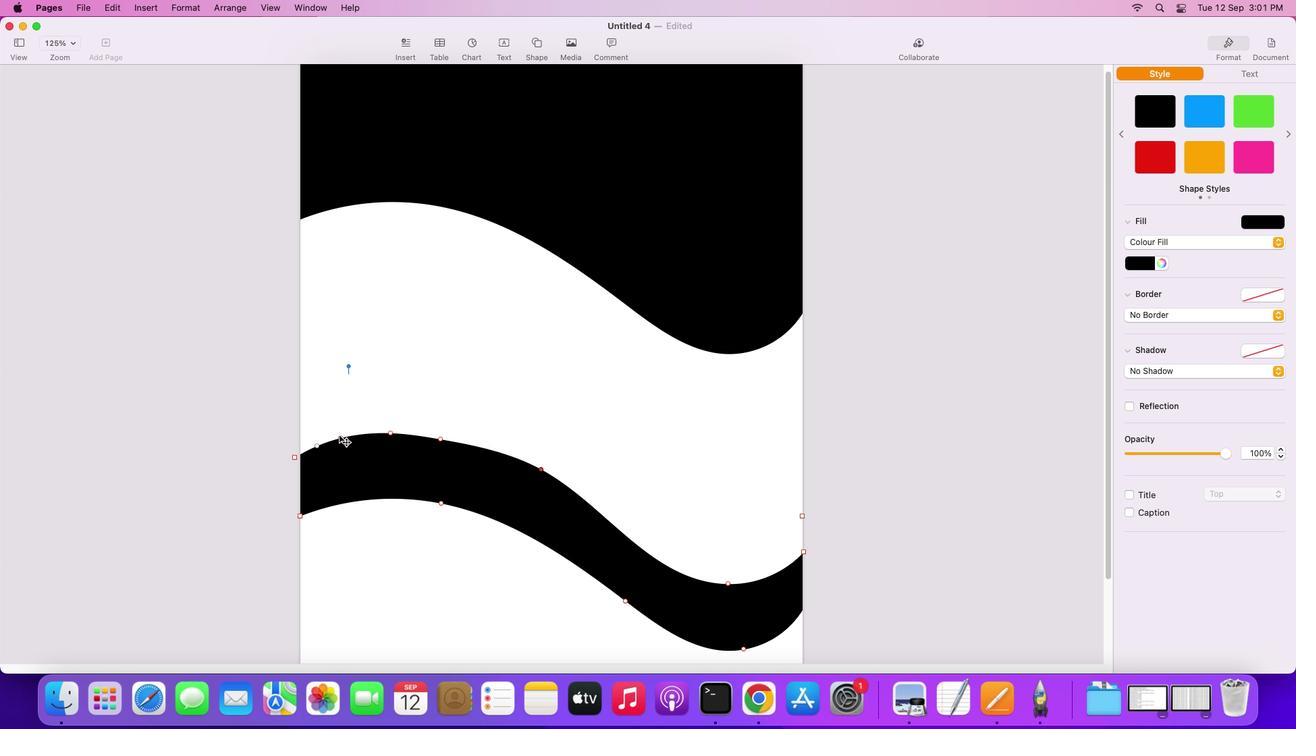
Action: Key pressed Key.cmd
Screenshot: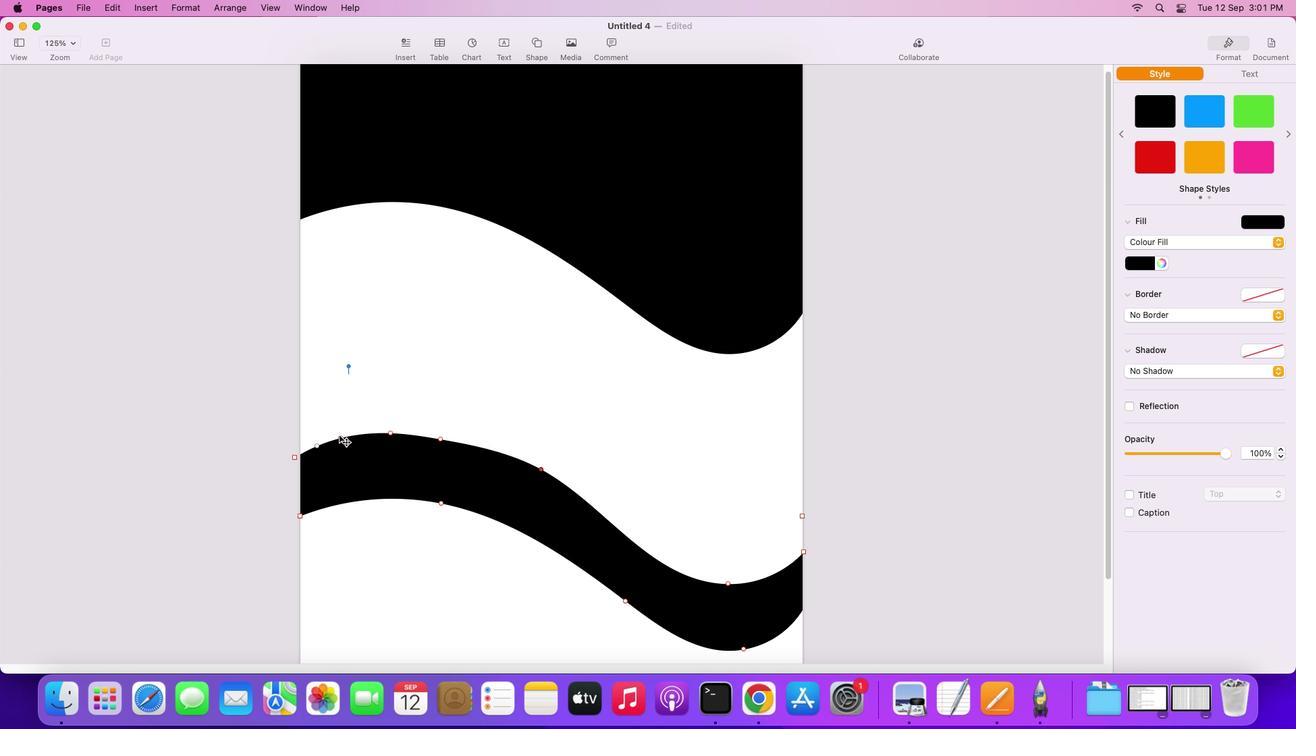 
Action: Mouse moved to (337, 433)
Screenshot: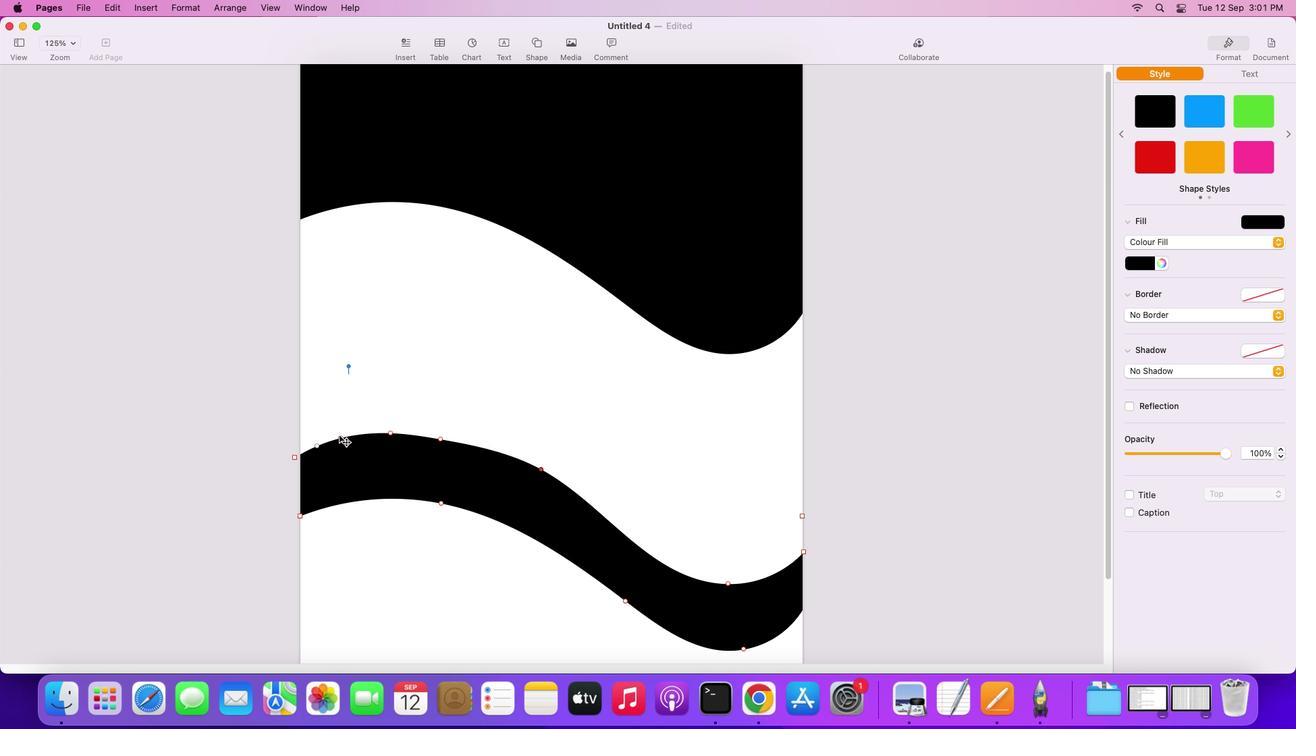 
Action: Key pressed 'z'
Screenshot: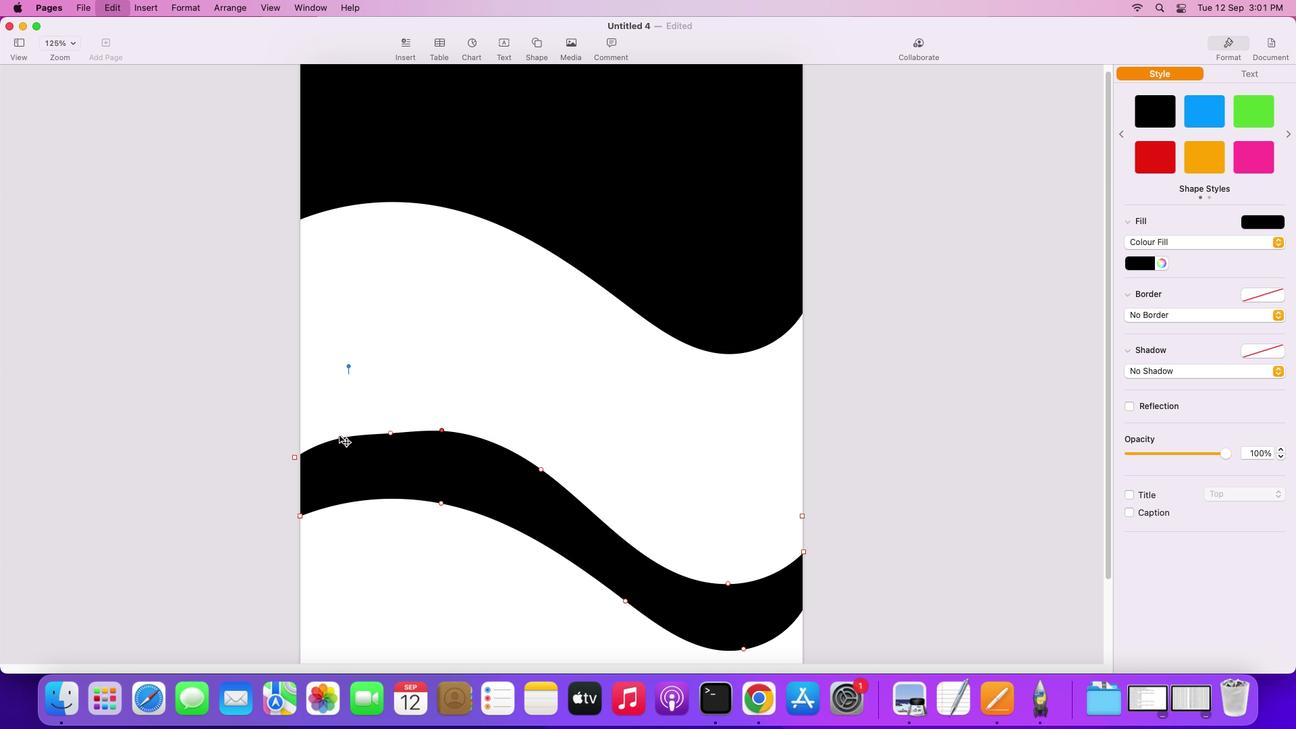 
Action: Mouse moved to (358, 410)
Screenshot: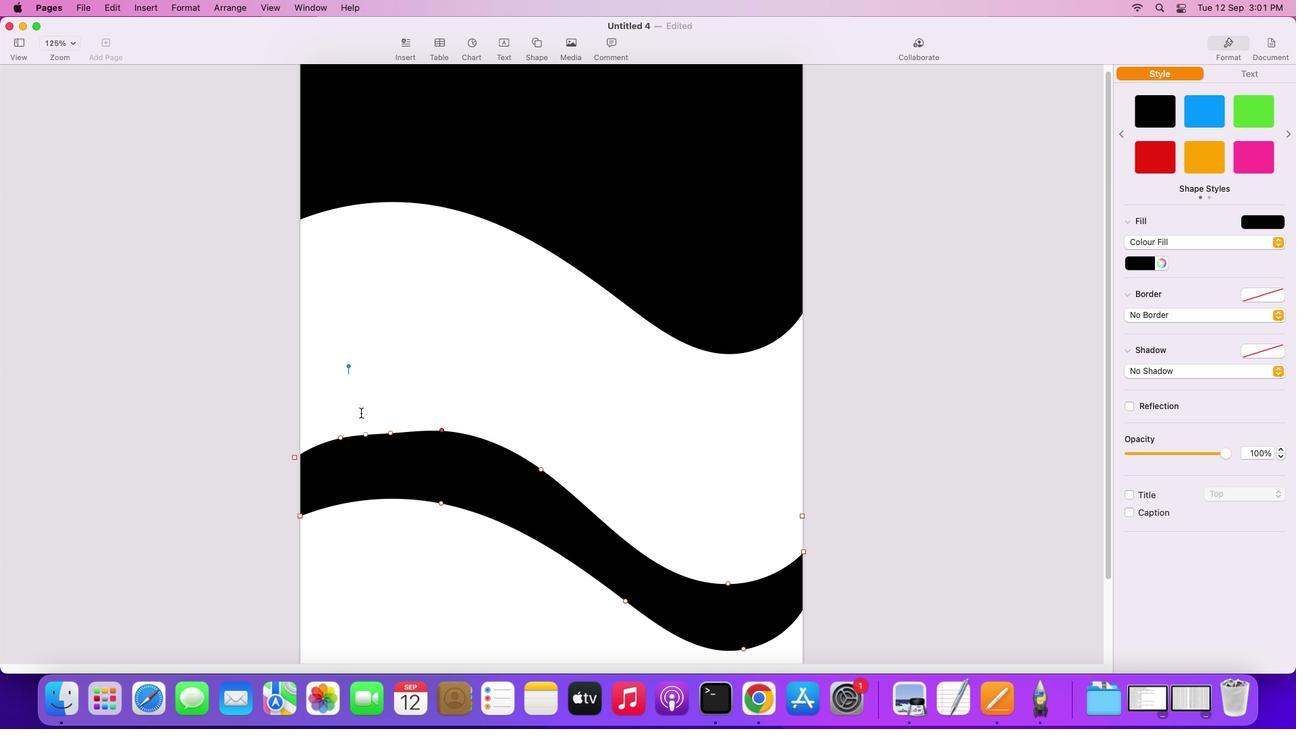 
Action: Key pressed Key.cmd
Screenshot: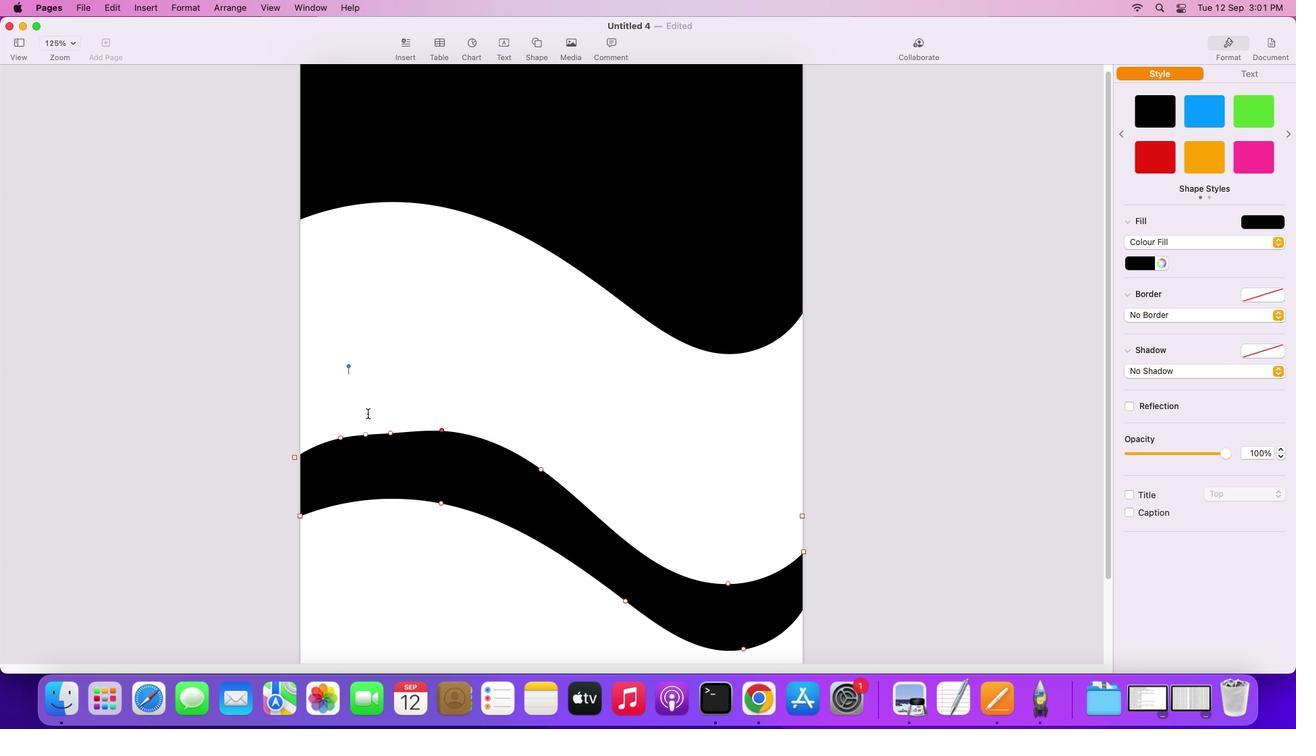 
Action: Mouse moved to (381, 409)
Screenshot: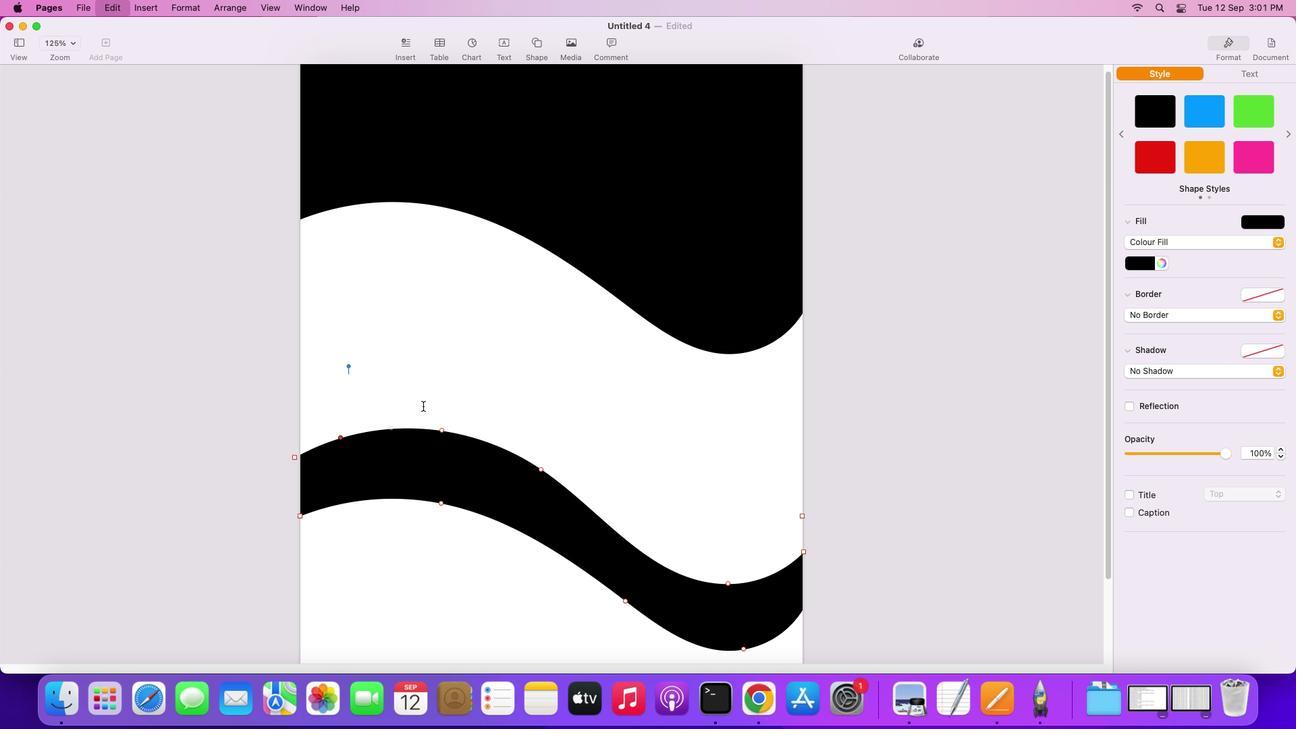 
Action: Key pressed 'z'
Screenshot: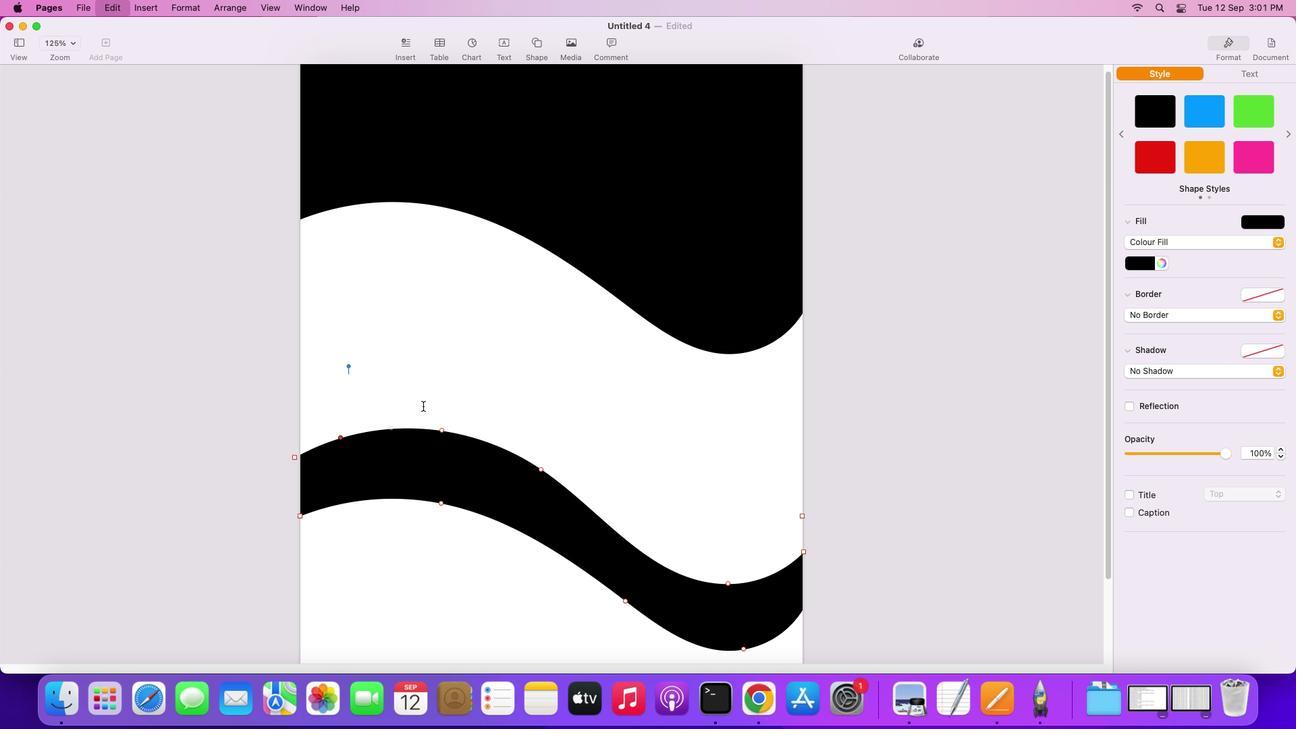 
Action: Mouse moved to (463, 404)
Screenshot: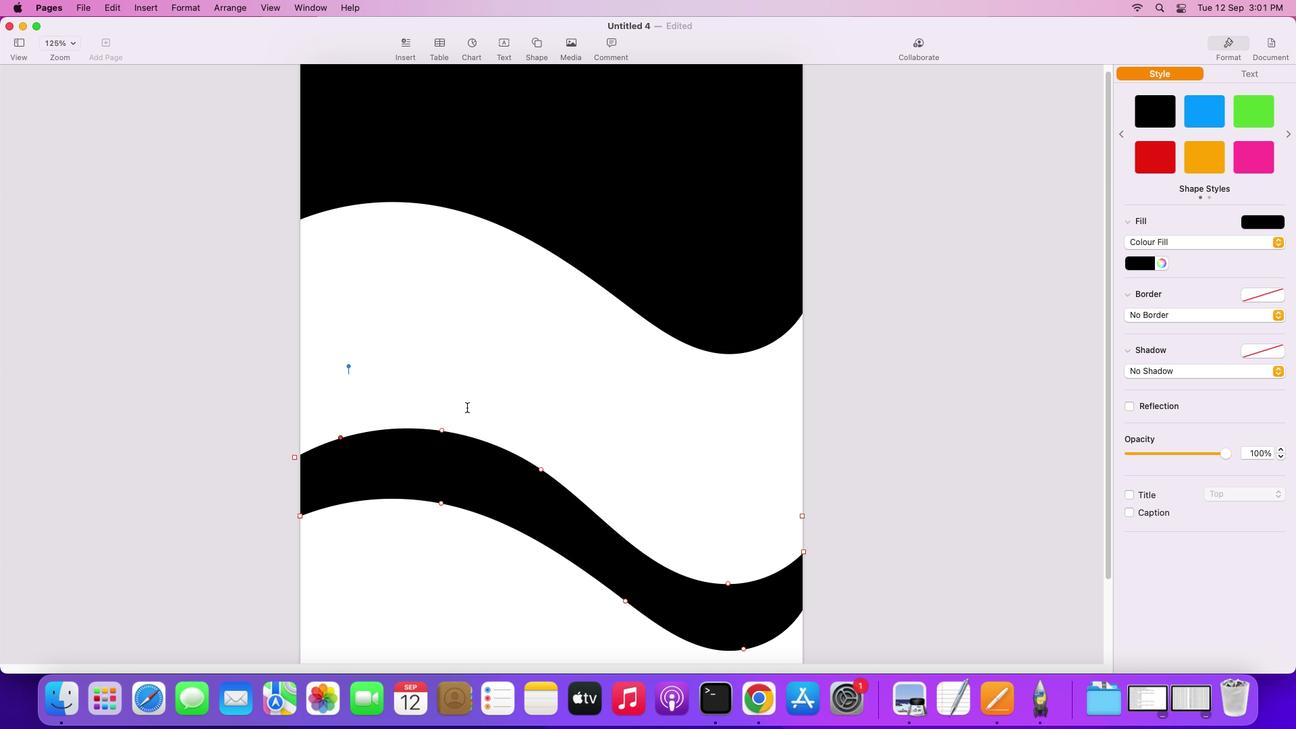 
Action: Key pressed Key.cmd'z'
Screenshot: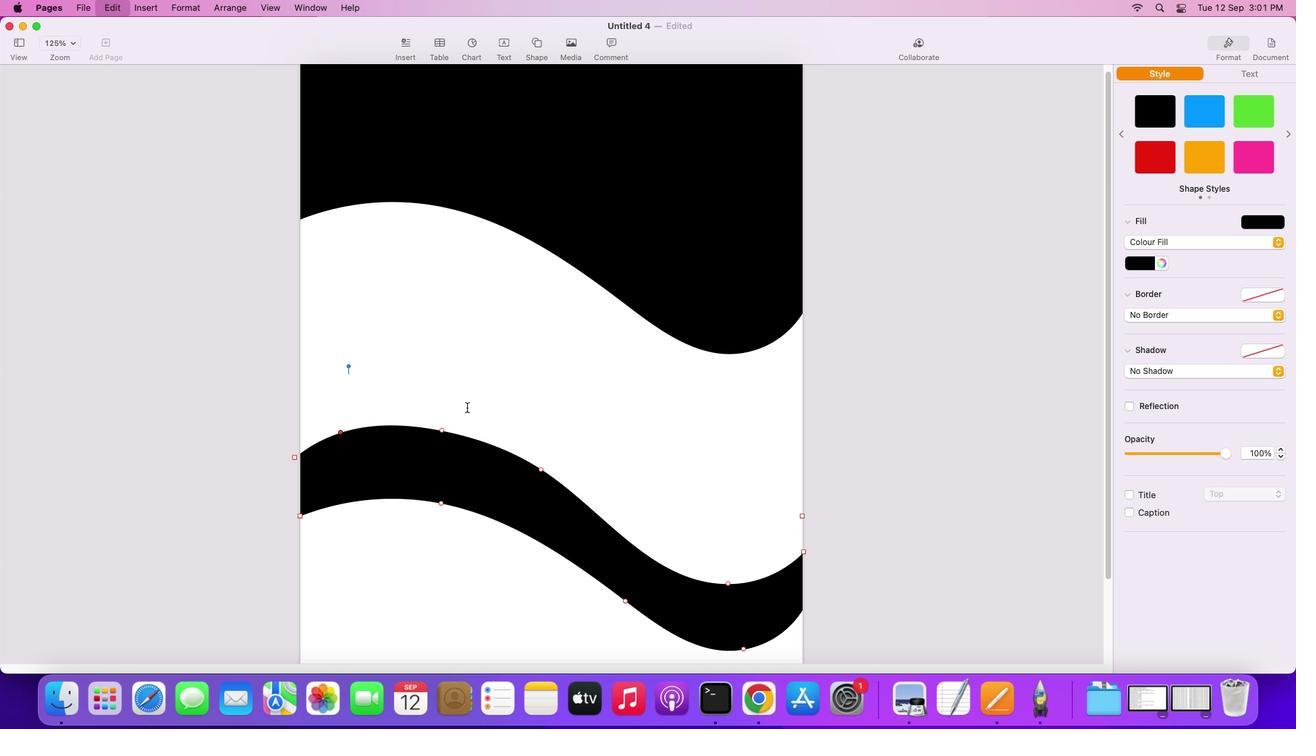 
Action: Mouse moved to (513, 380)
Screenshot: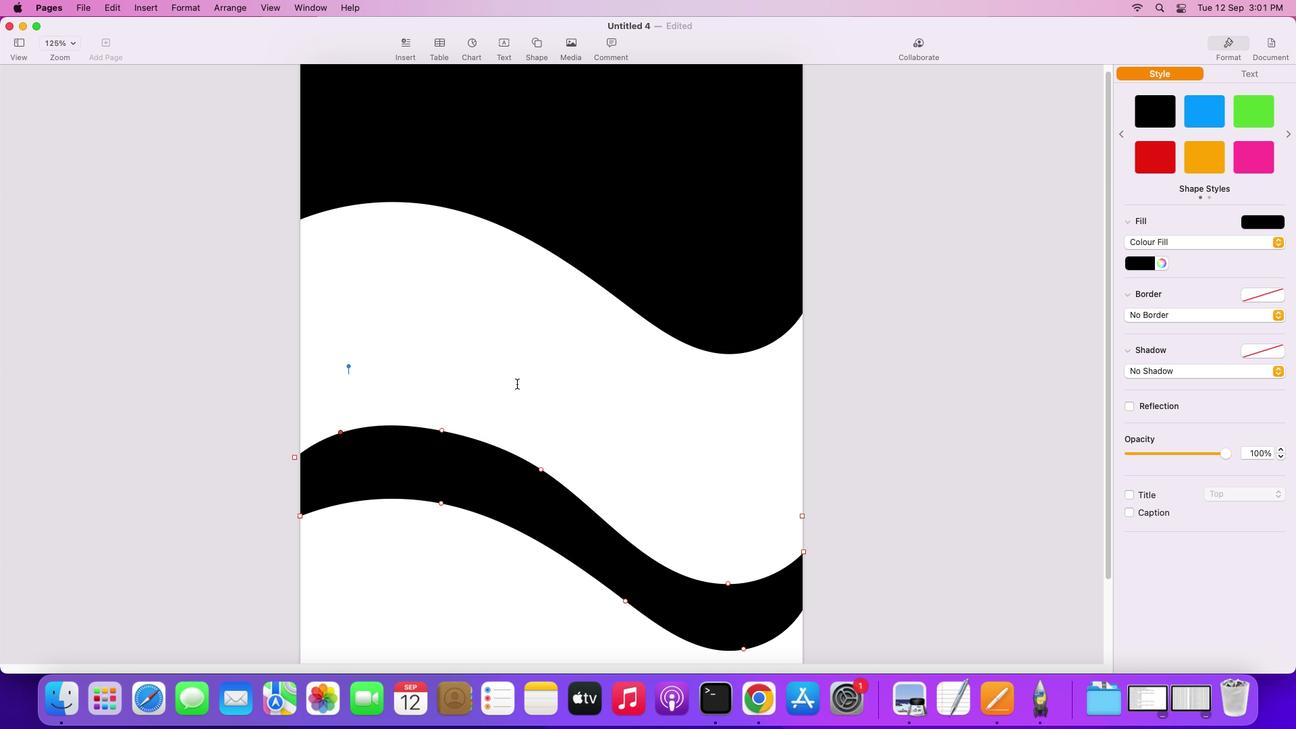 
Action: Mouse pressed left at (513, 380)
Screenshot: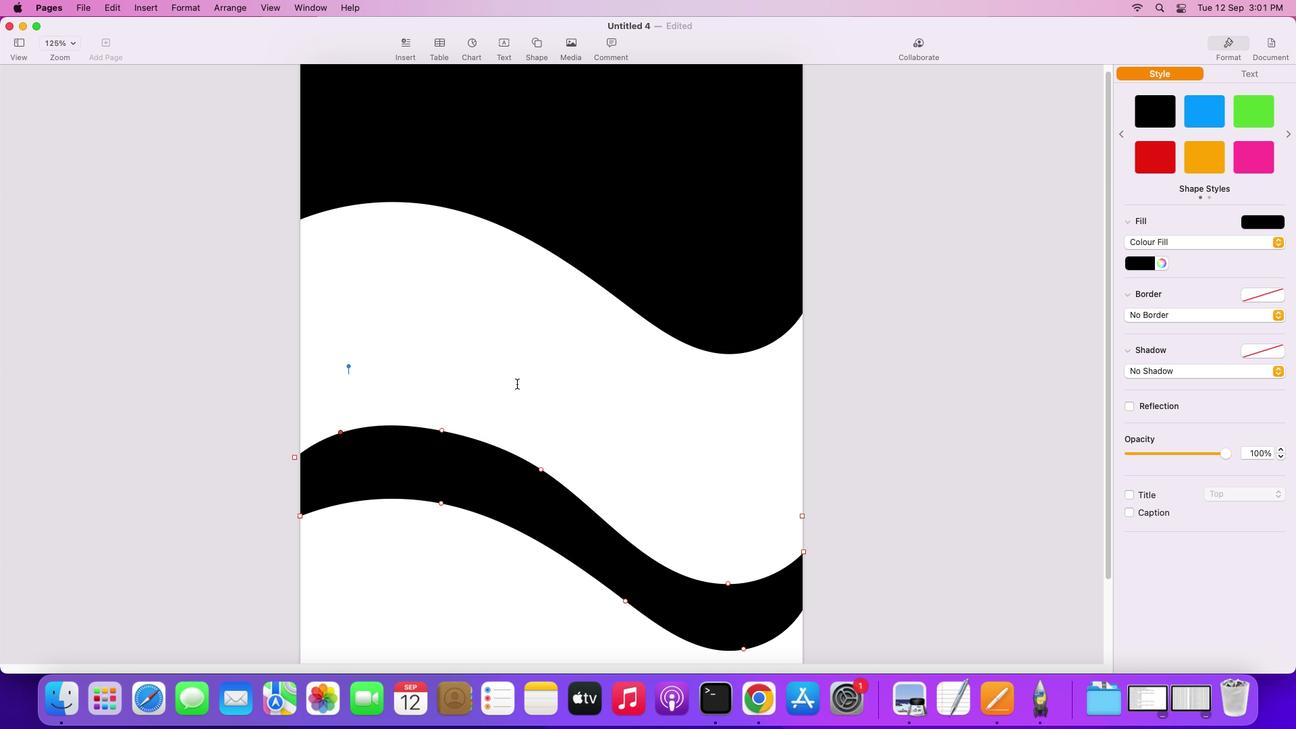 
Action: Mouse moved to (584, 531)
Screenshot: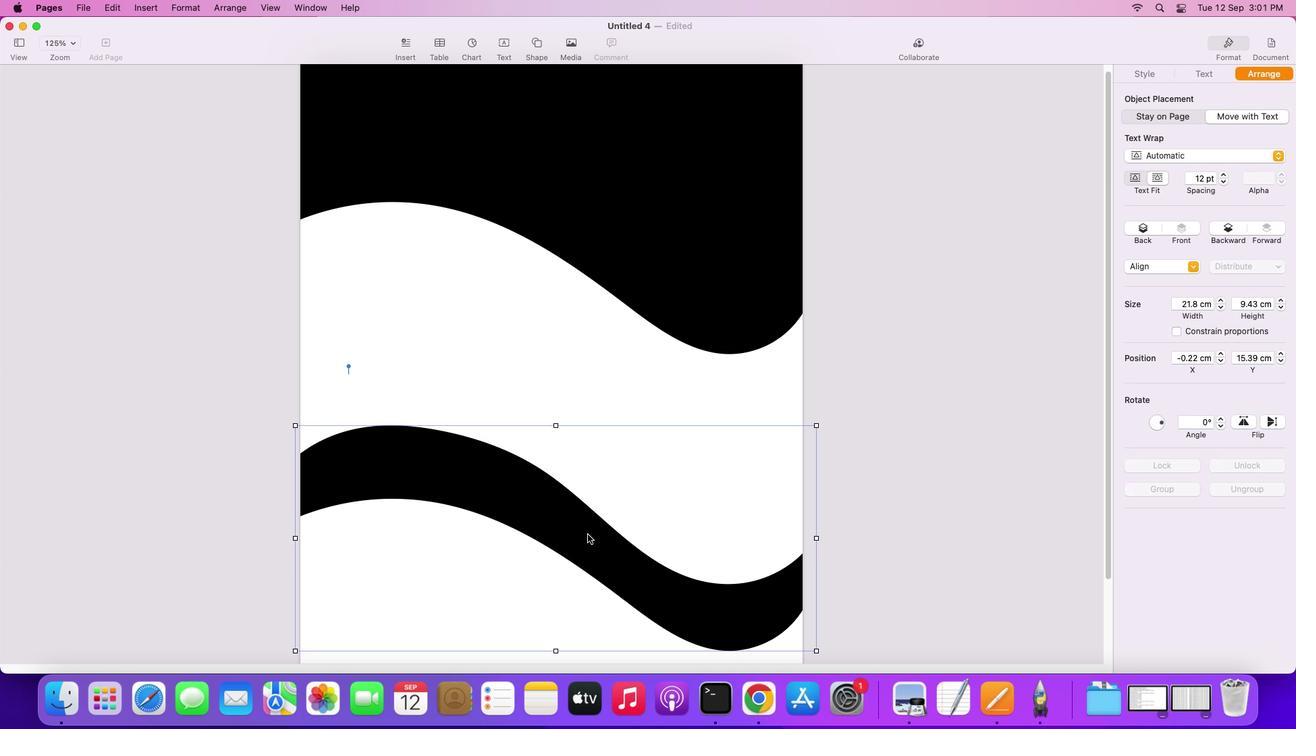 
Action: Mouse pressed left at (584, 531)
Screenshot: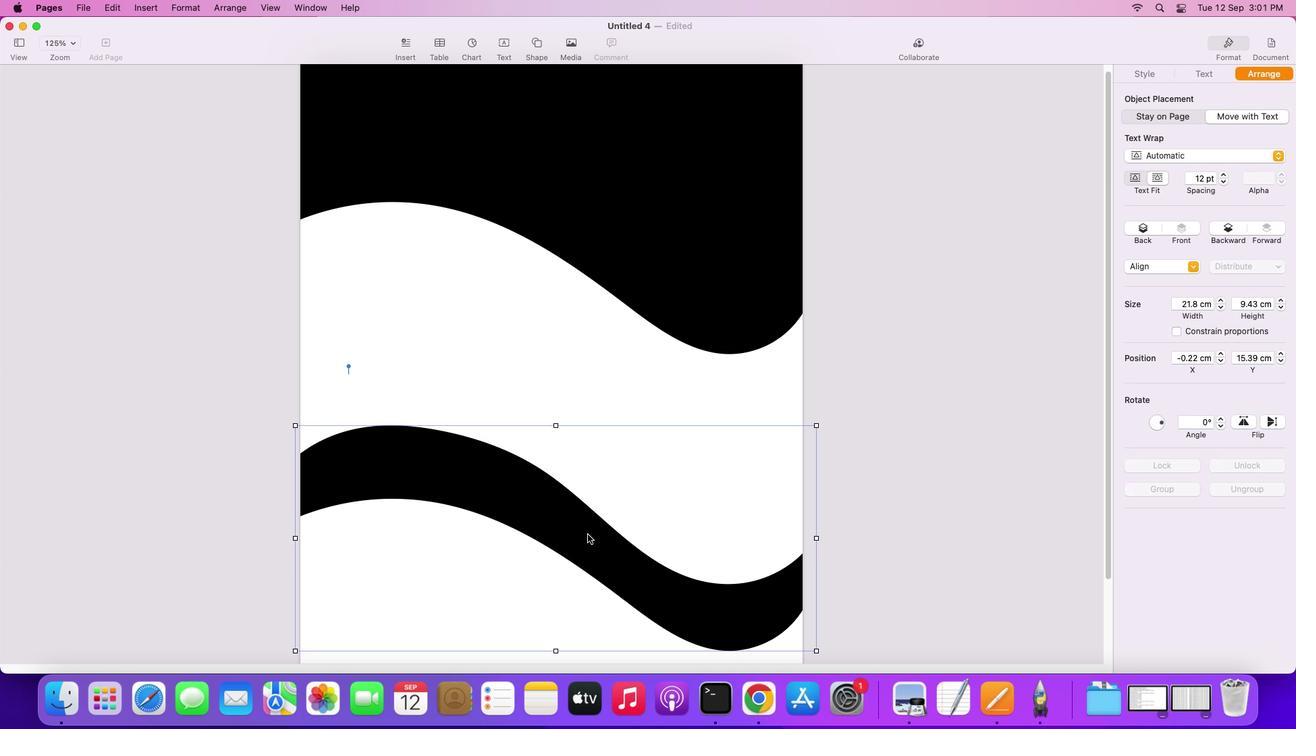 
Action: Key pressed Key.cmd'z'
Screenshot: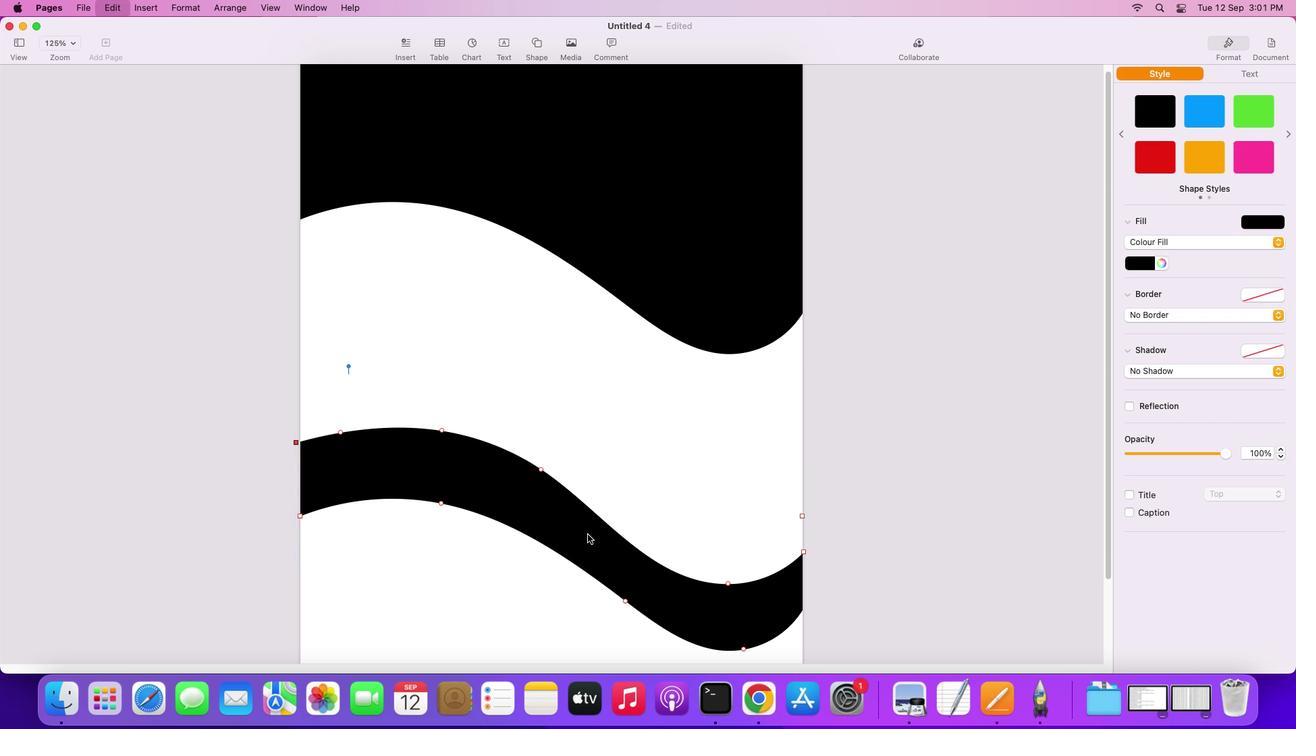 
Action: Mouse moved to (619, 458)
Screenshot: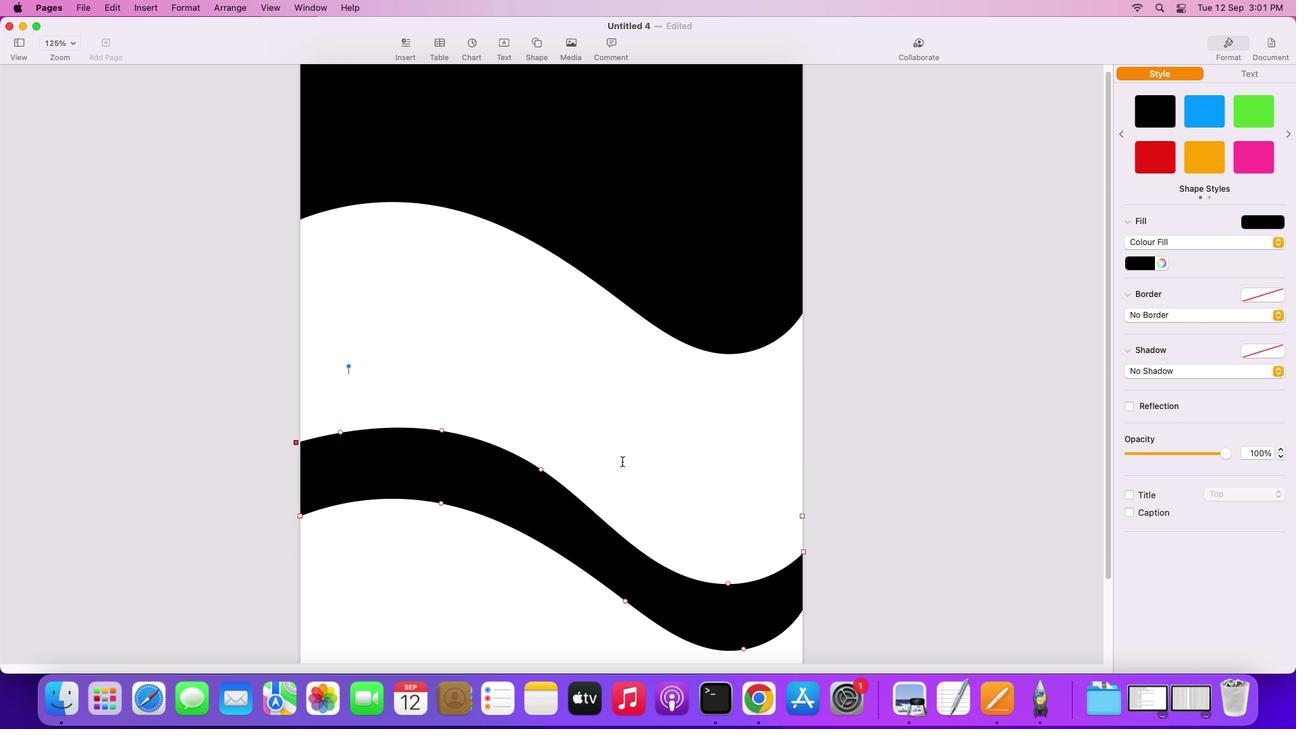
Action: Key pressed Key.cmd'z'
Screenshot: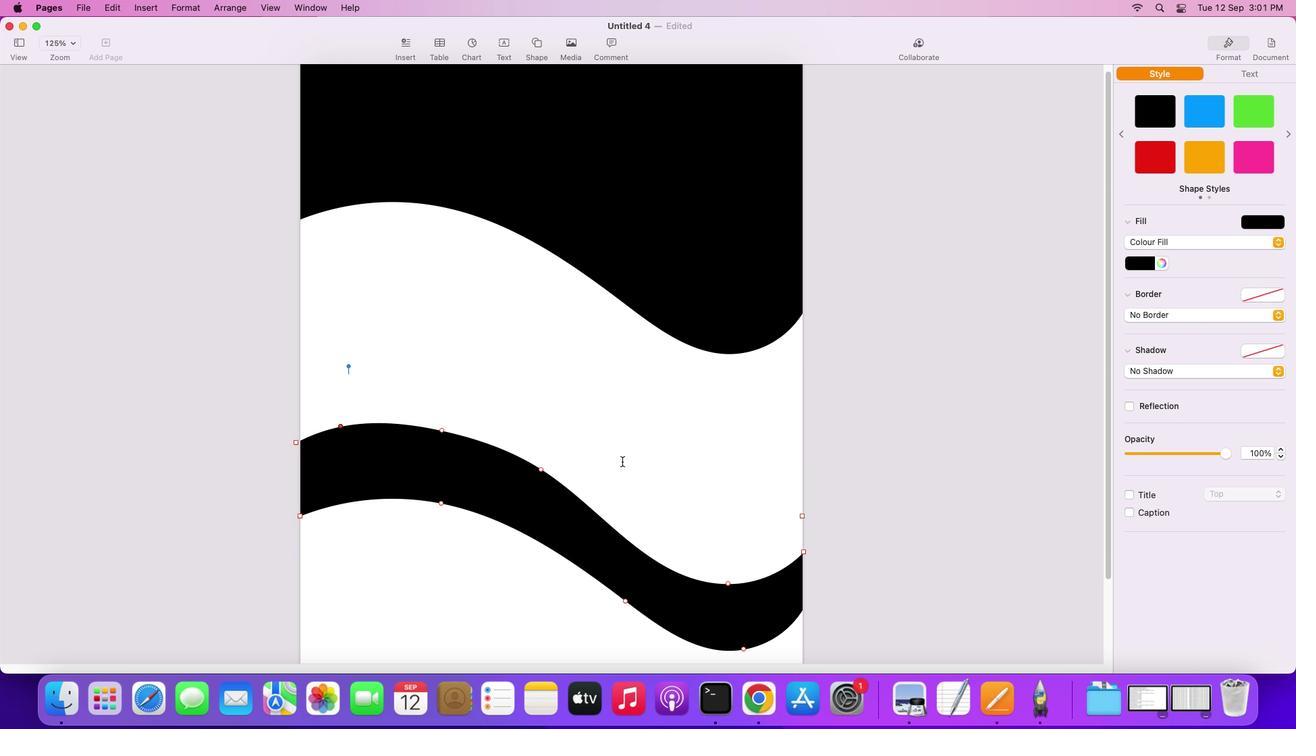 
Action: Mouse moved to (627, 537)
Screenshot: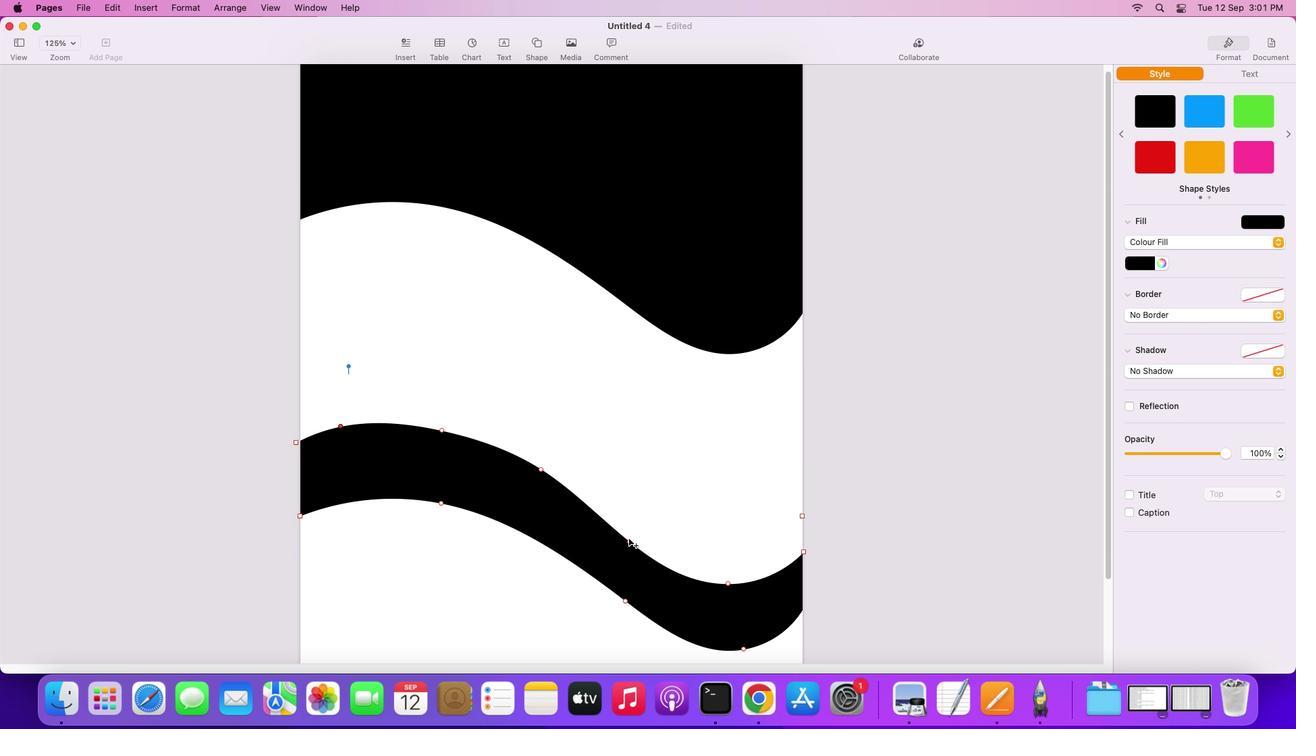 
Action: Mouse pressed left at (627, 537)
Screenshot: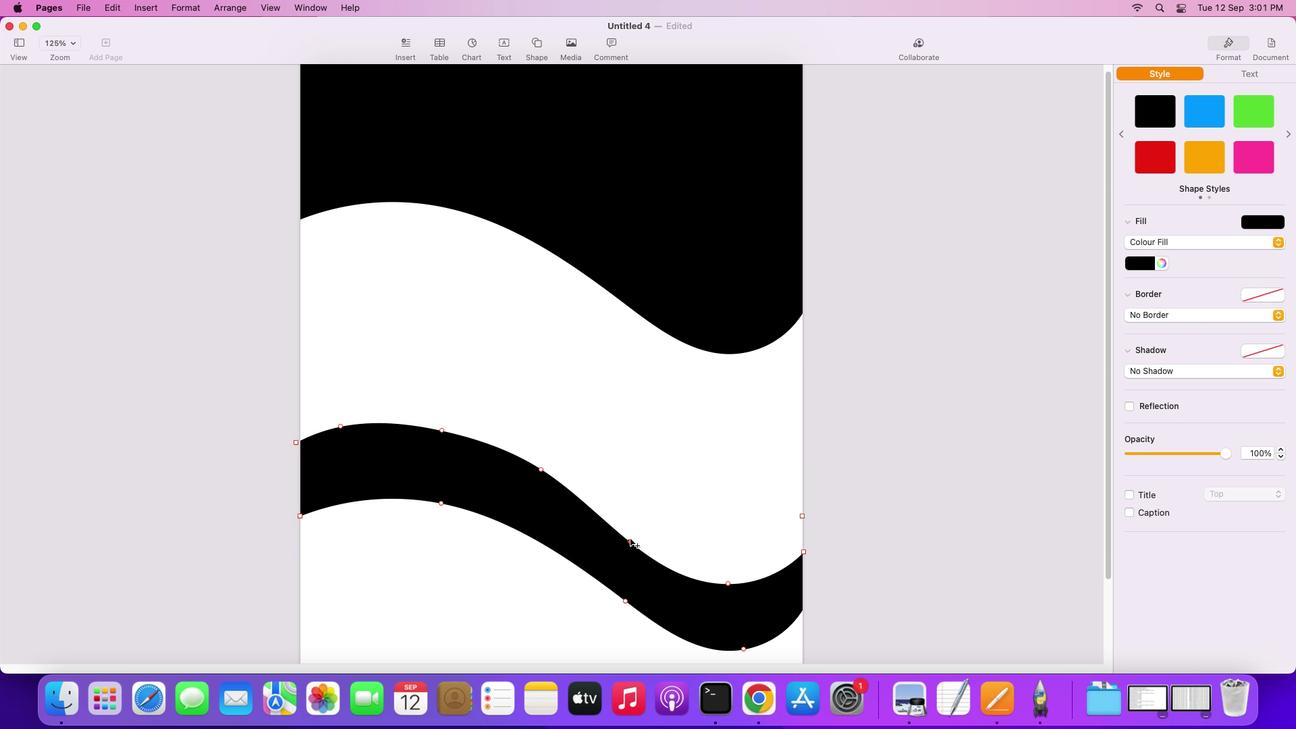 
Action: Mouse moved to (676, 457)
Screenshot: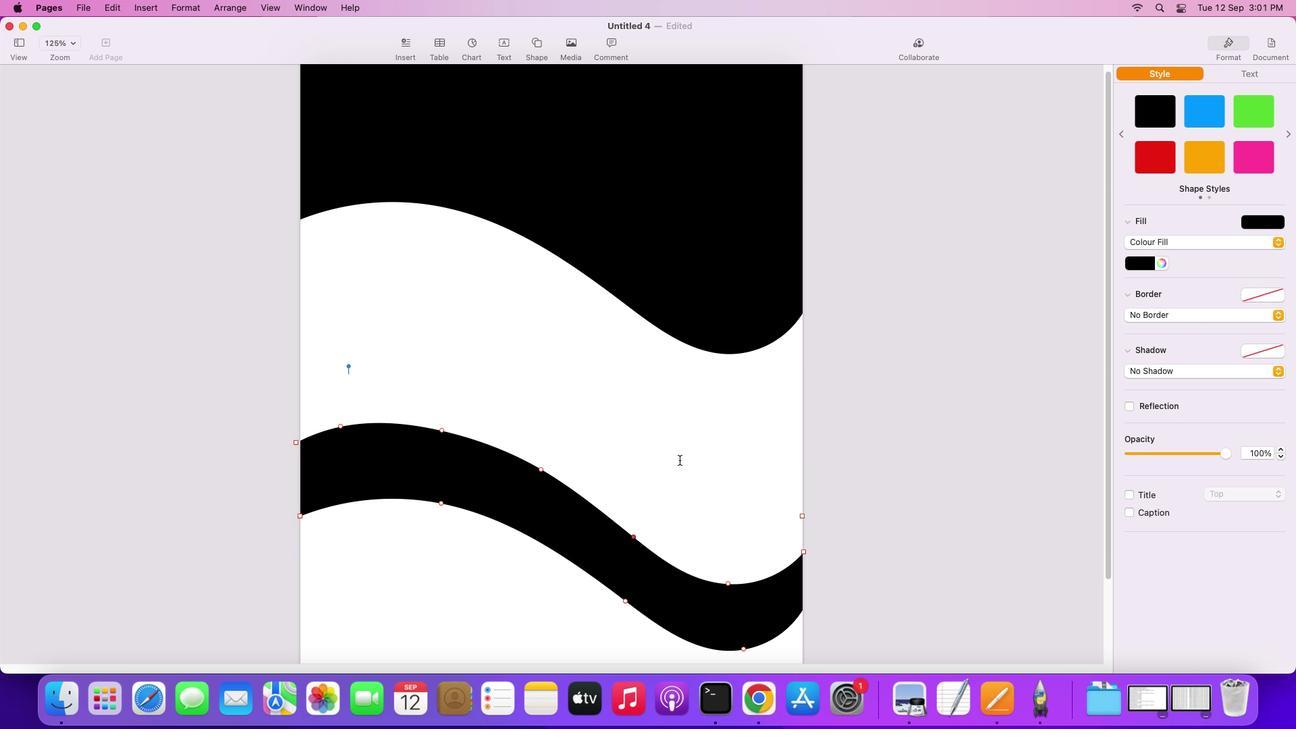 
Action: Mouse pressed left at (676, 457)
Screenshot: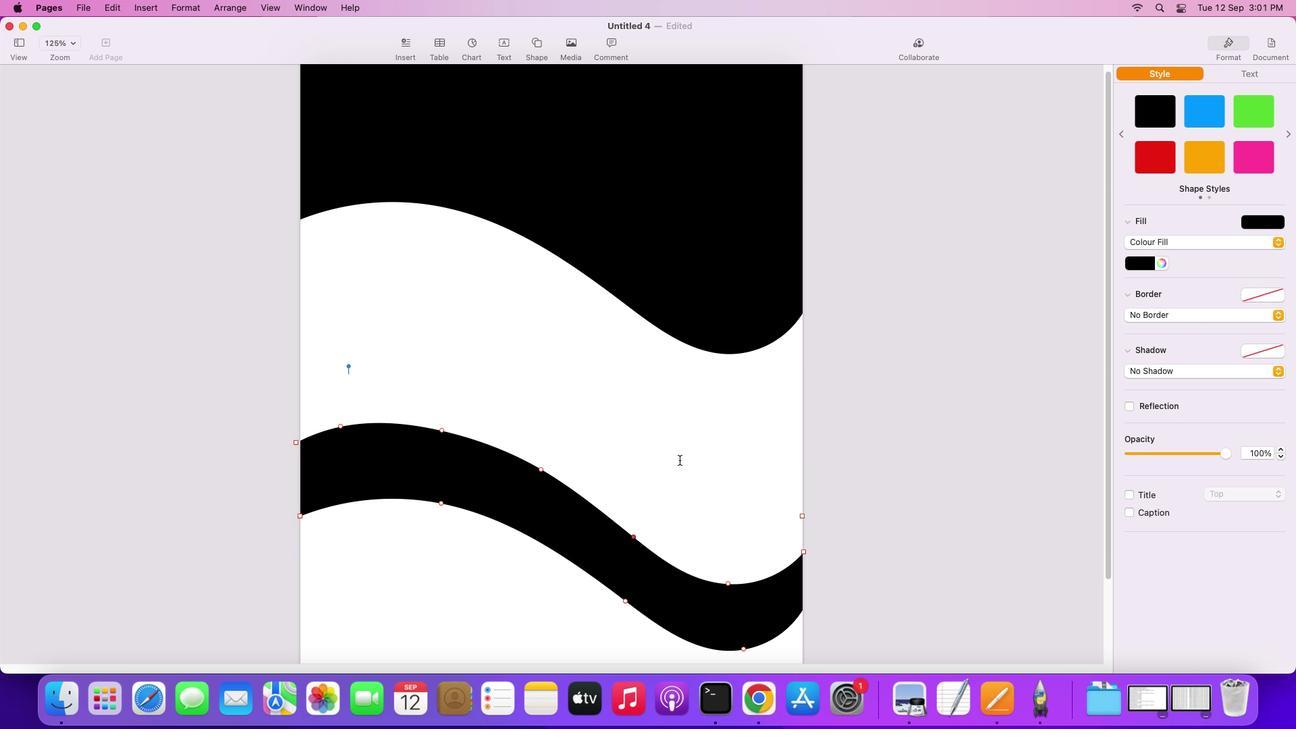 
Action: Mouse moved to (563, 526)
Screenshot: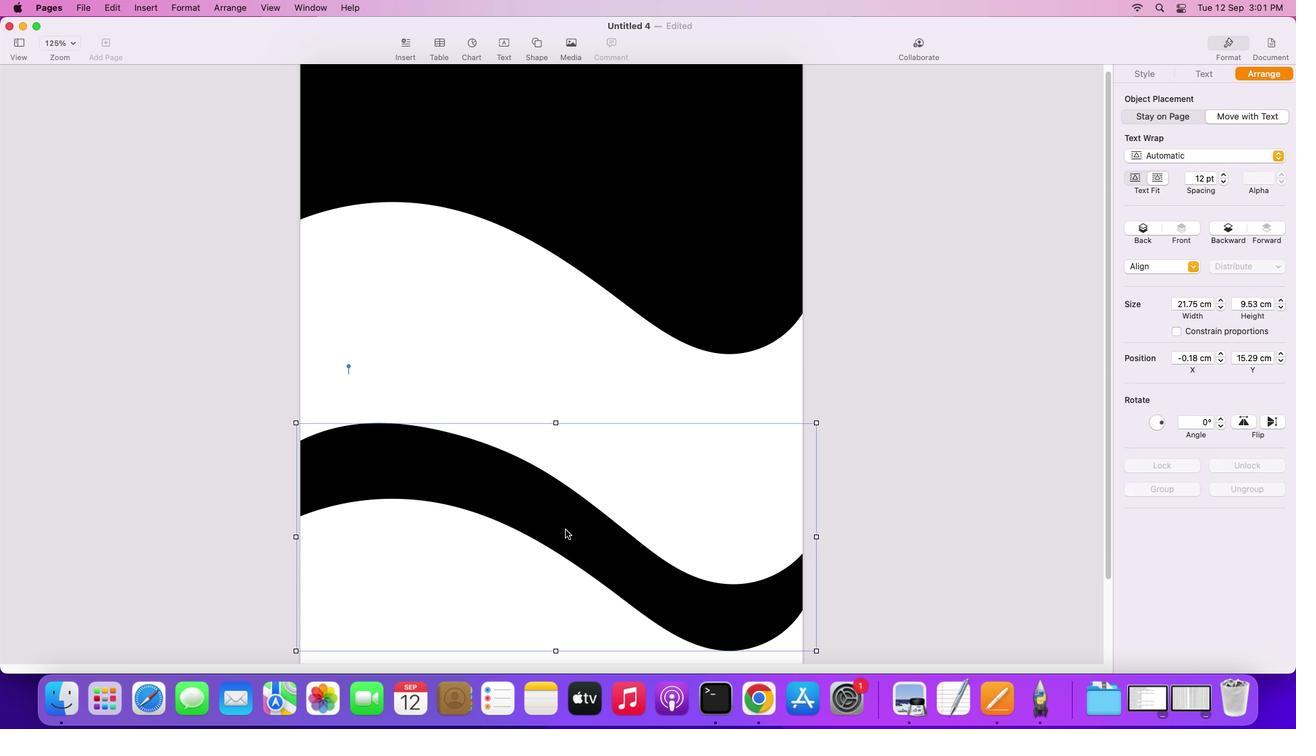 
Action: Mouse pressed left at (563, 526)
Screenshot: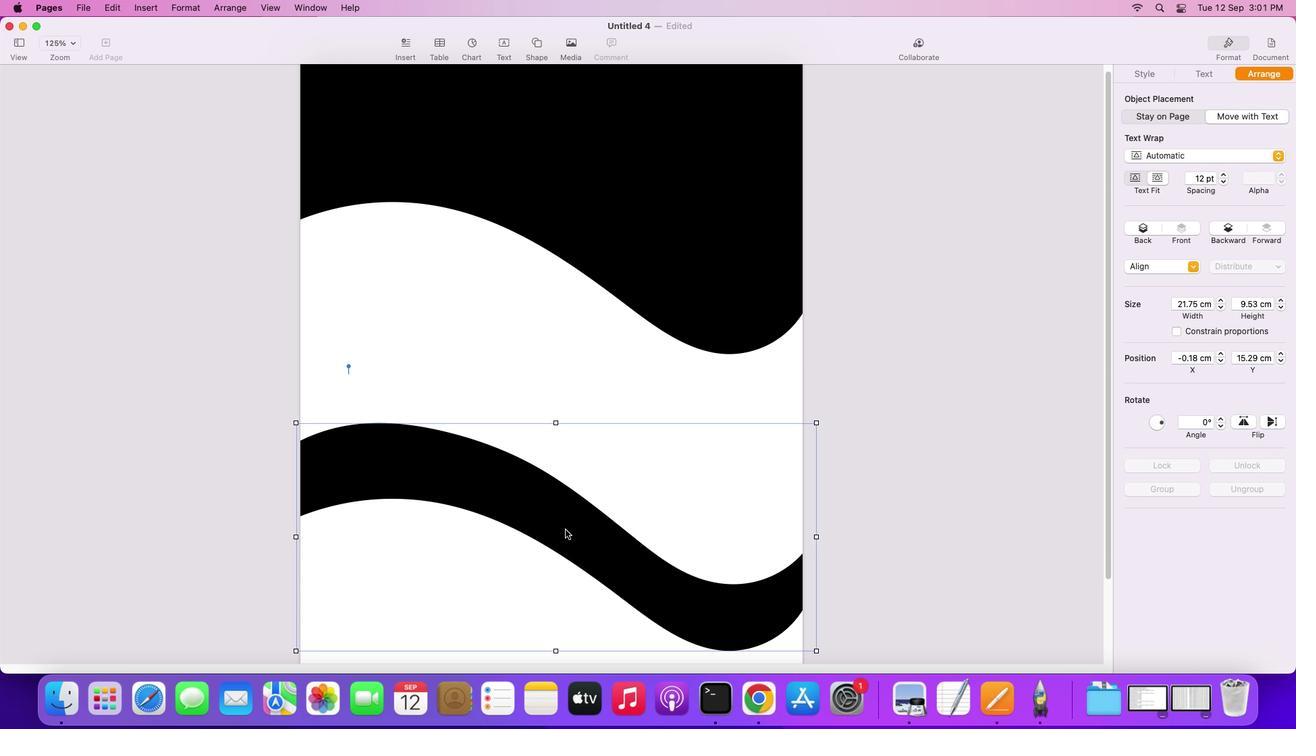
Action: Mouse moved to (563, 524)
Screenshot: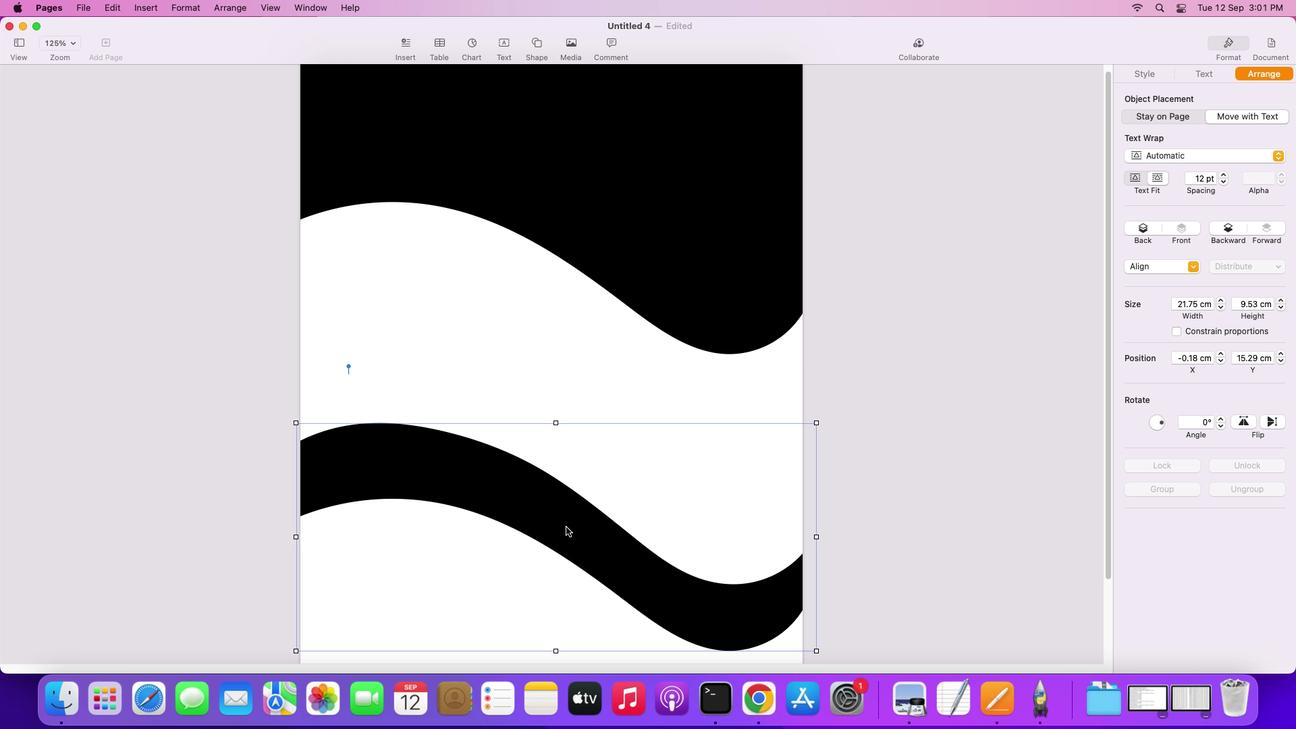 
Action: Mouse pressed left at (563, 524)
Screenshot: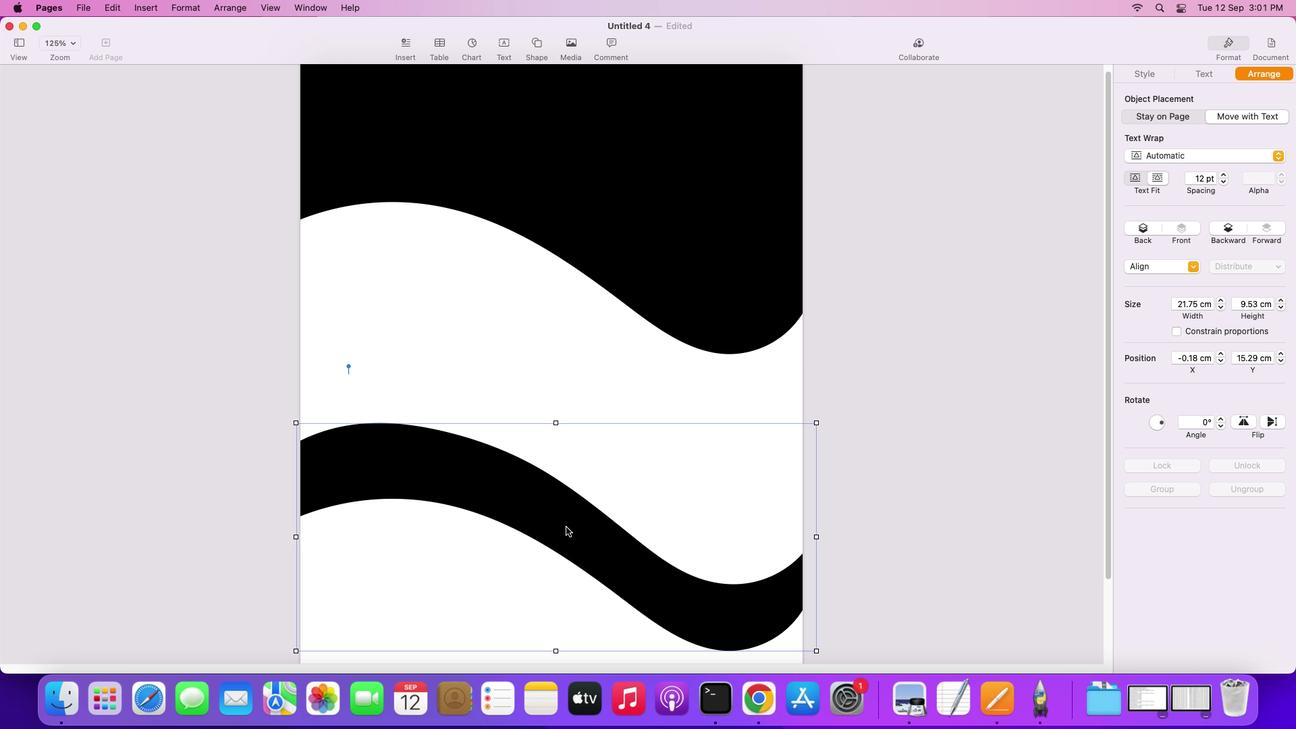 
Action: Mouse moved to (382, 257)
Screenshot: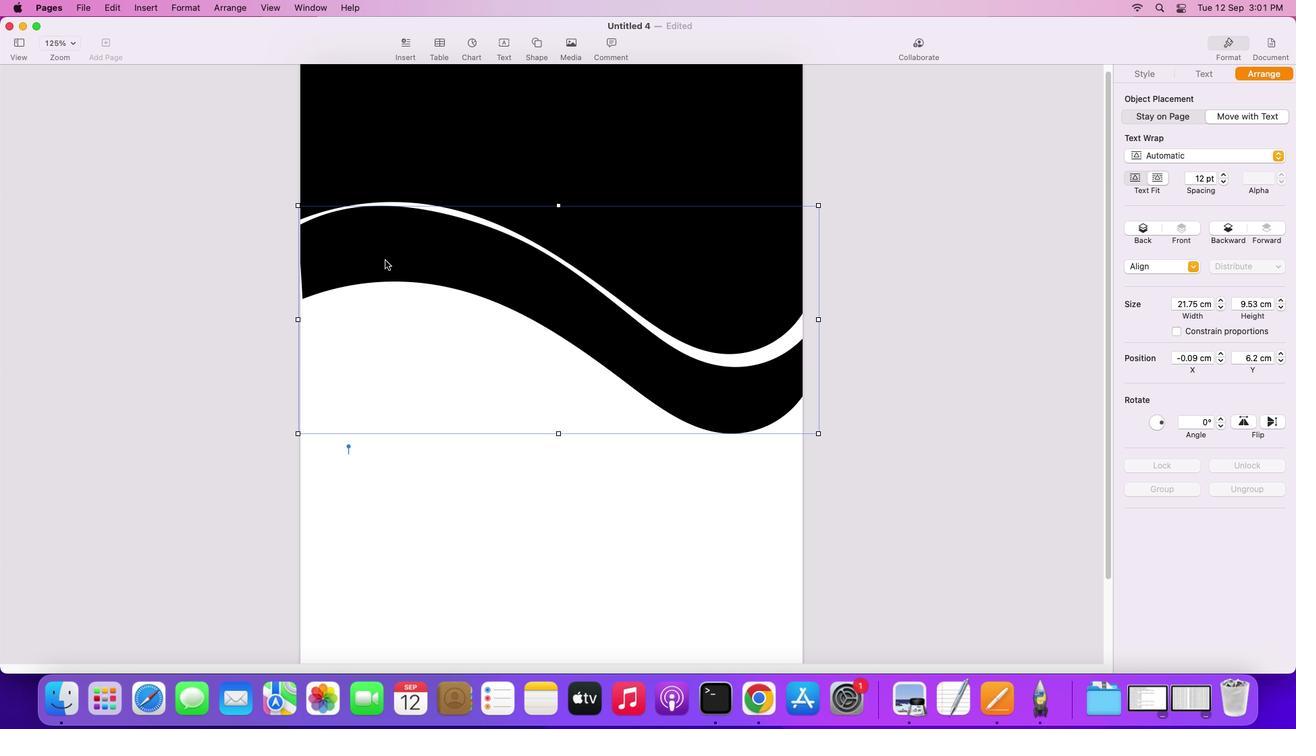 
Action: Mouse pressed right at (382, 257)
Screenshot: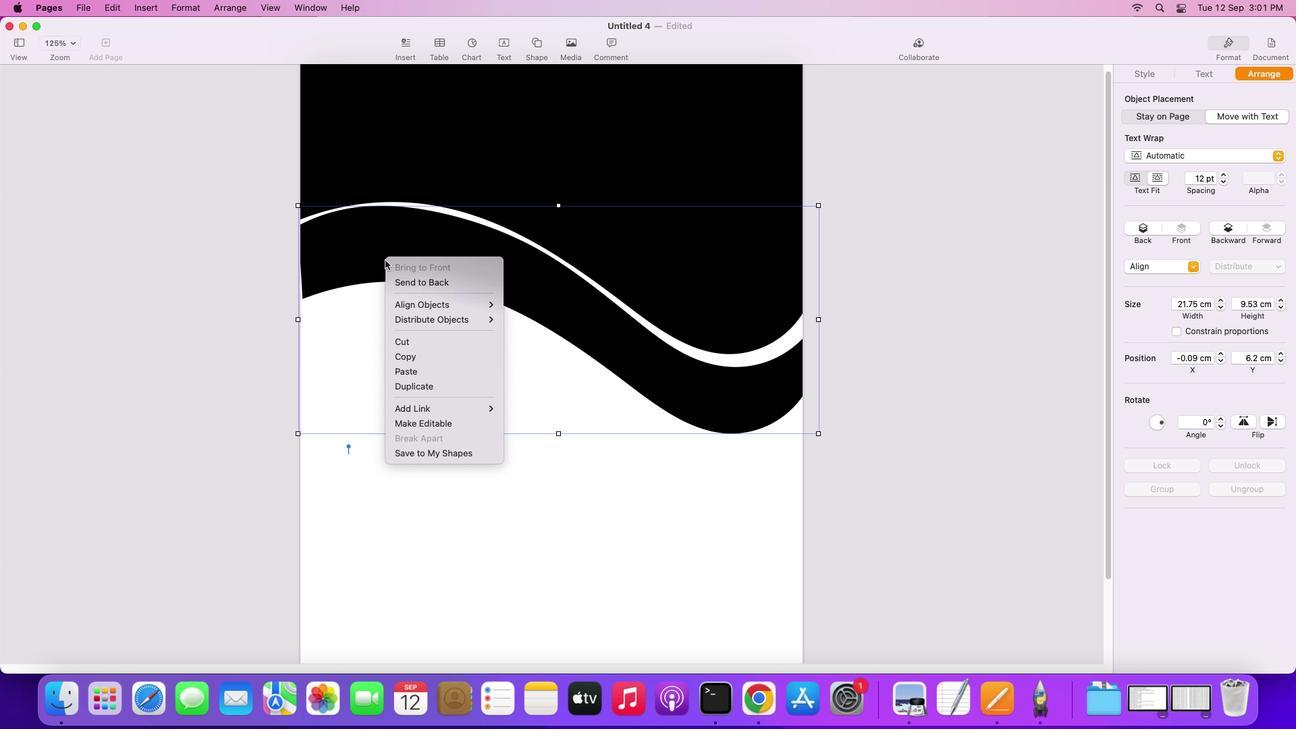 
Action: Mouse moved to (448, 423)
Screenshot: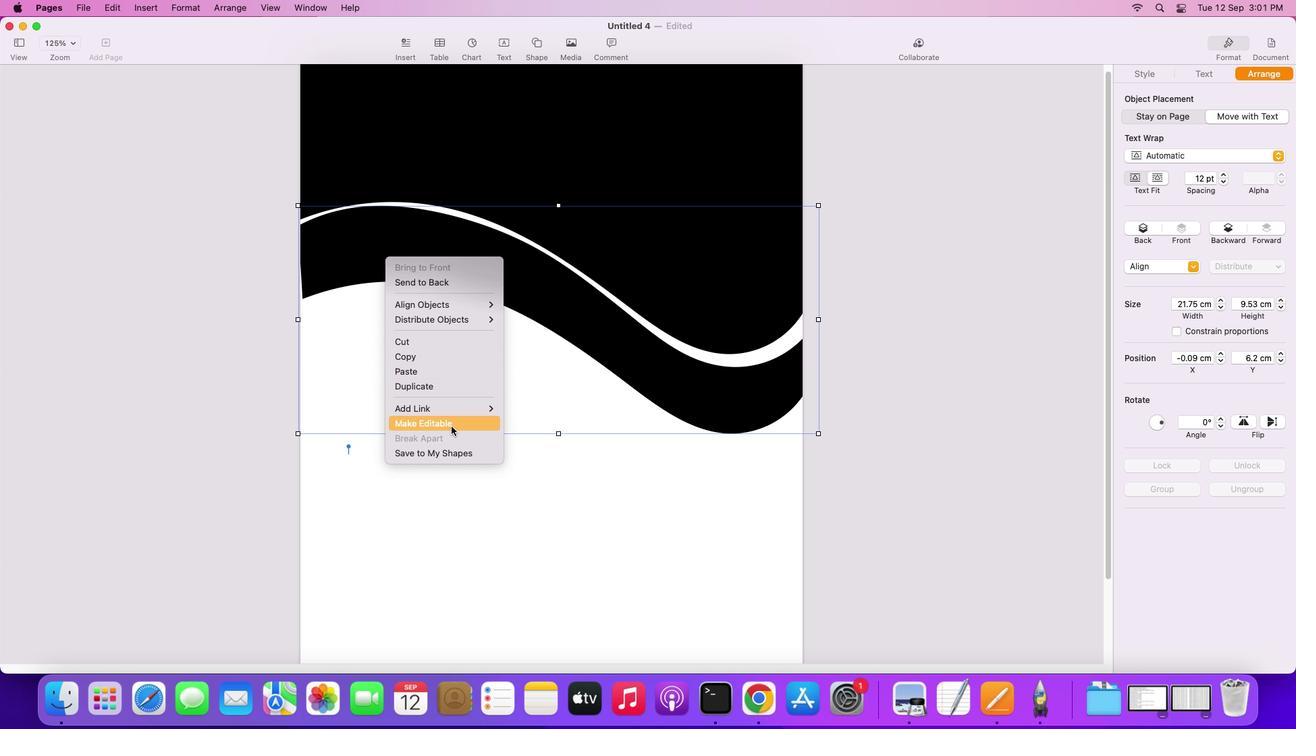 
Action: Mouse pressed left at (448, 423)
Screenshot: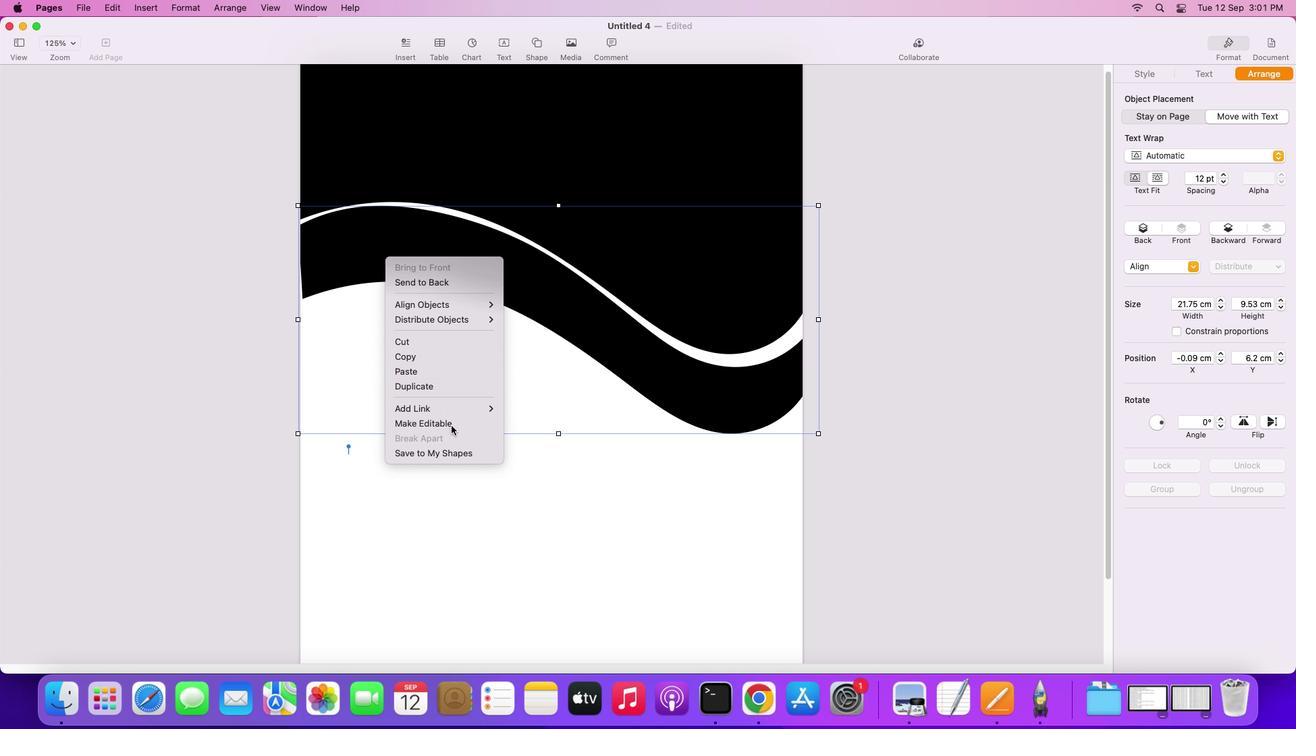 
Action: Mouse moved to (302, 295)
Screenshot: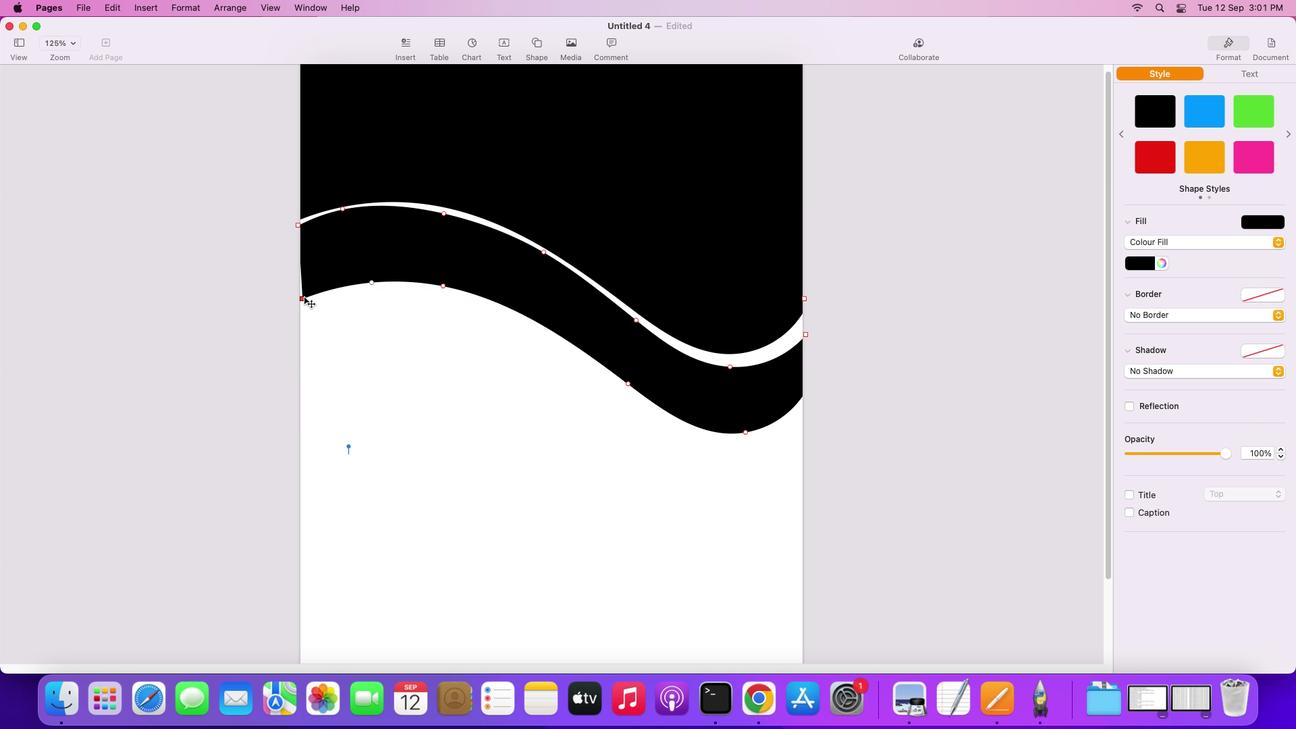 
Action: Mouse pressed left at (302, 295)
Screenshot: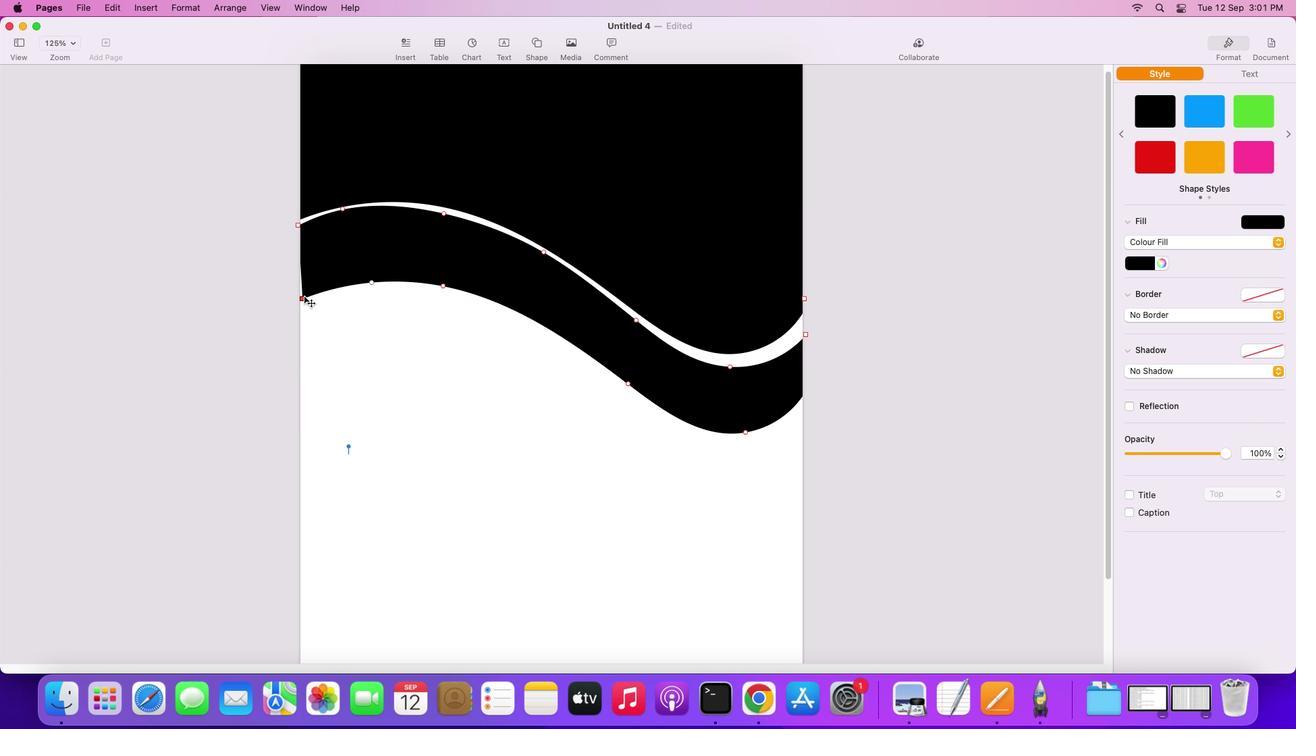 
Action: Mouse moved to (341, 266)
Screenshot: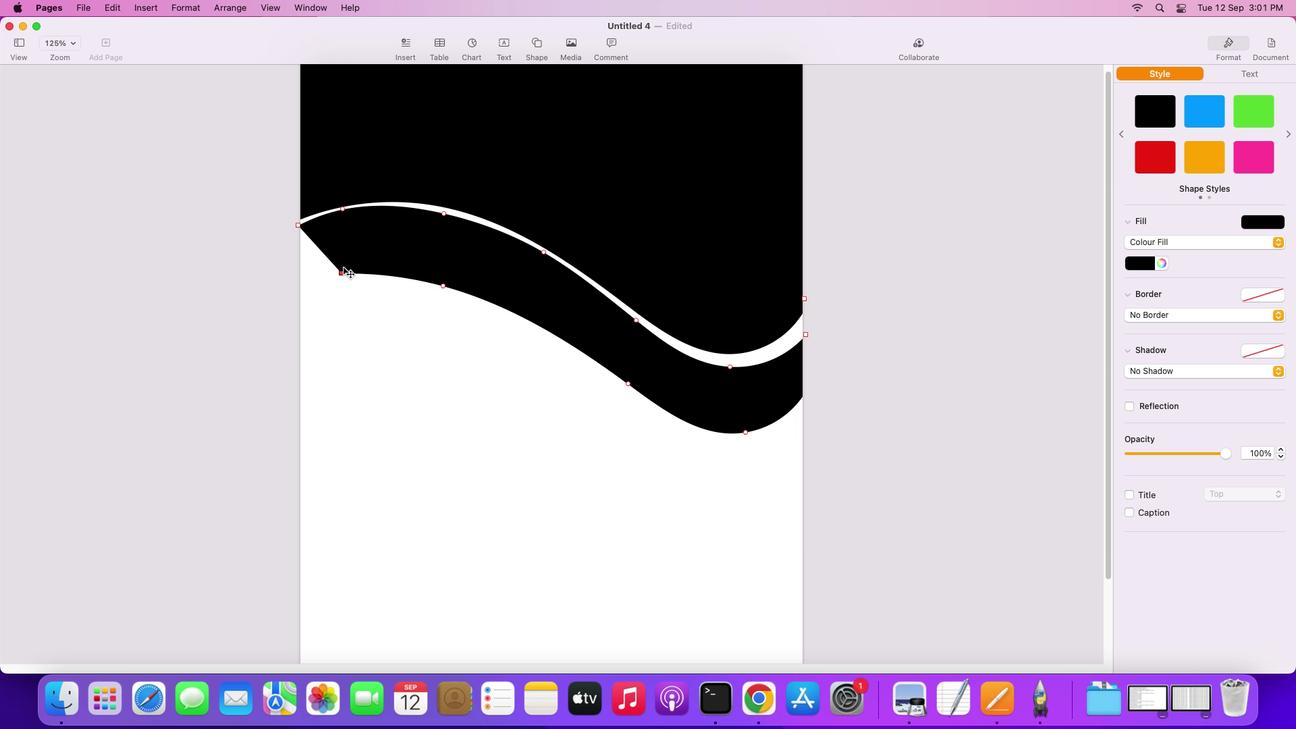 
Action: Key pressed Key.cmd'z'
Screenshot: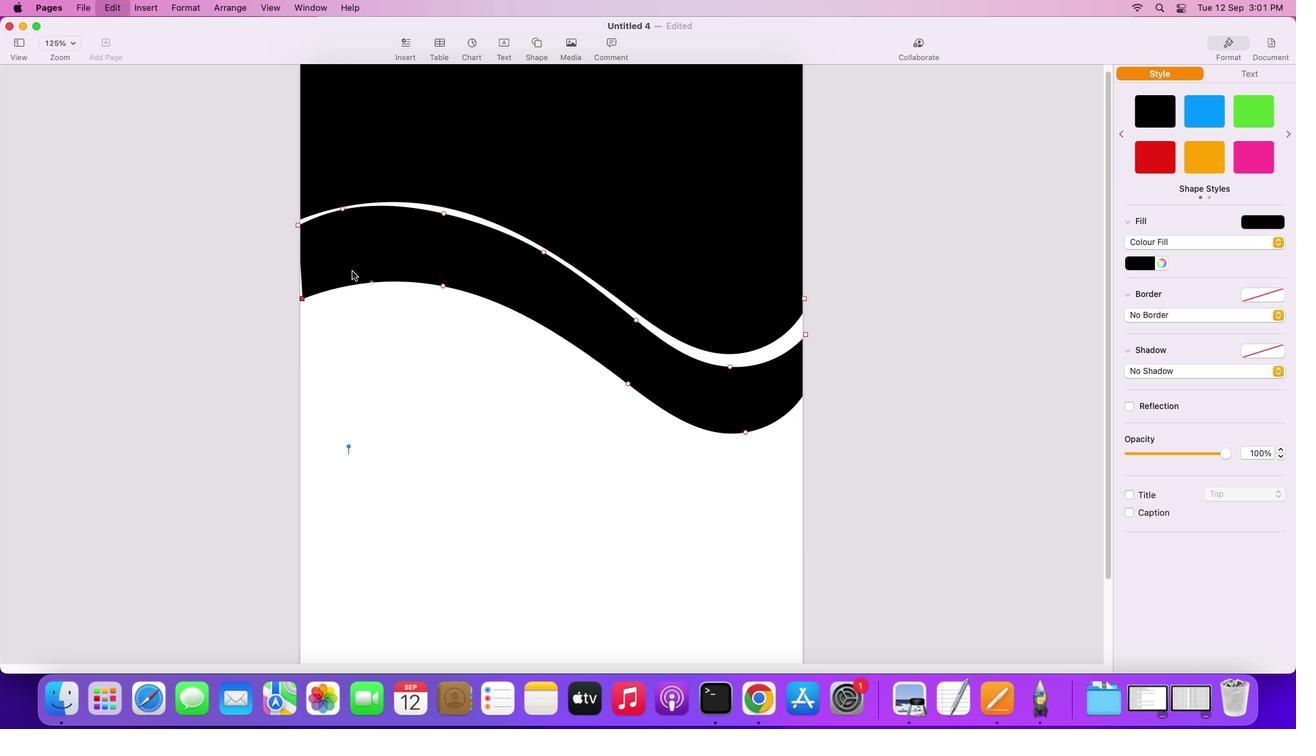 
Action: Mouse moved to (439, 281)
Screenshot: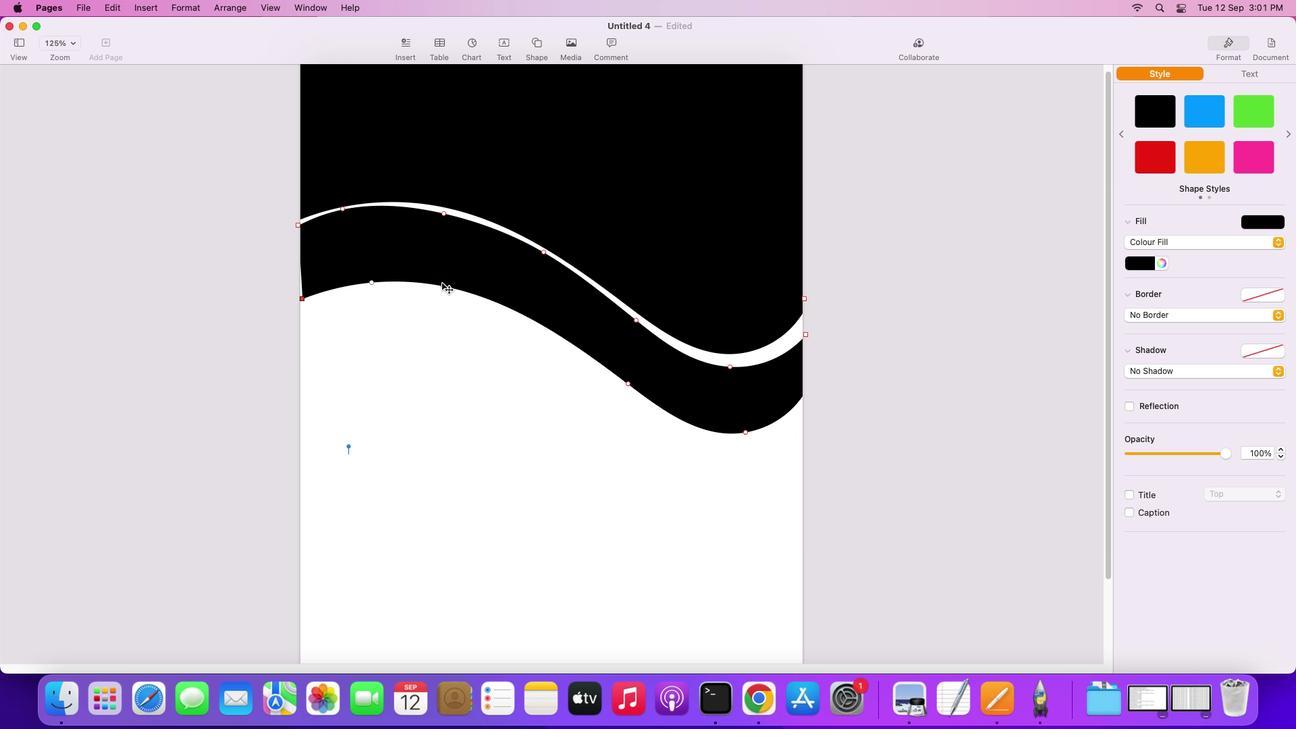 
Action: Mouse pressed left at (439, 281)
Screenshot: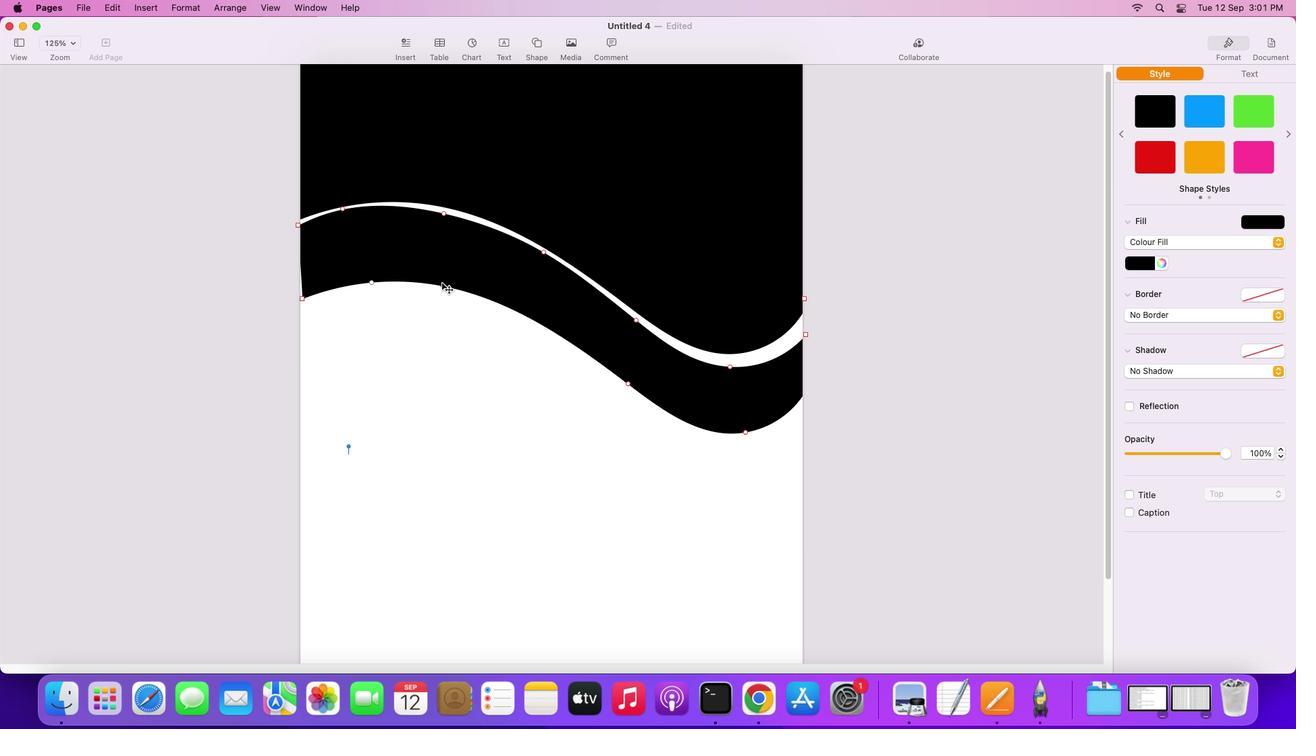 
Action: Mouse moved to (298, 296)
Screenshot: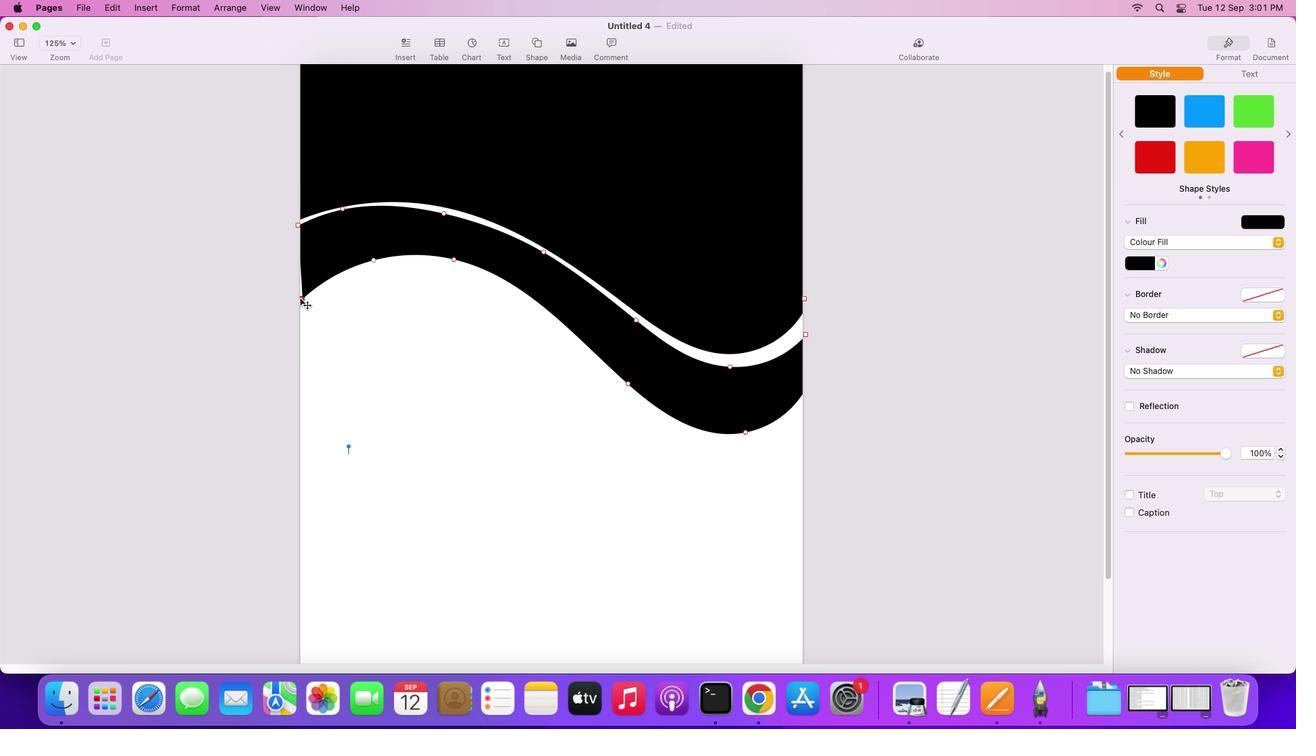 
Action: Mouse pressed left at (298, 296)
Screenshot: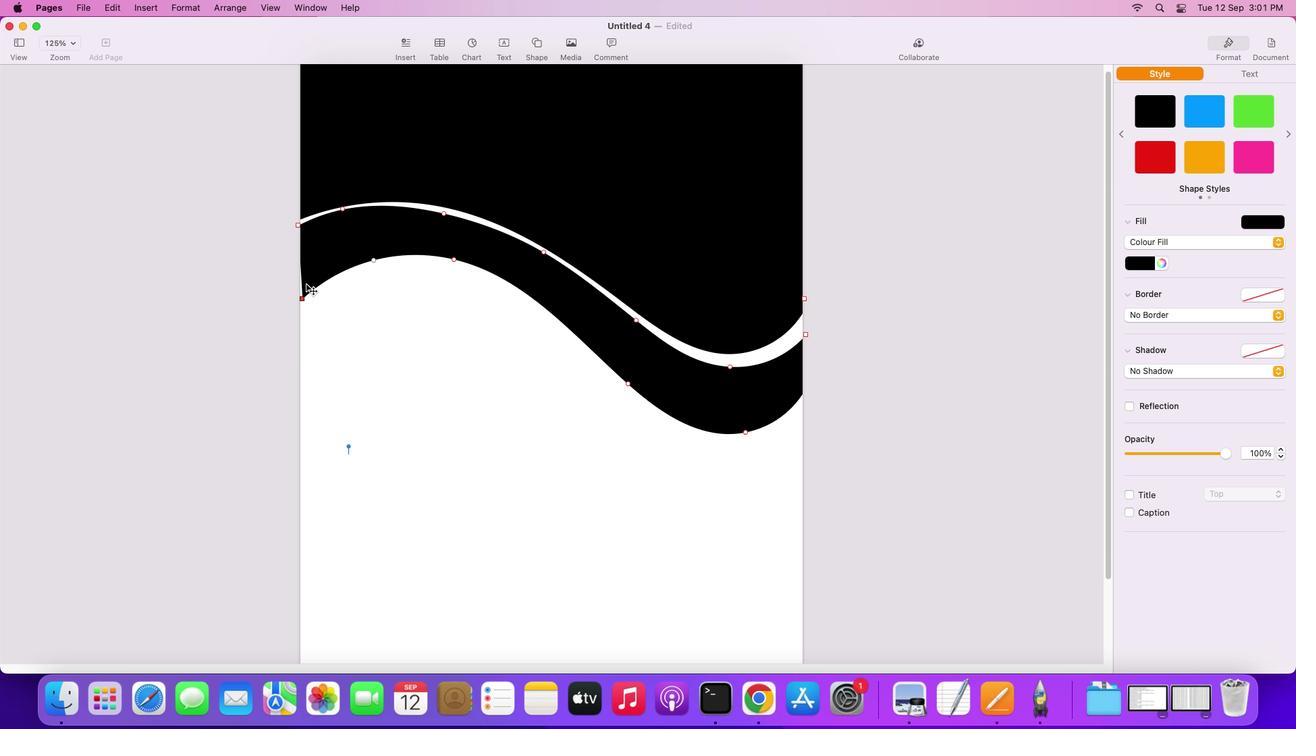 
Action: Mouse moved to (382, 247)
Screenshot: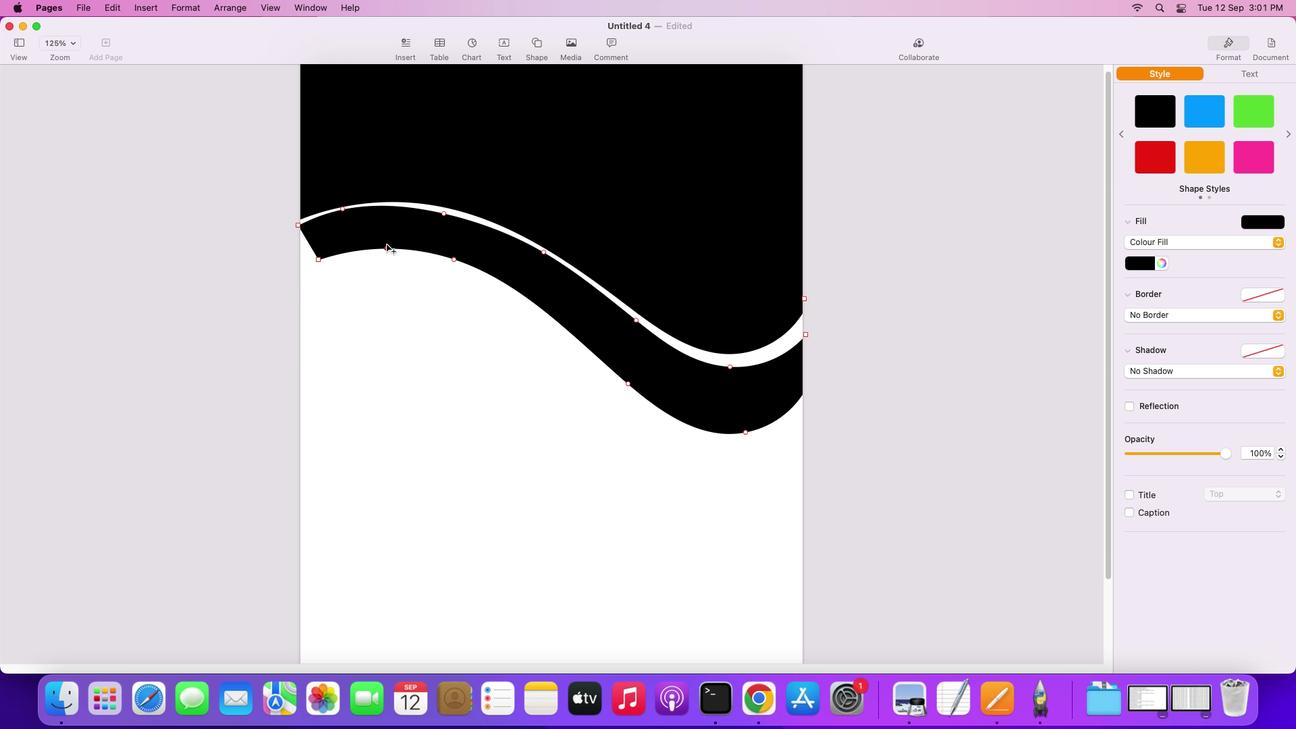 
Action: Mouse pressed left at (382, 247)
Screenshot: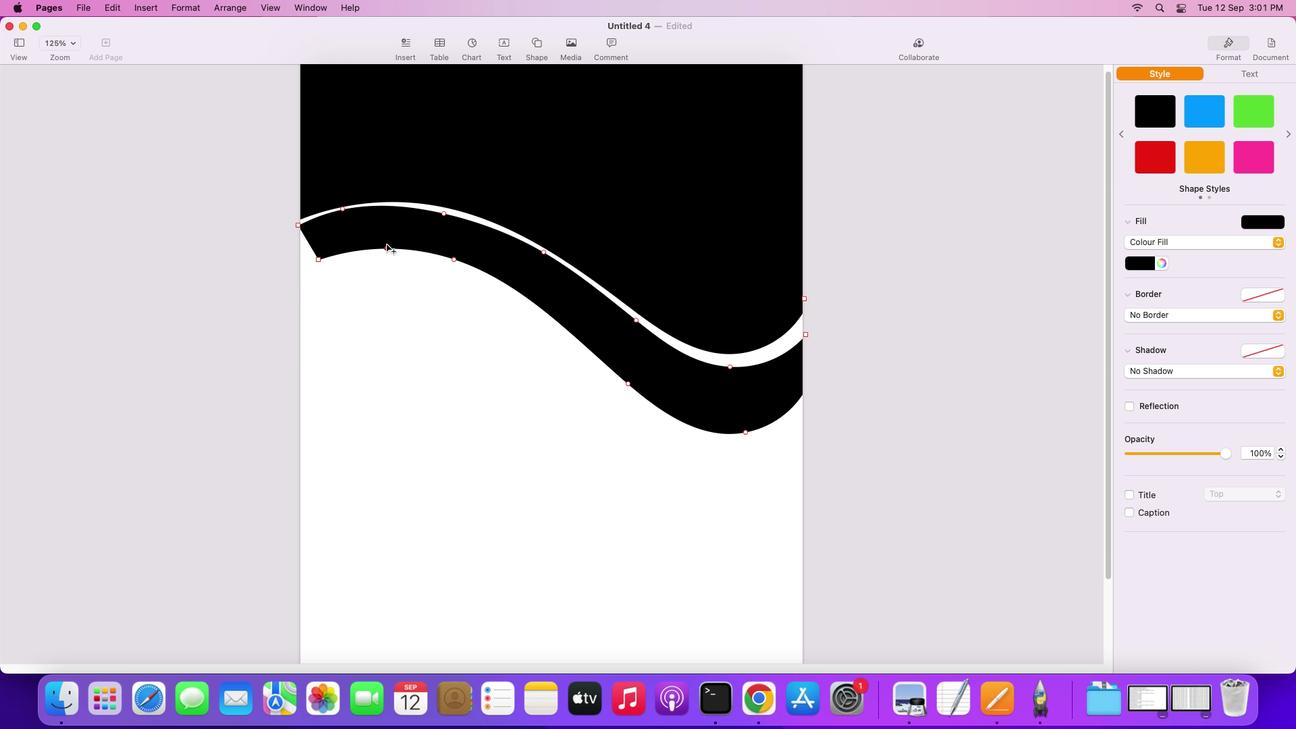 
Action: Mouse moved to (313, 251)
Screenshot: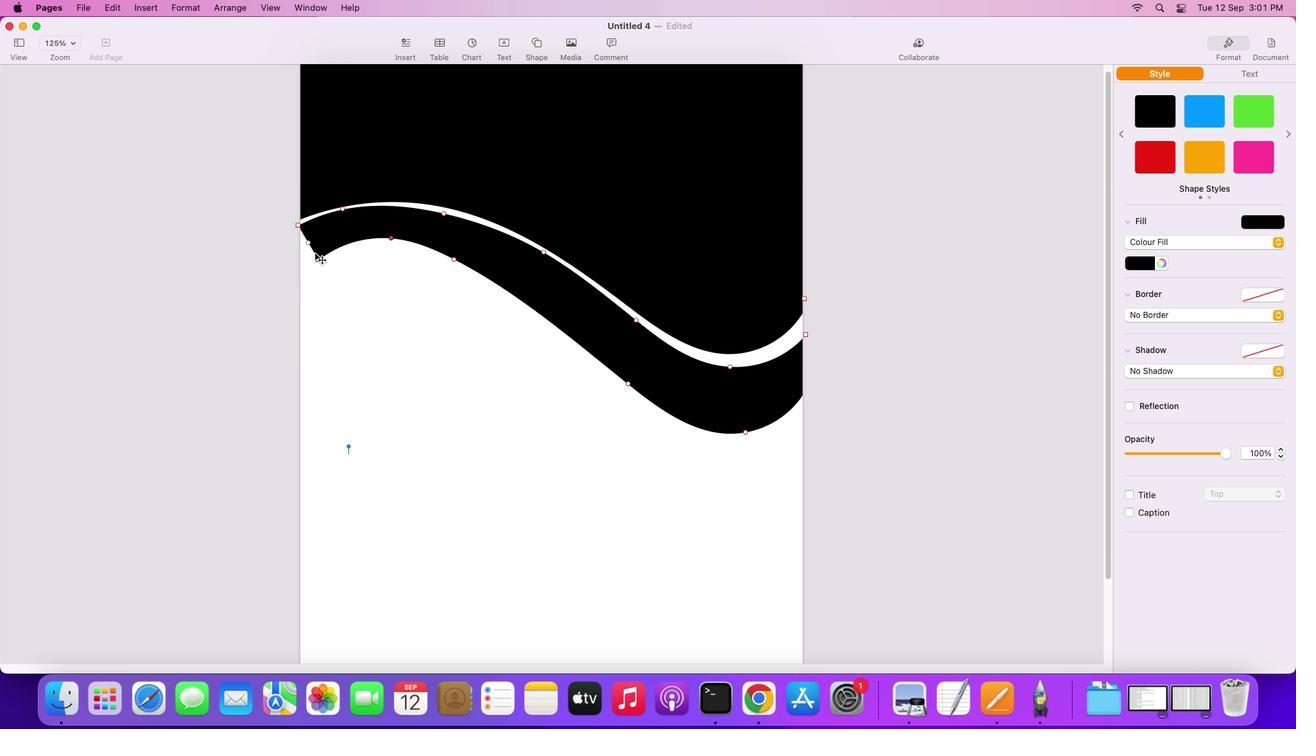 
Action: Mouse pressed left at (313, 251)
Screenshot: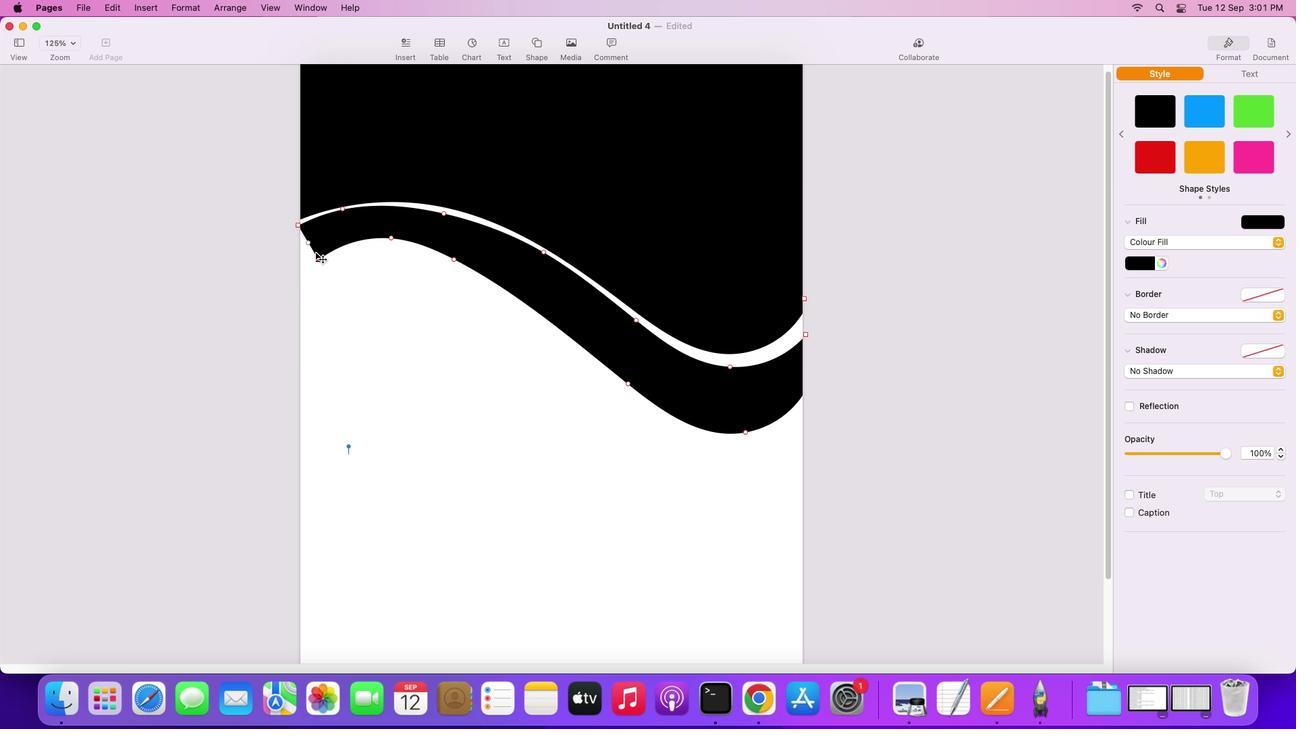 
Action: Mouse moved to (389, 231)
Screenshot: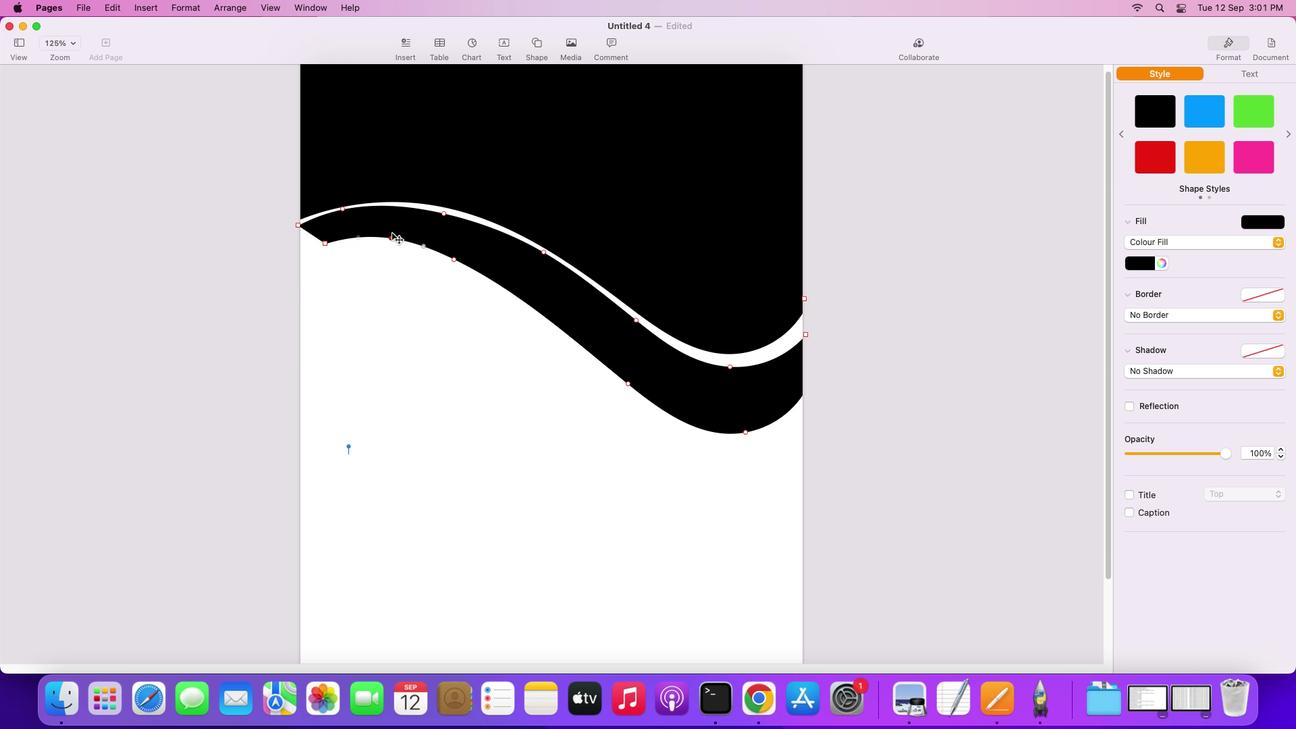 
Action: Mouse pressed left at (389, 231)
Screenshot: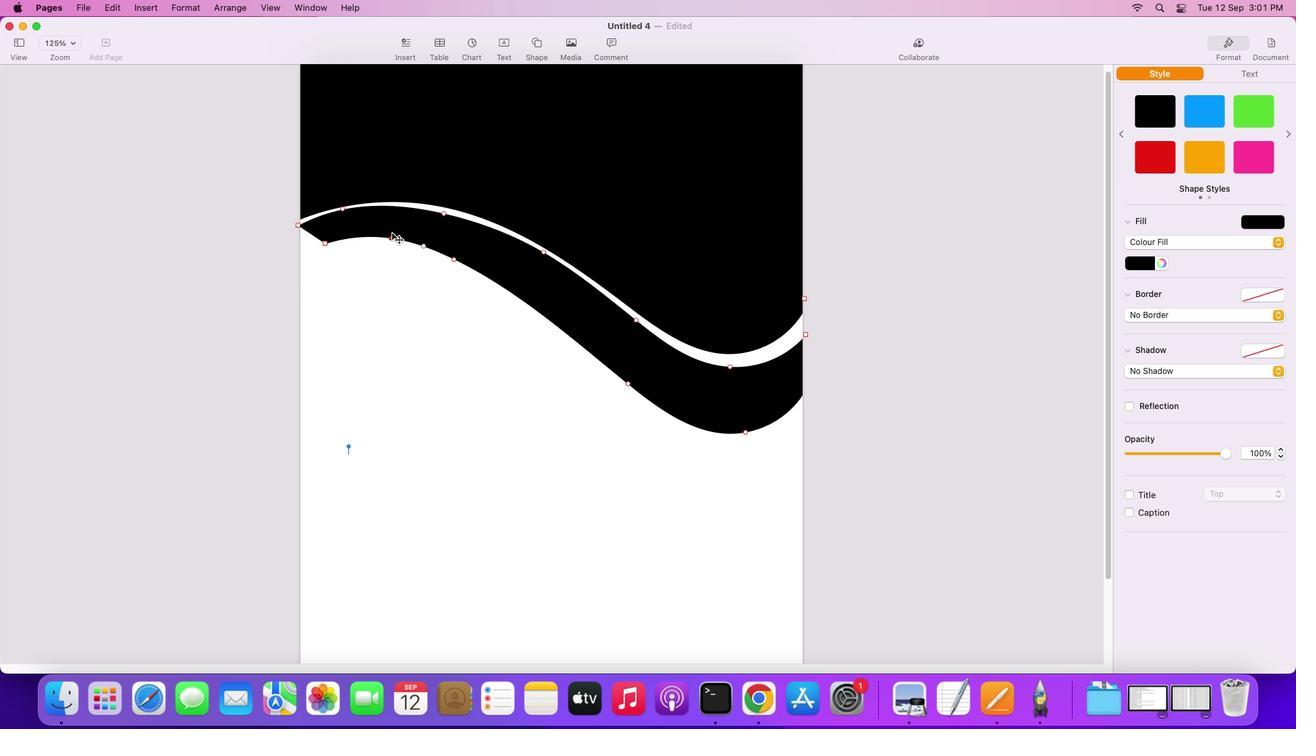 
Action: Mouse moved to (391, 245)
Screenshot: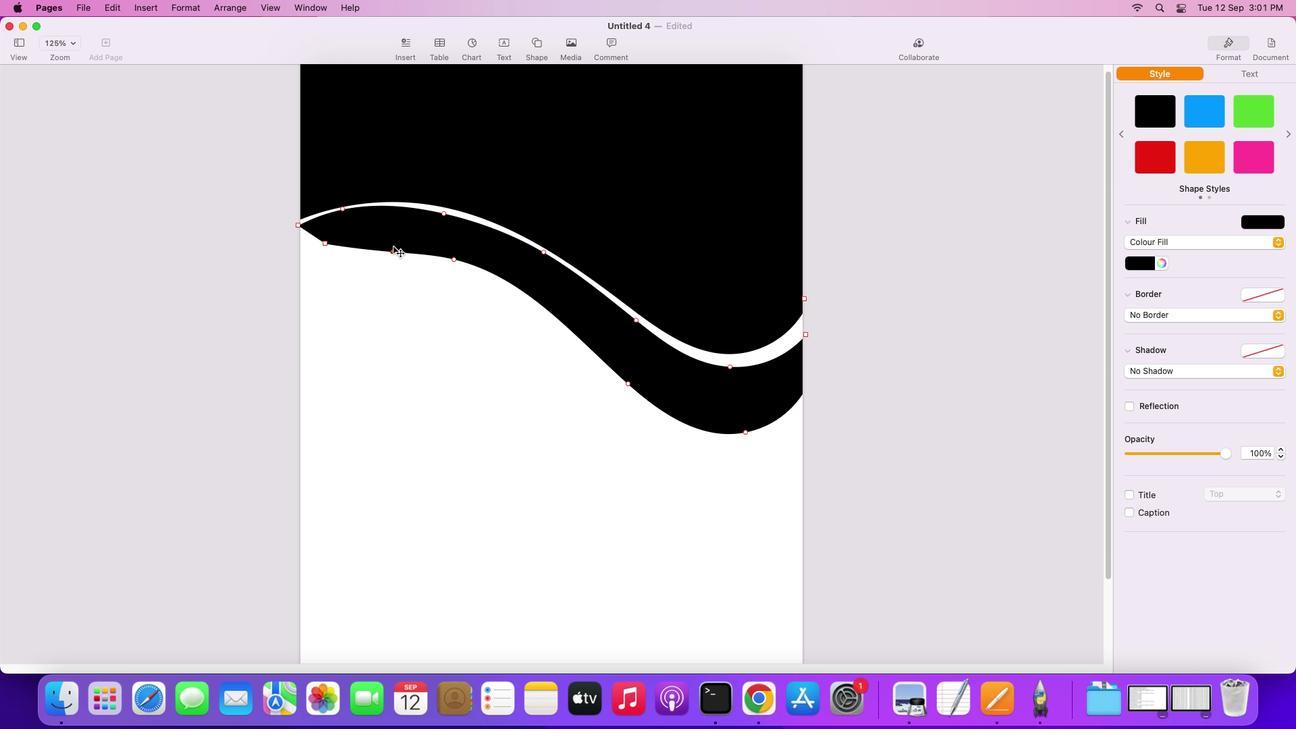 
Action: Key pressed Key.cmd'z'
Screenshot: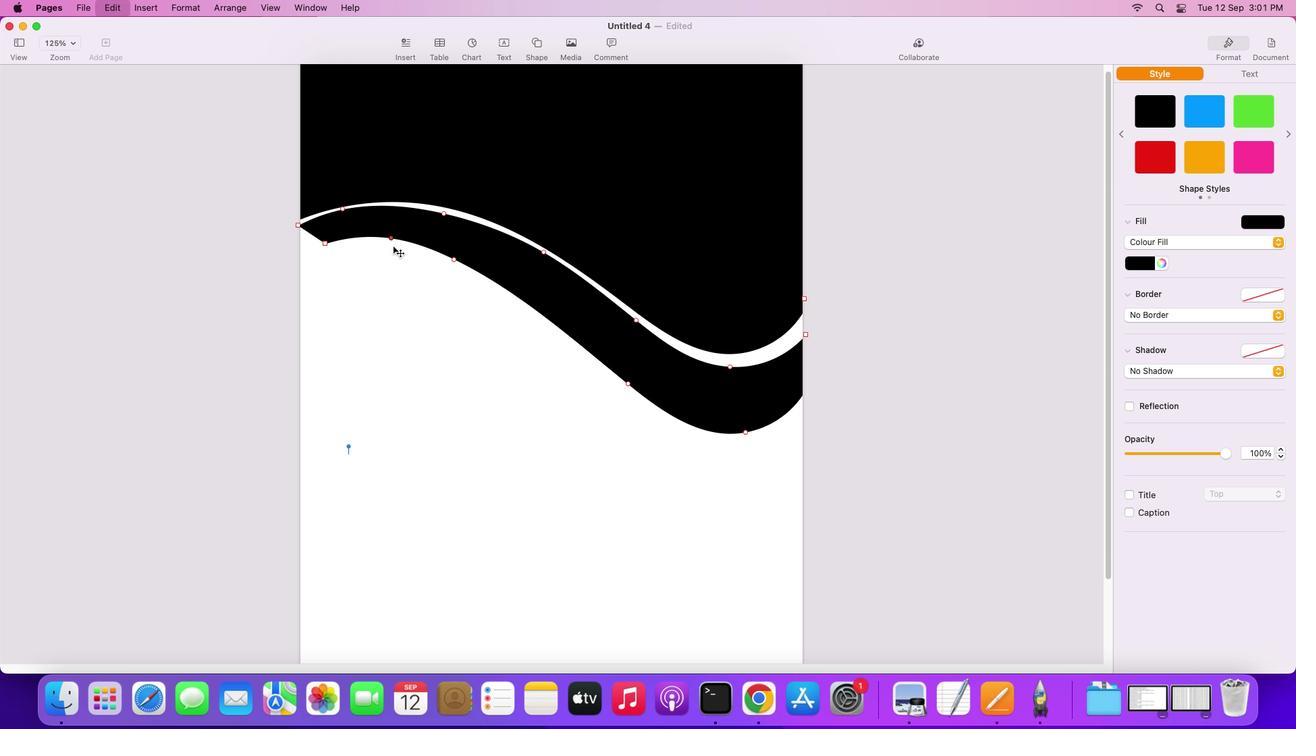 
Action: Mouse moved to (451, 255)
Screenshot: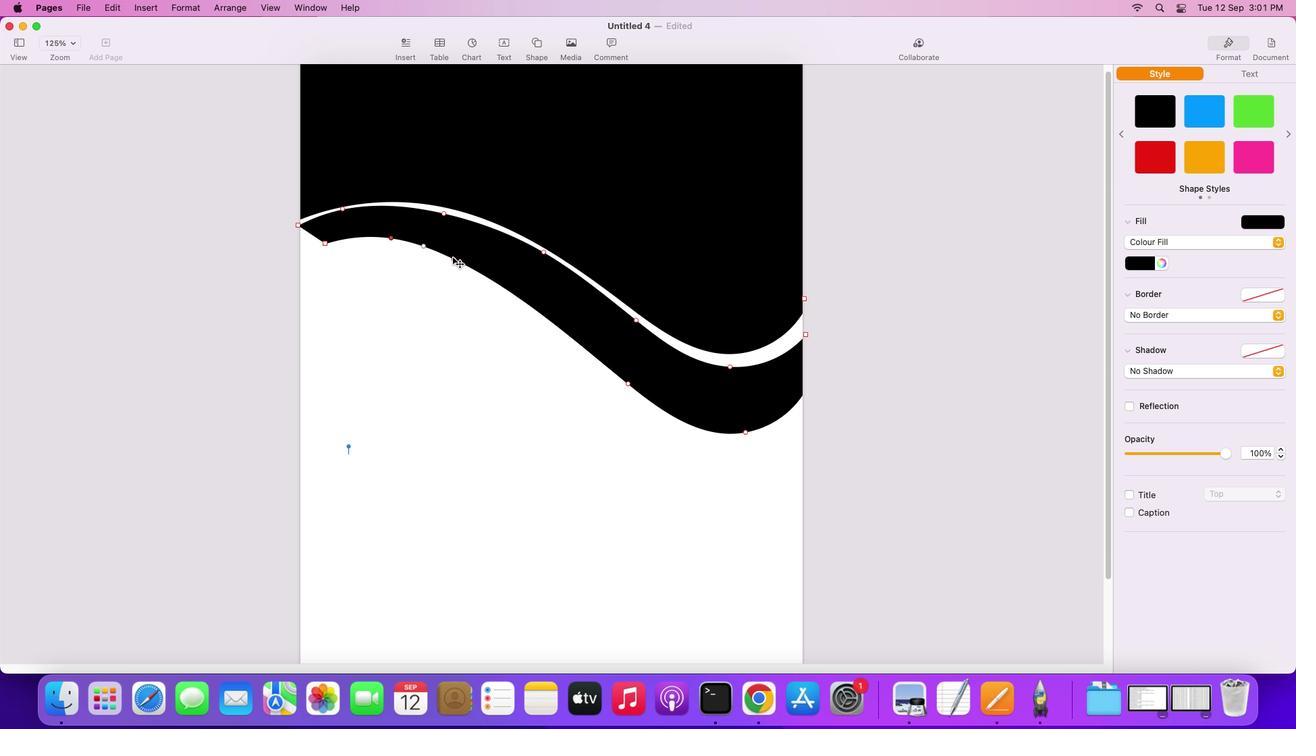 
Action: Mouse pressed left at (451, 255)
Screenshot: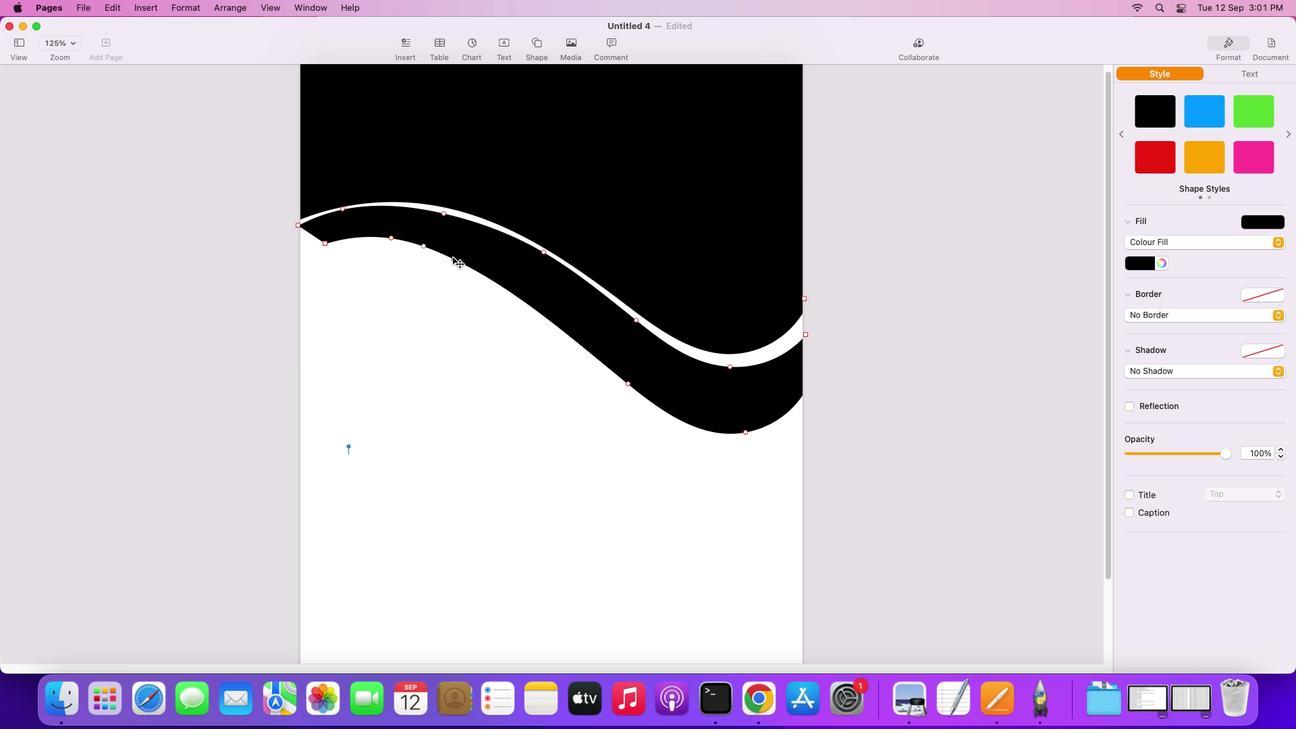 
Action: Mouse moved to (385, 233)
Screenshot: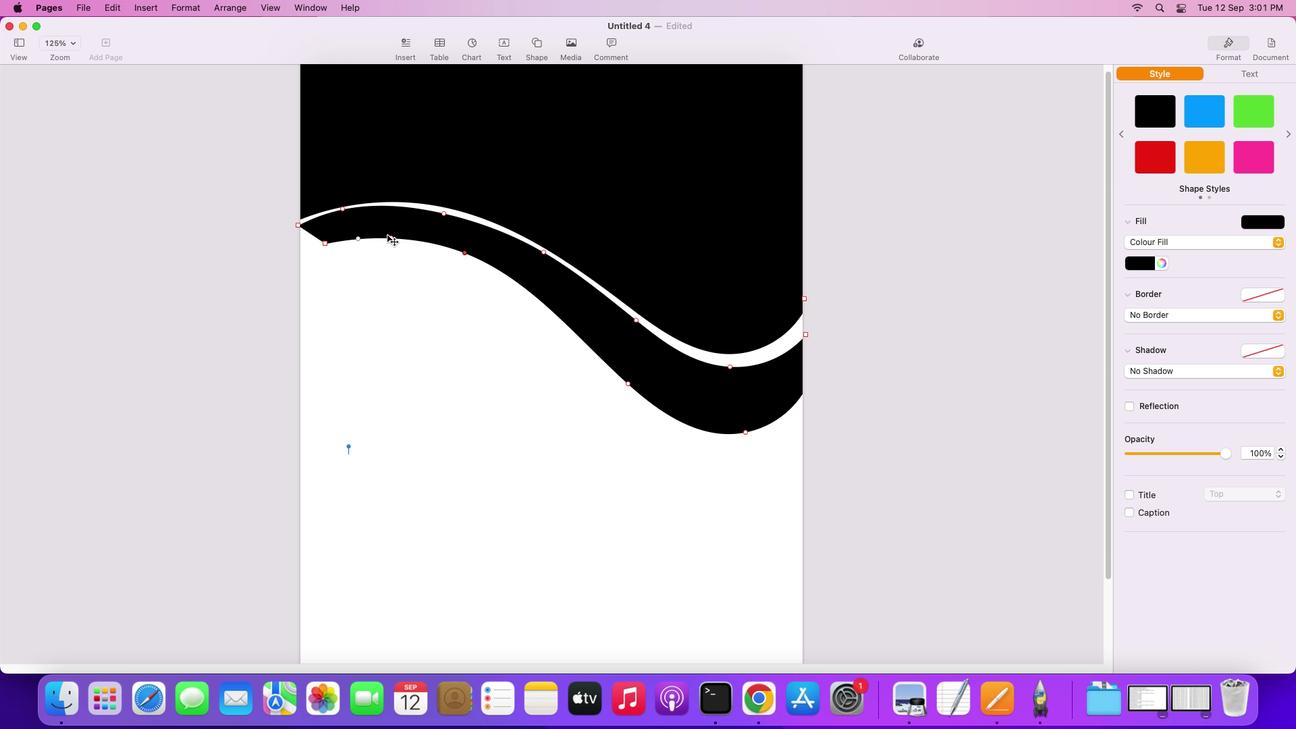 
Action: Mouse pressed left at (385, 233)
Screenshot: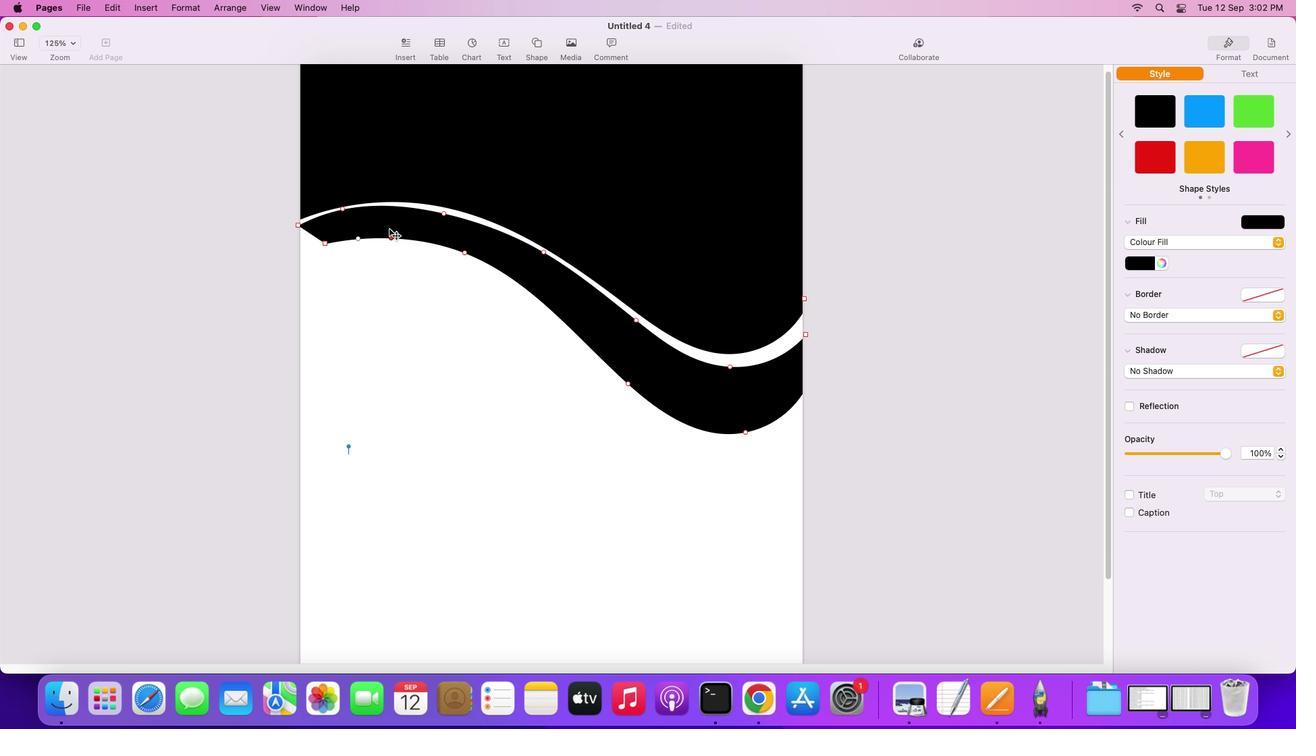 
Action: Mouse moved to (322, 240)
Screenshot: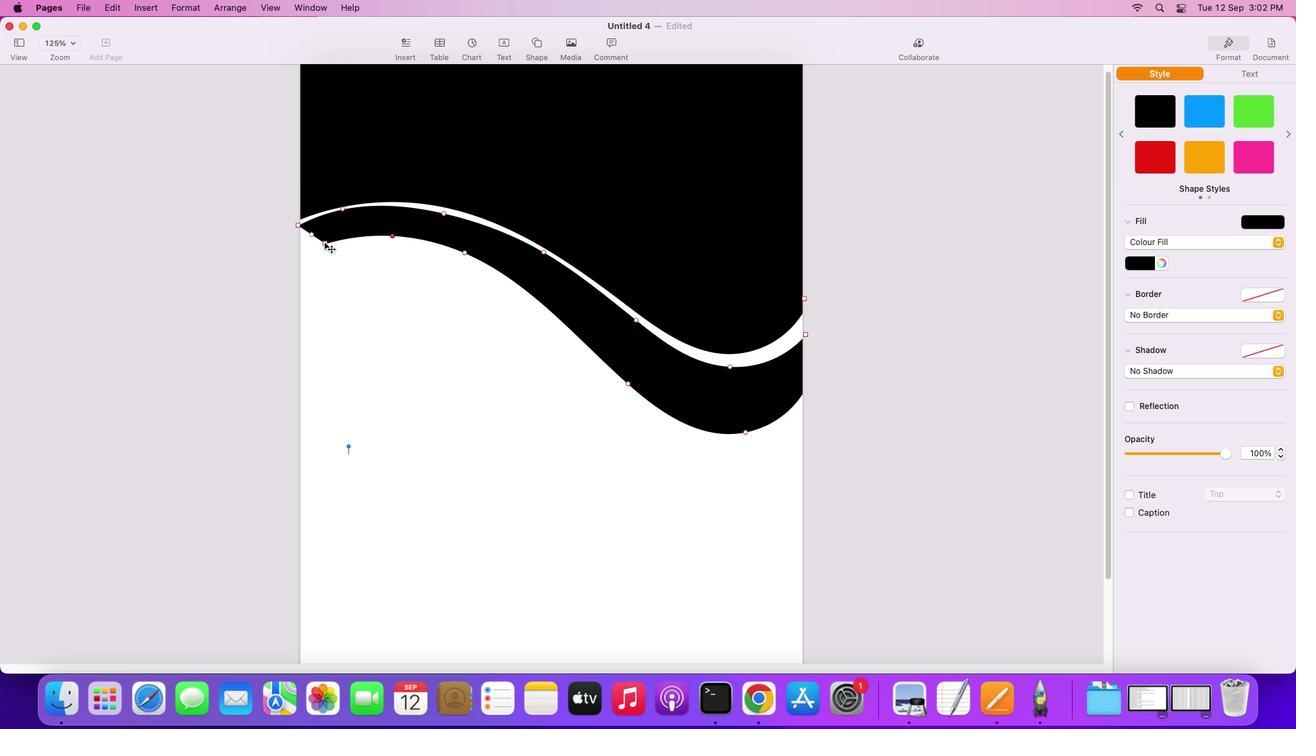 
Action: Mouse pressed left at (322, 240)
Screenshot: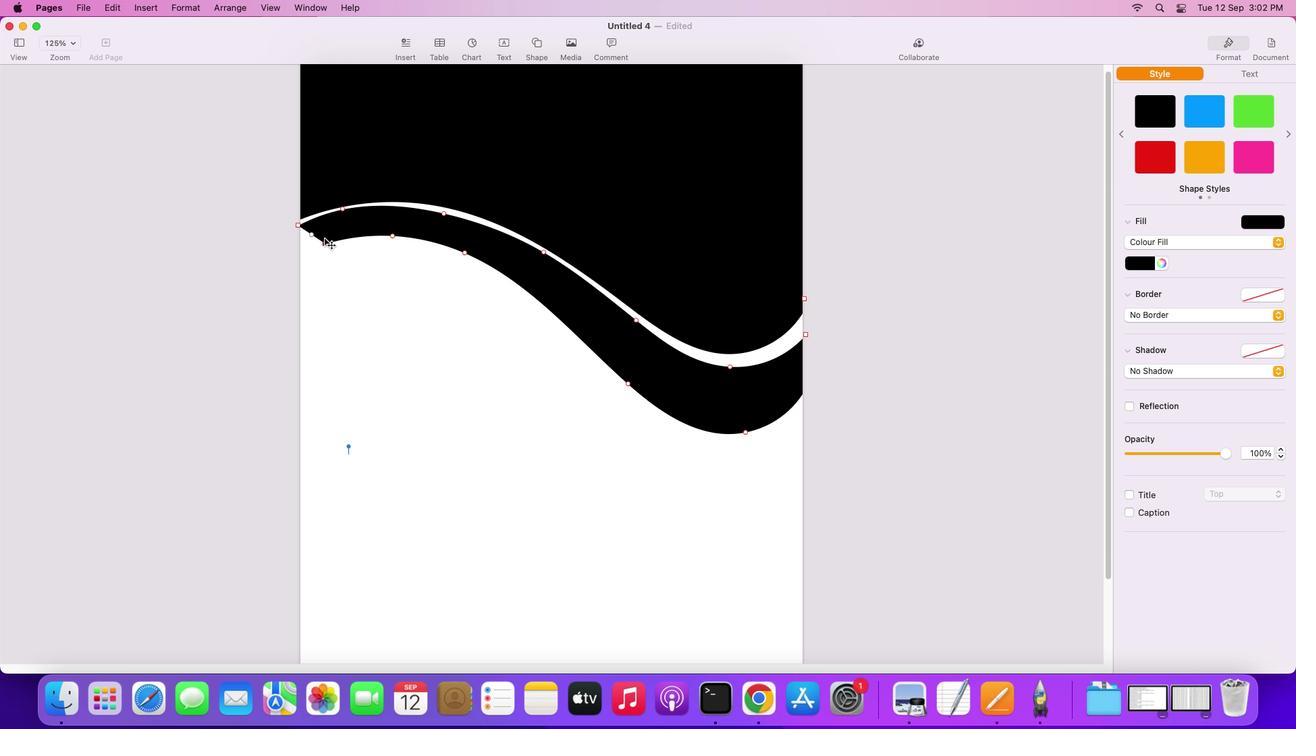 
Action: Mouse moved to (389, 233)
Screenshot: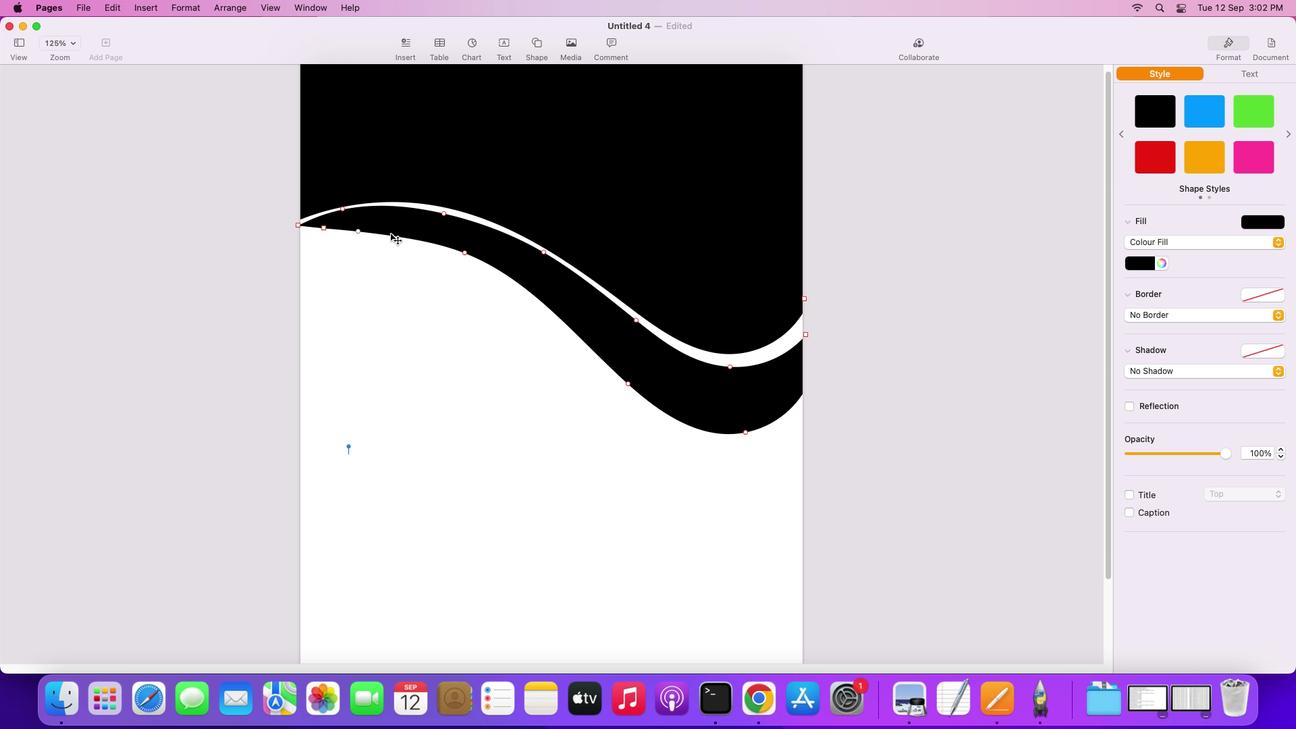 
Action: Mouse pressed left at (389, 233)
Screenshot: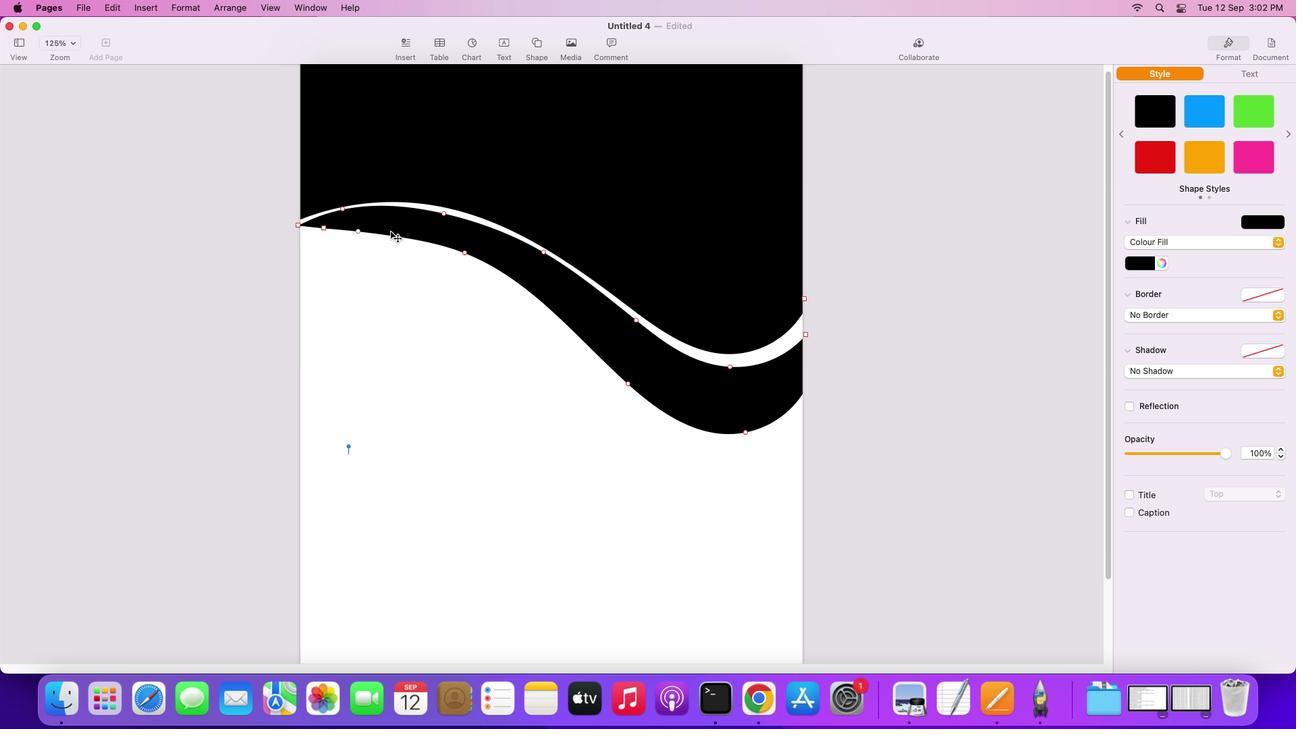 
Action: Mouse moved to (459, 249)
Screenshot: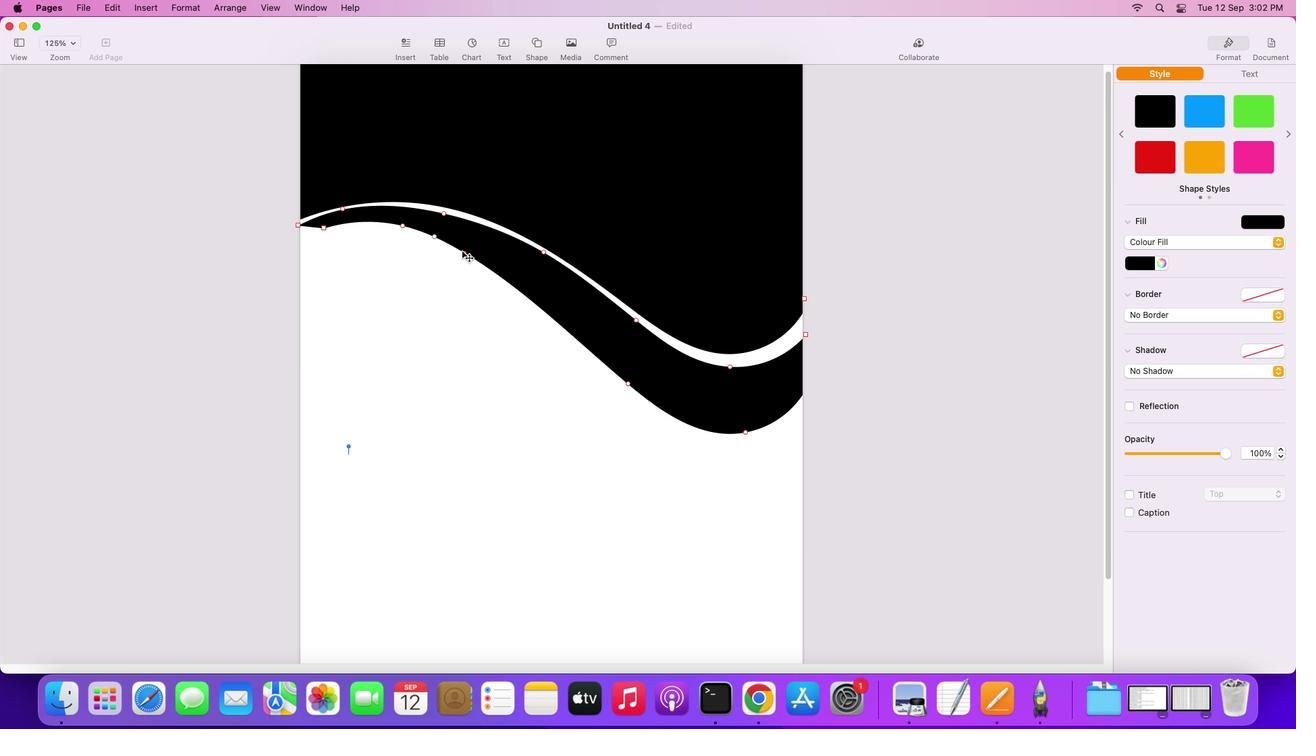 
Action: Mouse pressed left at (459, 249)
Screenshot: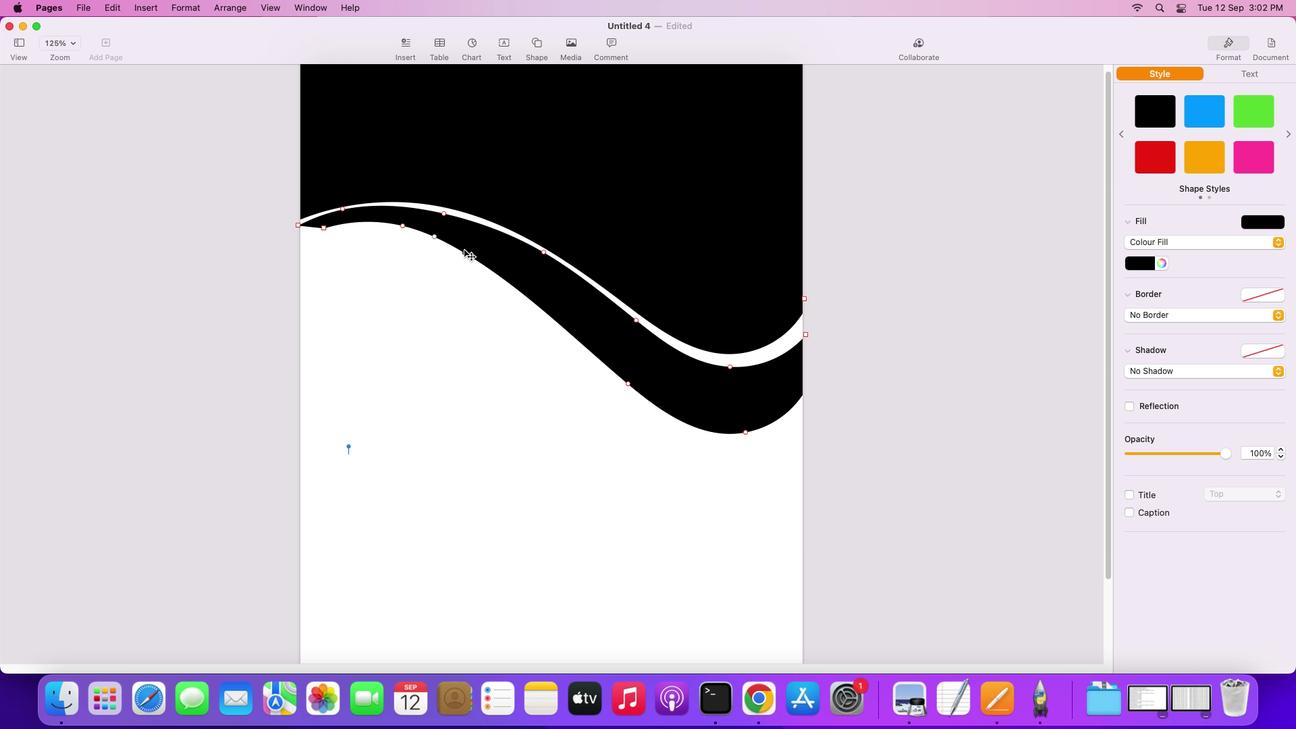 
Action: Mouse moved to (548, 309)
Screenshot: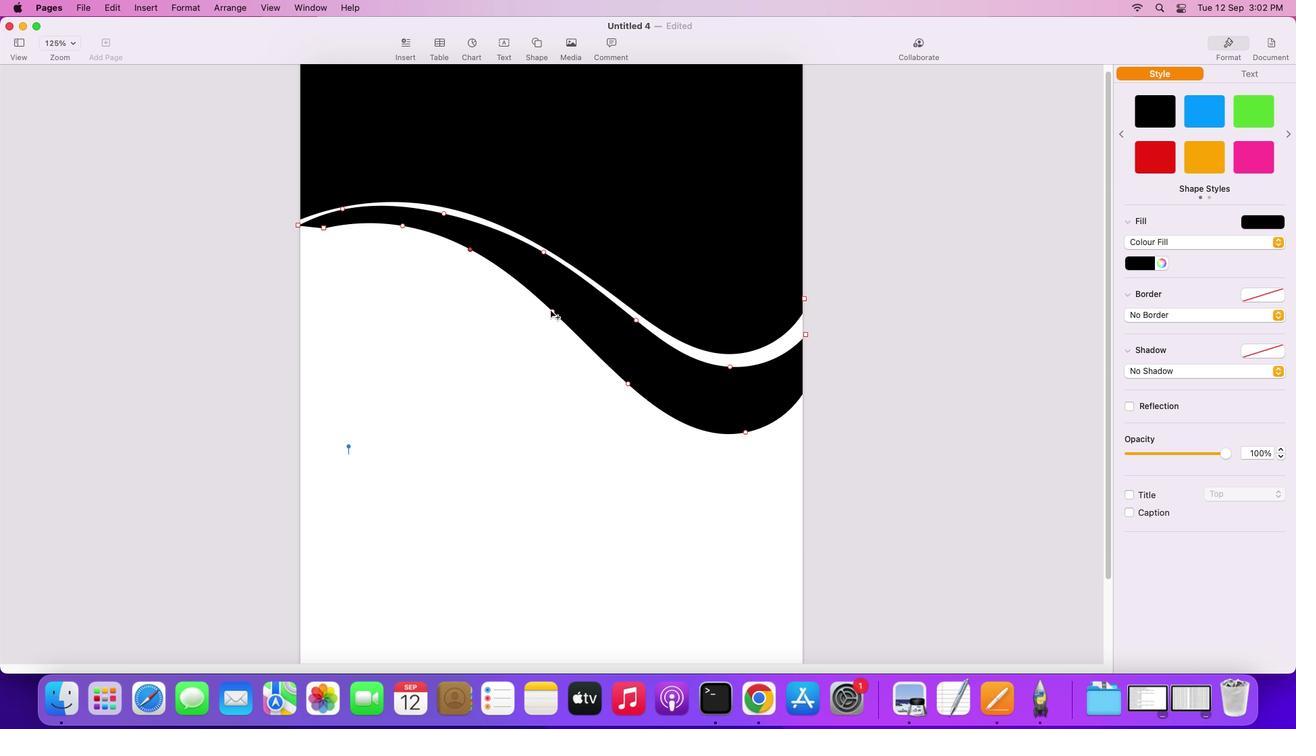 
Action: Mouse pressed left at (548, 309)
Screenshot: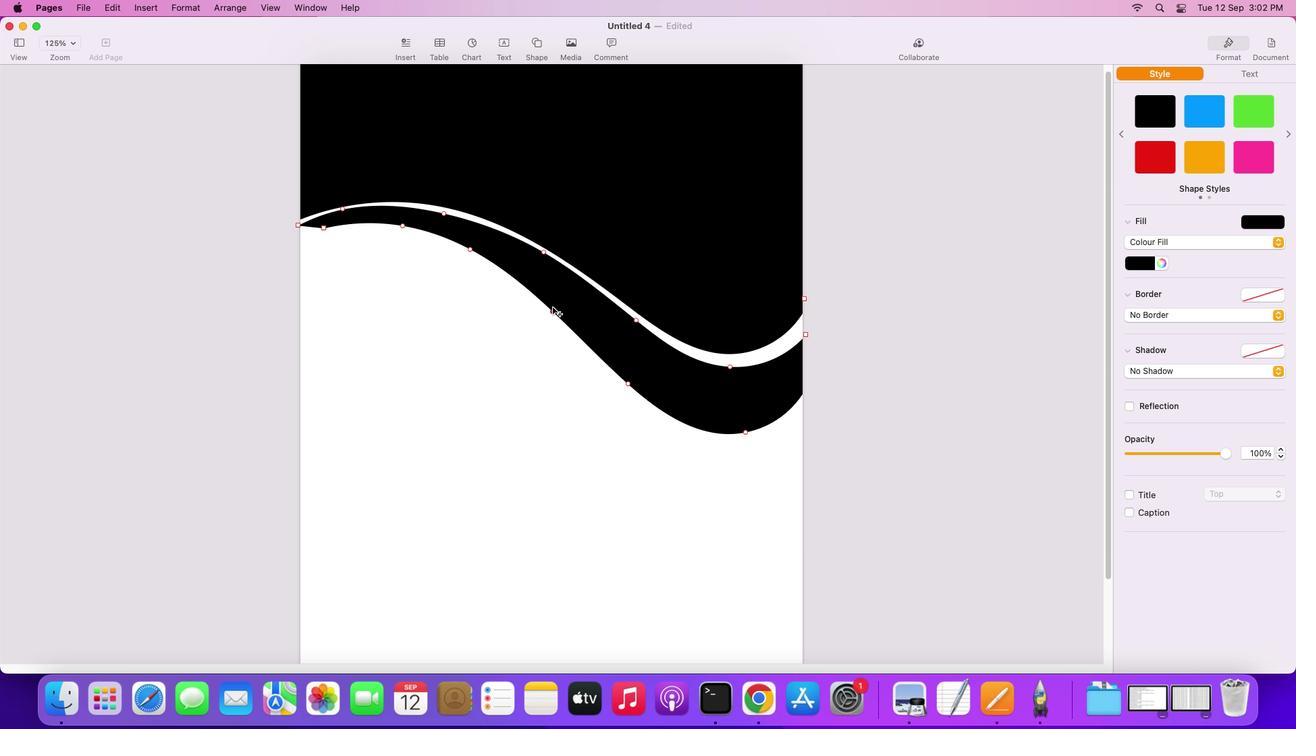 
Action: Mouse moved to (625, 378)
Screenshot: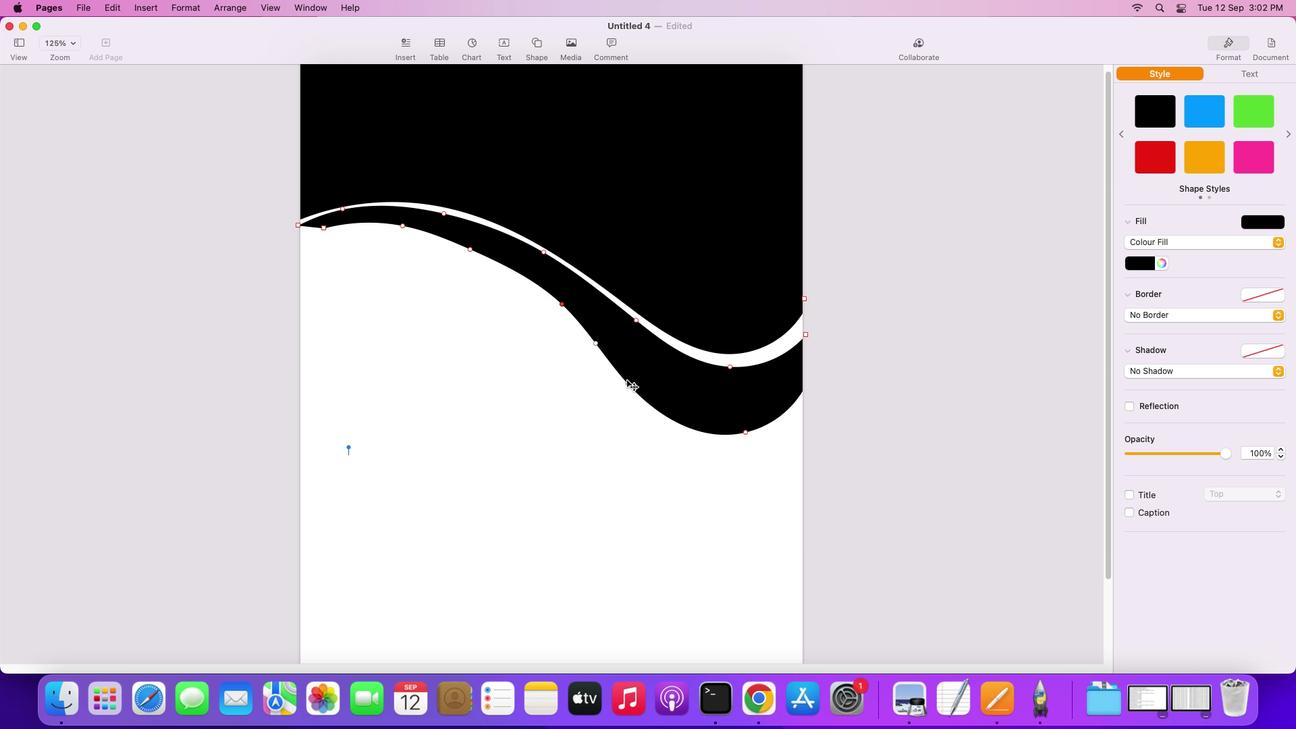 
Action: Mouse pressed left at (625, 378)
Screenshot: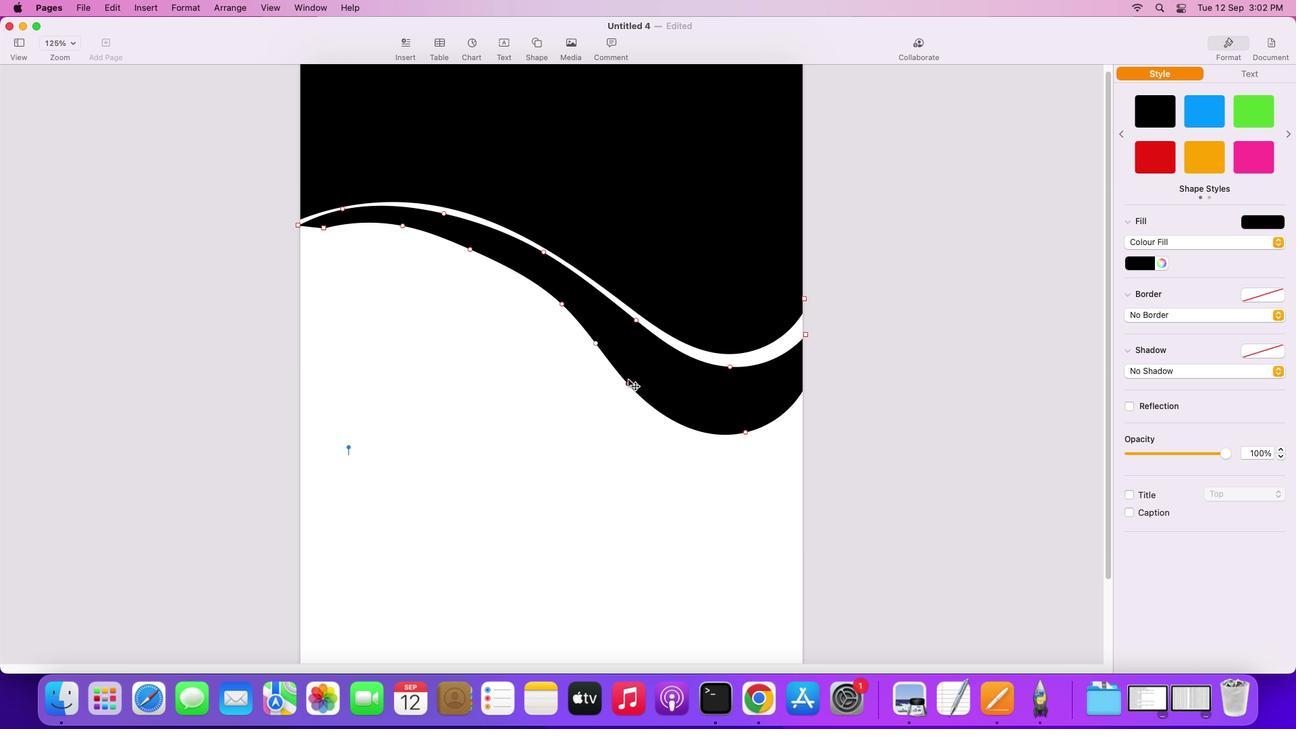 
Action: Mouse moved to (576, 325)
Screenshot: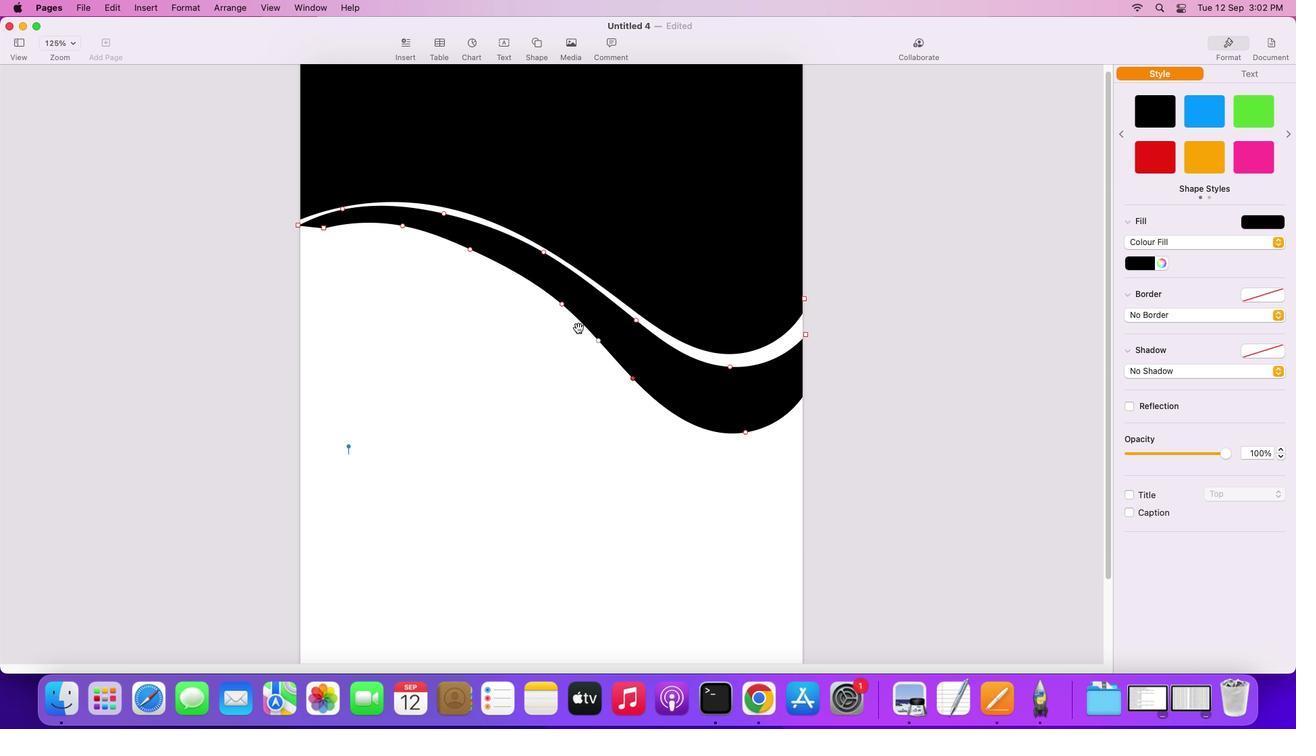 
Action: Key pressed Key.cmd'z'
Screenshot: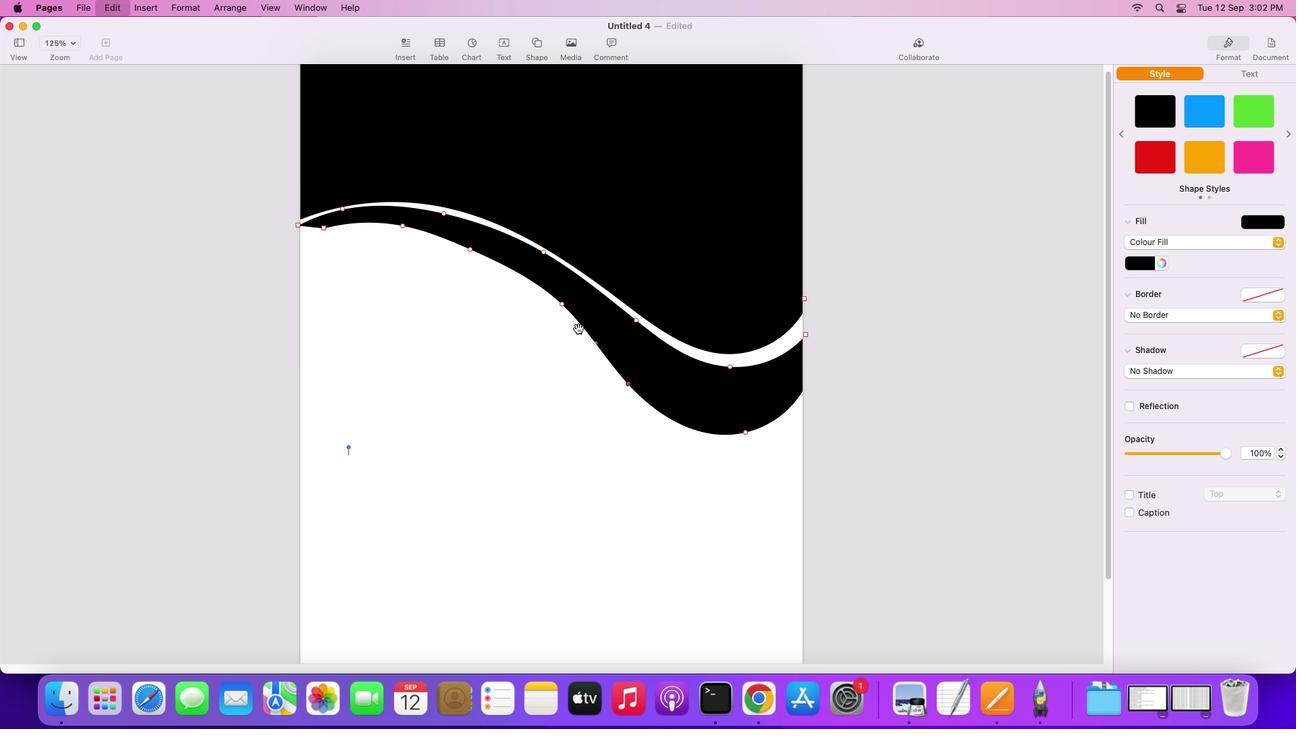 
Action: Mouse moved to (726, 363)
Screenshot: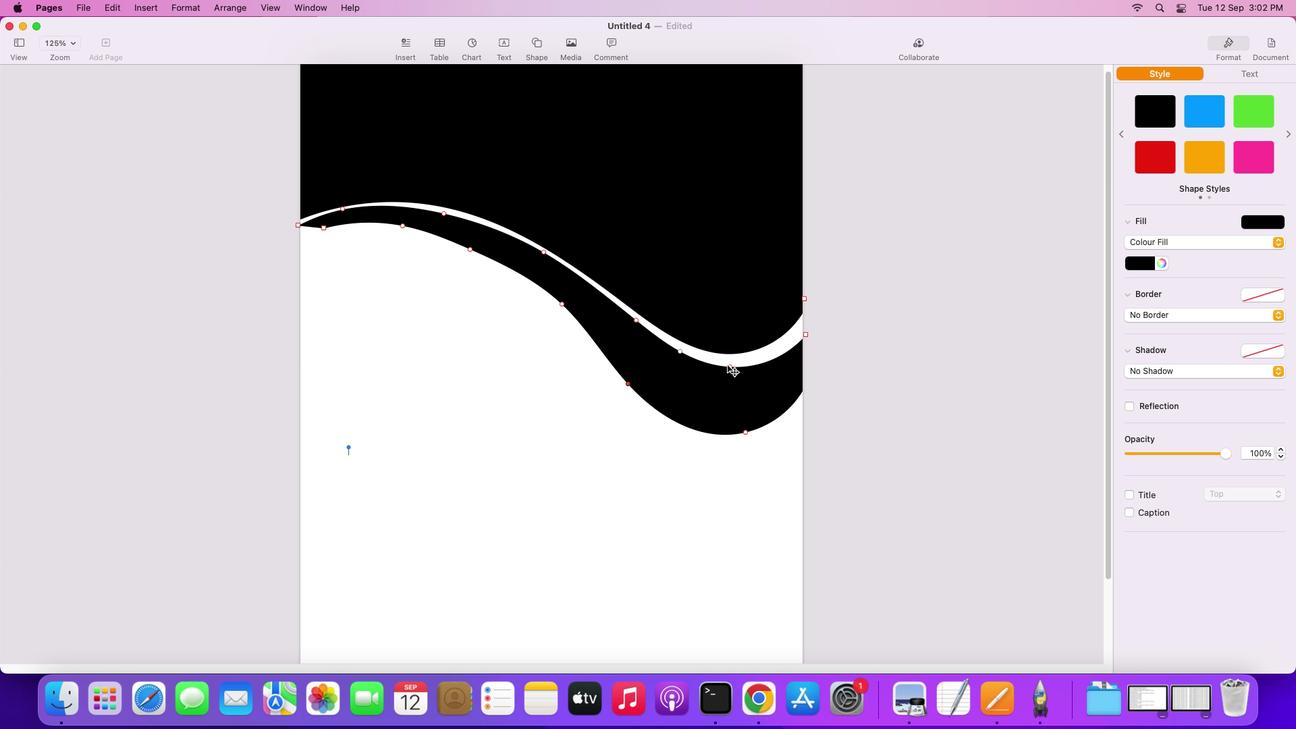 
Action: Mouse pressed left at (726, 363)
Screenshot: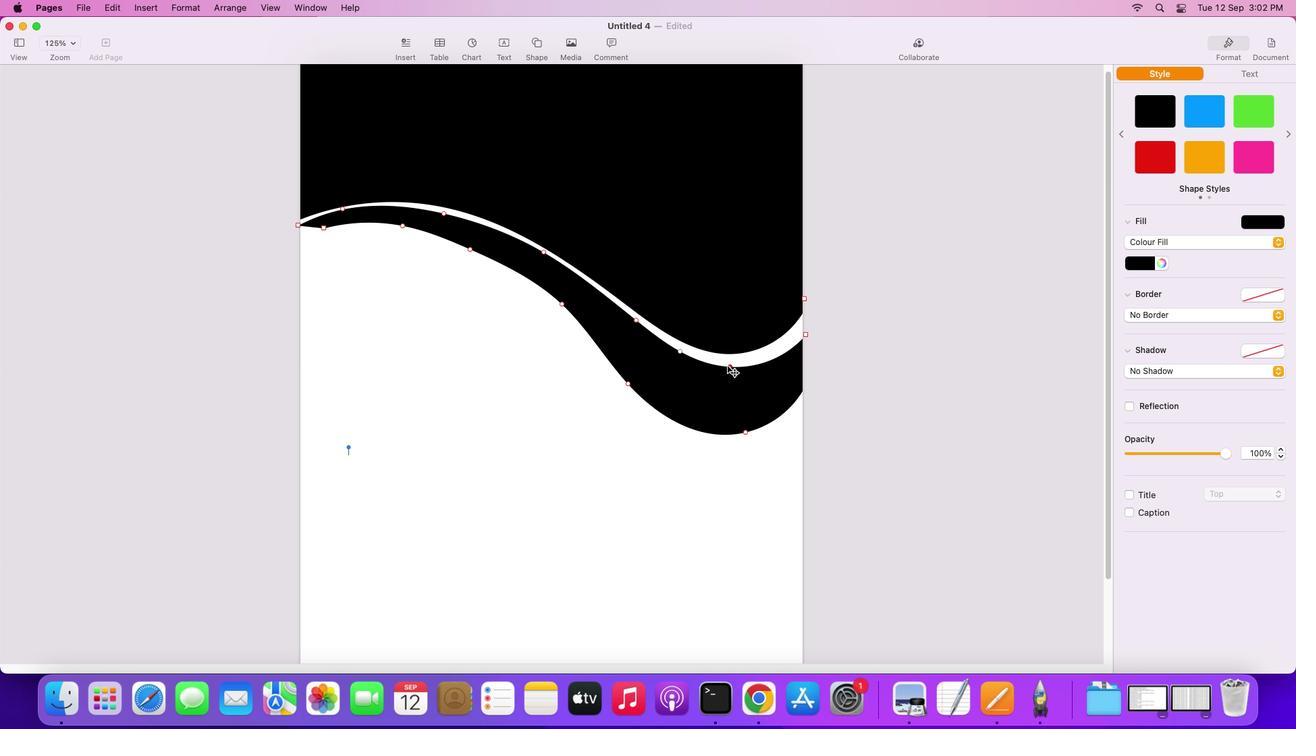 
Action: Mouse moved to (359, 218)
Screenshot: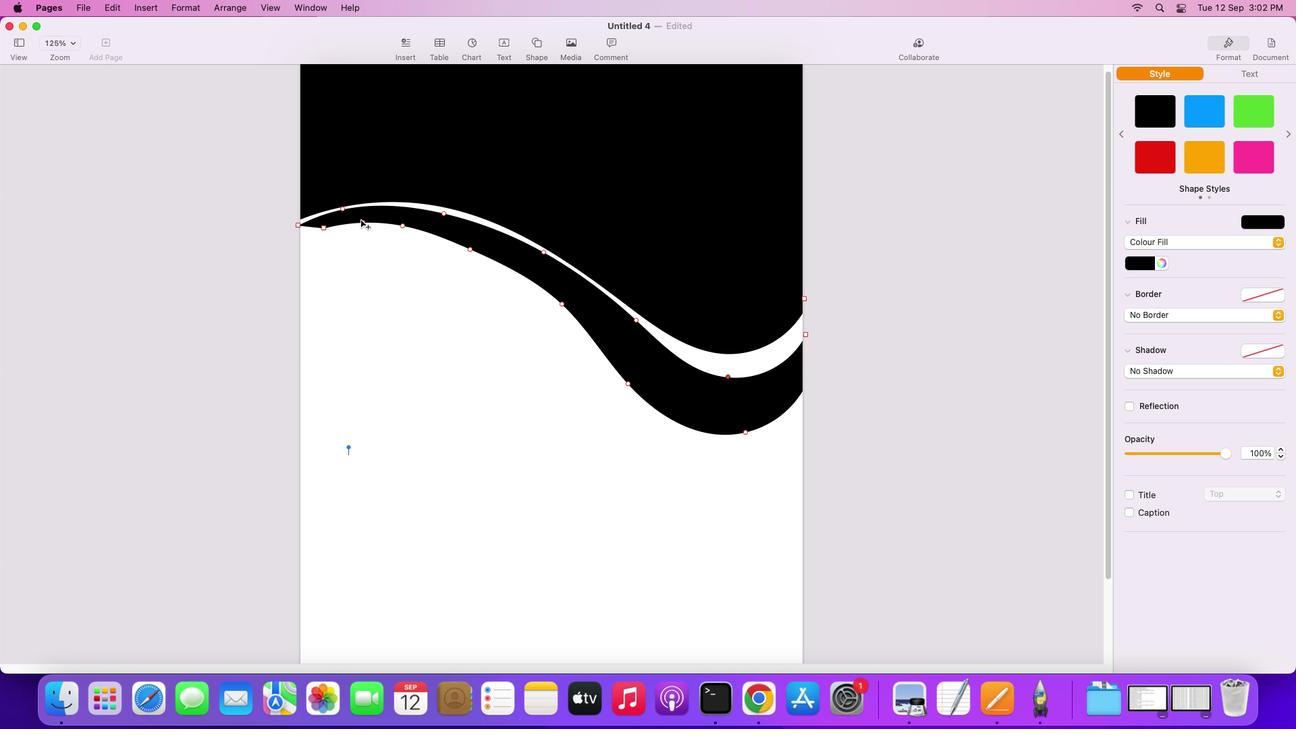 
Action: Mouse pressed left at (359, 218)
Screenshot: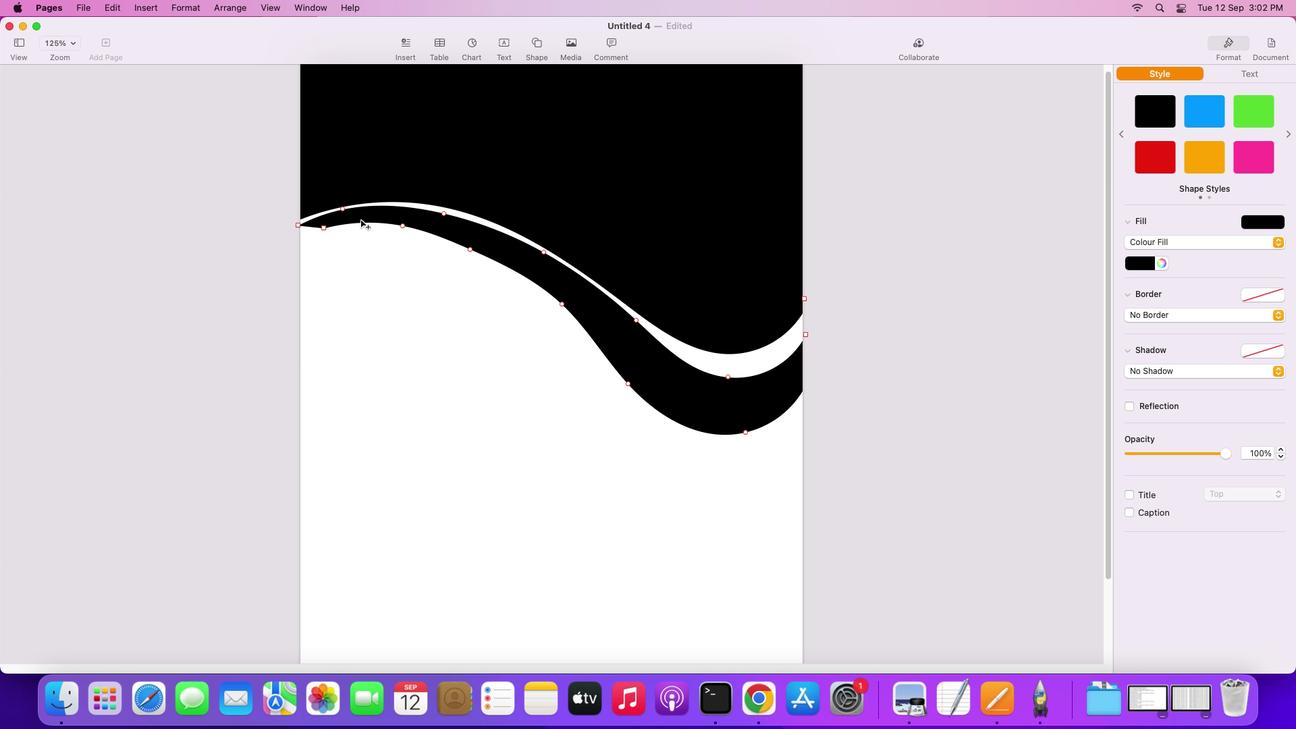 
Action: Mouse moved to (316, 222)
Screenshot: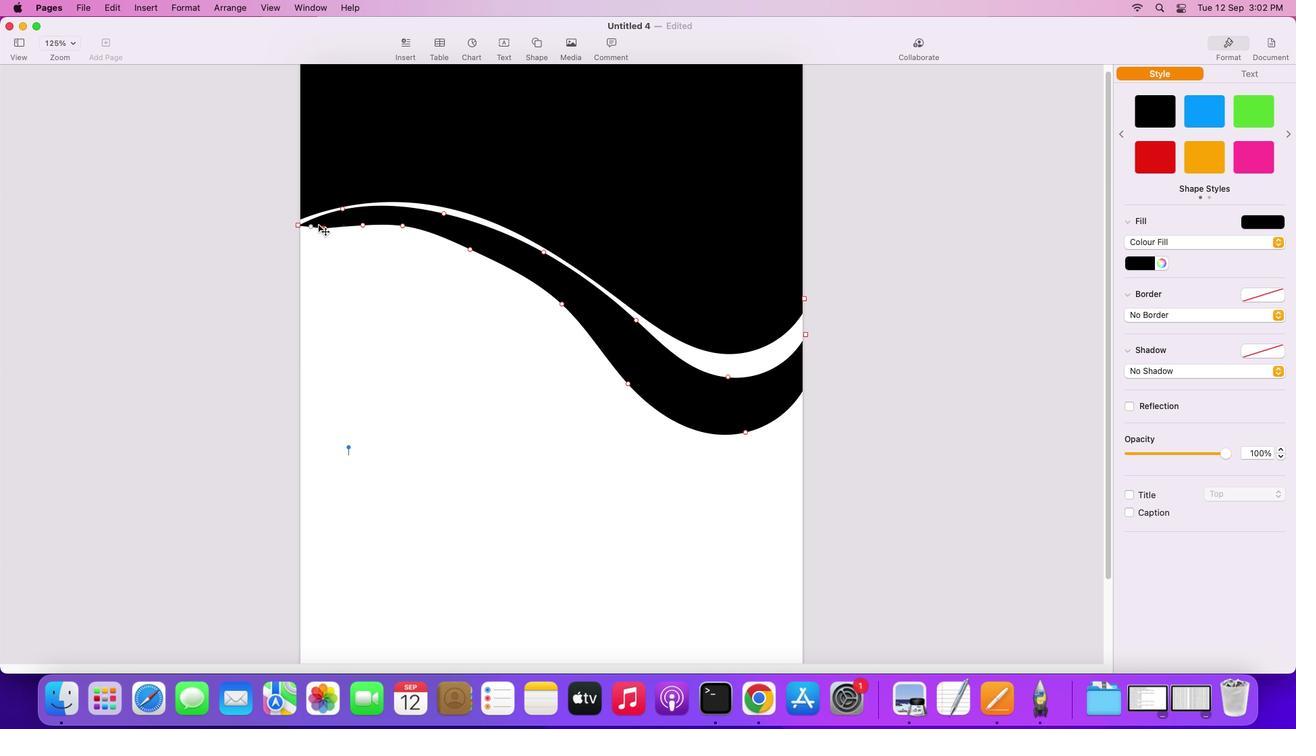 
Action: Mouse pressed left at (316, 222)
Screenshot: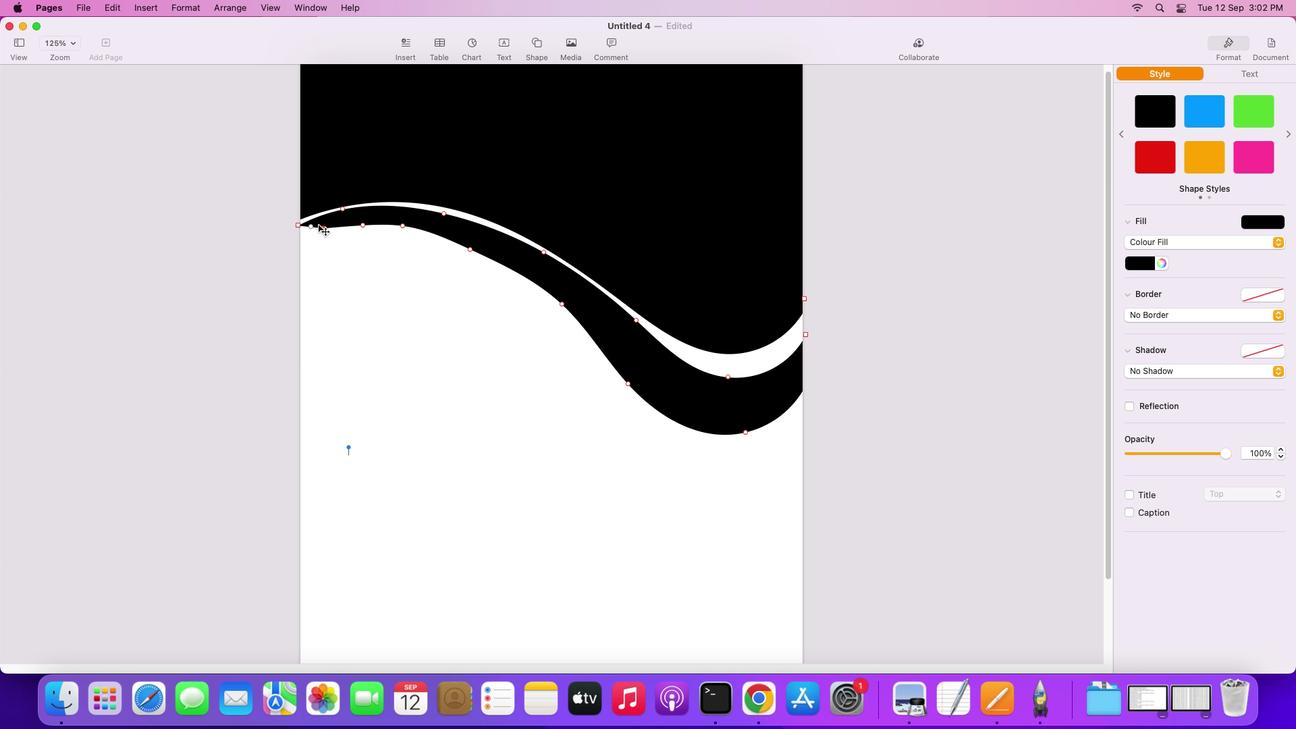 
Action: Mouse moved to (359, 221)
Screenshot: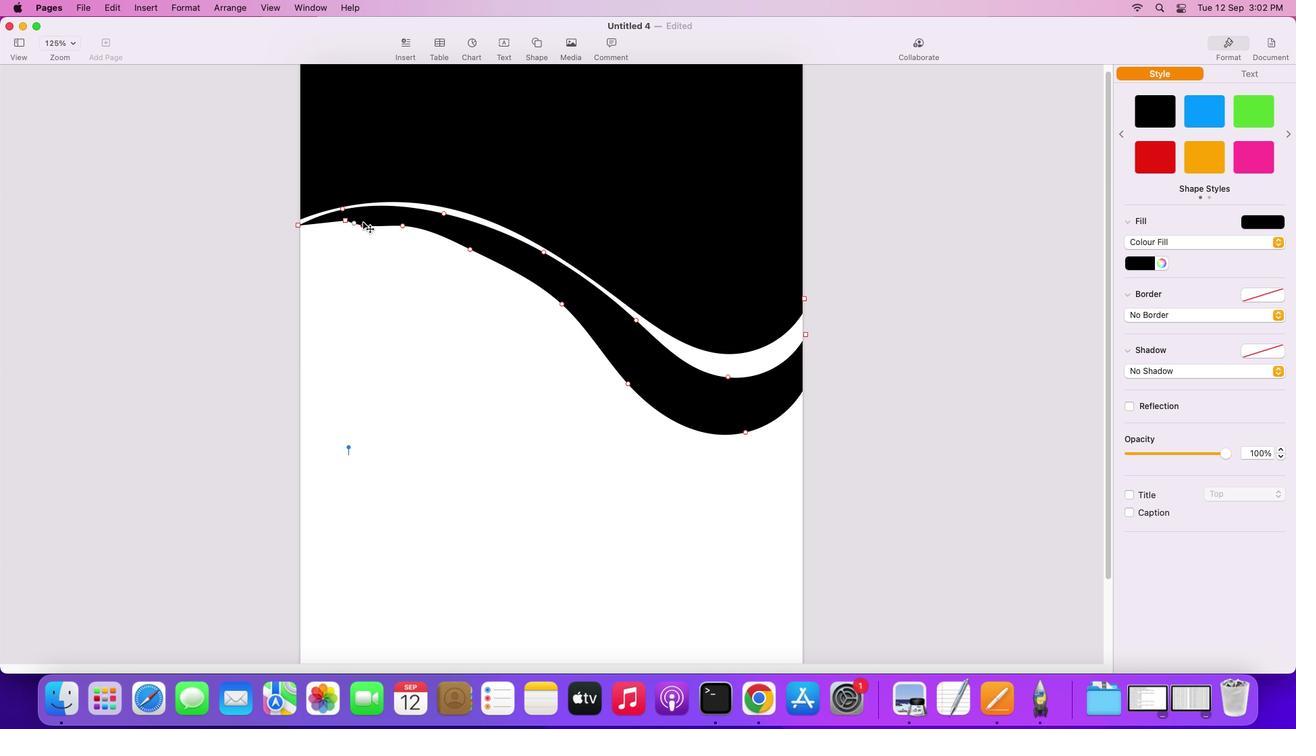 
Action: Mouse pressed left at (359, 221)
Screenshot: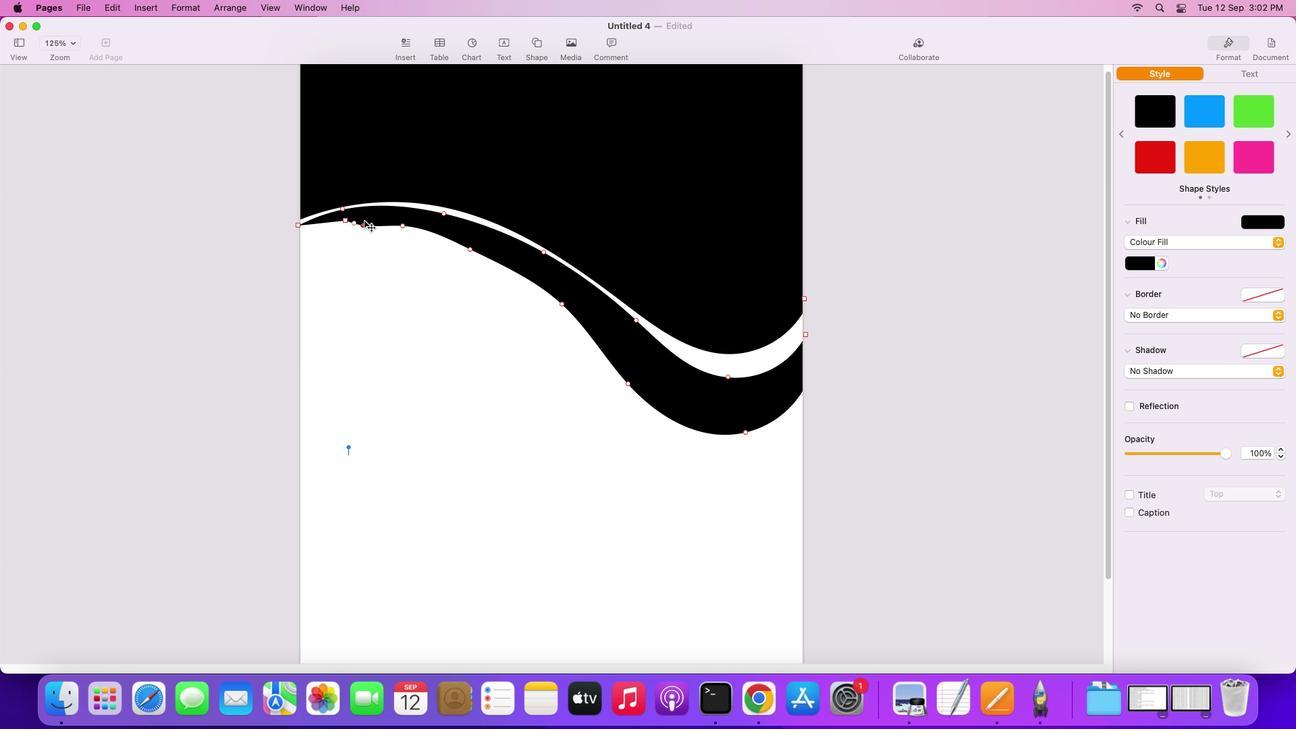 
Action: Mouse moved to (395, 220)
Screenshot: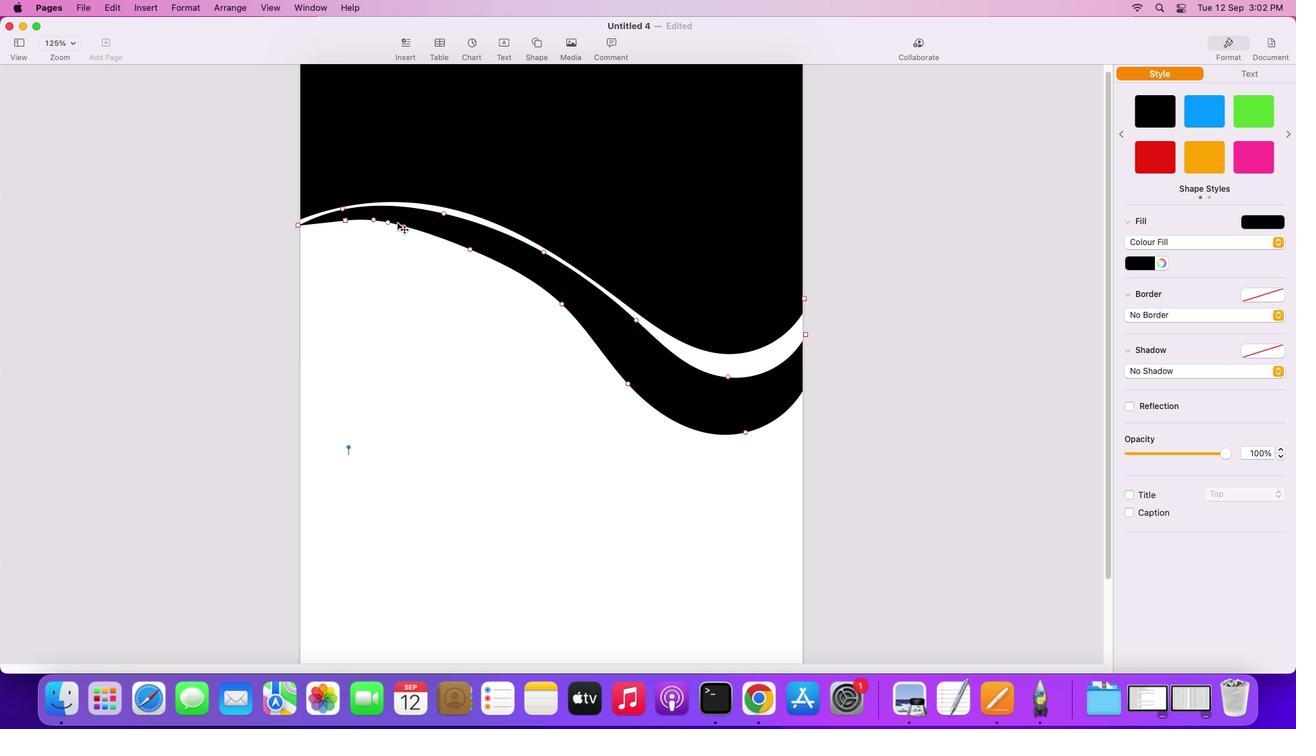
Action: Mouse pressed left at (395, 220)
Screenshot: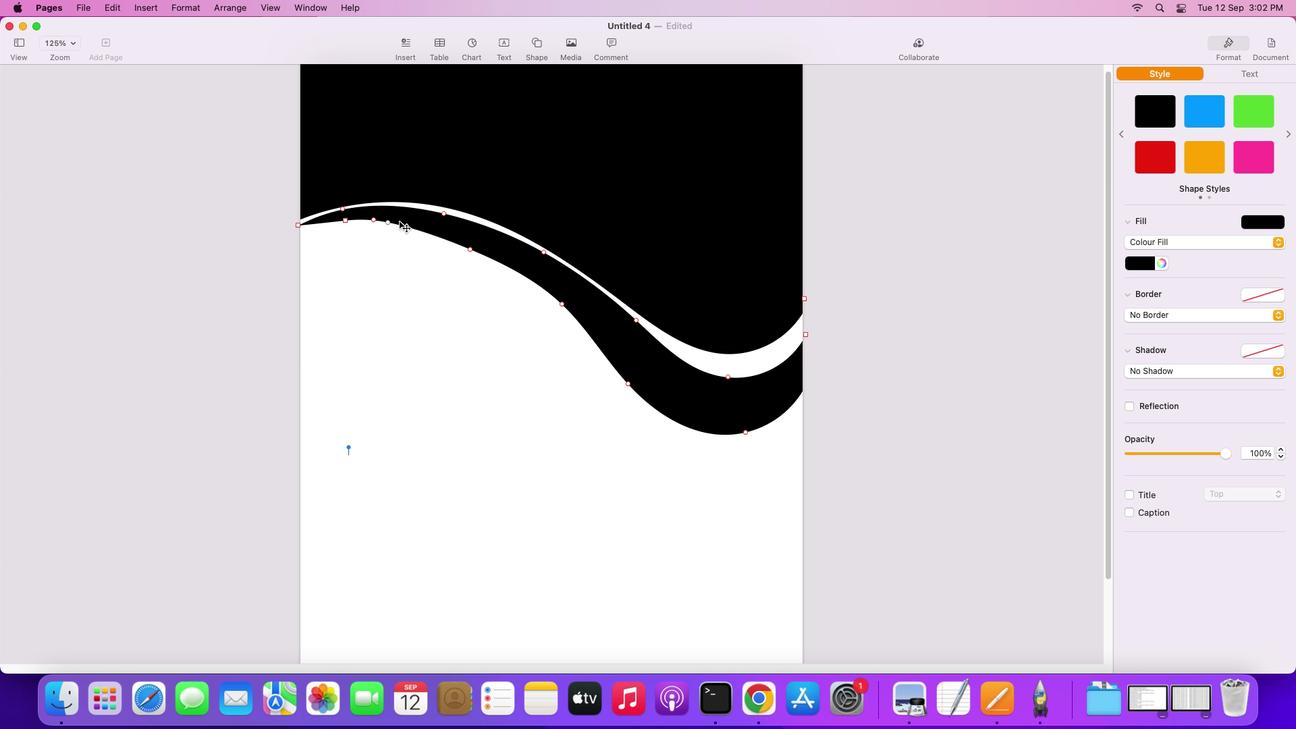 
Action: Mouse moved to (395, 247)
Screenshot: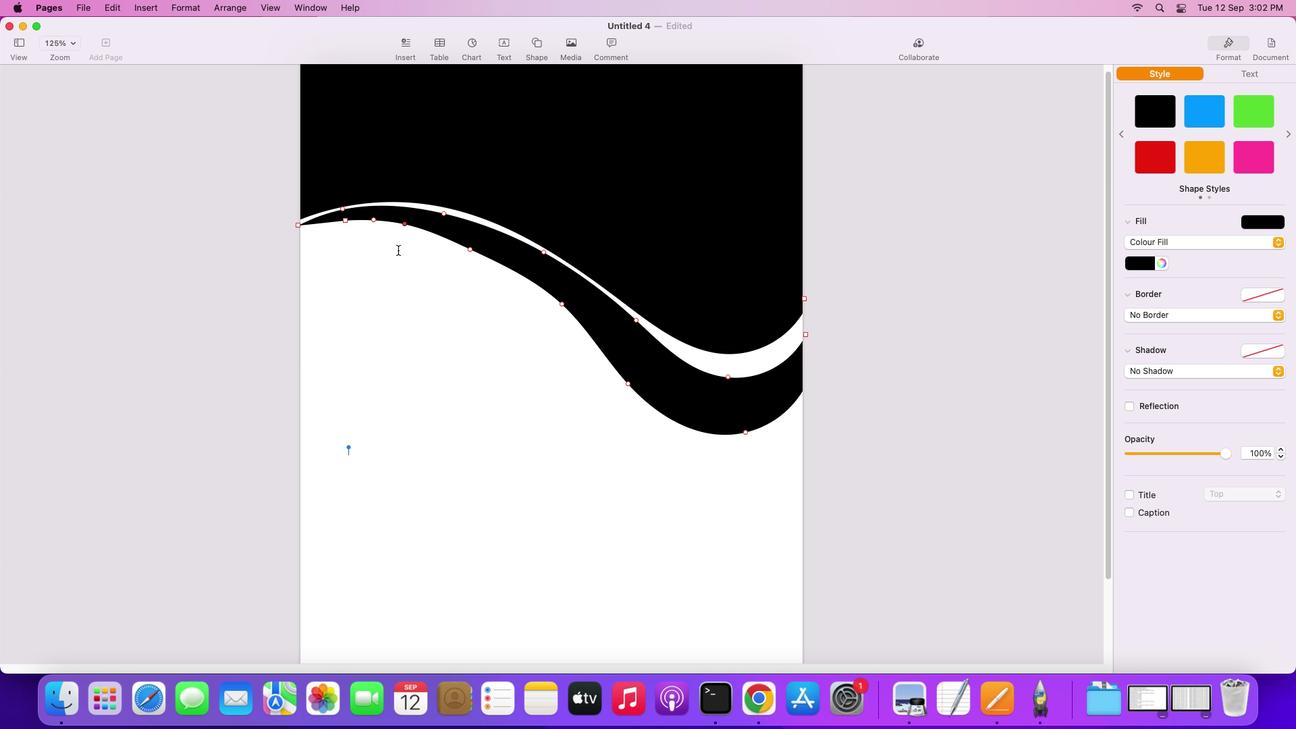 
Action: Mouse pressed left at (395, 247)
Screenshot: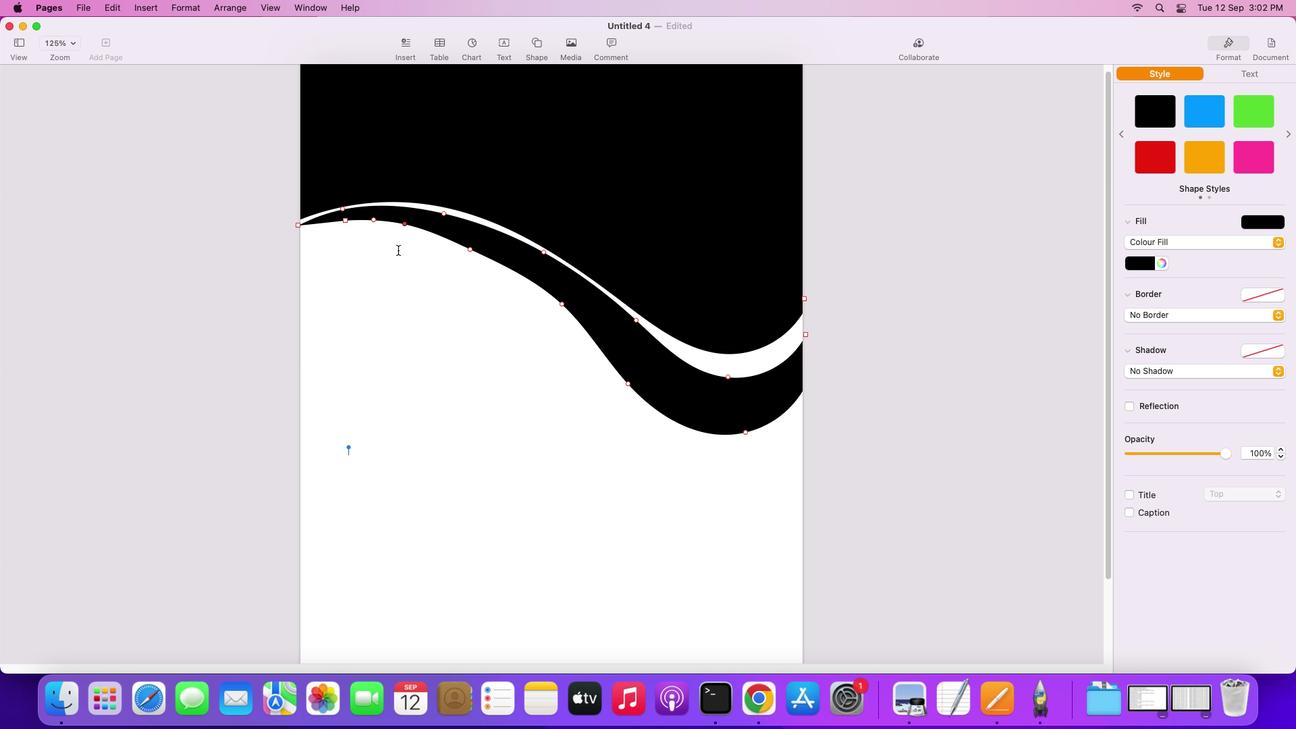 
Action: Mouse moved to (454, 228)
Screenshot: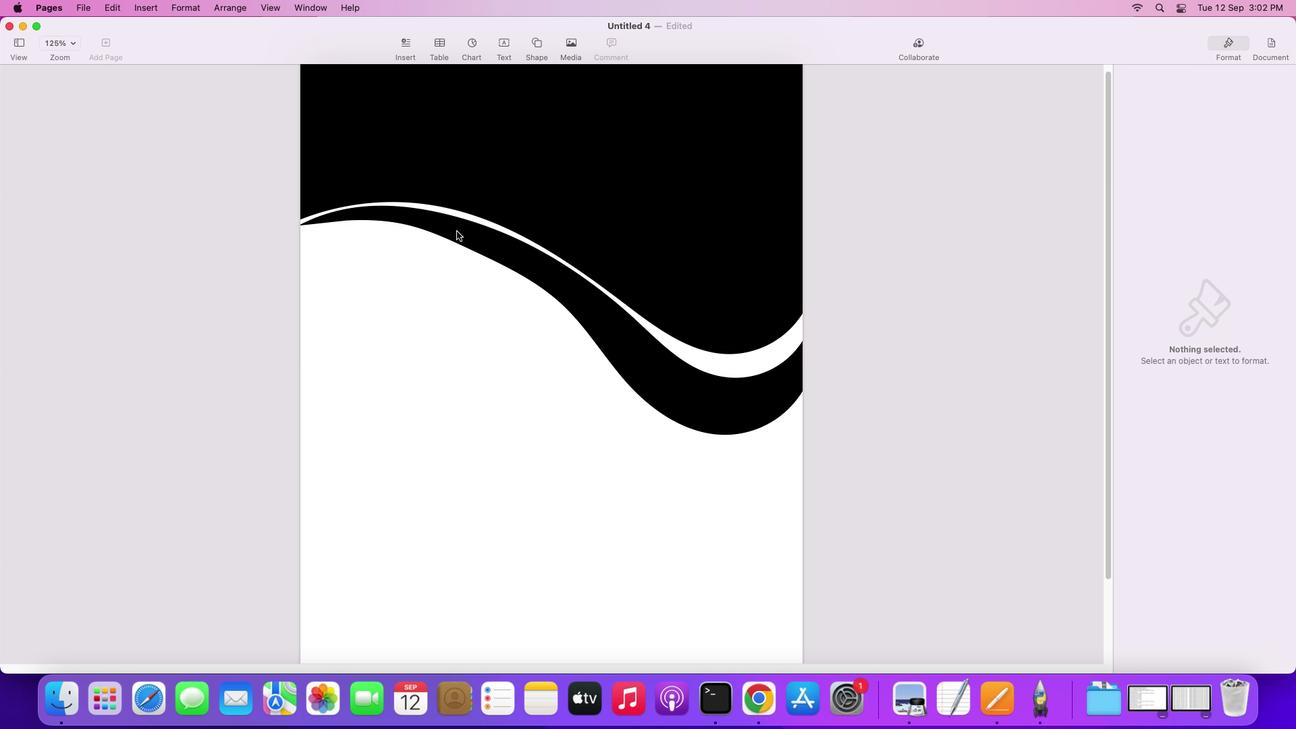 
Action: Mouse pressed left at (454, 228)
Screenshot: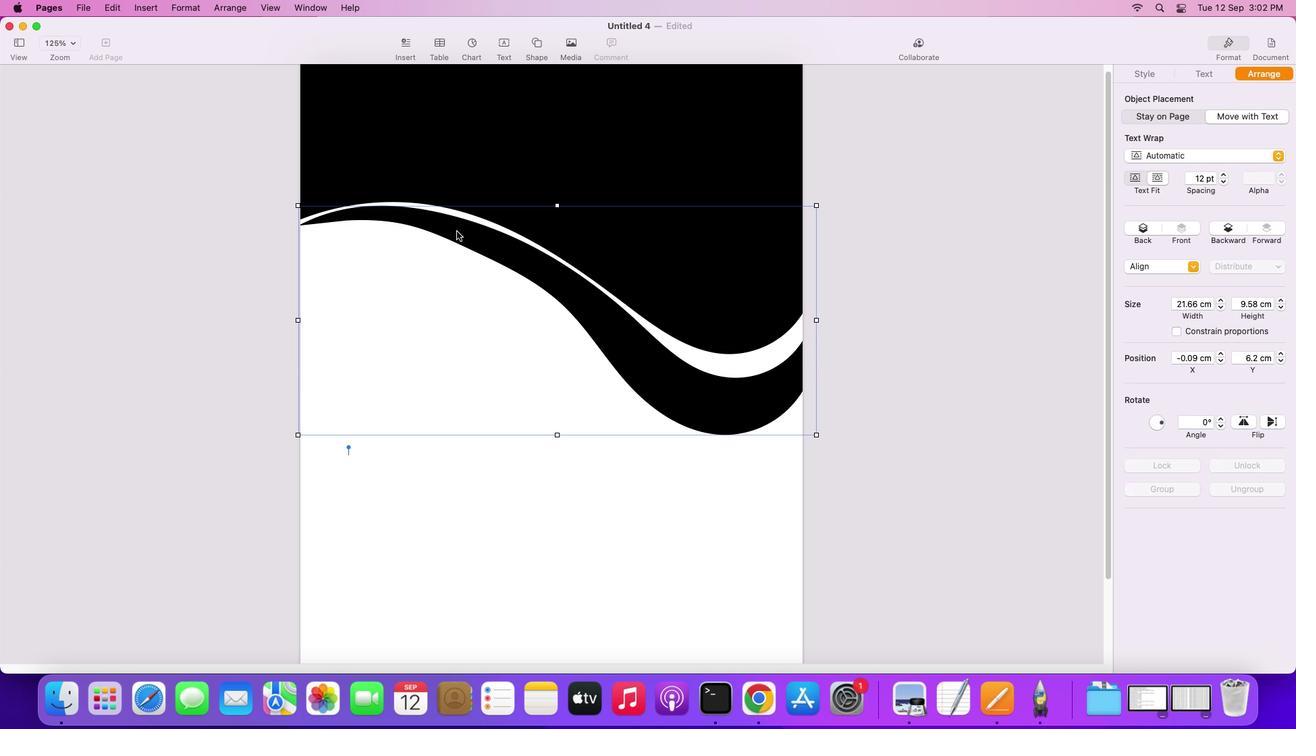 
Action: Mouse moved to (465, 222)
Screenshot: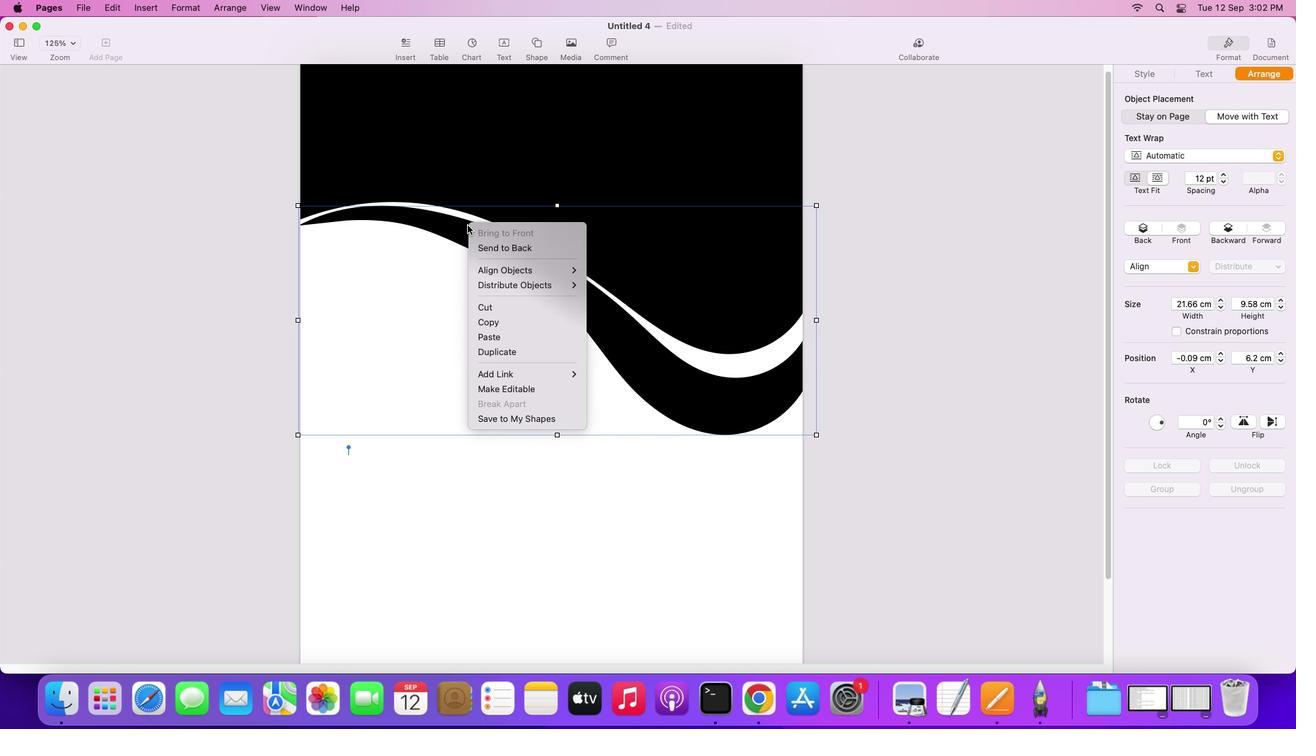 
Action: Mouse pressed right at (465, 222)
Screenshot: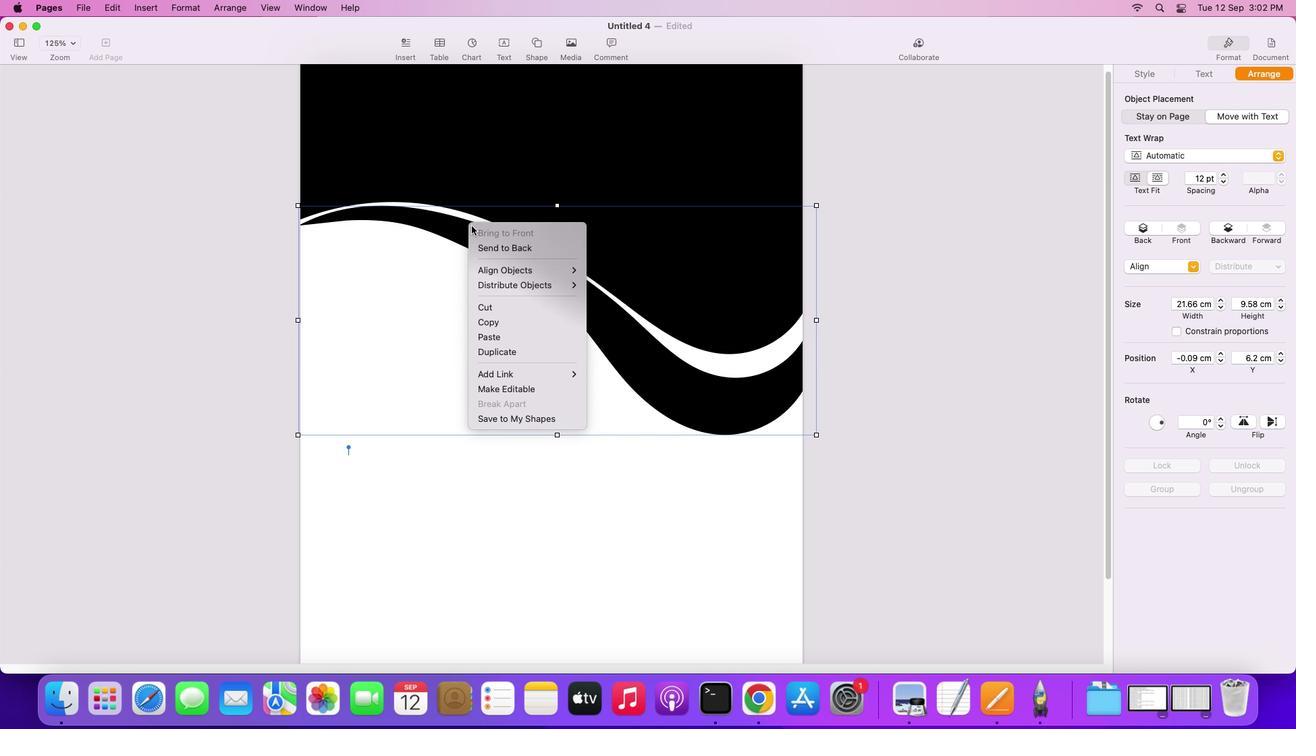 
Action: Mouse moved to (526, 385)
Screenshot: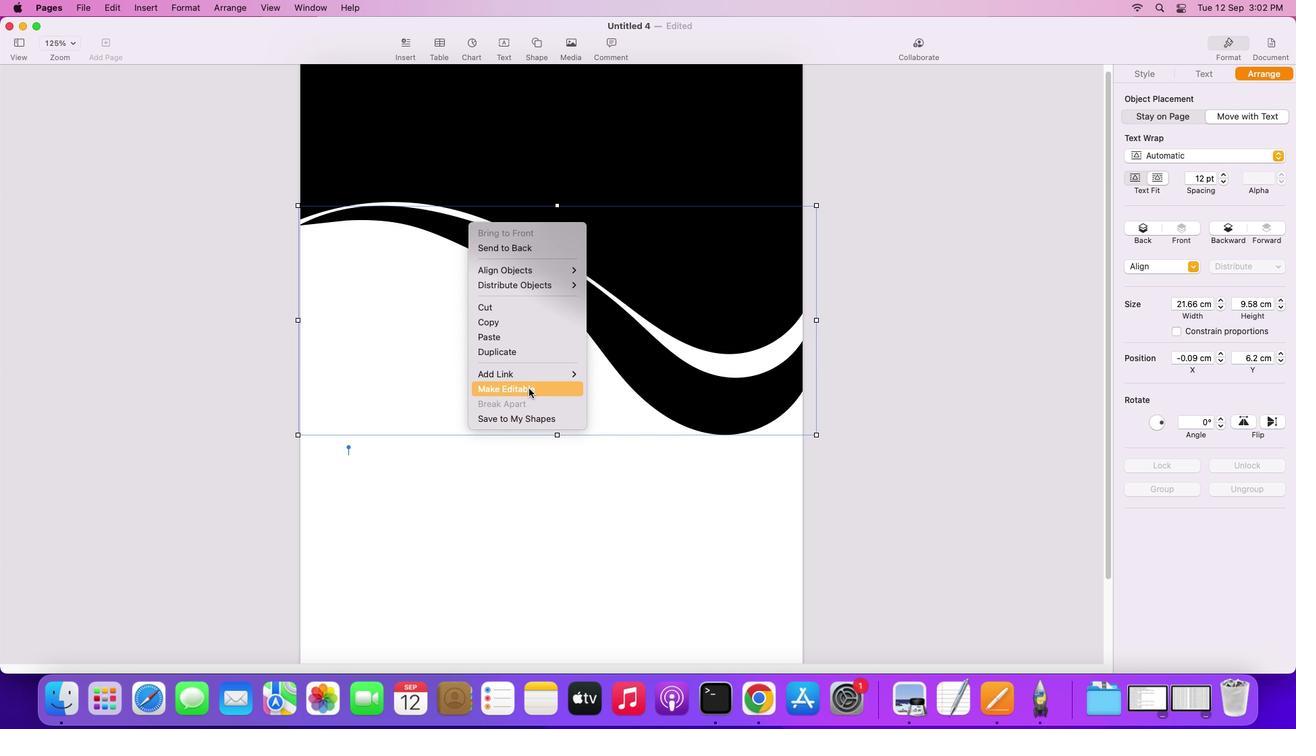 
Action: Mouse pressed left at (526, 385)
Screenshot: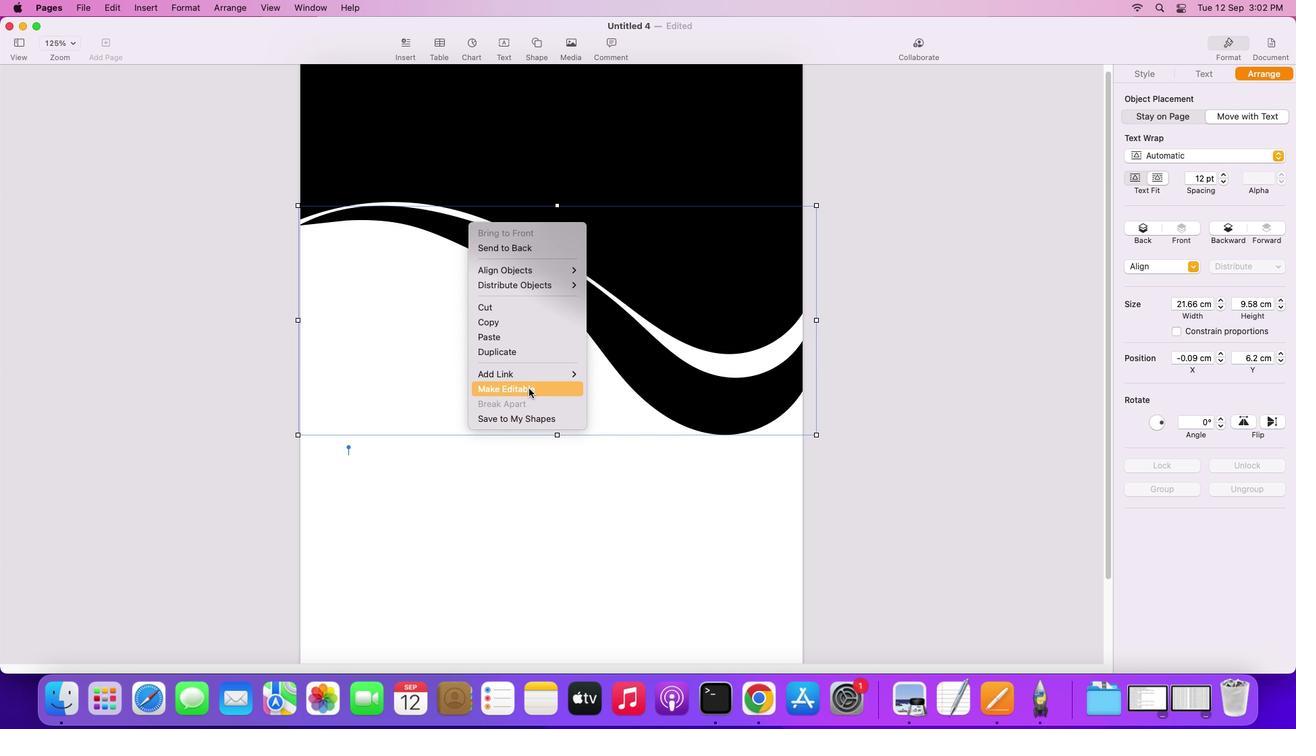 
Action: Mouse moved to (434, 230)
Screenshot: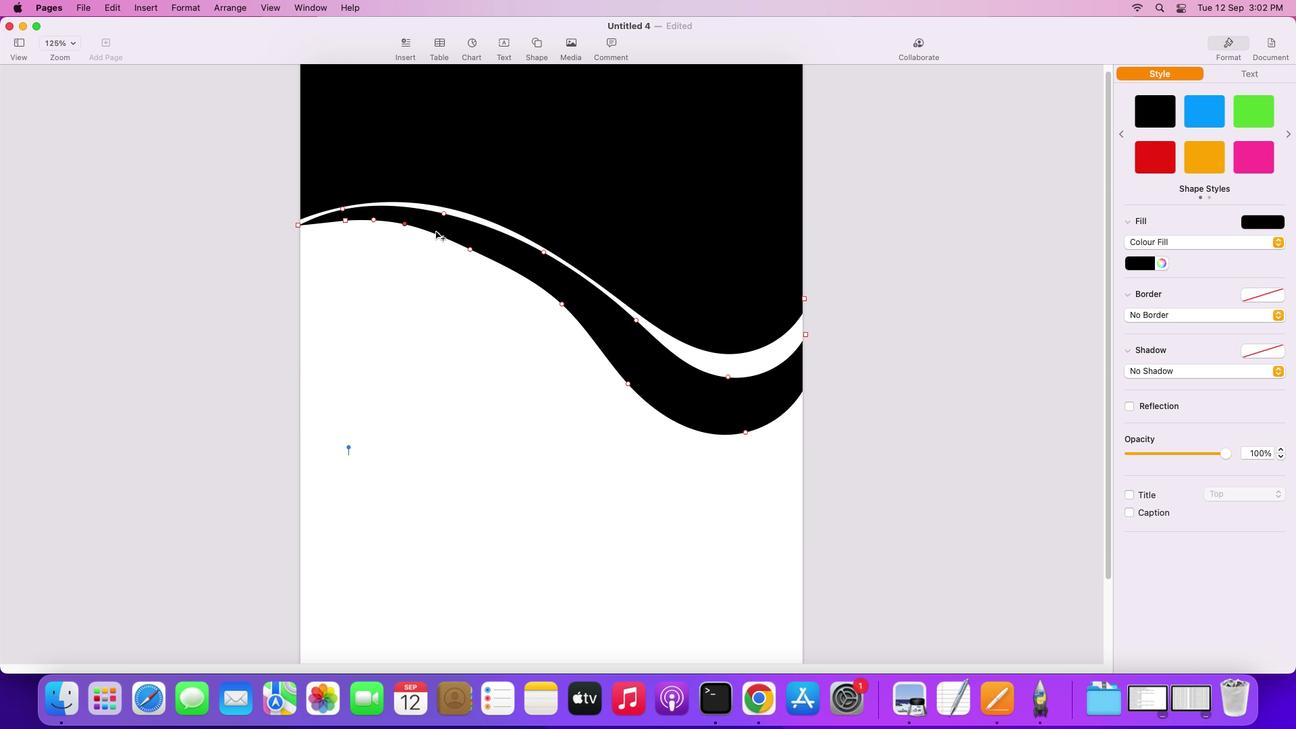 
Action: Mouse pressed left at (434, 230)
Screenshot: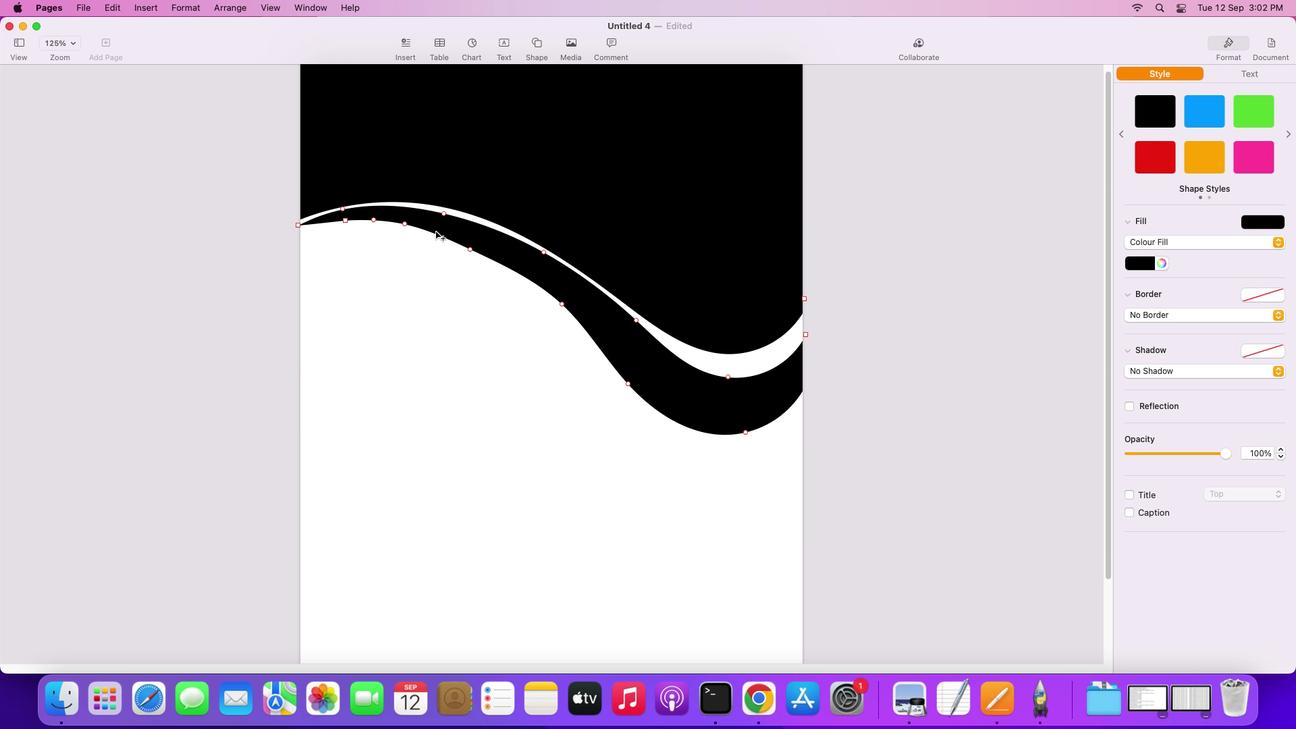 
Action: Mouse moved to (468, 247)
Screenshot: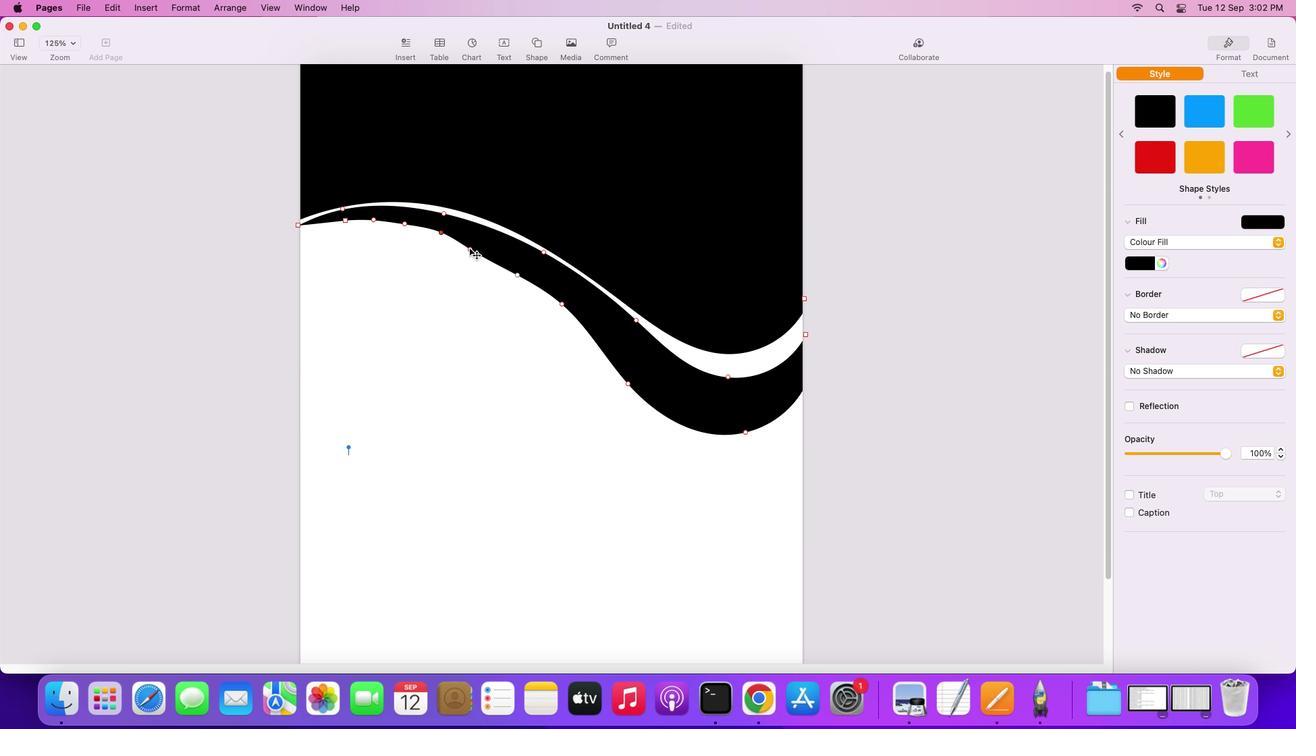 
Action: Mouse pressed left at (468, 247)
Screenshot: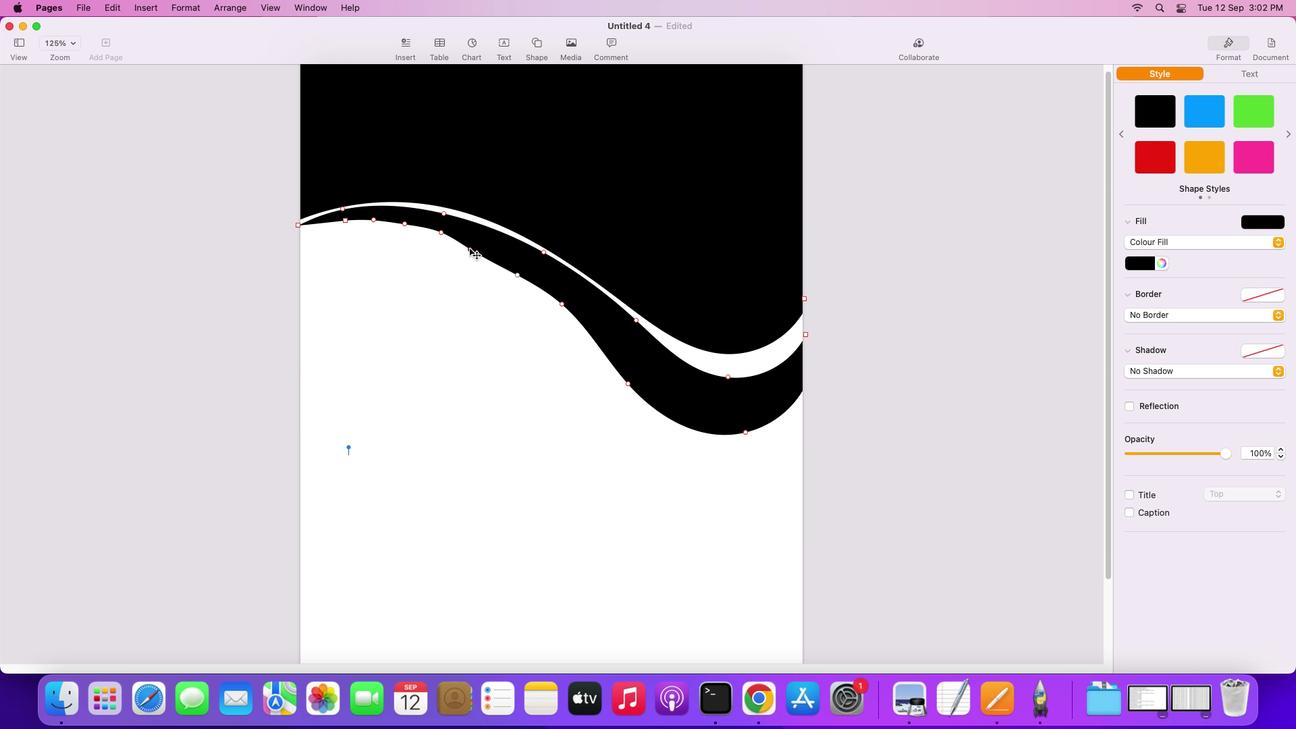 
Action: Mouse moved to (557, 299)
Screenshot: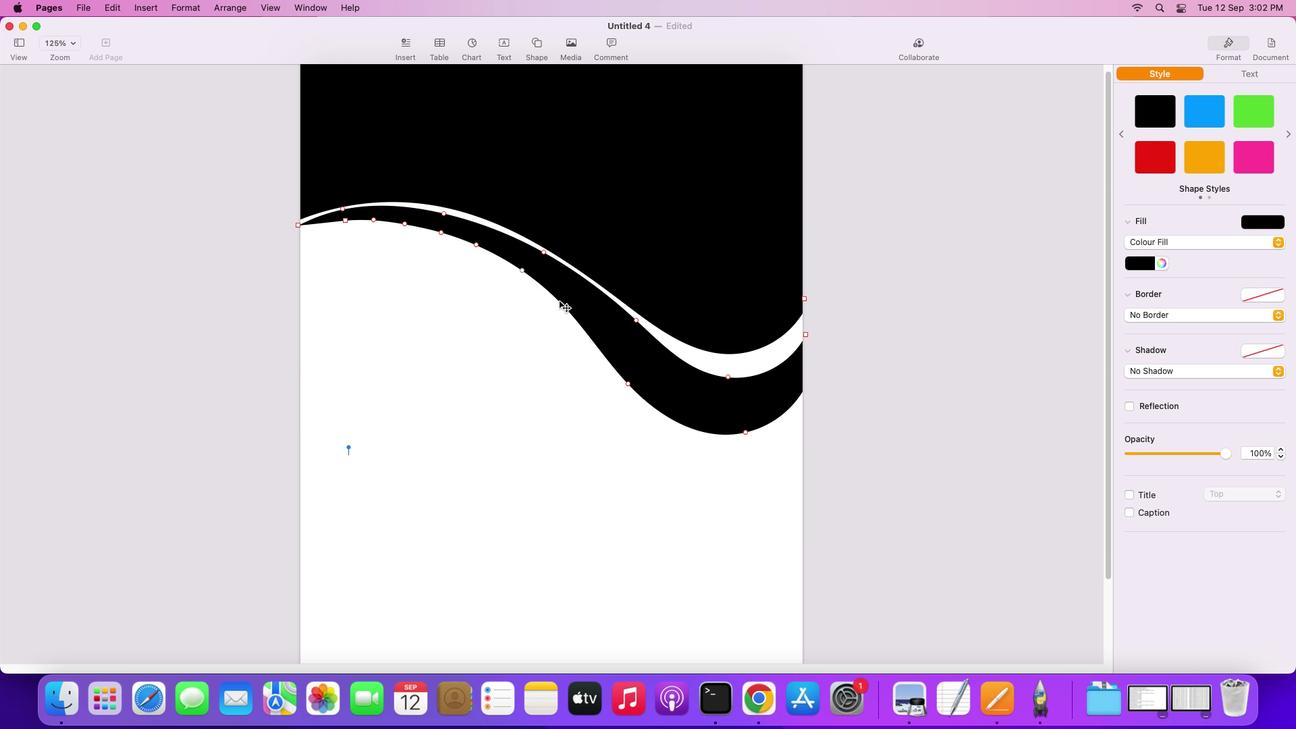 
Action: Mouse pressed left at (557, 299)
Screenshot: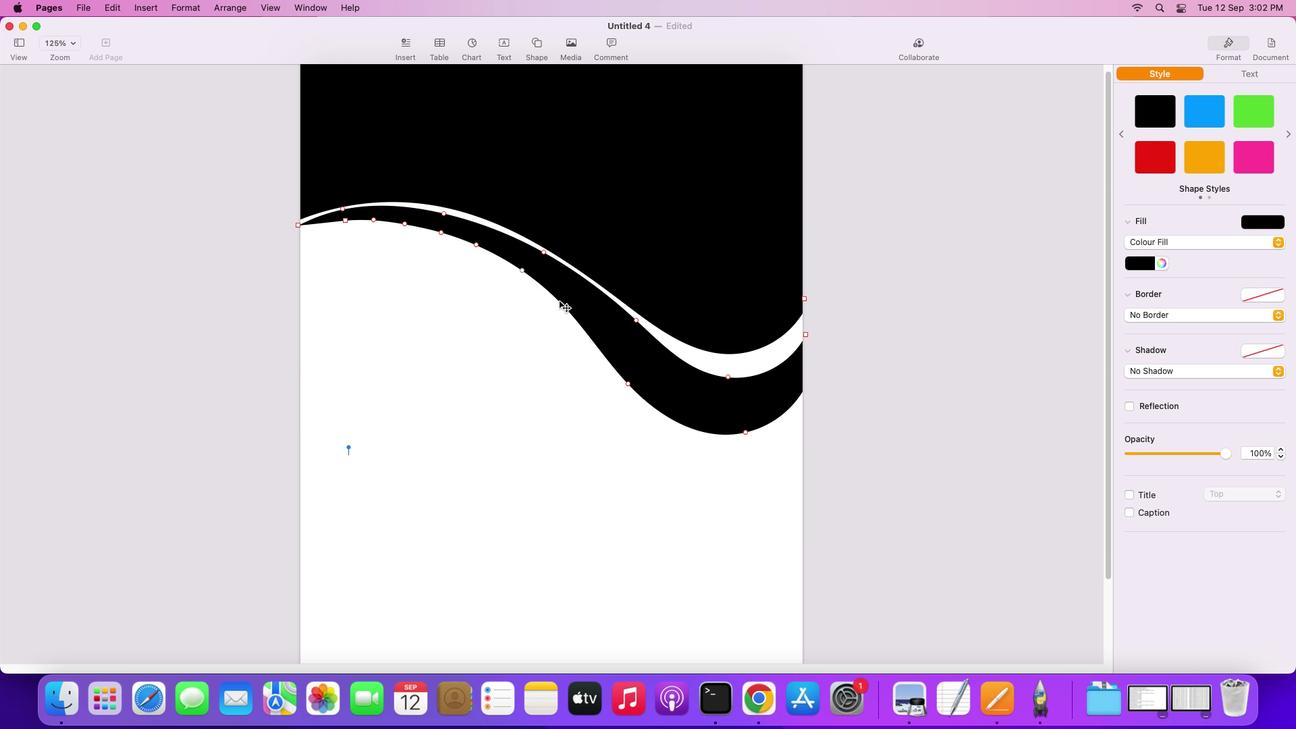 
Action: Mouse moved to (545, 322)
Screenshot: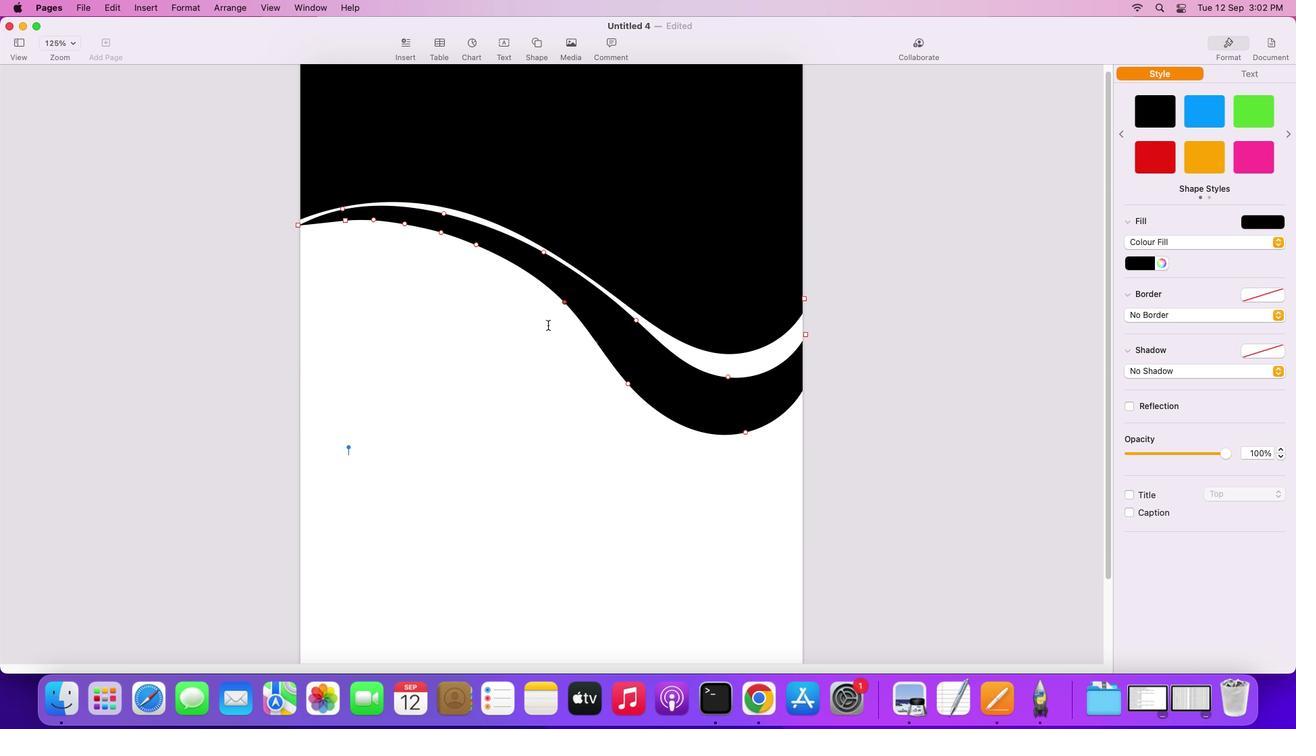 
Action: Mouse pressed left at (545, 322)
Screenshot: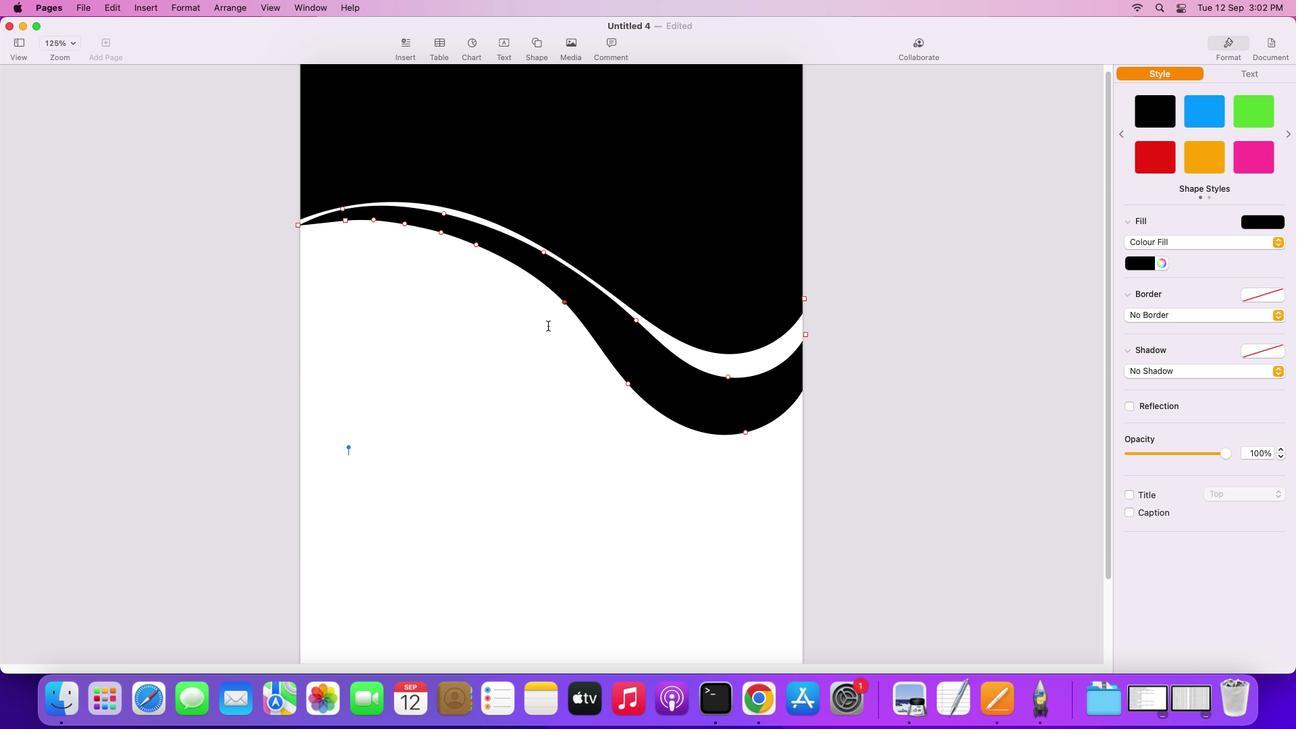 
Action: Mouse moved to (680, 374)
Screenshot: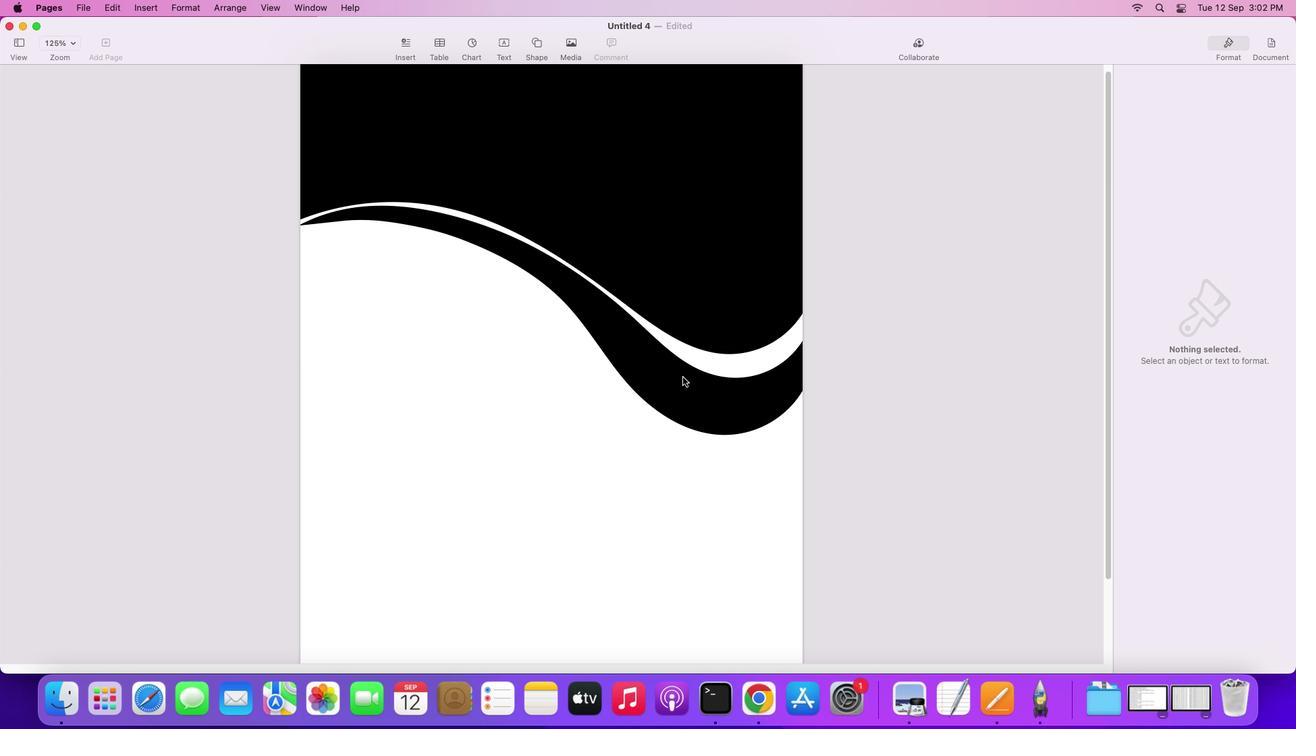
Action: Mouse pressed left at (680, 374)
Screenshot: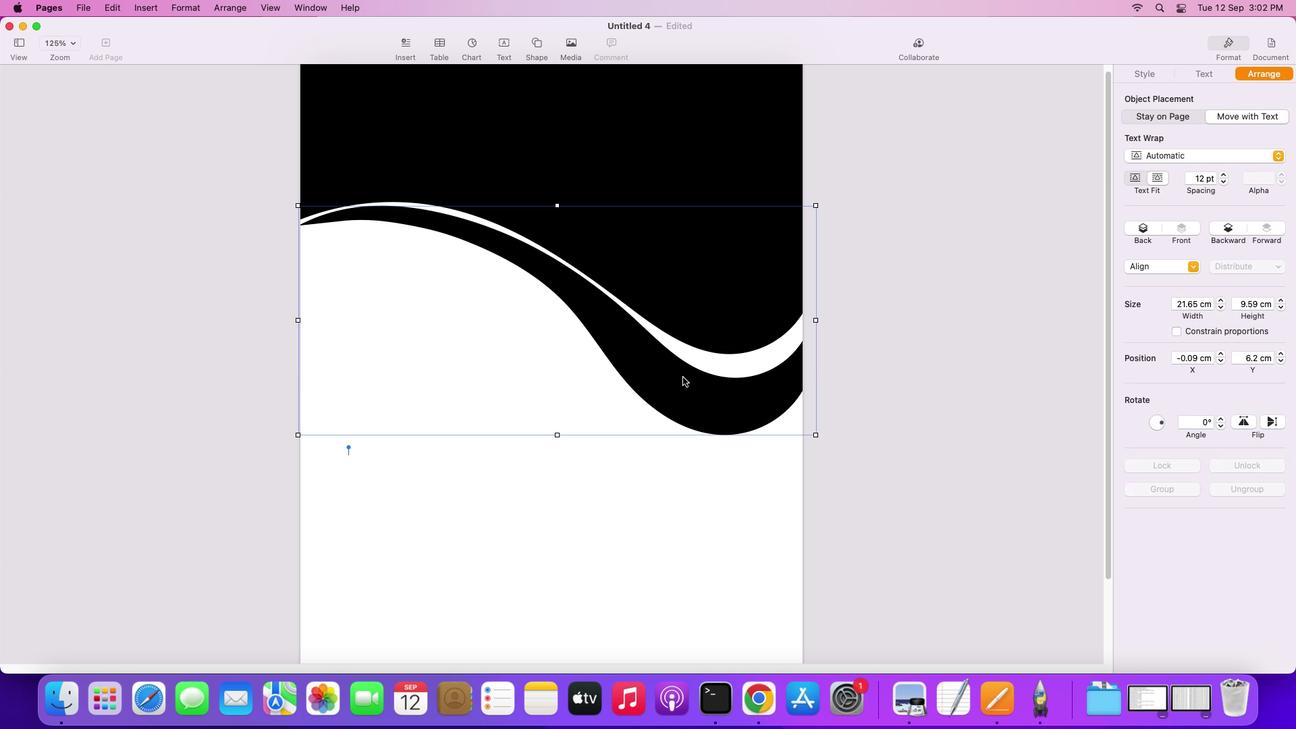 
Action: Mouse moved to (742, 395)
Screenshot: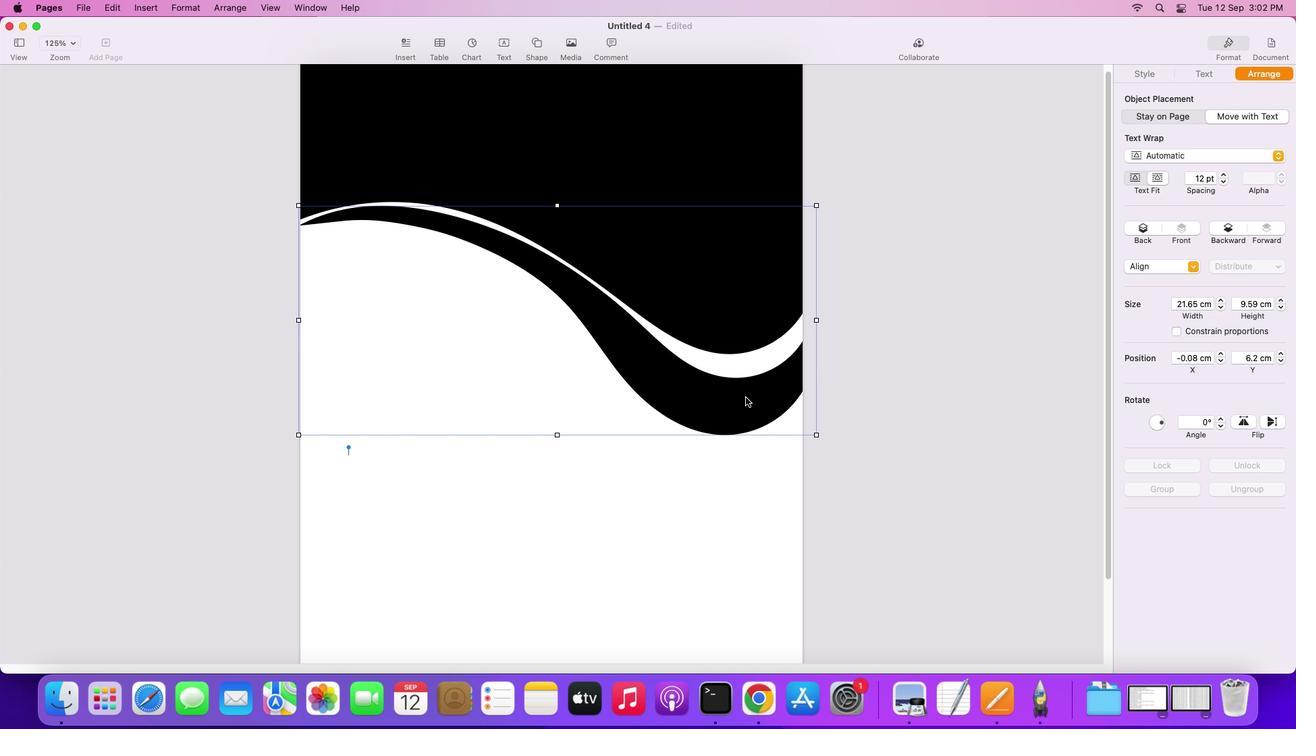 
Action: Mouse pressed right at (742, 395)
Screenshot: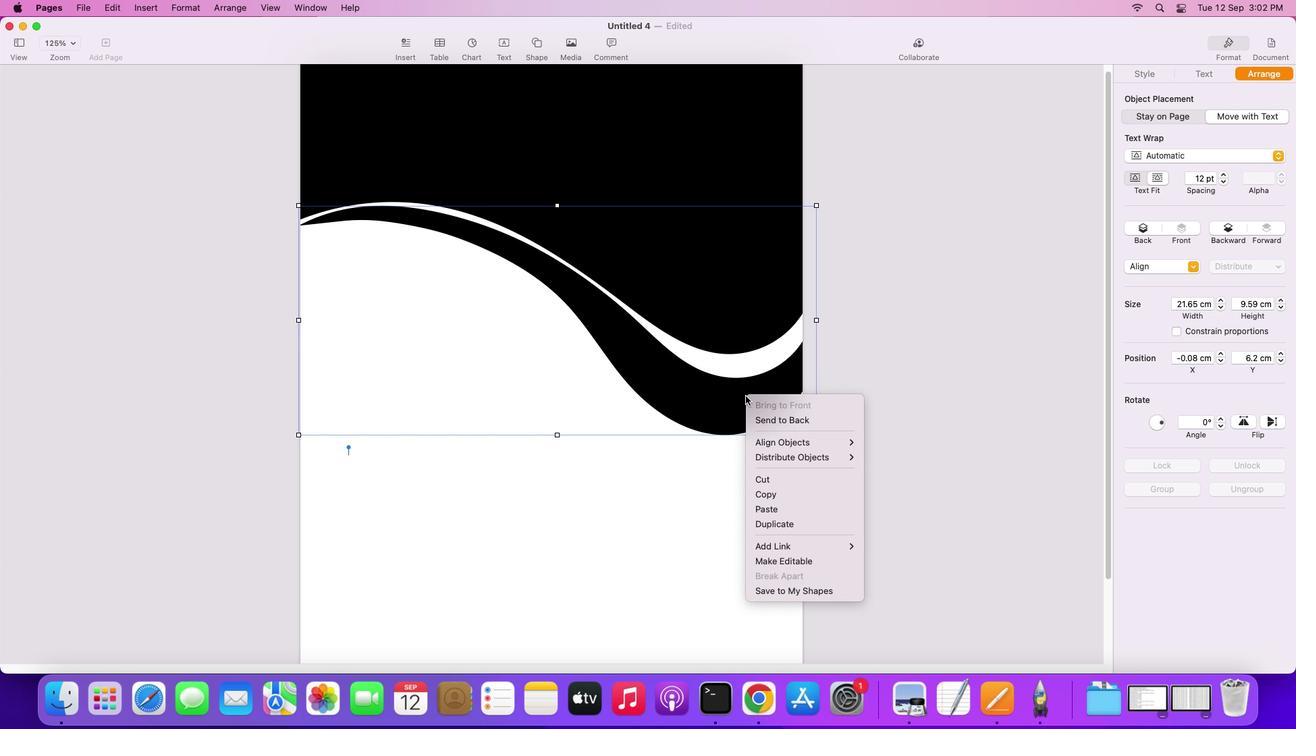 
Action: Mouse moved to (787, 561)
Screenshot: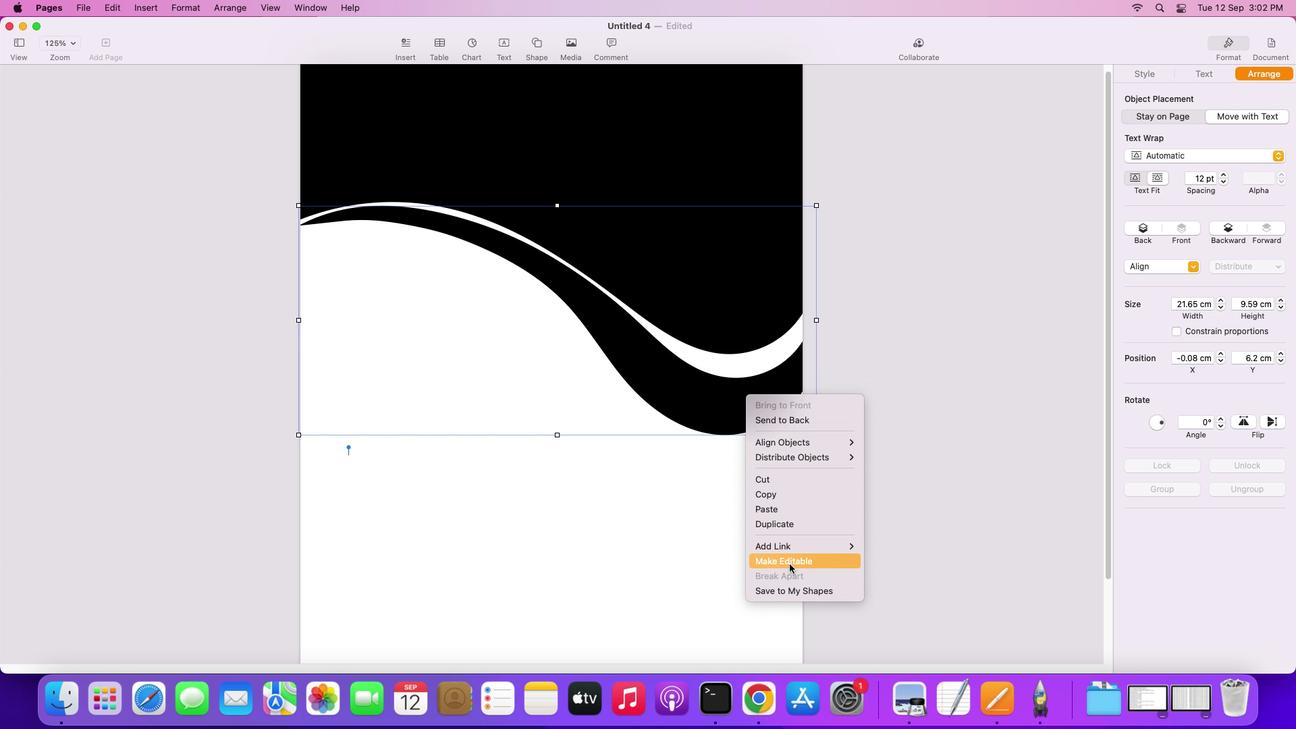 
Action: Mouse pressed left at (787, 561)
Screenshot: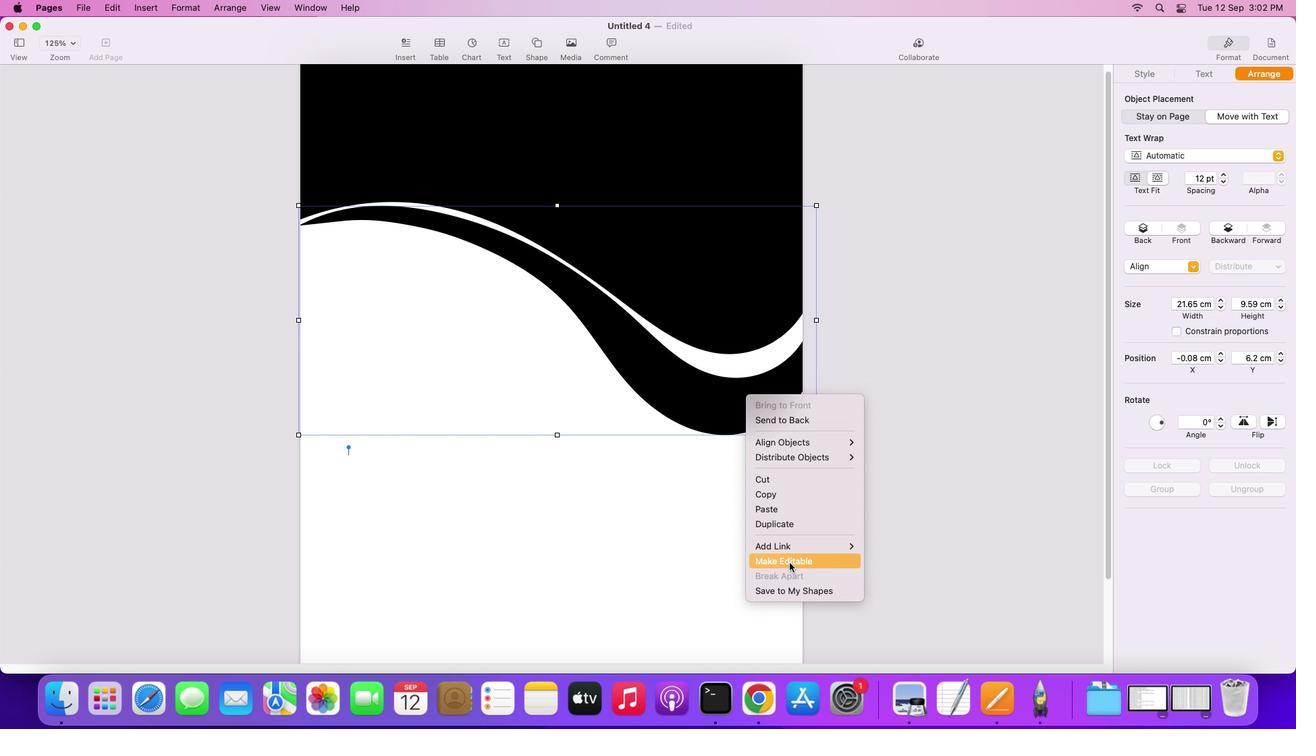 
Action: Mouse moved to (721, 370)
Screenshot: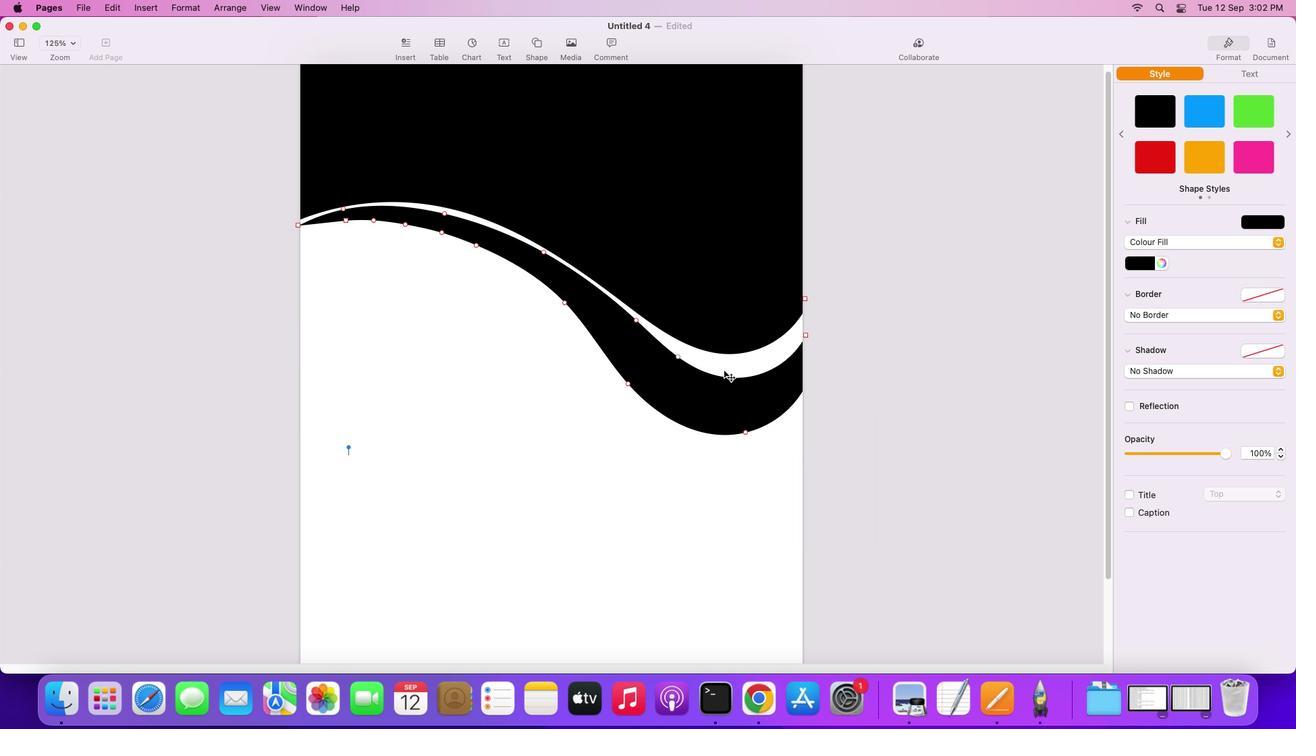
Action: Mouse pressed left at (721, 370)
Screenshot: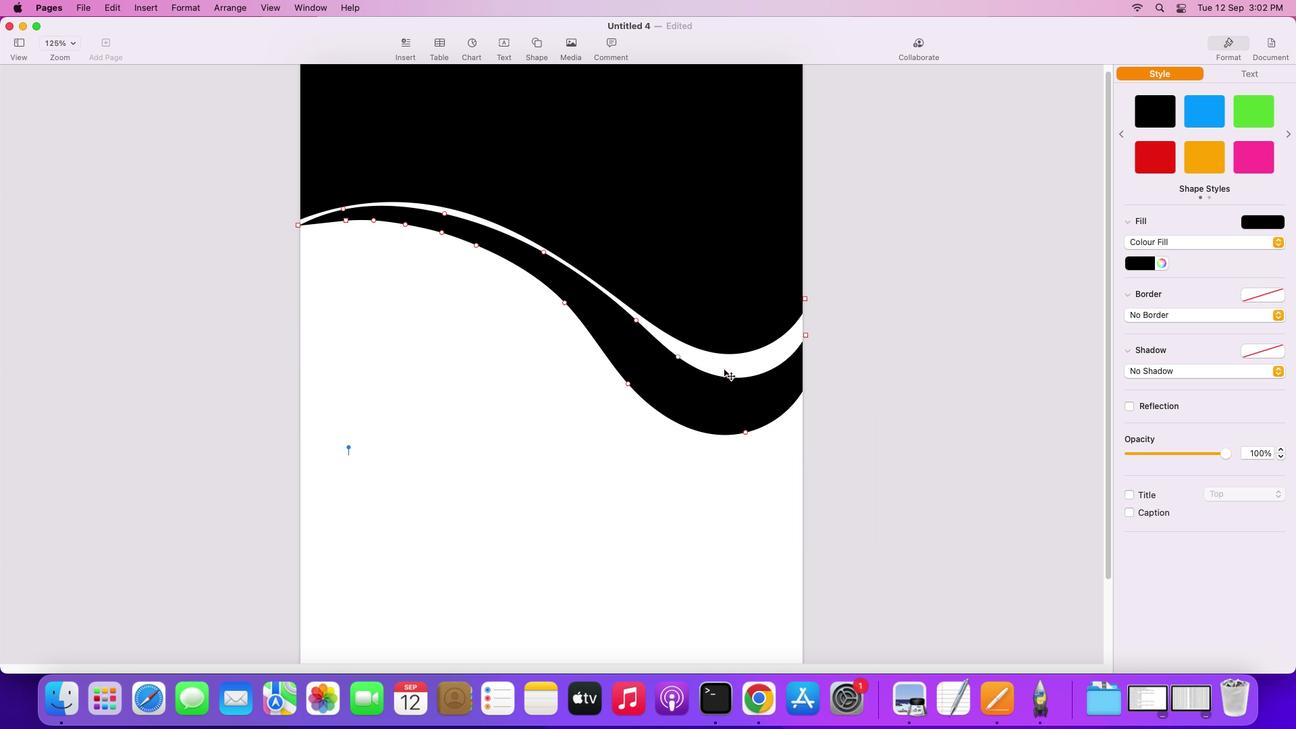 
Action: Mouse moved to (804, 332)
Screenshot: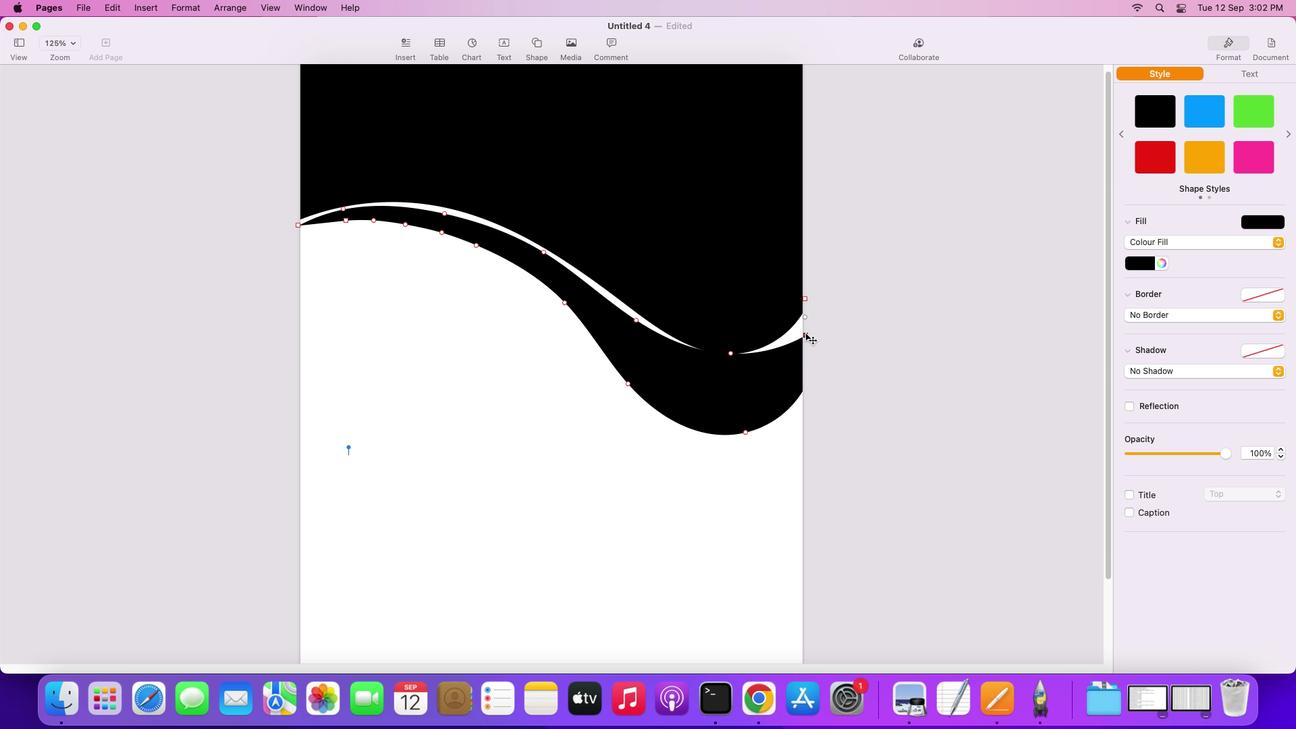 
Action: Mouse pressed left at (804, 332)
Screenshot: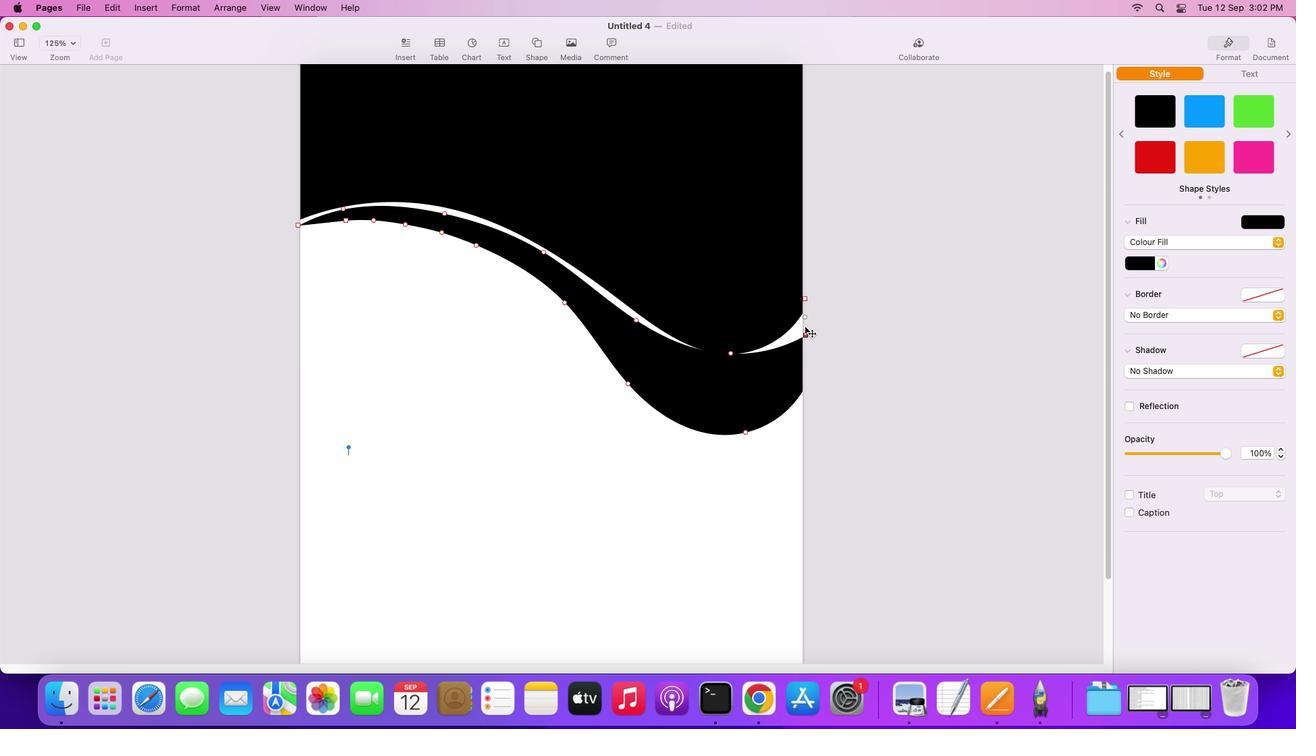 
Action: Mouse moved to (632, 314)
Screenshot: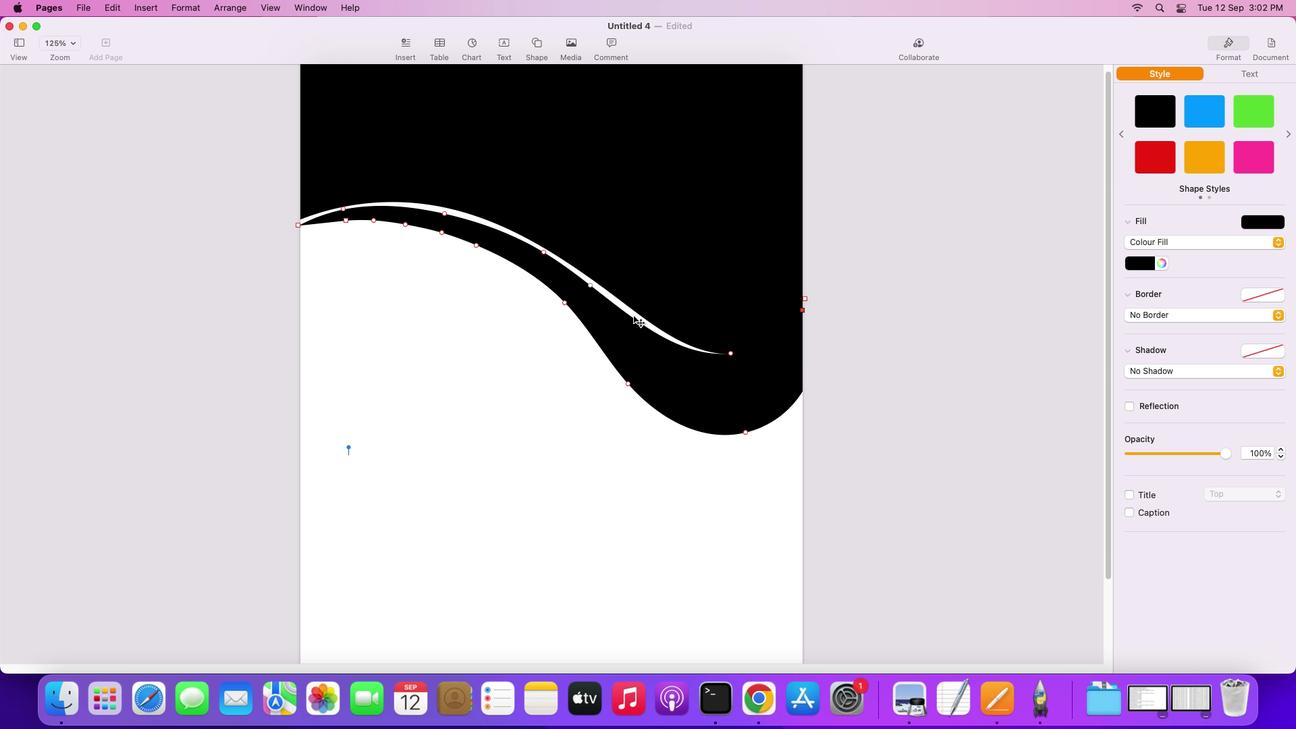 
Action: Mouse pressed left at (632, 314)
Screenshot: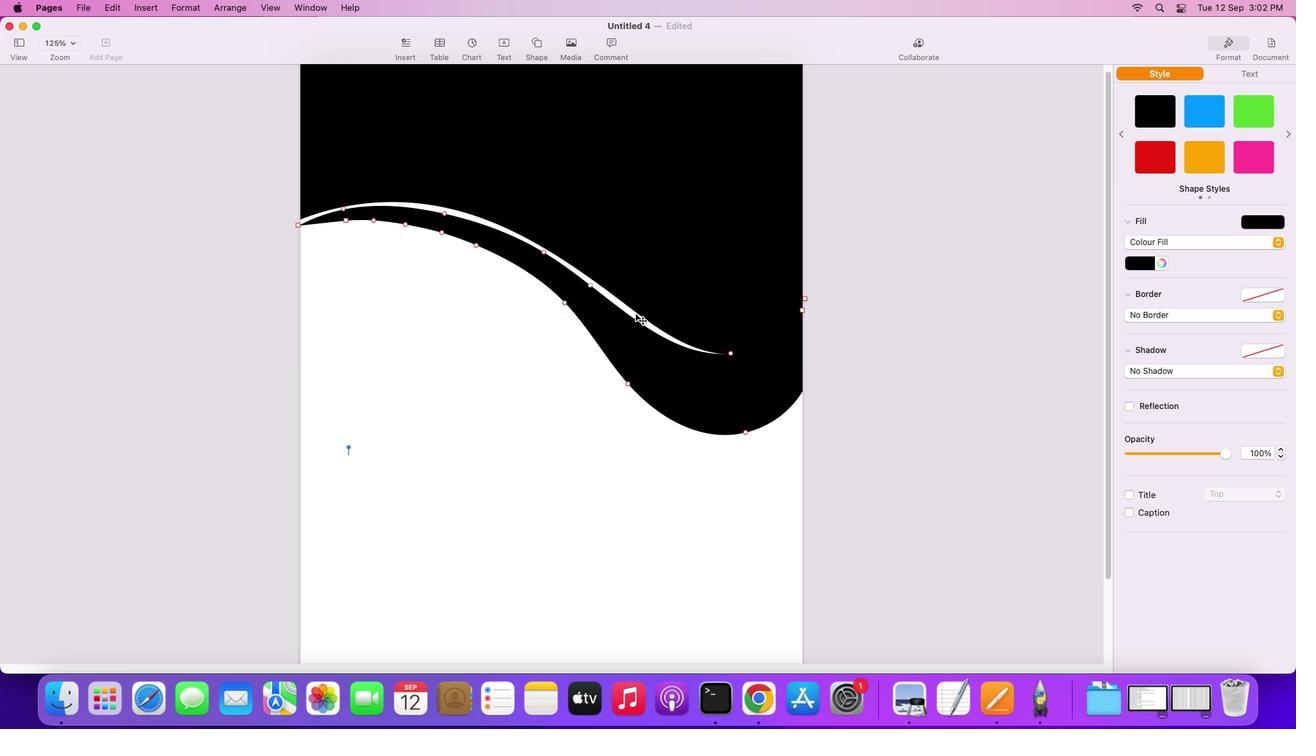 
Action: Mouse moved to (587, 275)
Screenshot: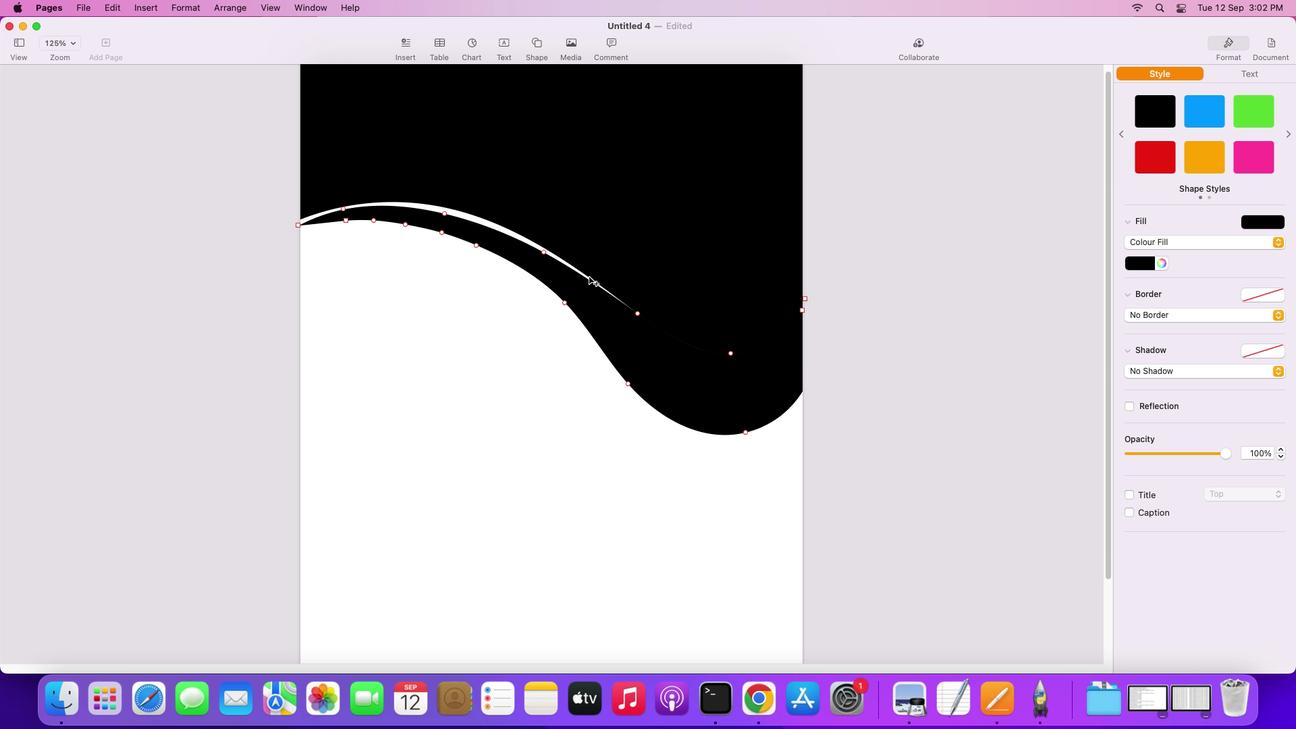 
Action: Mouse pressed left at (587, 275)
Screenshot: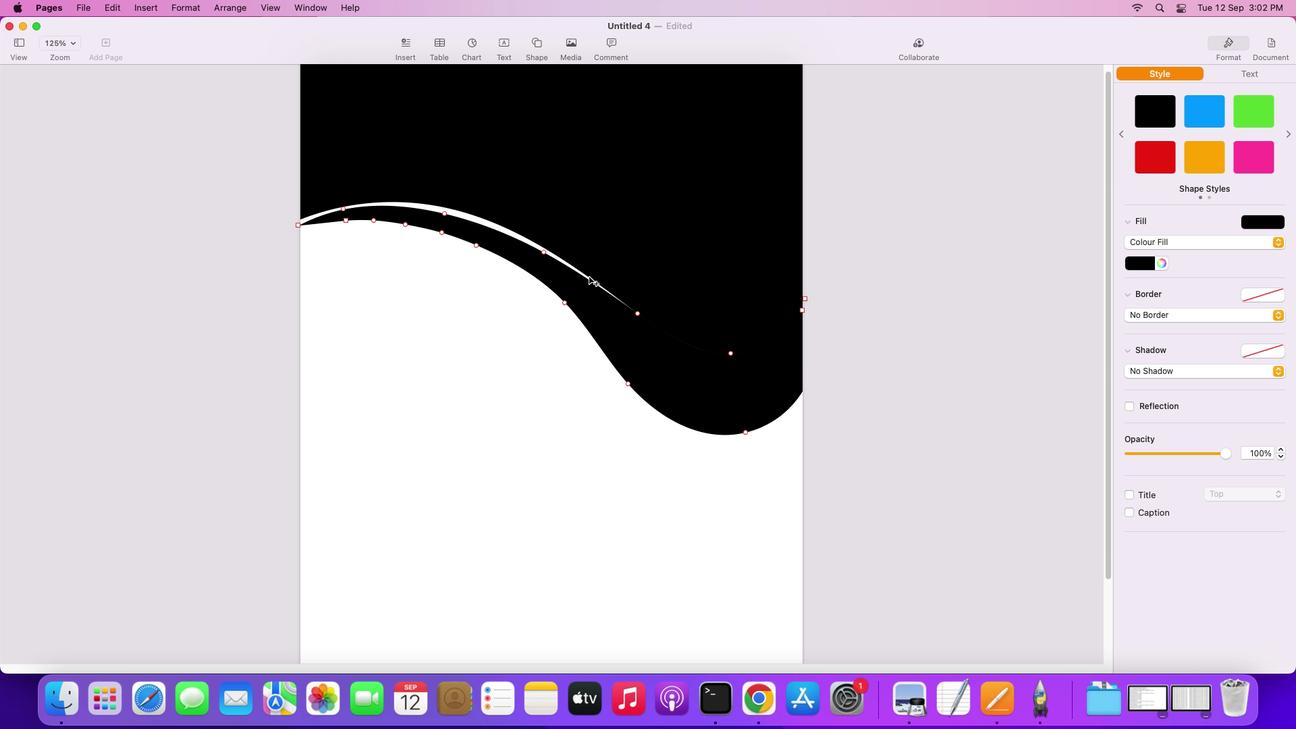 
Action: Mouse moved to (539, 248)
Screenshot: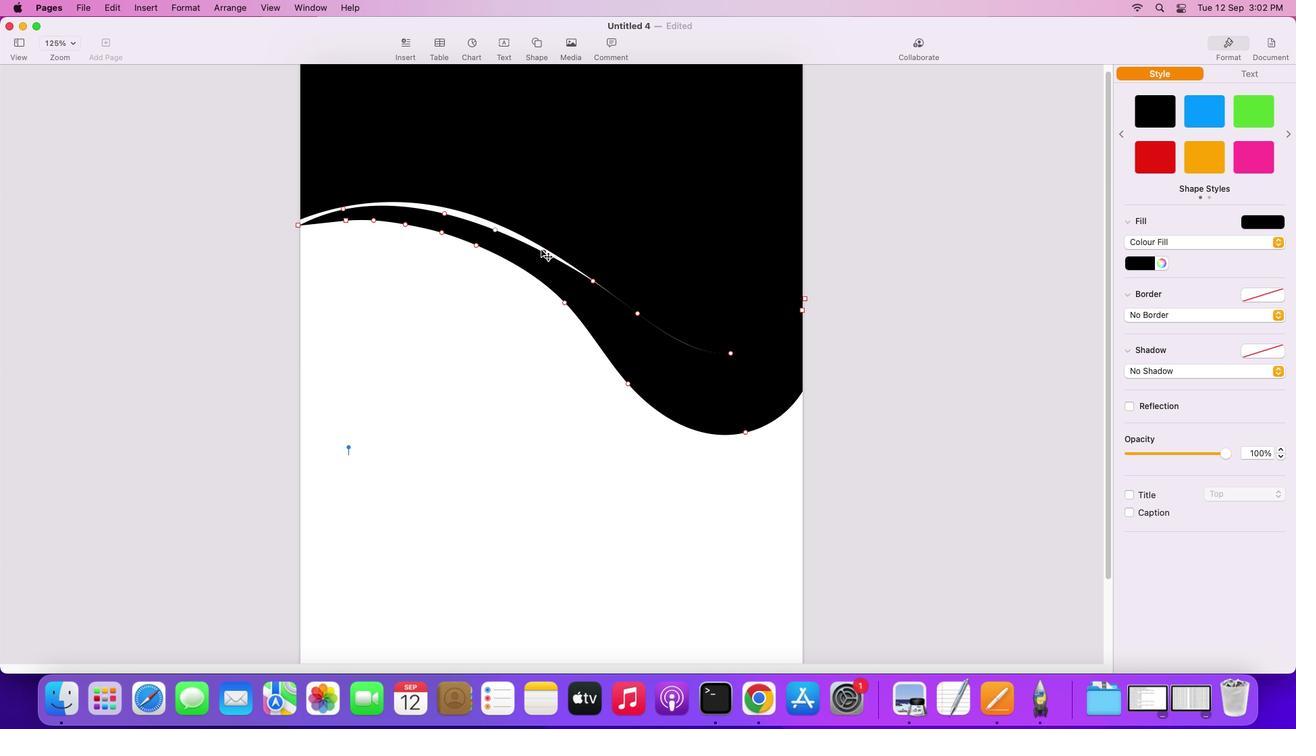 
Action: Mouse pressed left at (539, 248)
Screenshot: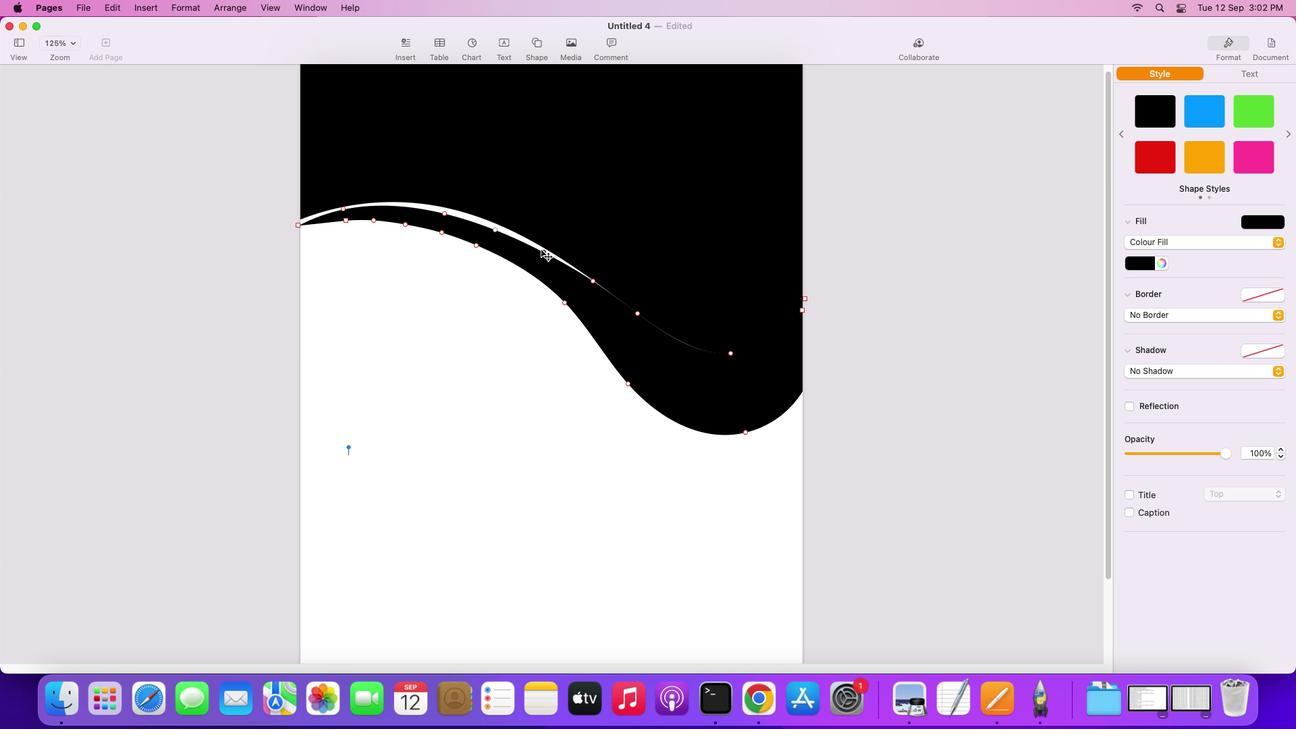 
Action: Mouse moved to (588, 276)
Screenshot: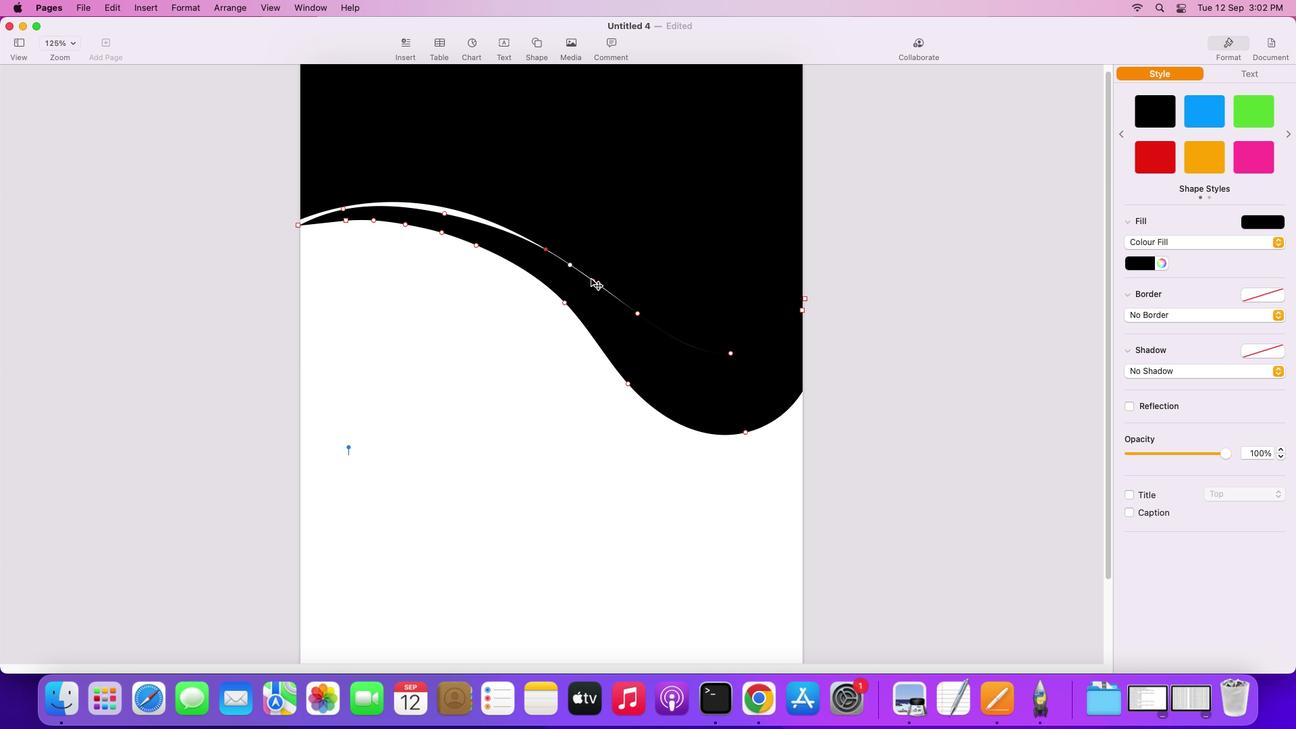 
Action: Mouse pressed left at (588, 276)
Screenshot: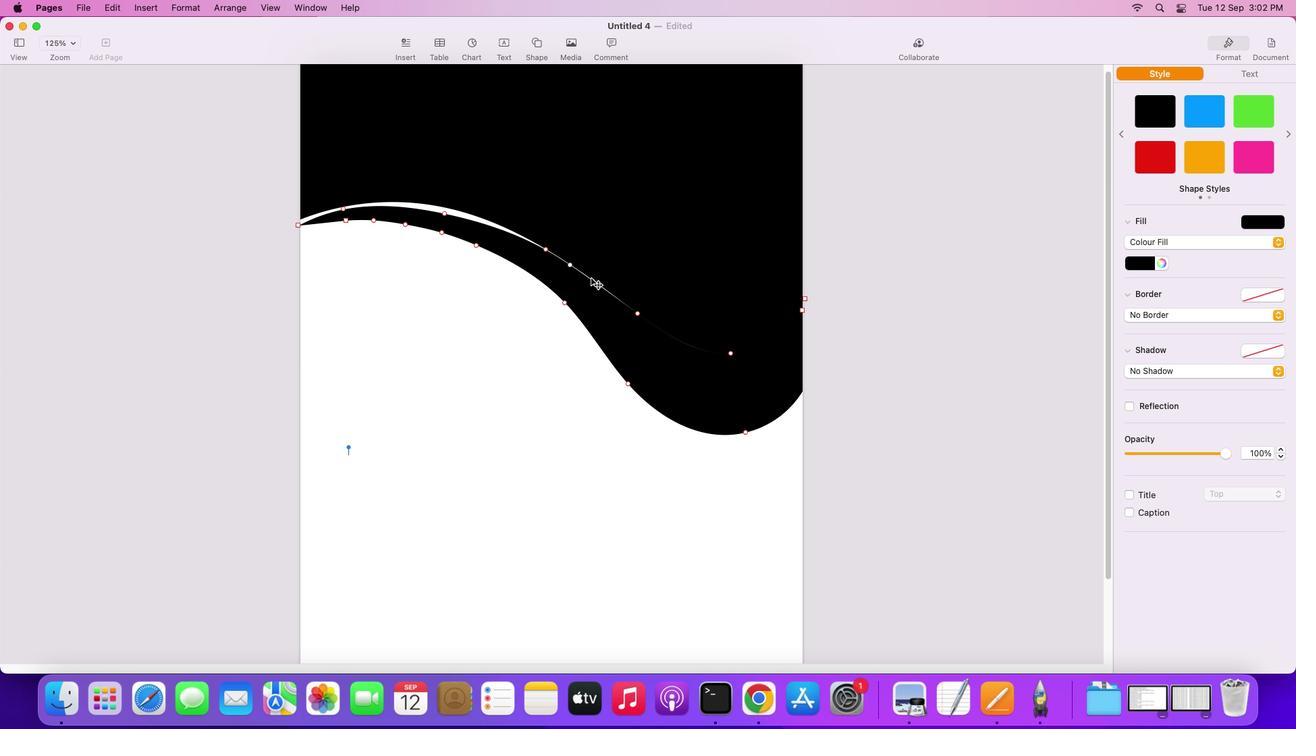 
Action: Mouse moved to (678, 337)
Screenshot: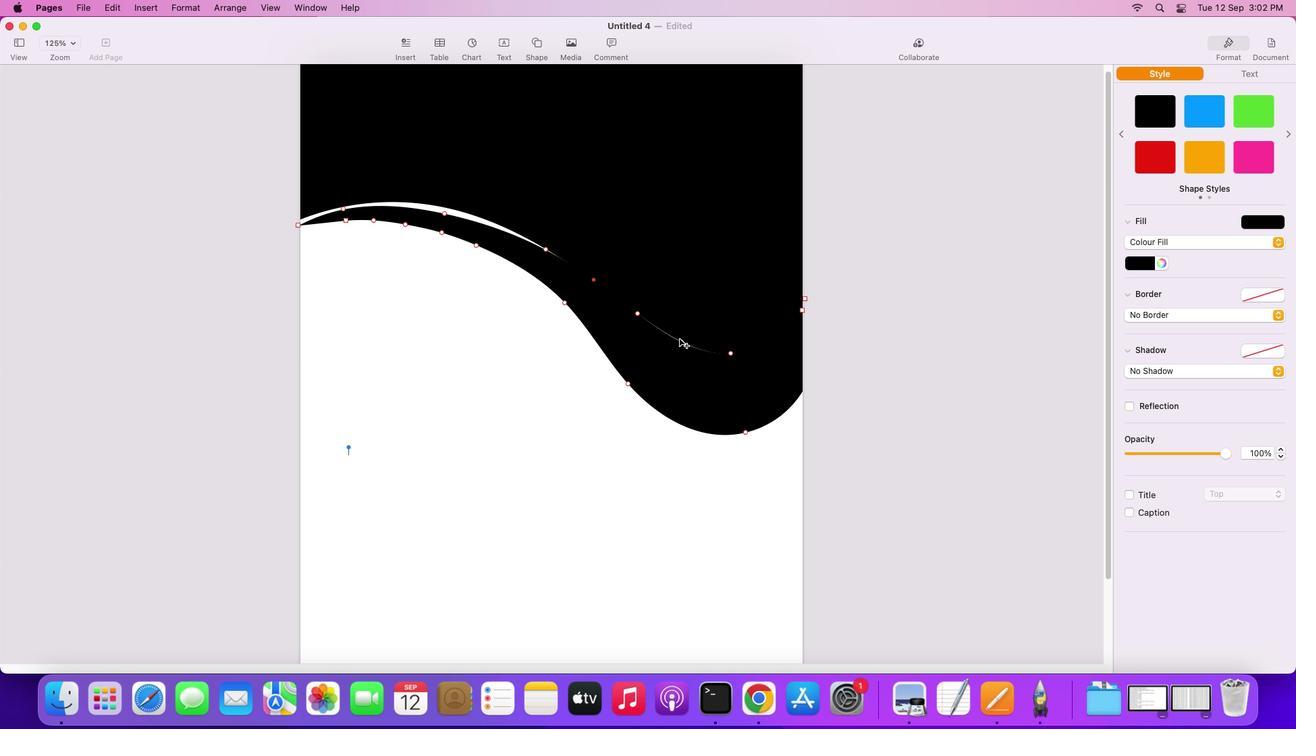 
Action: Mouse pressed left at (678, 337)
Screenshot: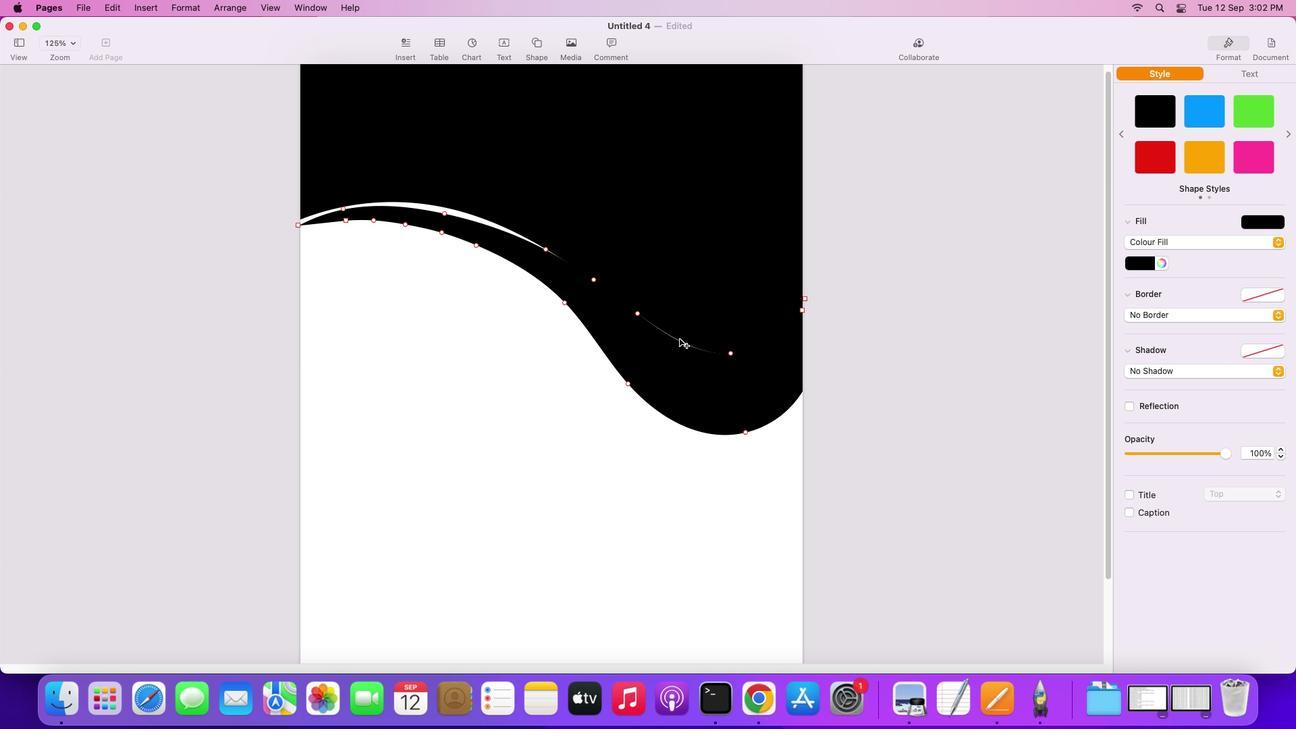
Action: Mouse moved to (494, 228)
Screenshot: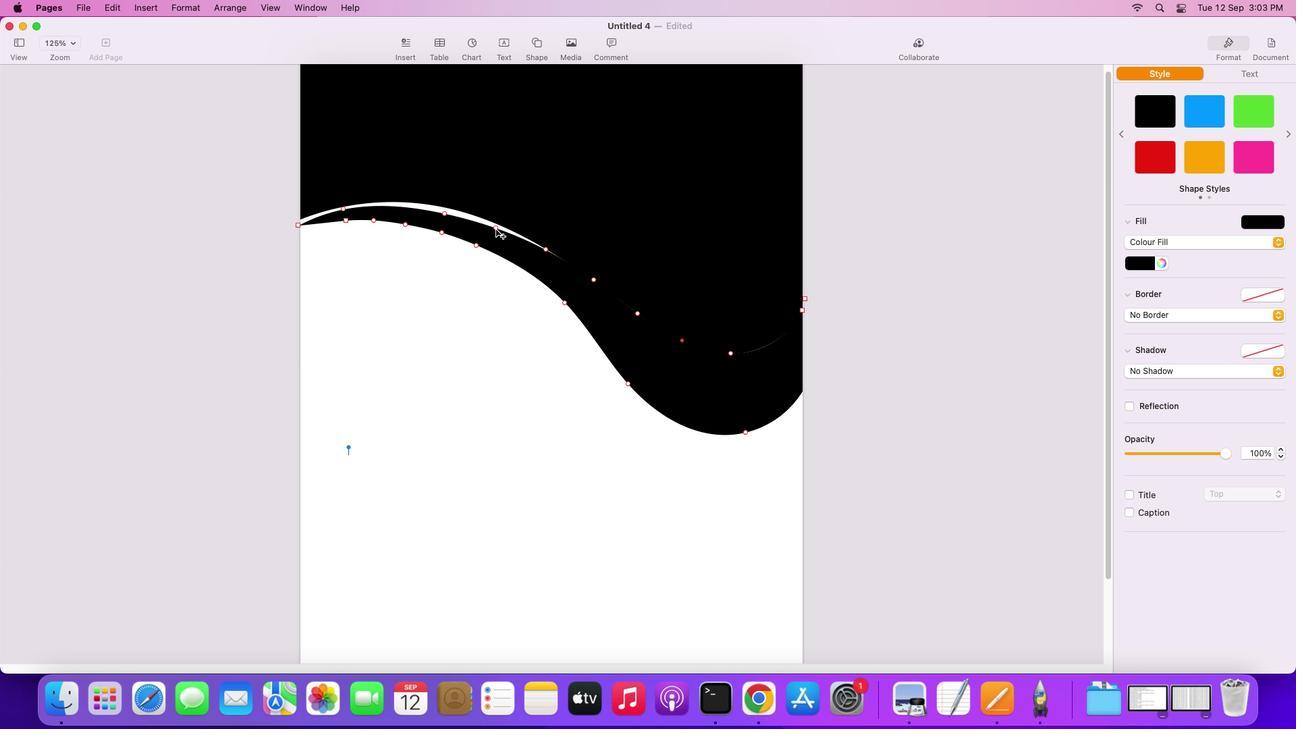 
Action: Mouse pressed left at (494, 228)
Screenshot: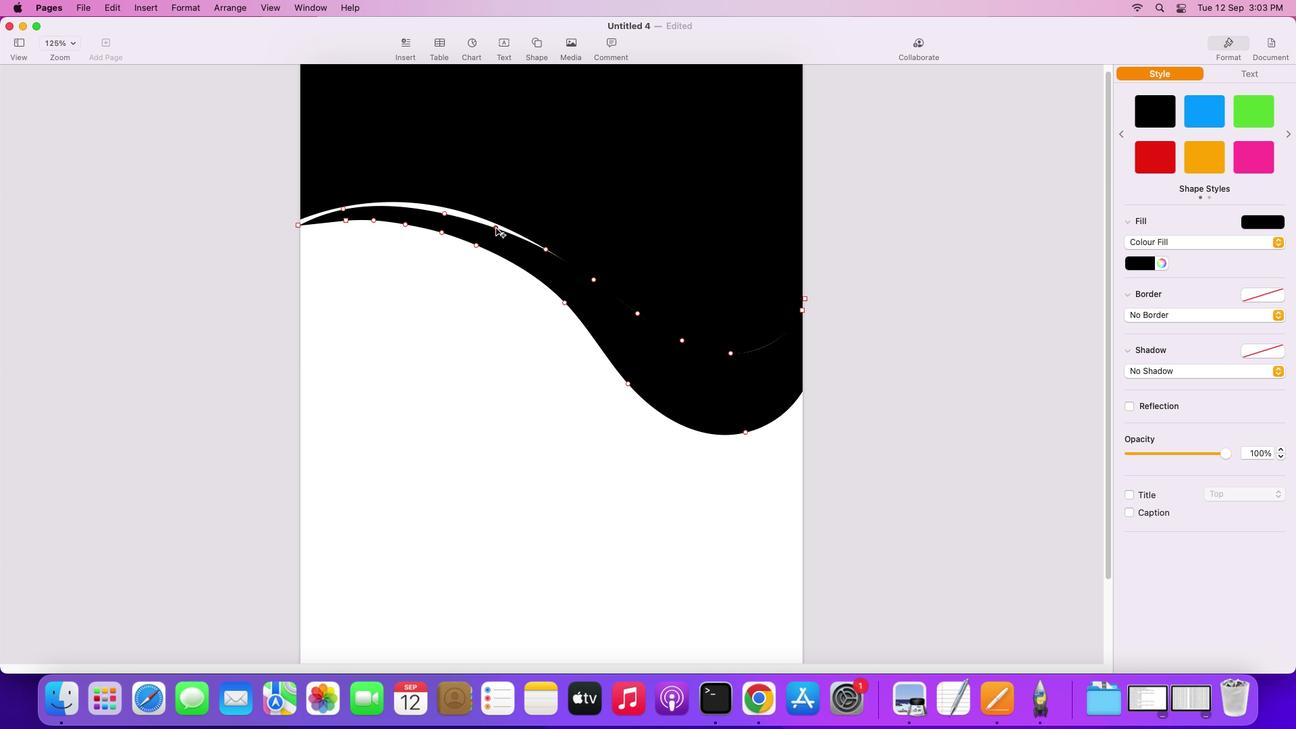 
Action: Mouse moved to (493, 221)
